 Task: Calculate the estimated market value of a house in Chicago, Illinois, using Redfin home value estimator.
Action: Mouse moved to (739, 65)
Screenshot: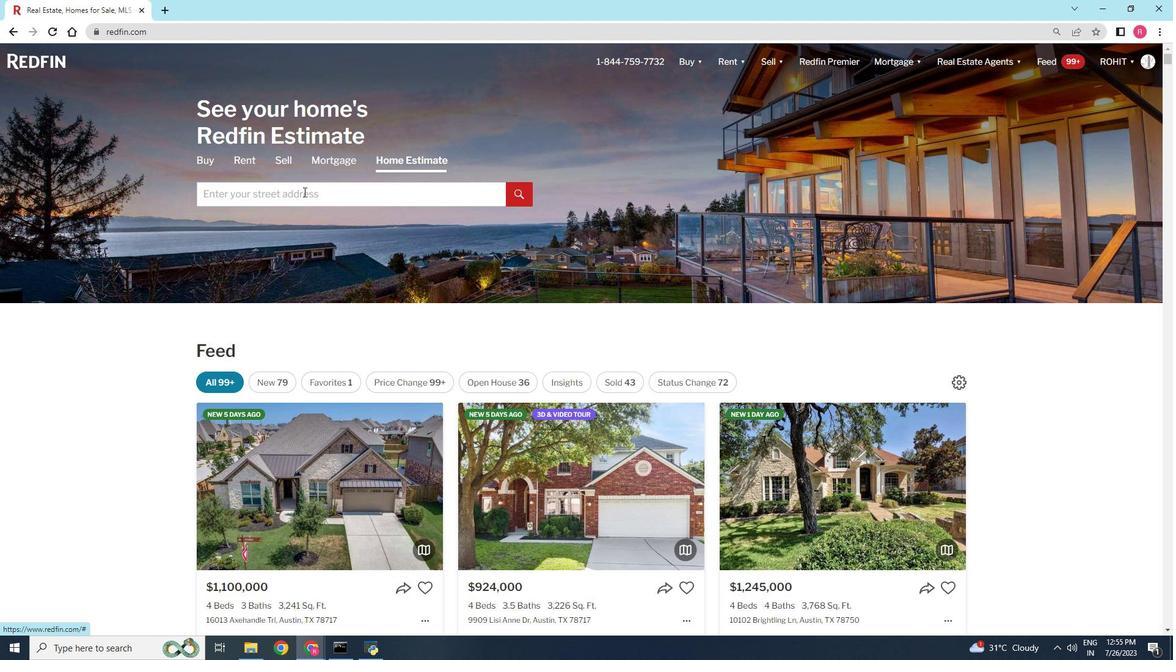 
Action: Mouse pressed left at (739, 65)
Screenshot: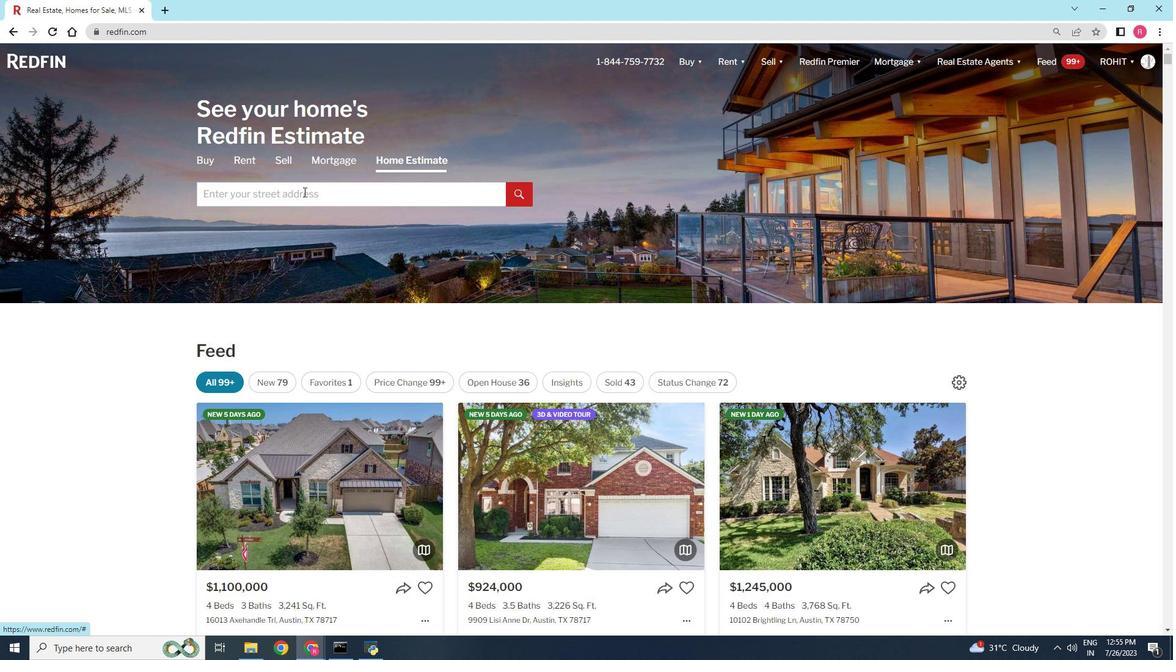 
Action: Mouse moved to (213, 343)
Screenshot: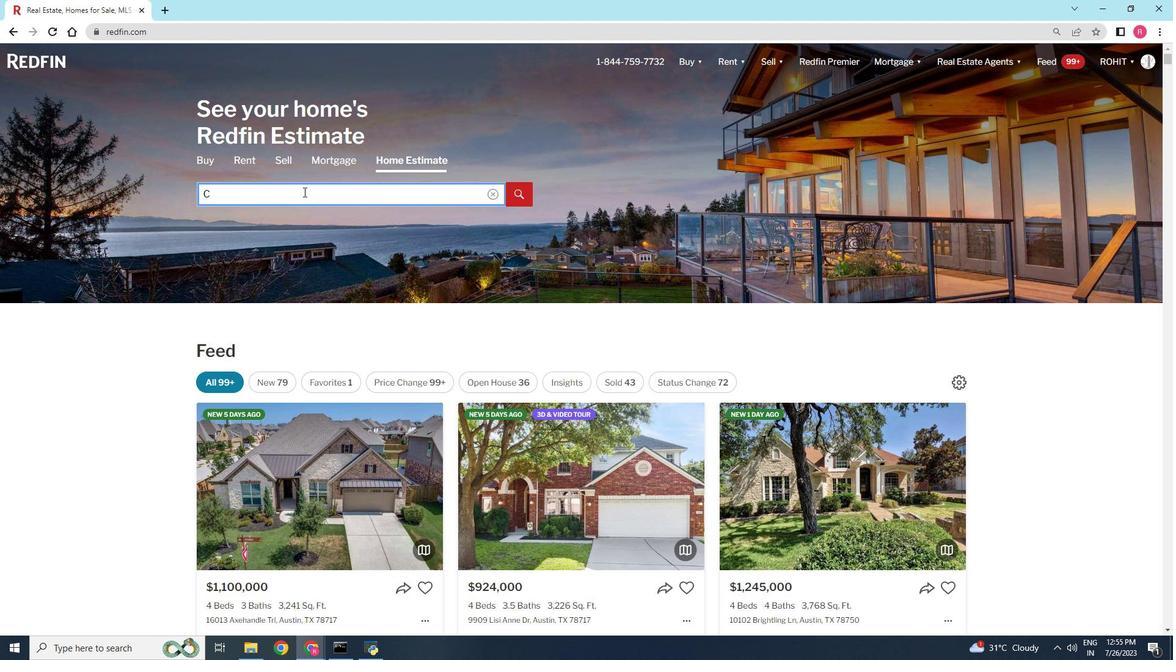 
Action: Mouse pressed left at (213, 343)
Screenshot: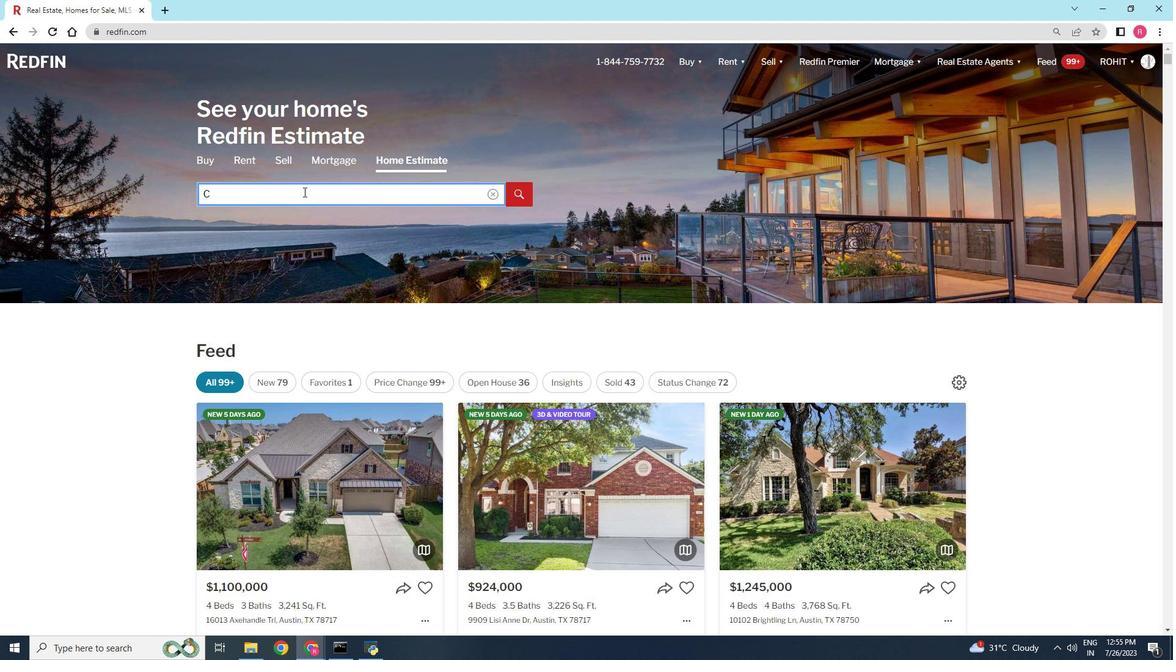 
Action: Mouse moved to (193, 338)
Screenshot: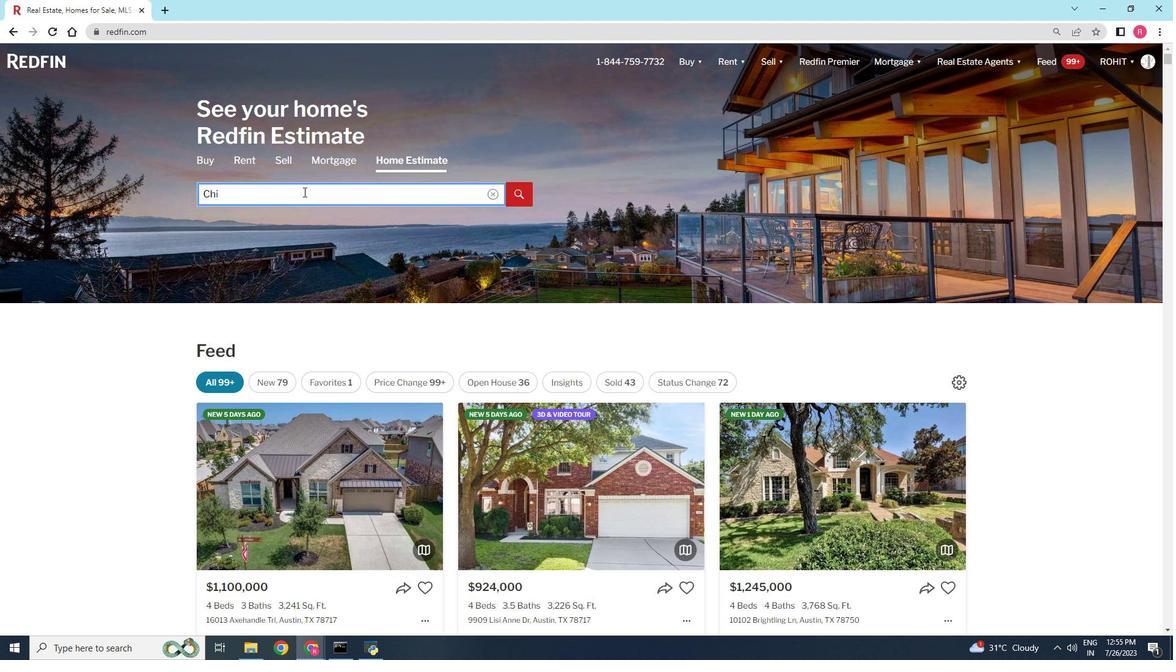 
Action: Mouse pressed left at (193, 338)
Screenshot: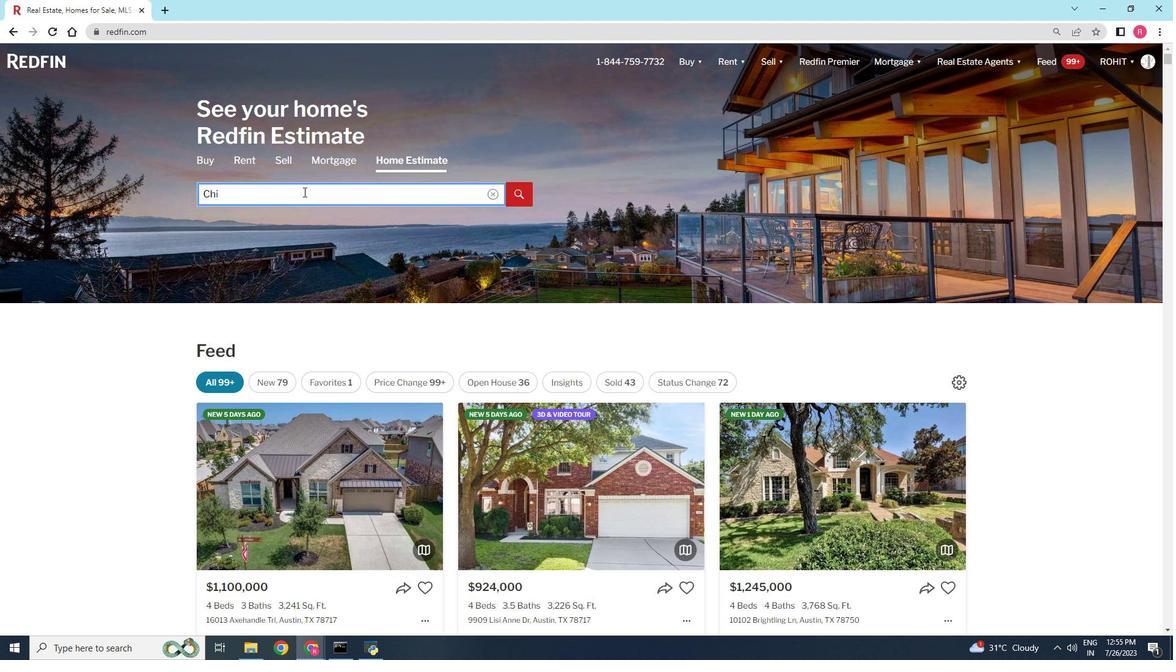 
Action: Mouse moved to (193, 338)
Screenshot: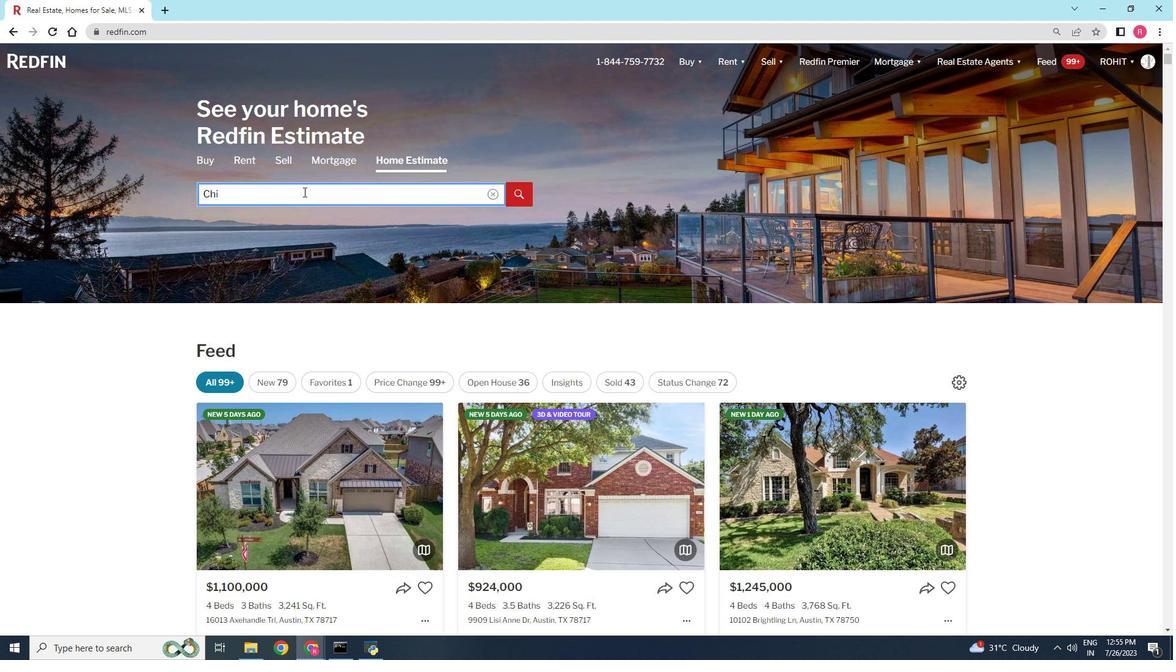 
Action: Key pressed <Key.shift>Chicago,<Key.space><Key.shift><Key.shift><Key.shift><Key.shift><Key.shift><Key.shift>Illinois
Screenshot: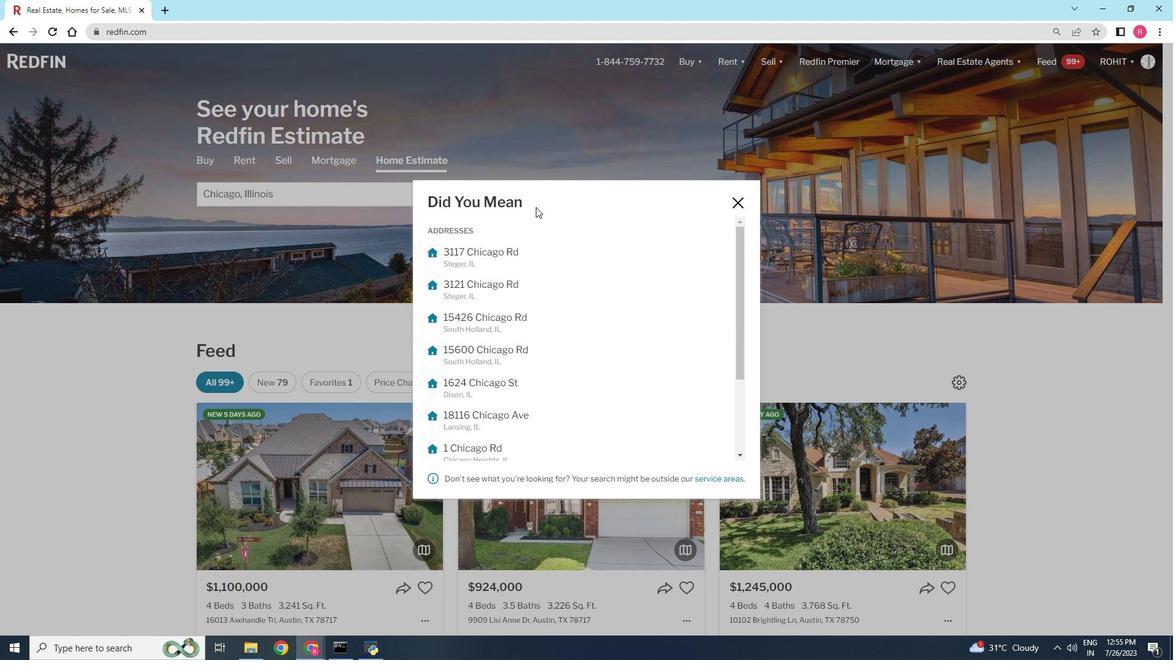 
Action: Mouse moved to (498, 342)
Screenshot: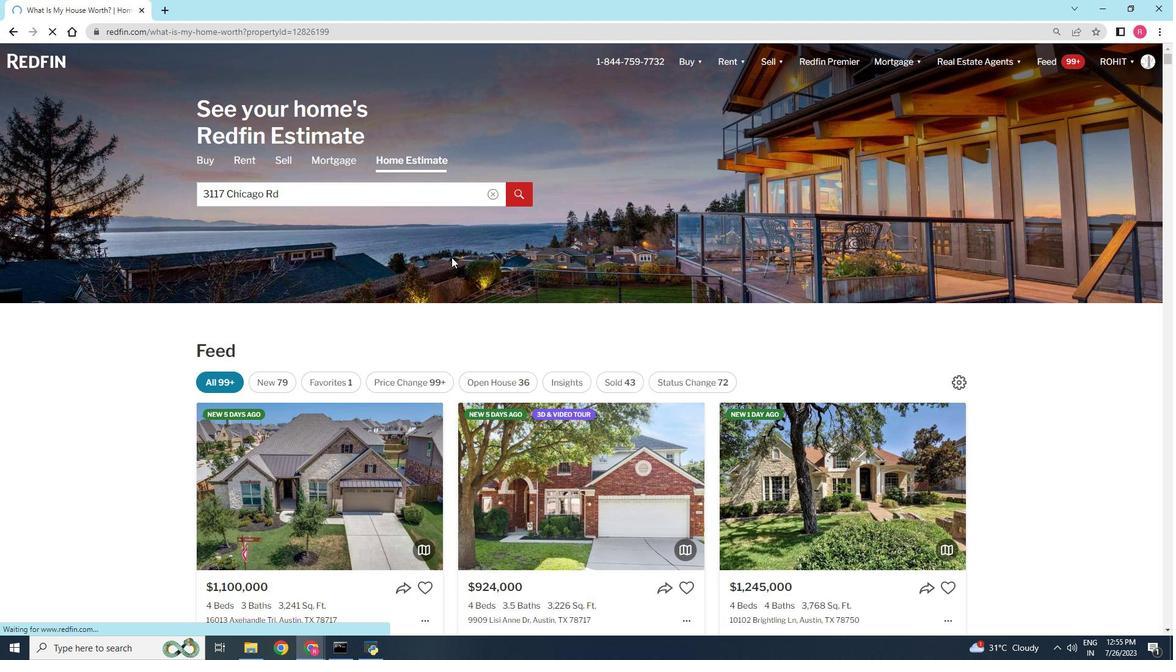 
Action: Mouse pressed left at (498, 342)
Screenshot: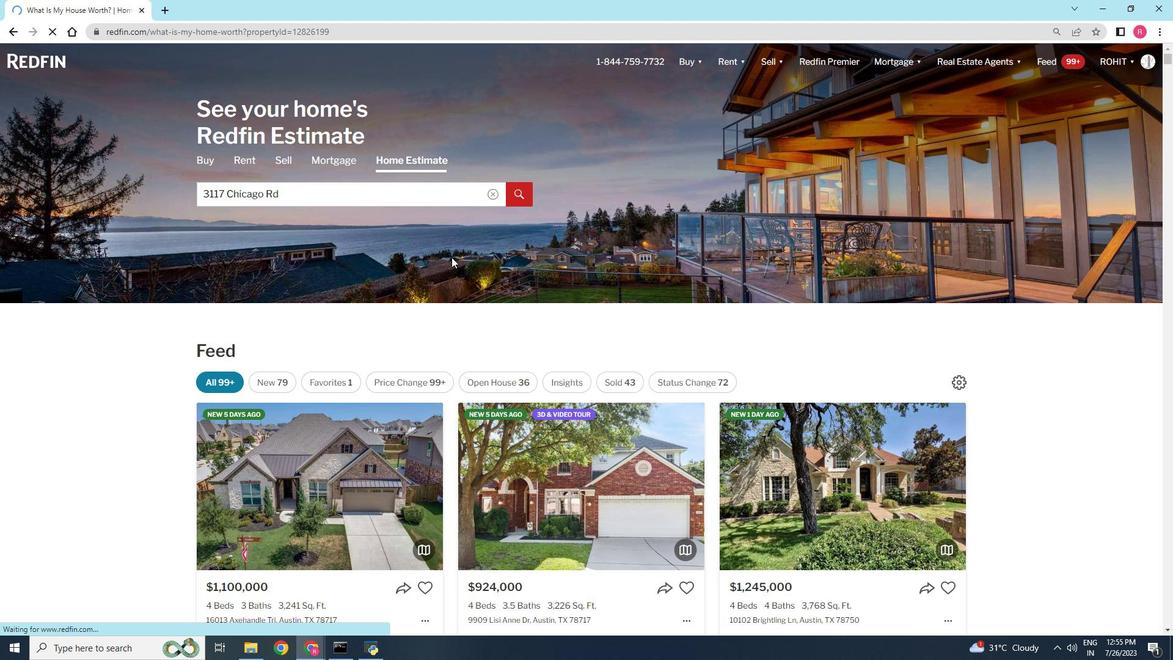
Action: Mouse moved to (920, 298)
Screenshot: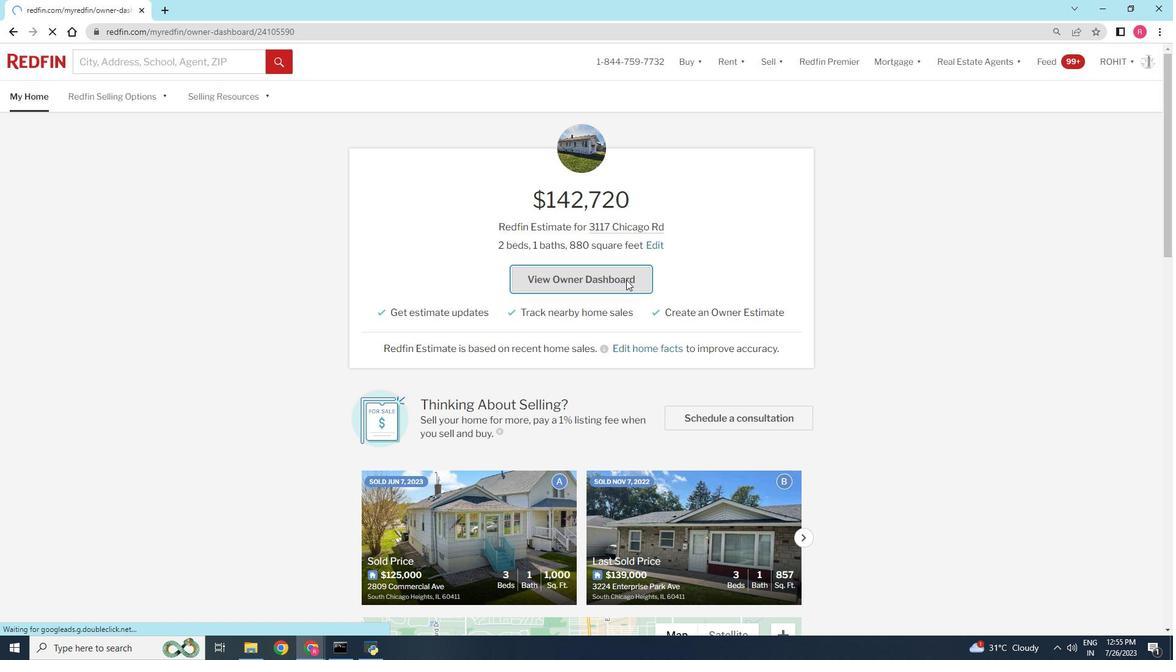
Action: Mouse scrolled (920, 297) with delta (0, 0)
Screenshot: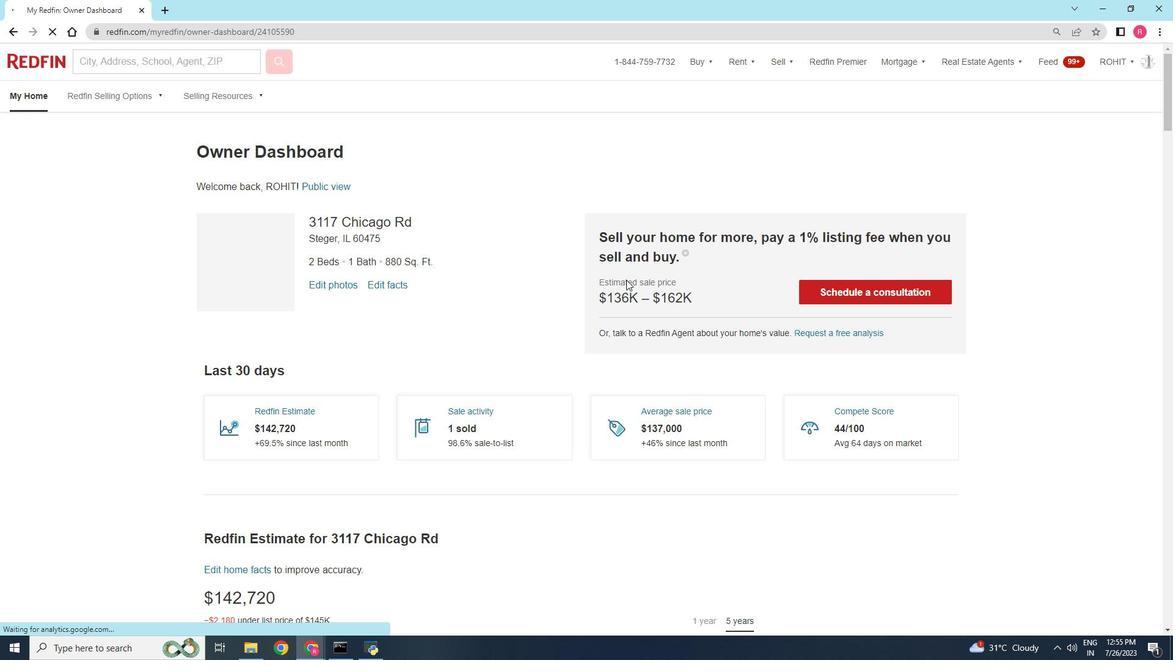 
Action: Mouse scrolled (920, 297) with delta (0, 0)
Screenshot: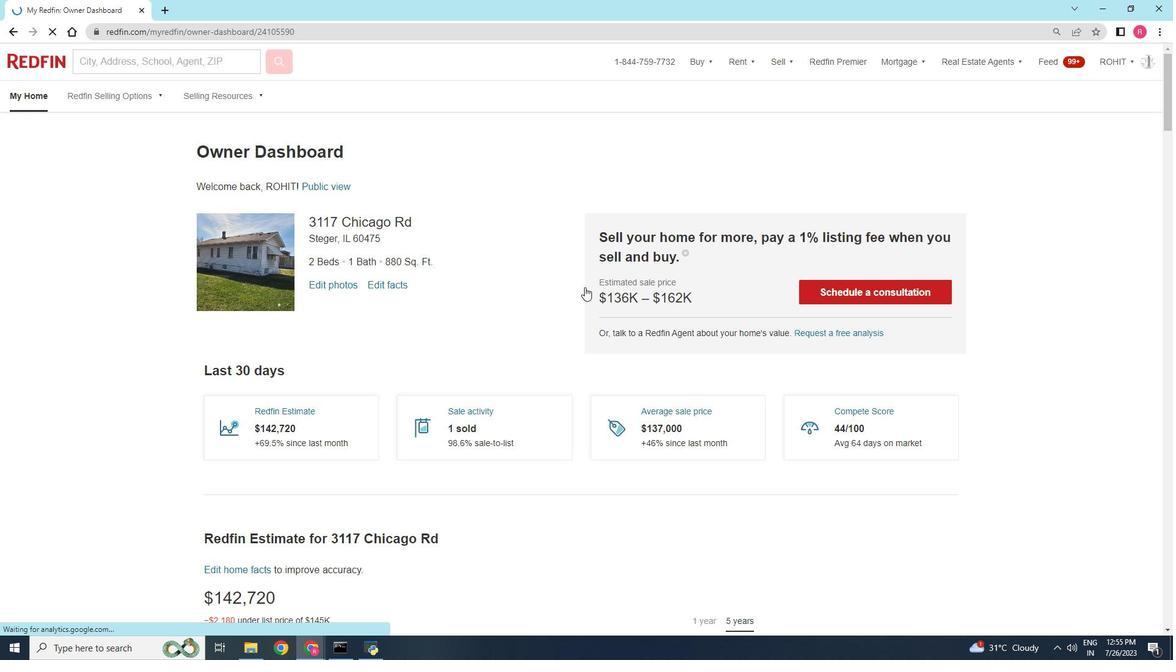 
Action: Mouse scrolled (920, 297) with delta (0, 0)
Screenshot: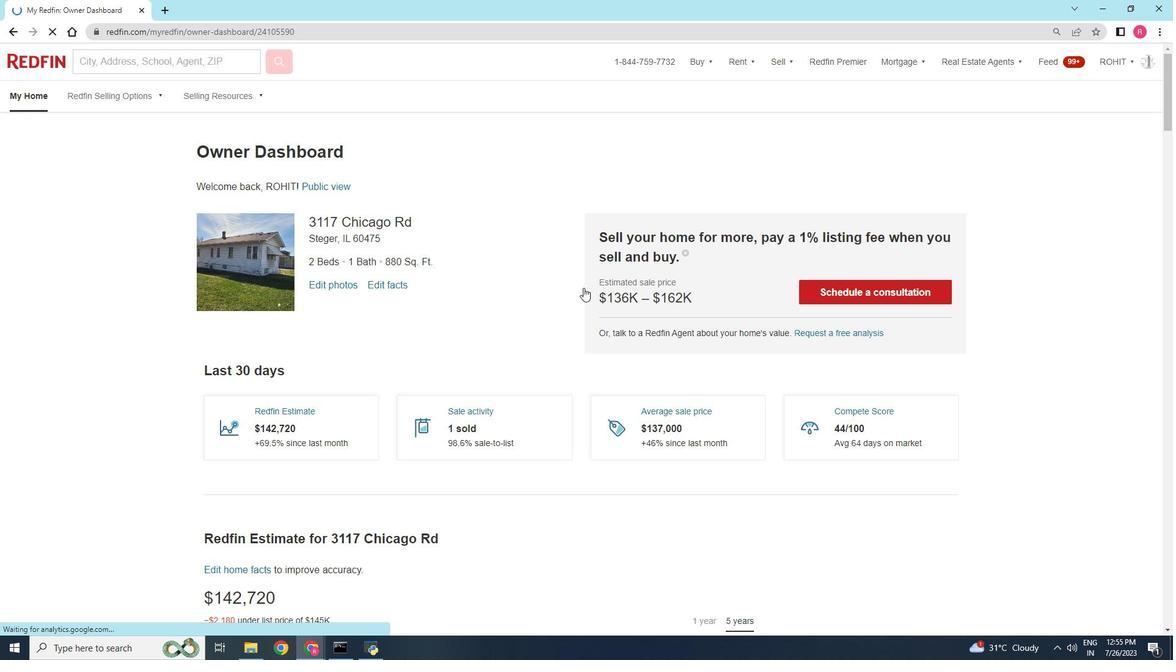 
Action: Mouse scrolled (920, 298) with delta (0, 0)
Screenshot: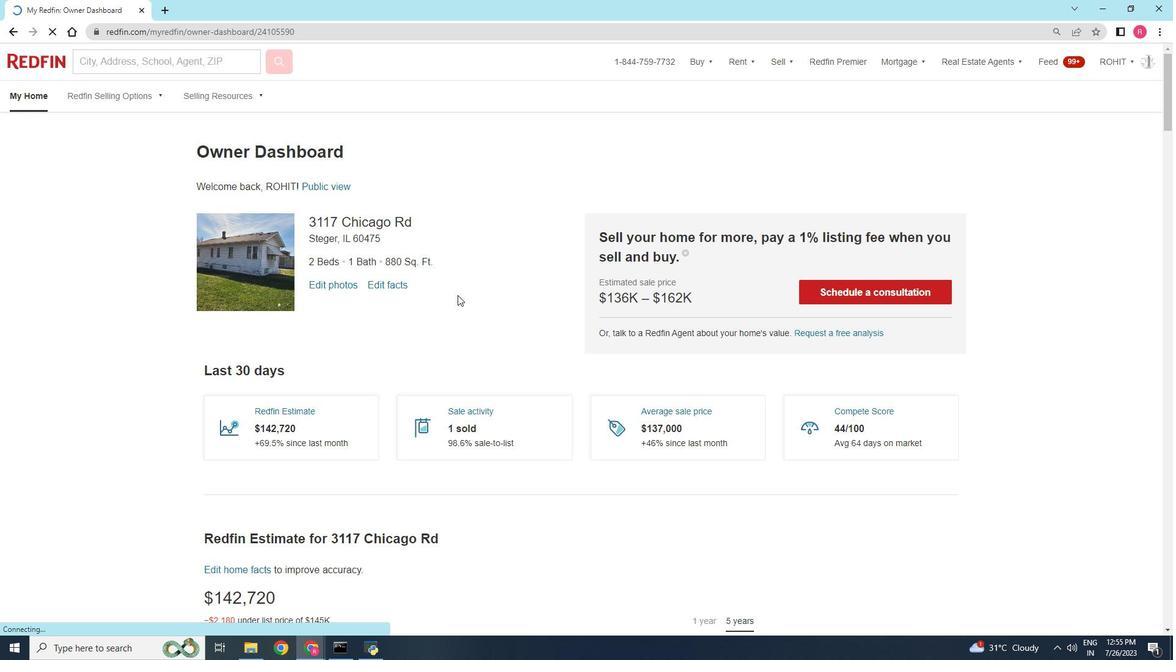 
Action: Mouse scrolled (920, 298) with delta (0, 0)
Screenshot: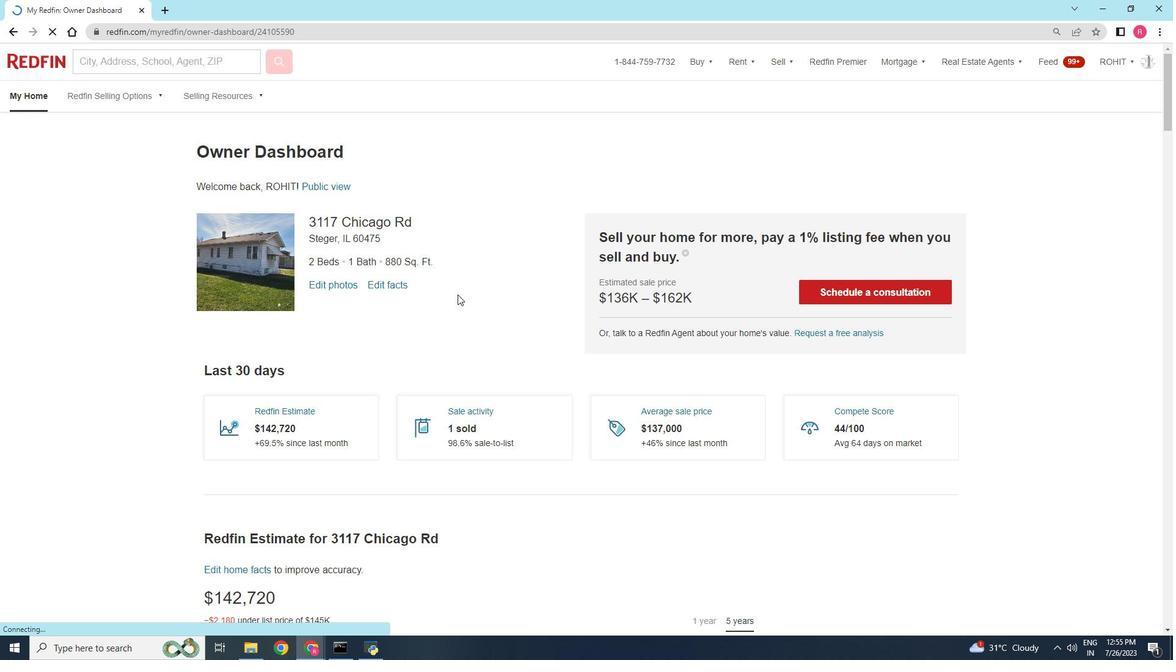 
Action: Mouse scrolled (920, 298) with delta (0, 0)
Screenshot: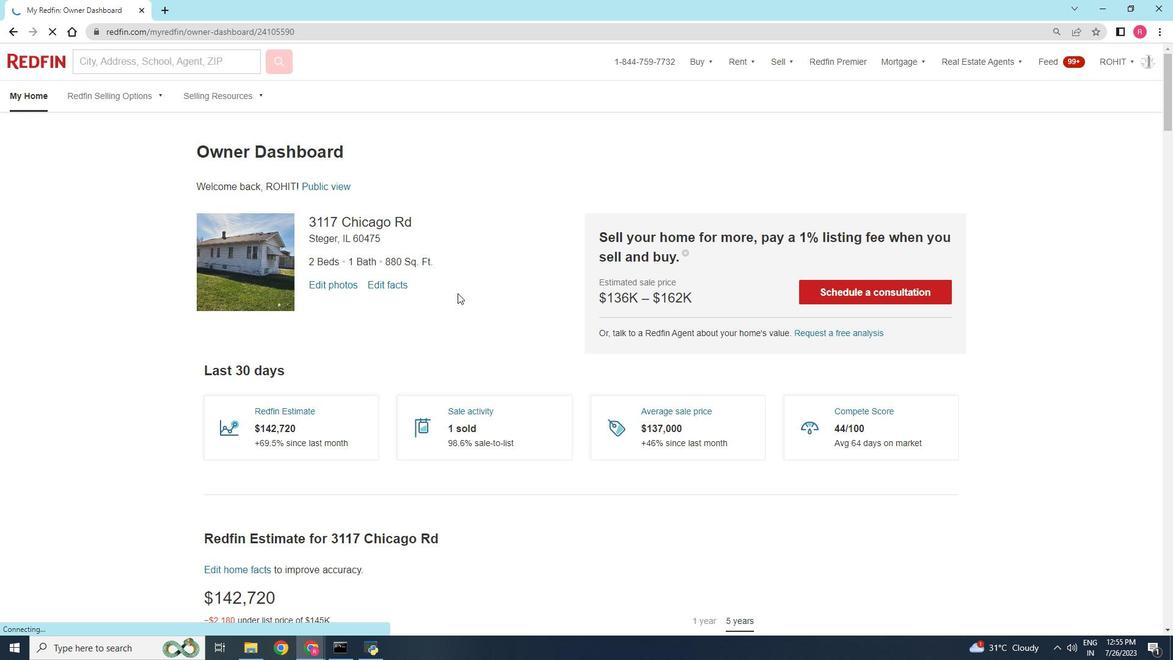 
Action: Mouse scrolled (920, 298) with delta (0, 0)
Screenshot: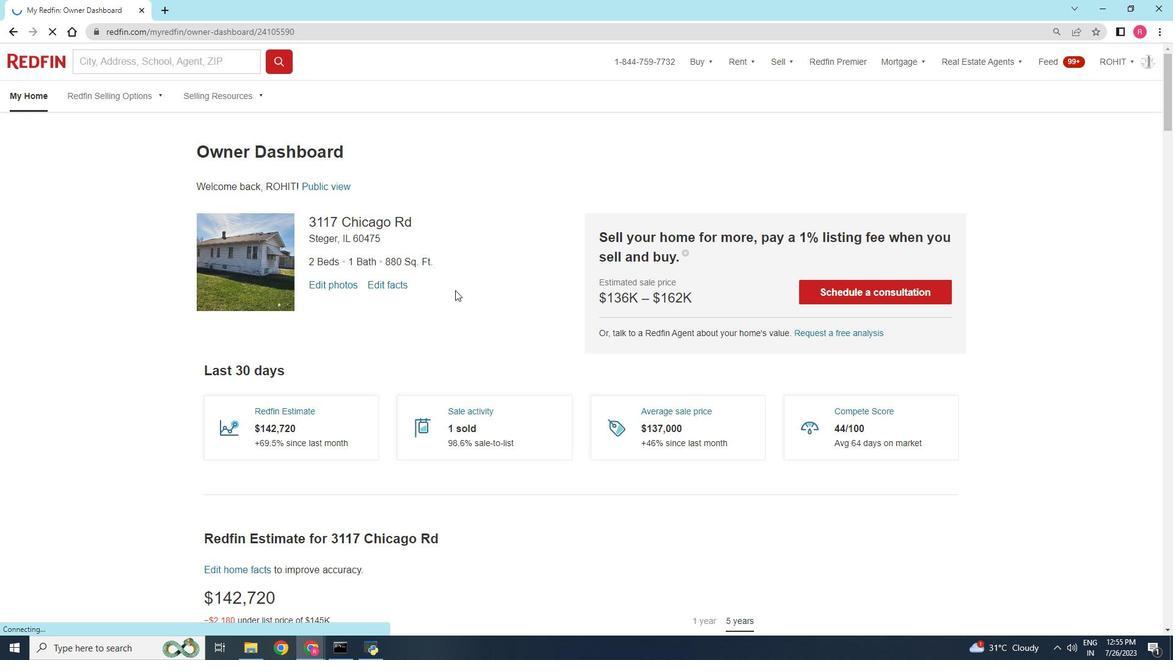 
Action: Mouse scrolled (920, 298) with delta (0, 0)
Screenshot: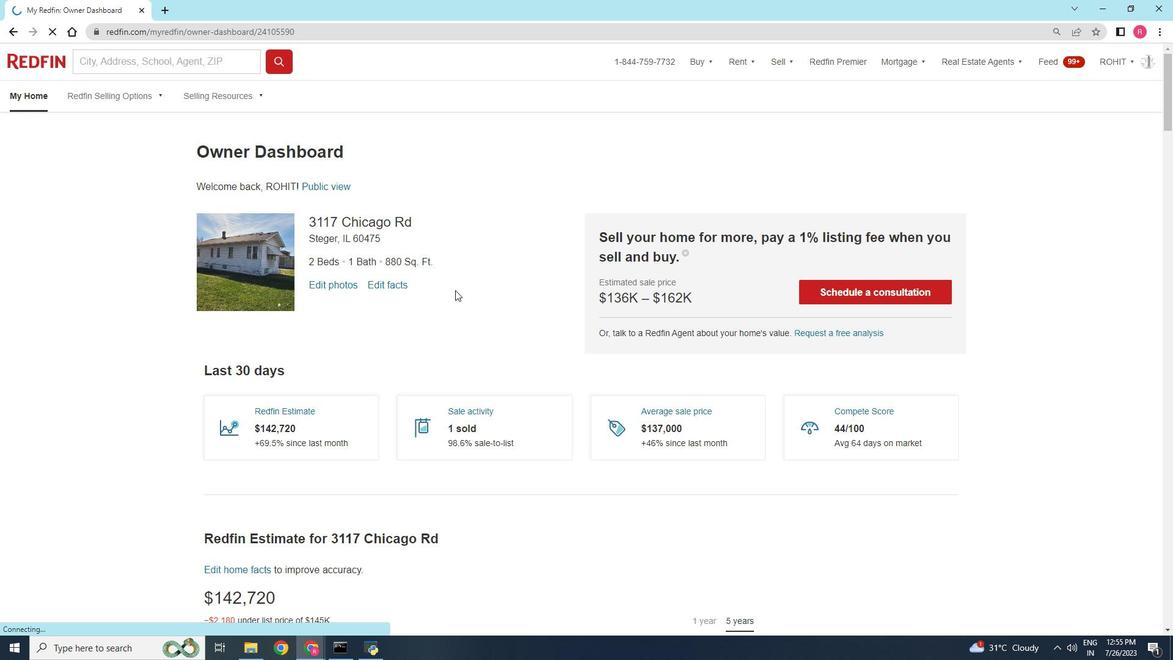 
Action: Mouse scrolled (920, 298) with delta (0, 0)
Screenshot: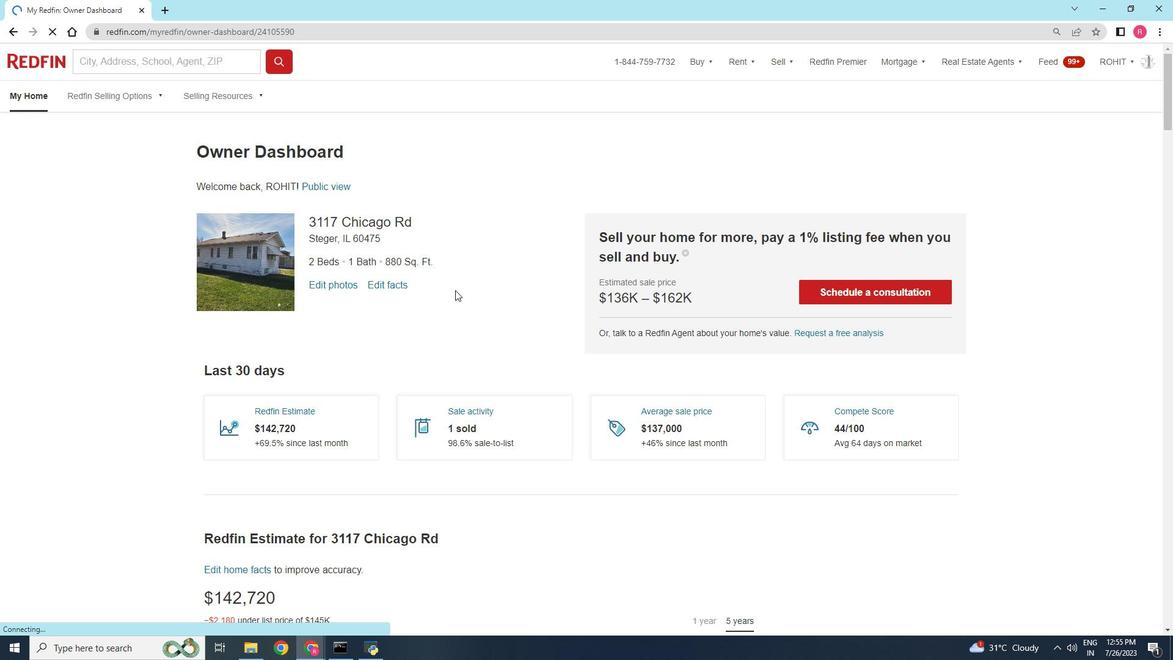
Action: Mouse moved to (293, 199)
Screenshot: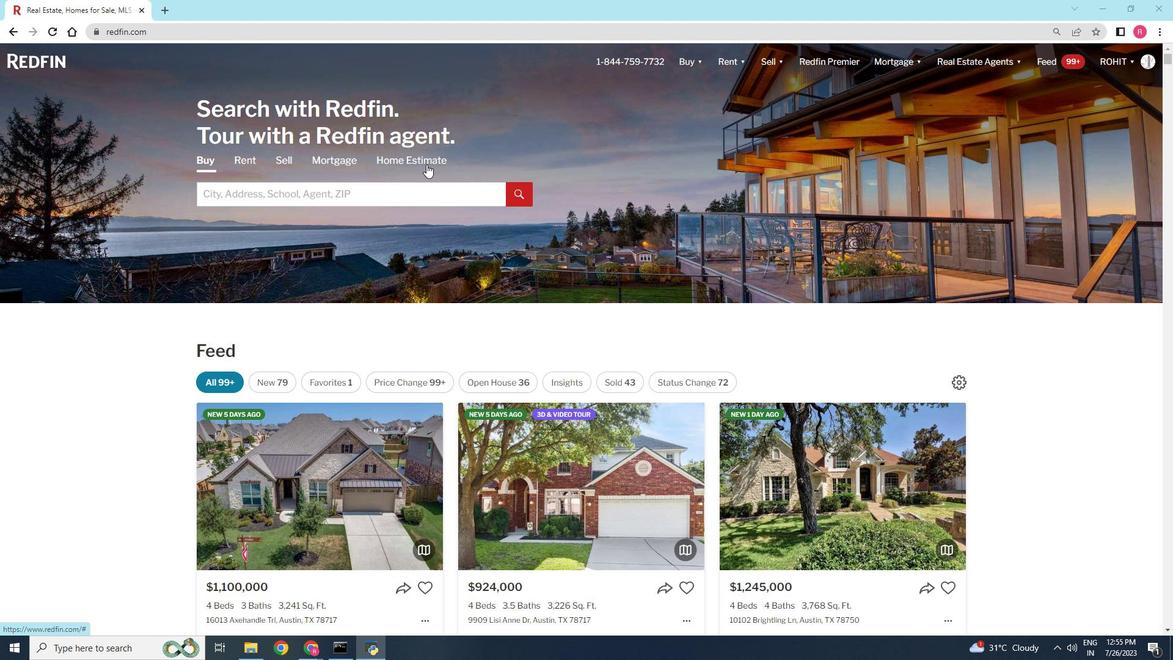 
Action: Mouse pressed left at (293, 199)
Screenshot: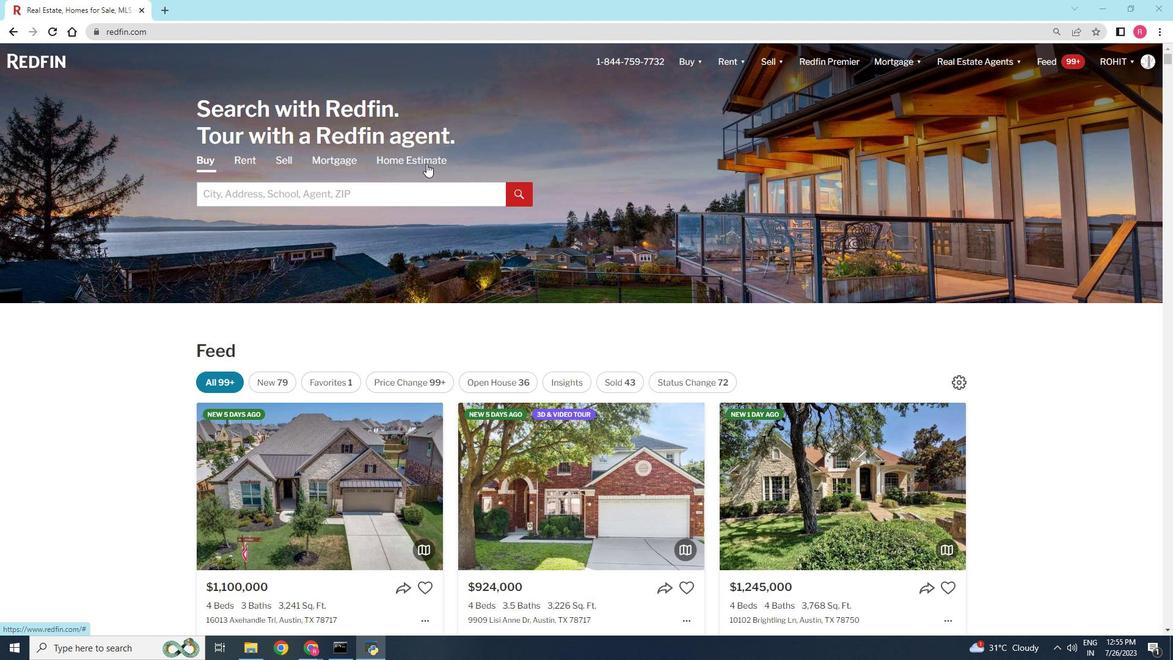 
Action: Key pressed <Key.shift>Chicago,<Key.space><Key.shift>Illinois
Screenshot: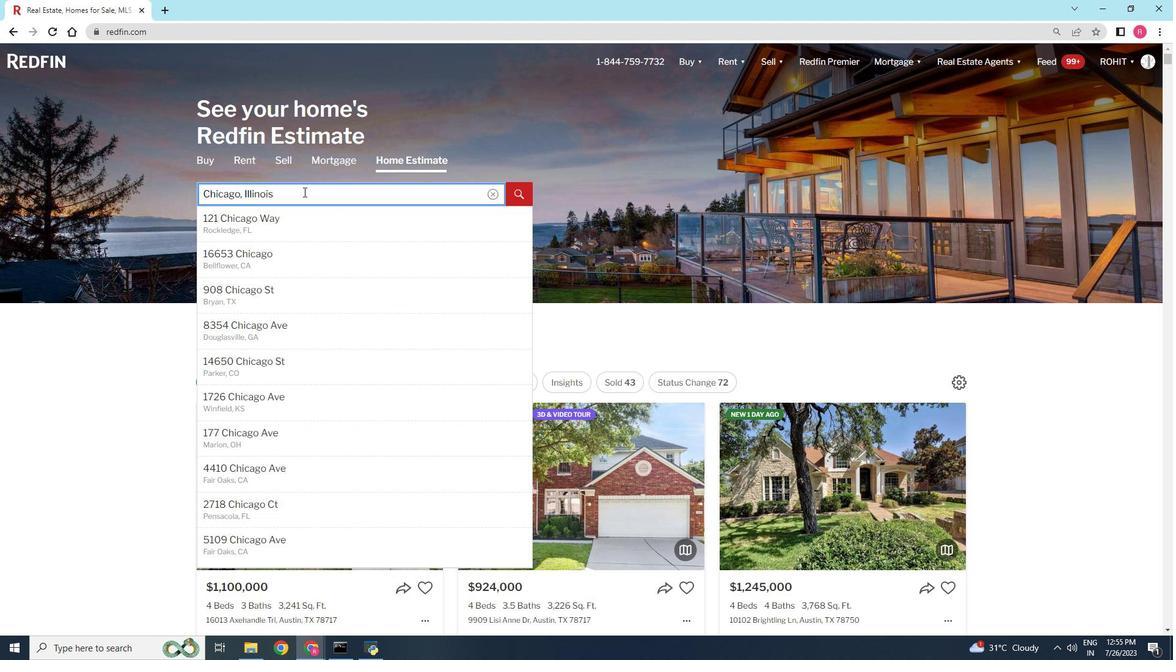 
Action: Mouse moved to (526, 189)
Screenshot: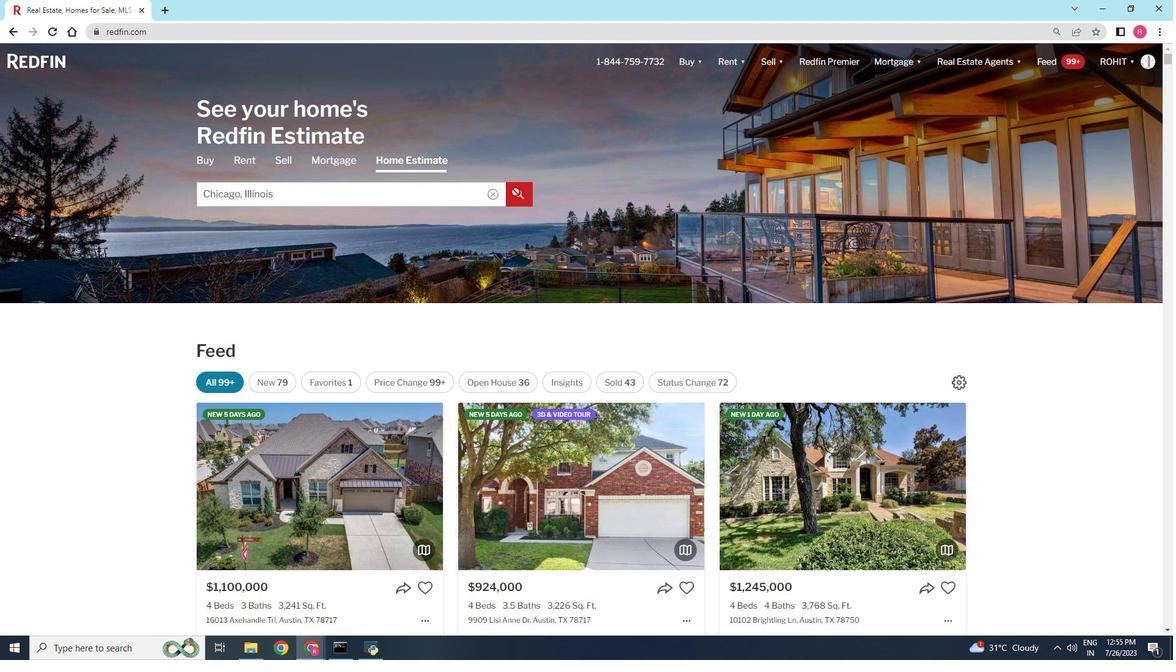 
Action: Mouse pressed left at (526, 189)
Screenshot: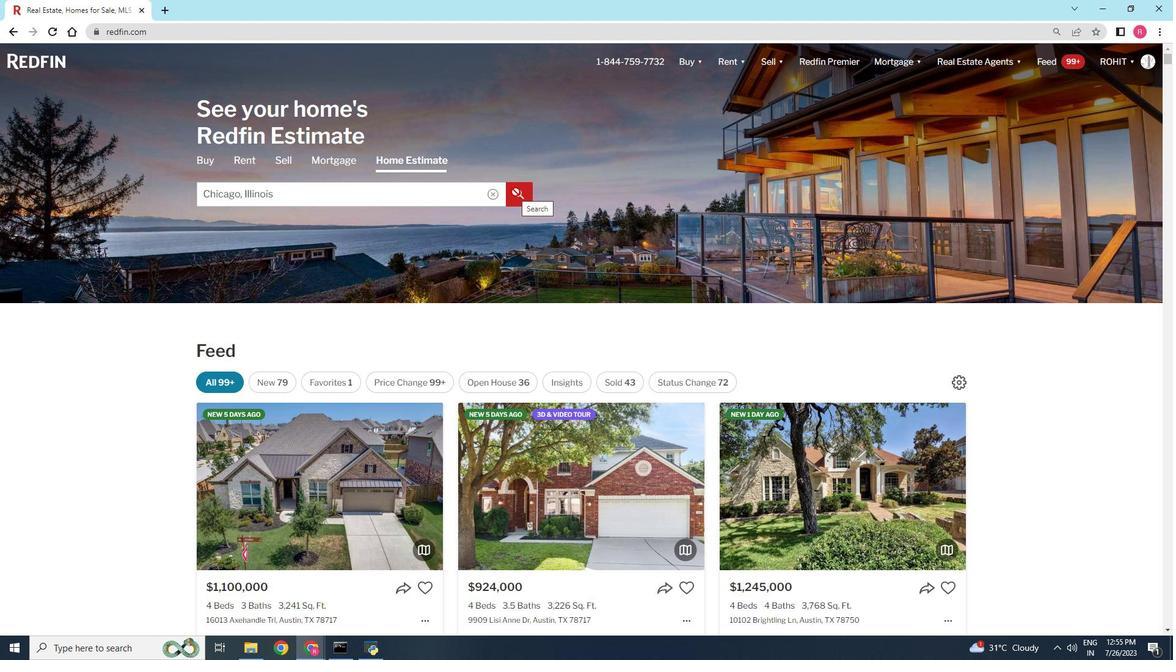 
Action: Mouse moved to (792, 182)
Screenshot: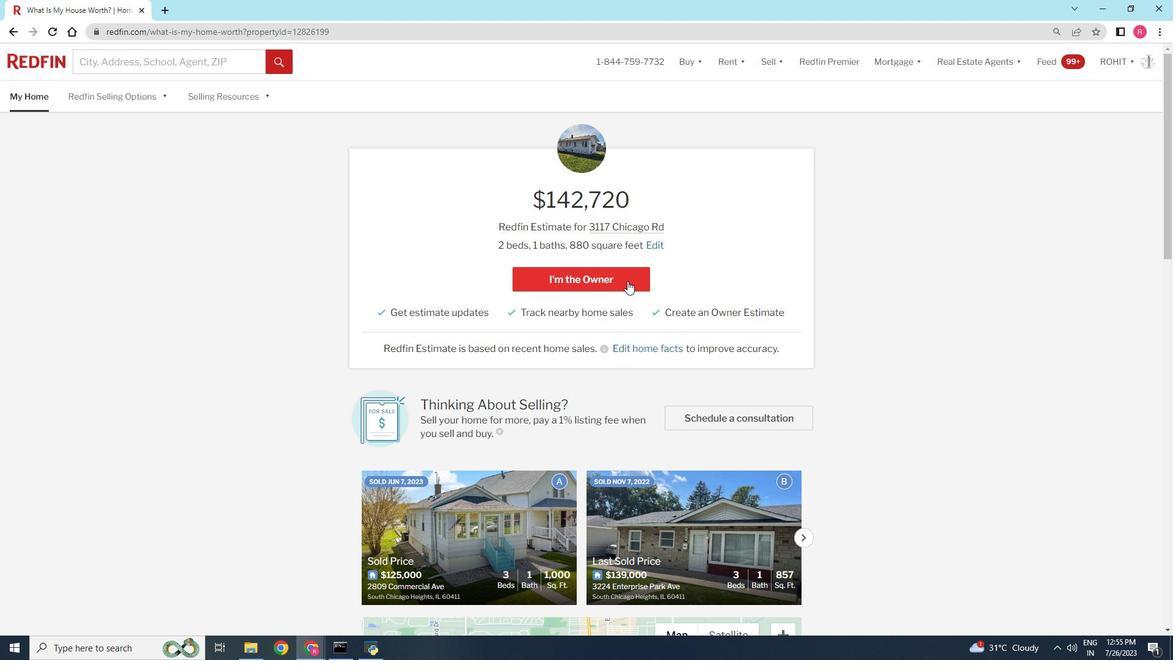 
Action: Mouse scrolled (792, 181) with delta (0, 0)
Screenshot: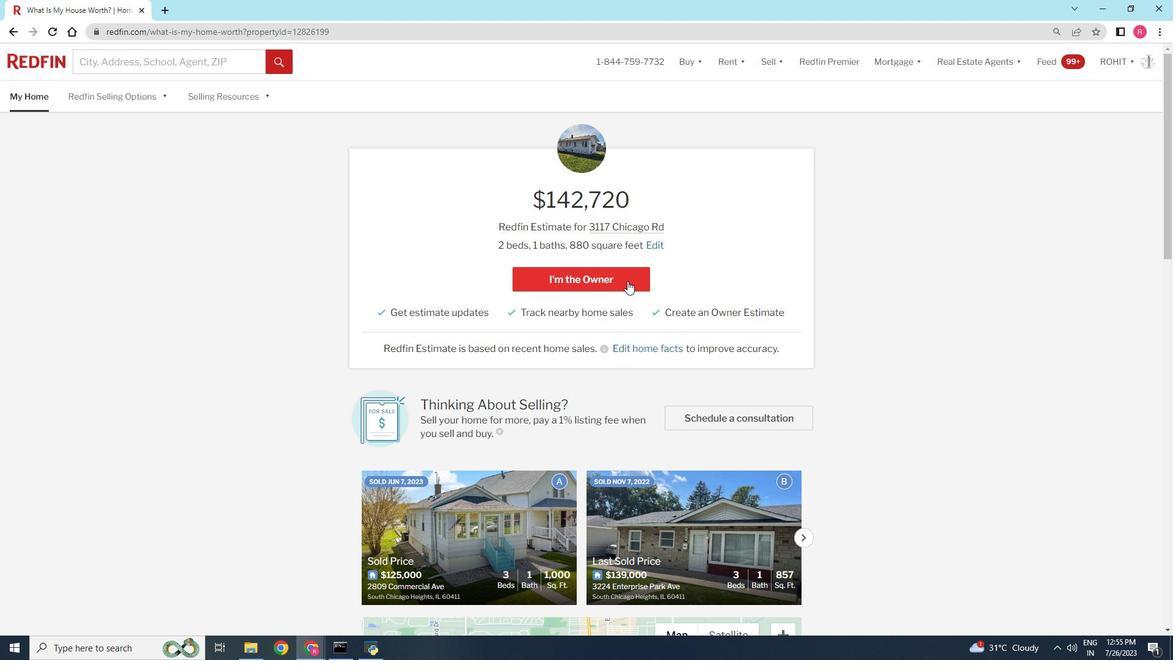 
Action: Mouse scrolled (792, 181) with delta (0, 0)
Screenshot: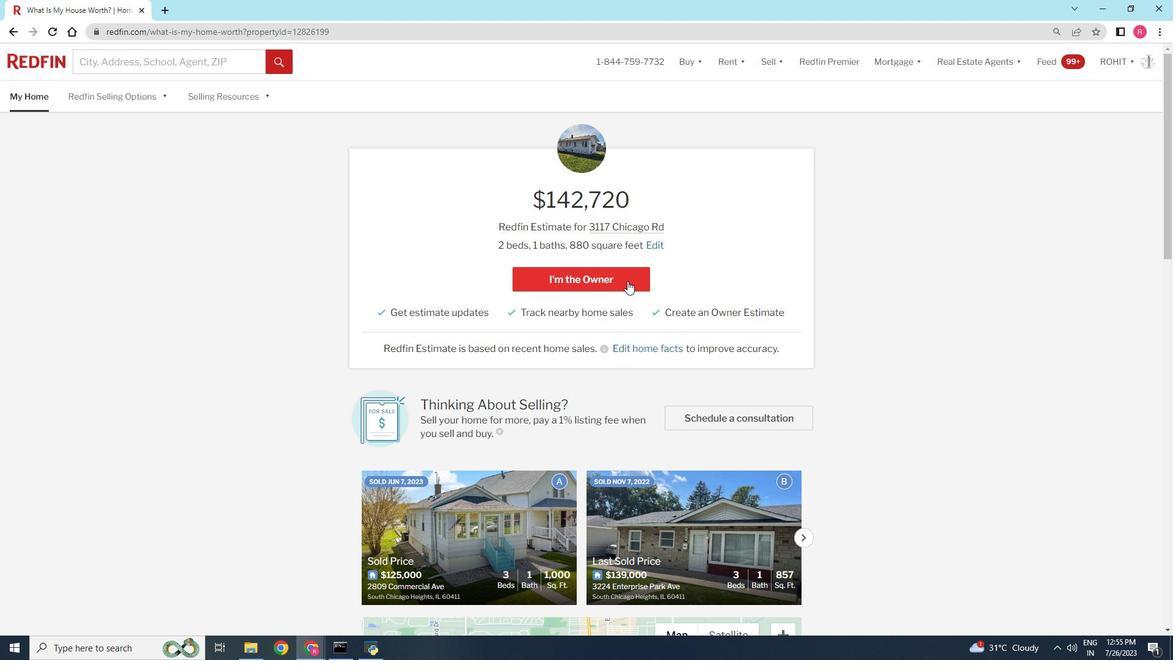 
Action: Mouse scrolled (792, 181) with delta (0, 0)
Screenshot: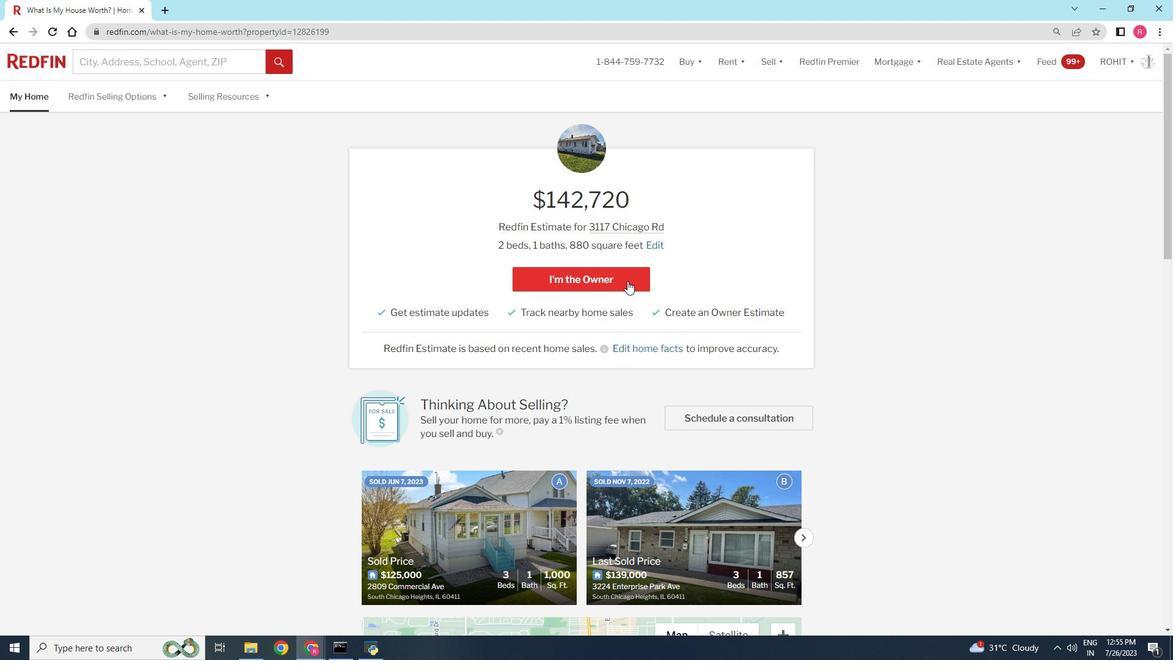 
Action: Mouse scrolled (792, 181) with delta (0, 0)
Screenshot: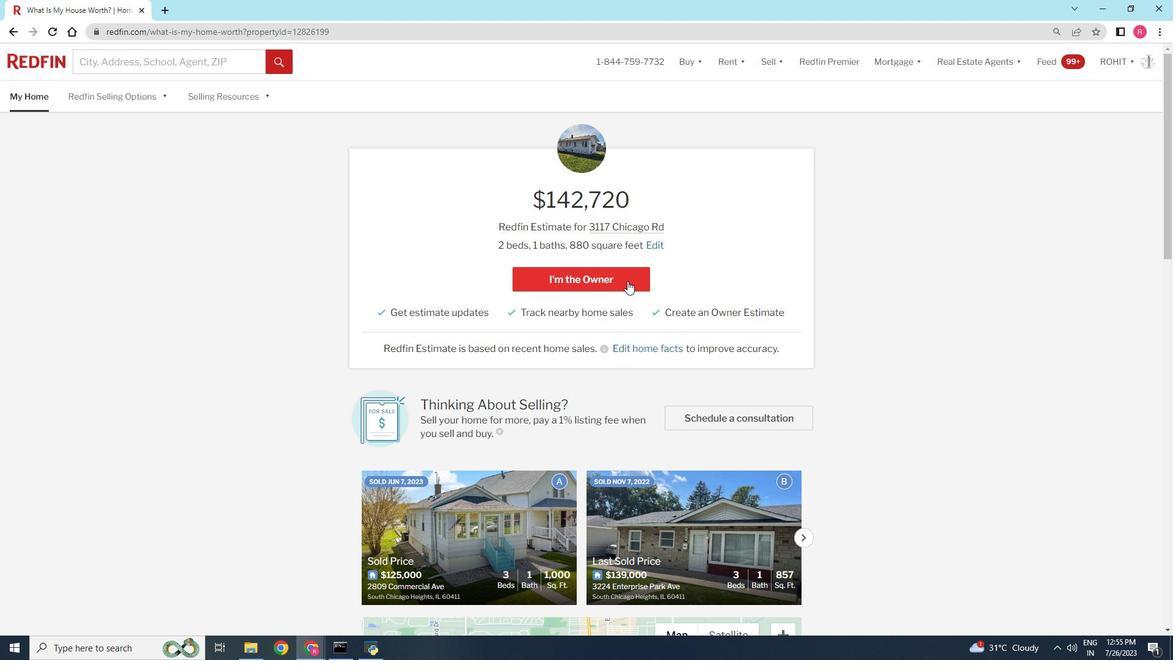 
Action: Mouse moved to (791, 181)
Screenshot: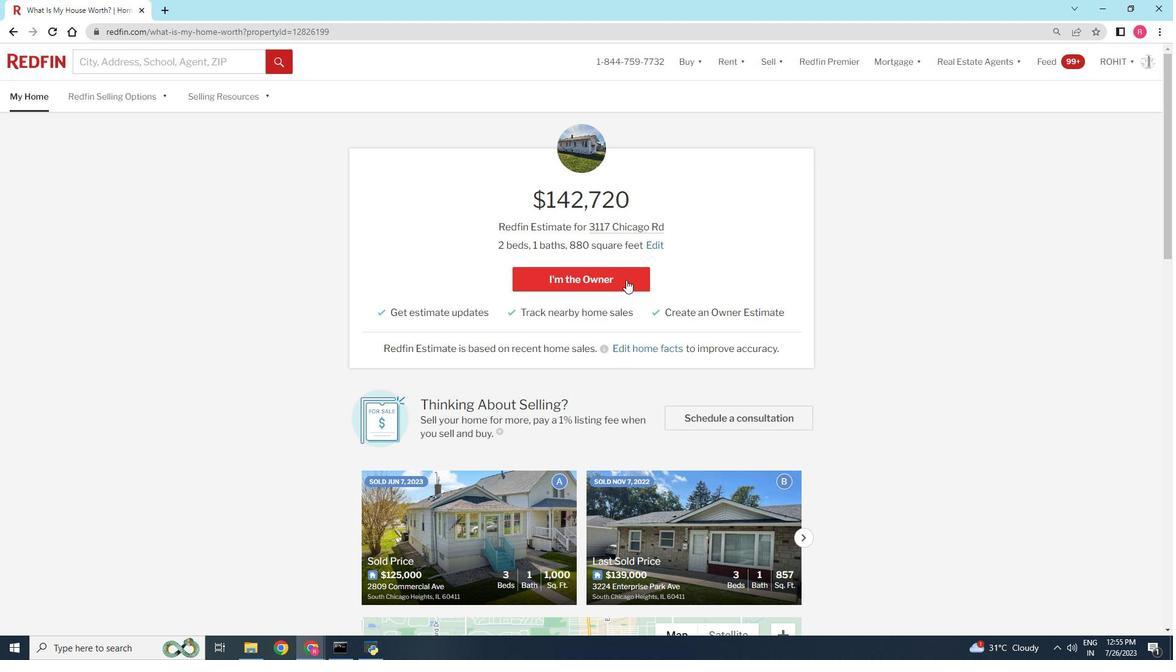 
Action: Mouse scrolled (791, 182) with delta (0, 0)
Screenshot: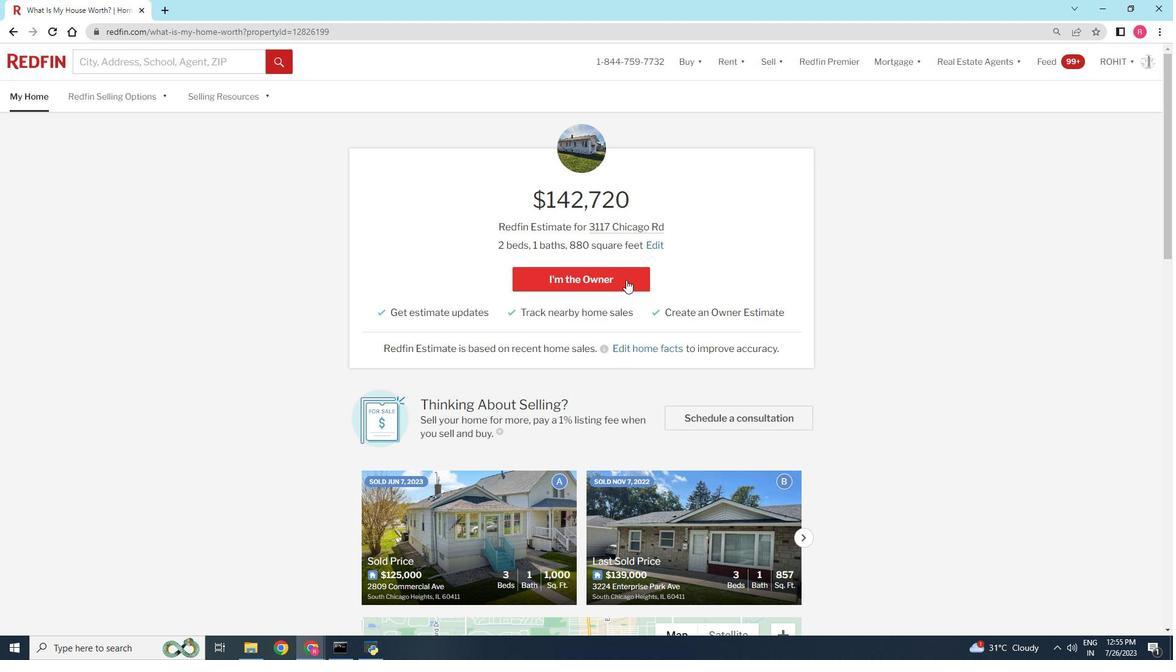
Action: Mouse scrolled (791, 182) with delta (0, 0)
Screenshot: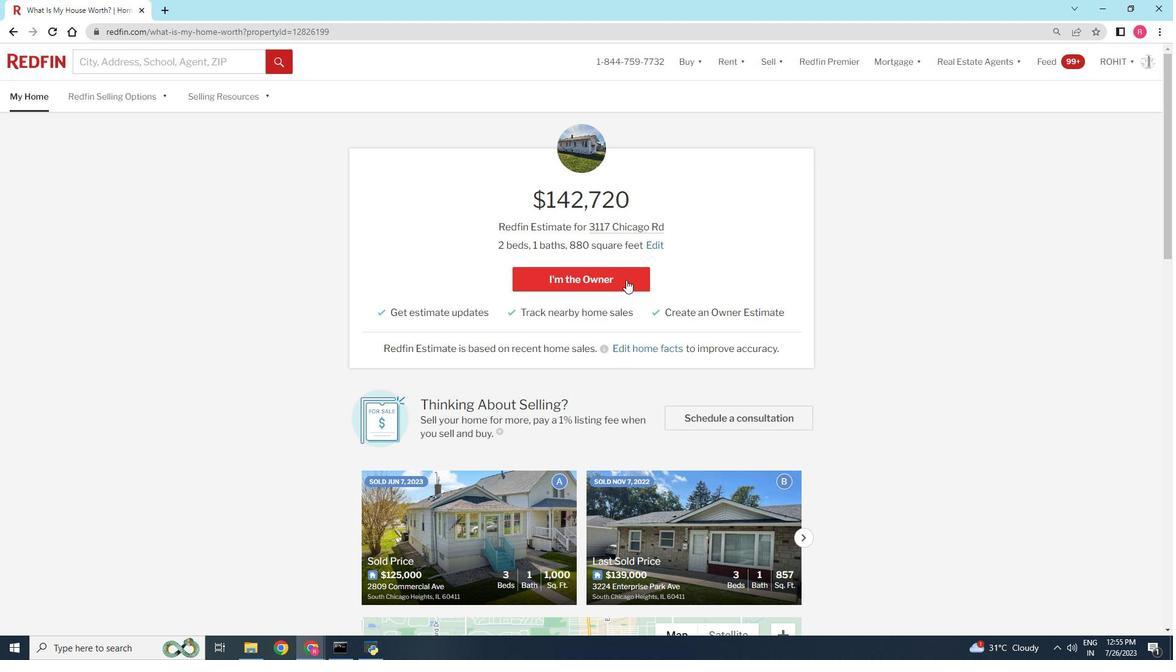 
Action: Mouse scrolled (791, 182) with delta (0, 0)
Screenshot: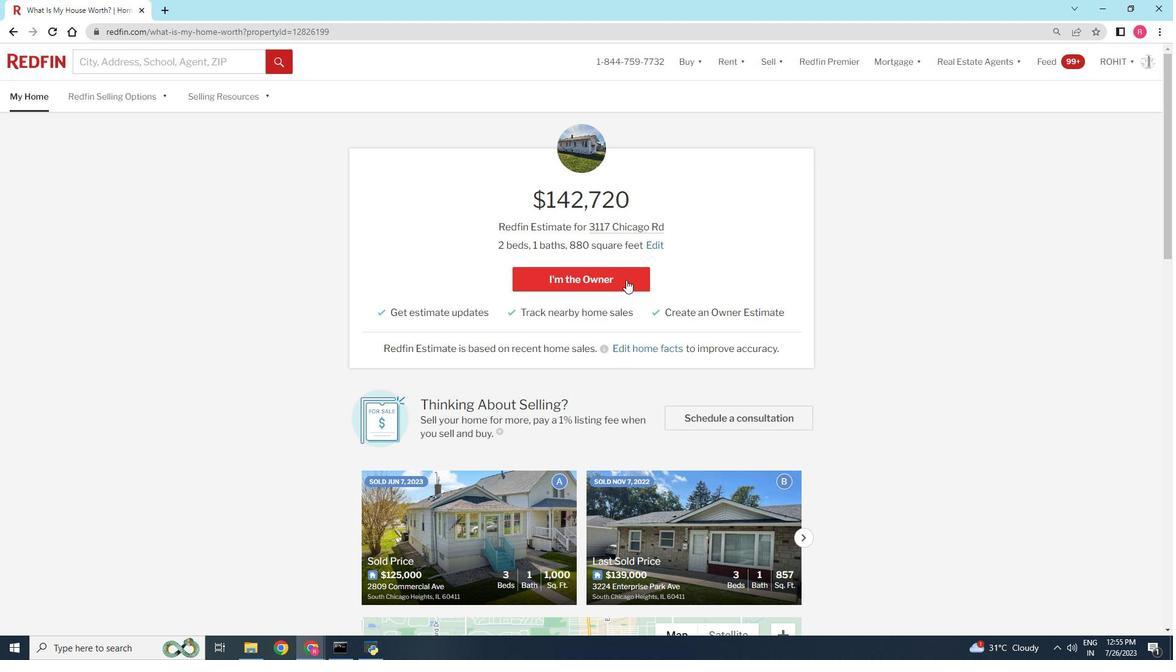 
Action: Mouse scrolled (791, 182) with delta (0, 0)
Screenshot: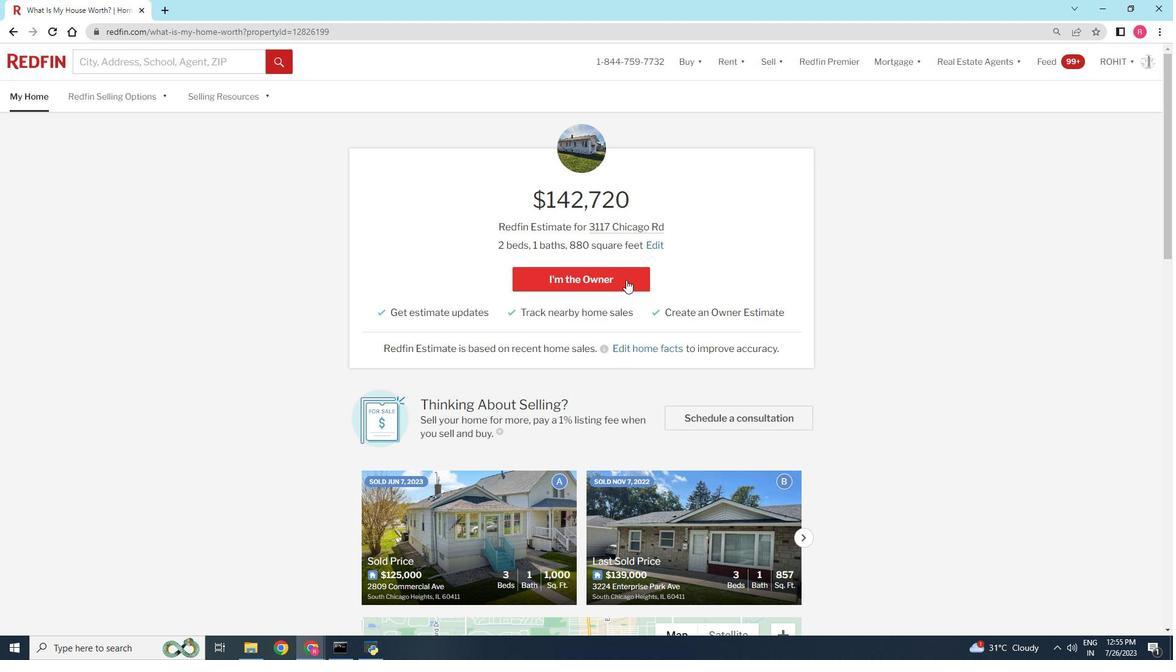 
Action: Mouse scrolled (791, 182) with delta (0, 0)
Screenshot: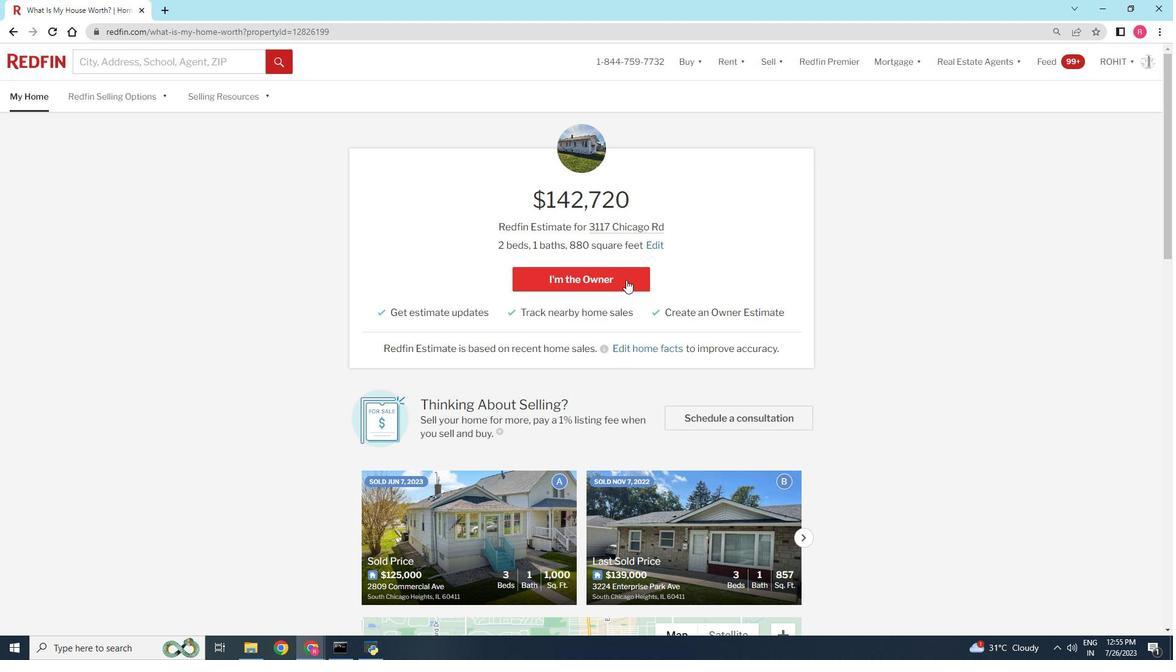 
Action: Mouse scrolled (791, 182) with delta (0, 0)
Screenshot: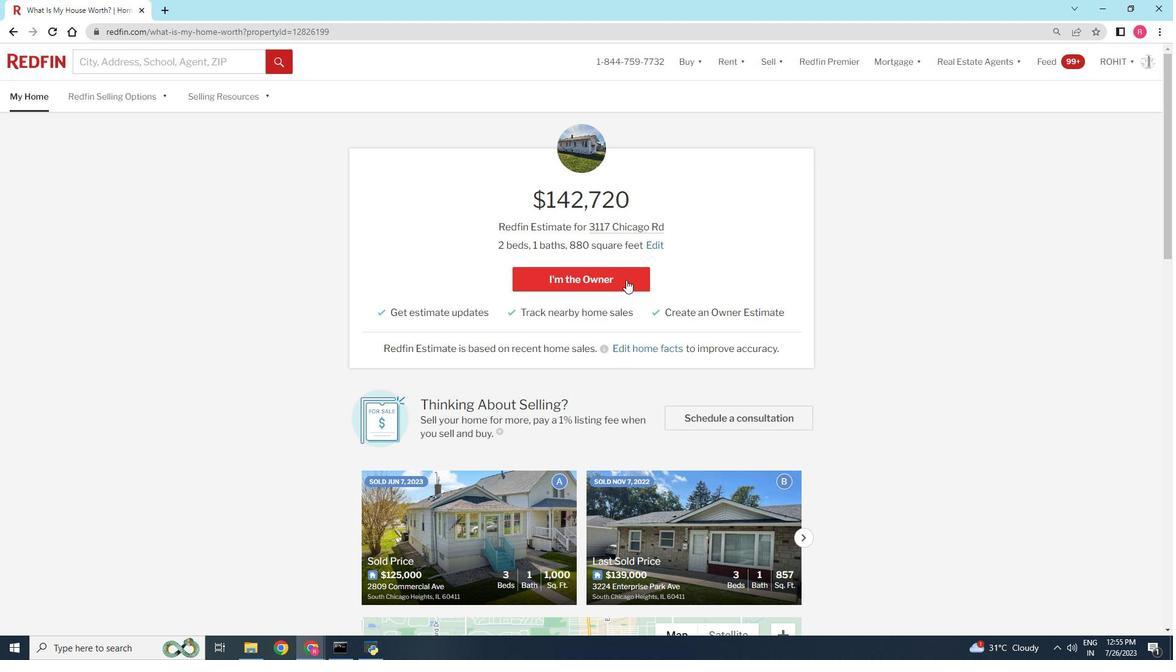 
Action: Mouse scrolled (791, 182) with delta (0, 0)
Screenshot: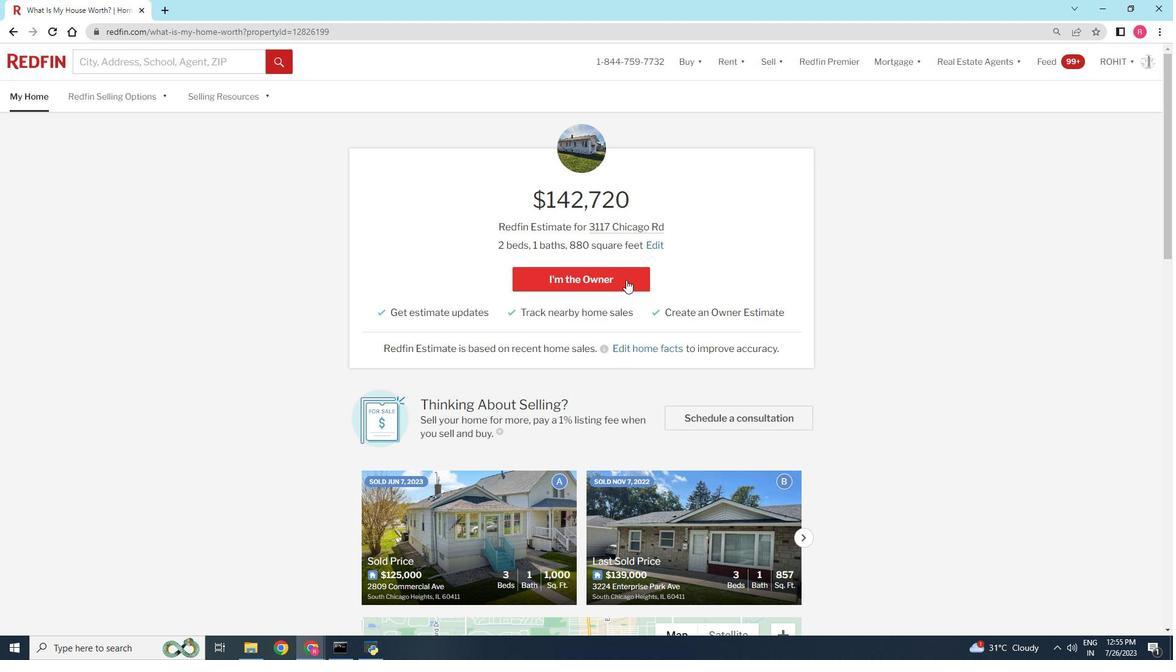 
Action: Mouse moved to (64, 59)
Screenshot: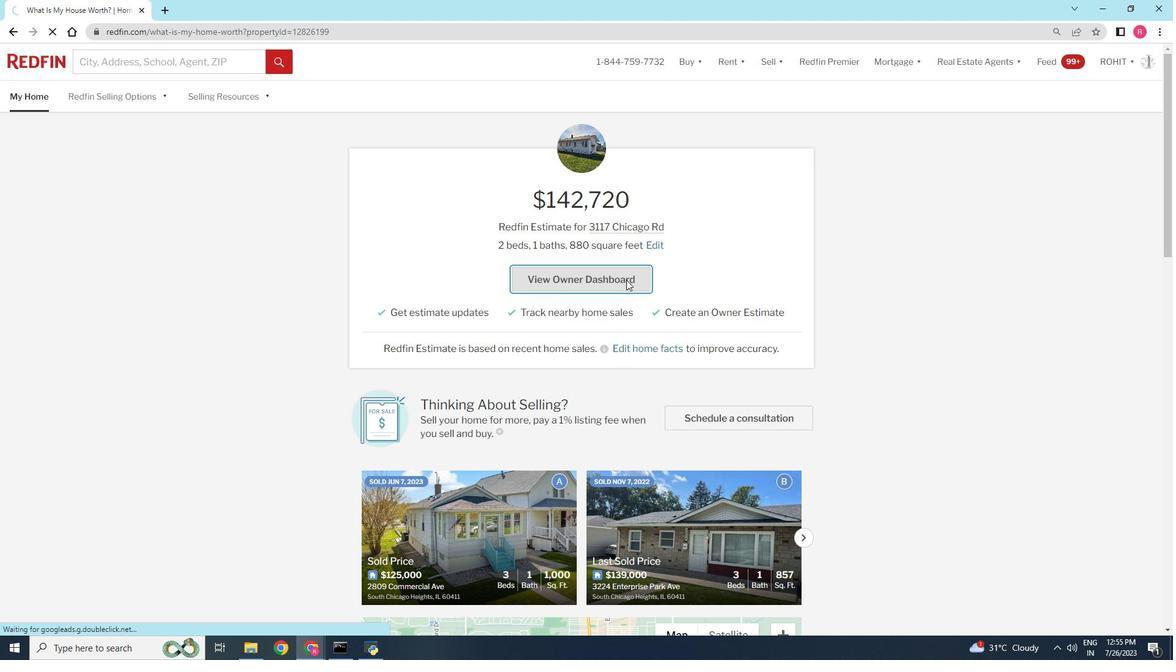 
Action: Mouse pressed left at (64, 59)
Screenshot: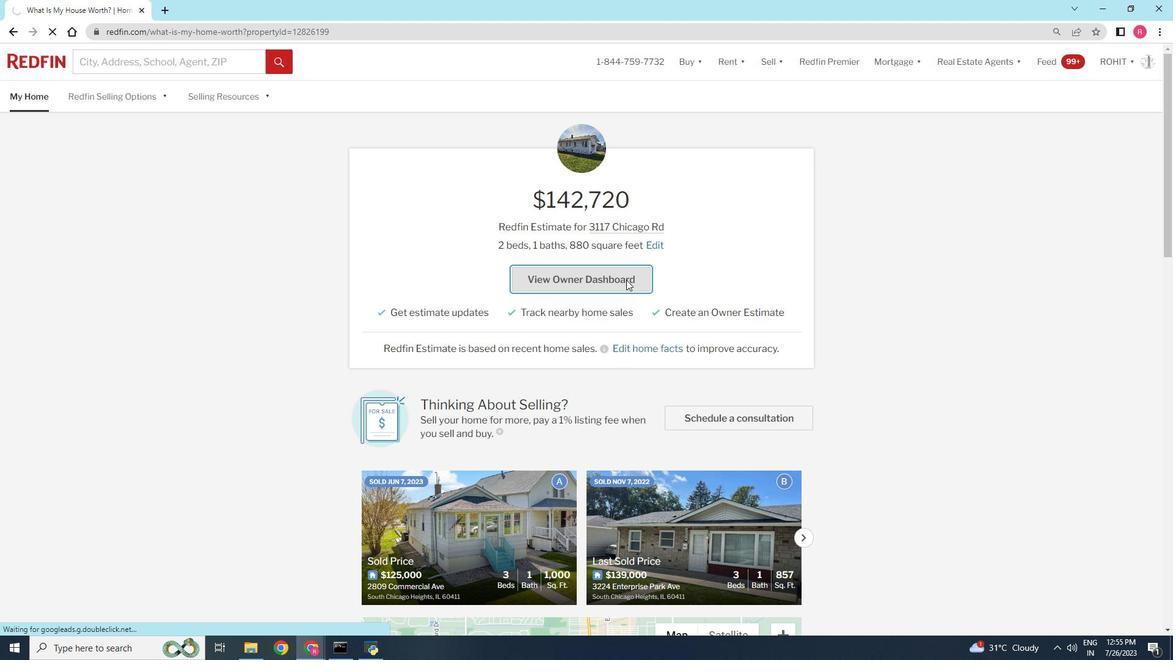 
Action: Mouse moved to (429, 152)
Screenshot: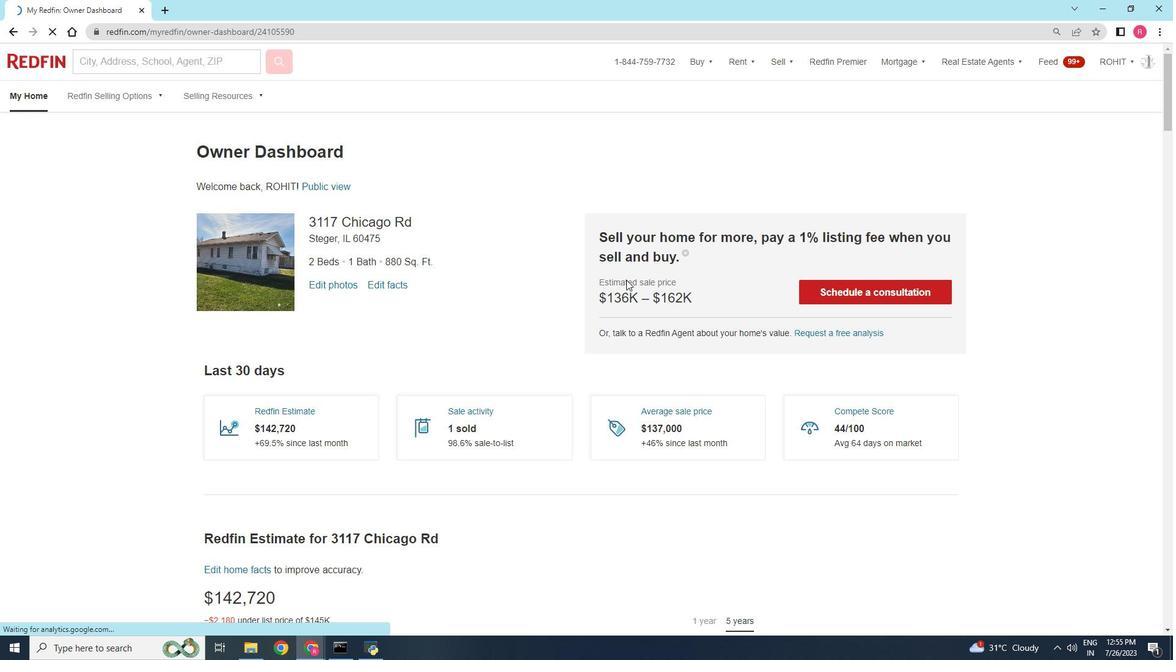 
Action: Mouse pressed left at (429, 152)
Screenshot: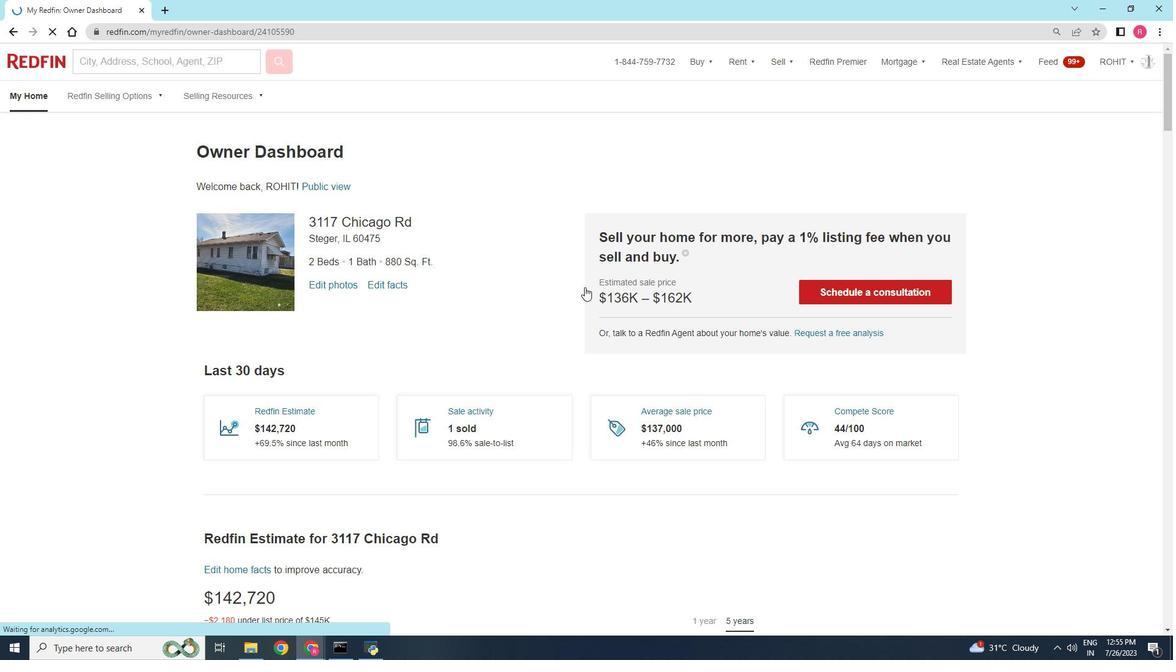 
Action: Mouse moved to (428, 155)
Screenshot: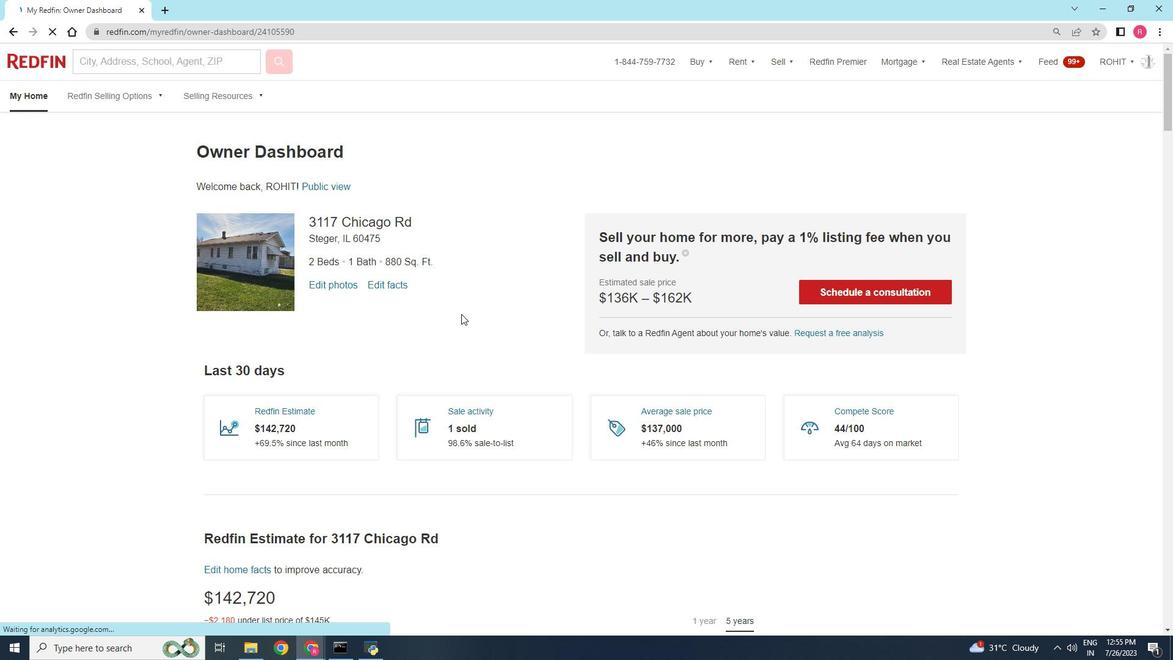 
Action: Mouse pressed left at (428, 155)
Screenshot: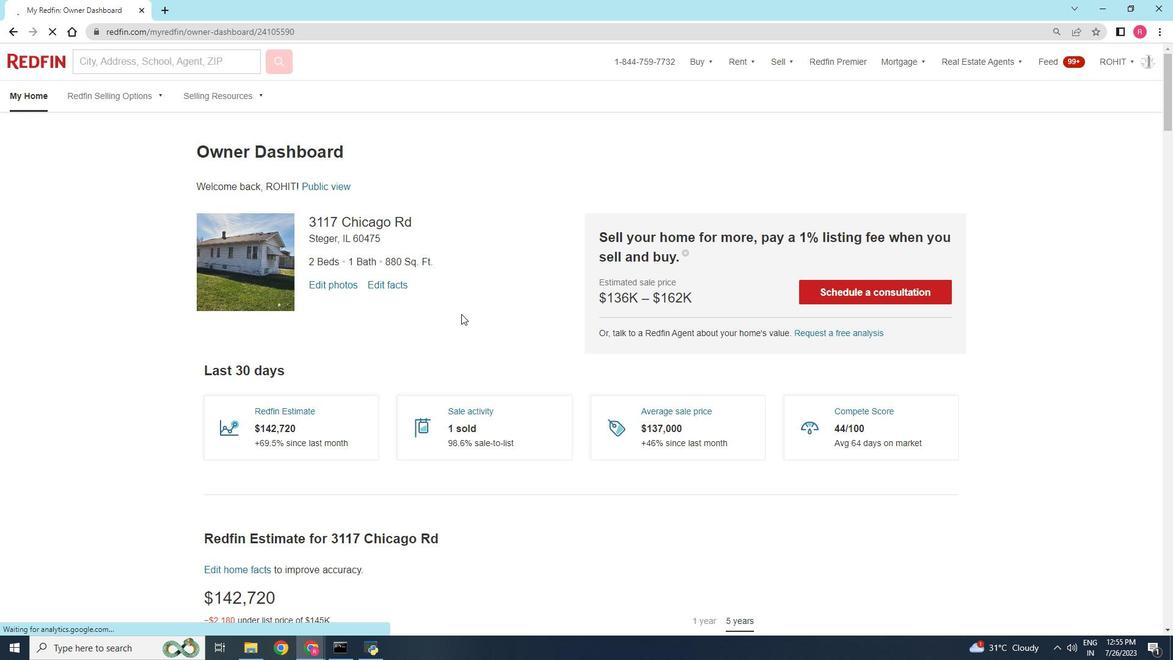 
Action: Mouse moved to (426, 163)
Screenshot: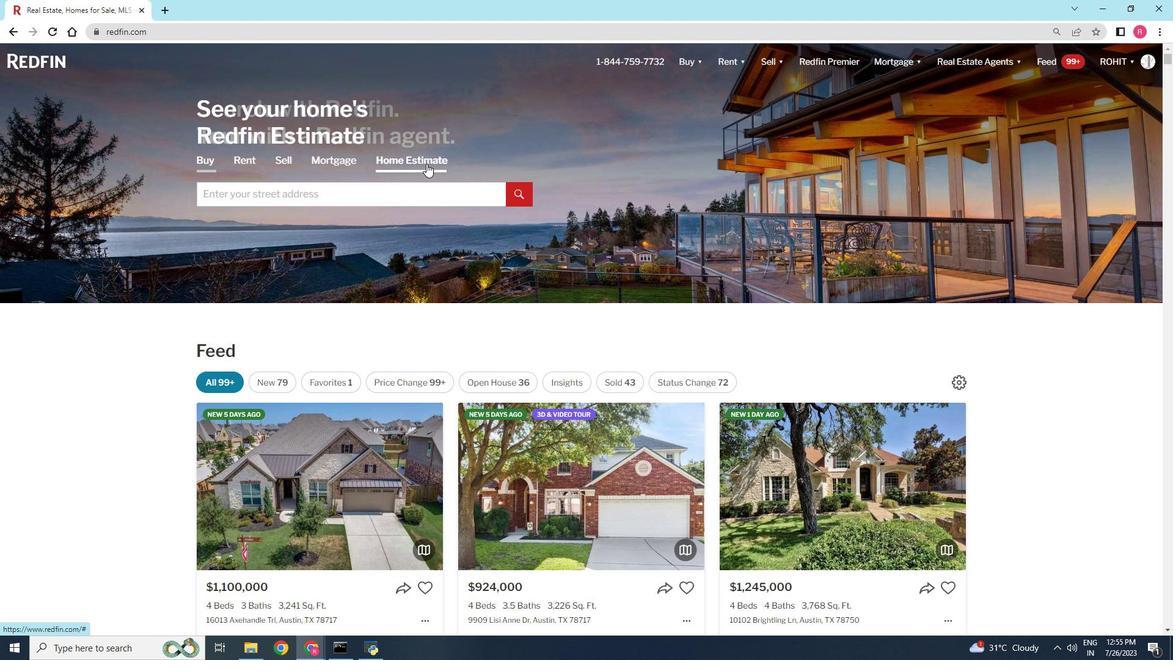
Action: Mouse pressed left at (426, 163)
Screenshot: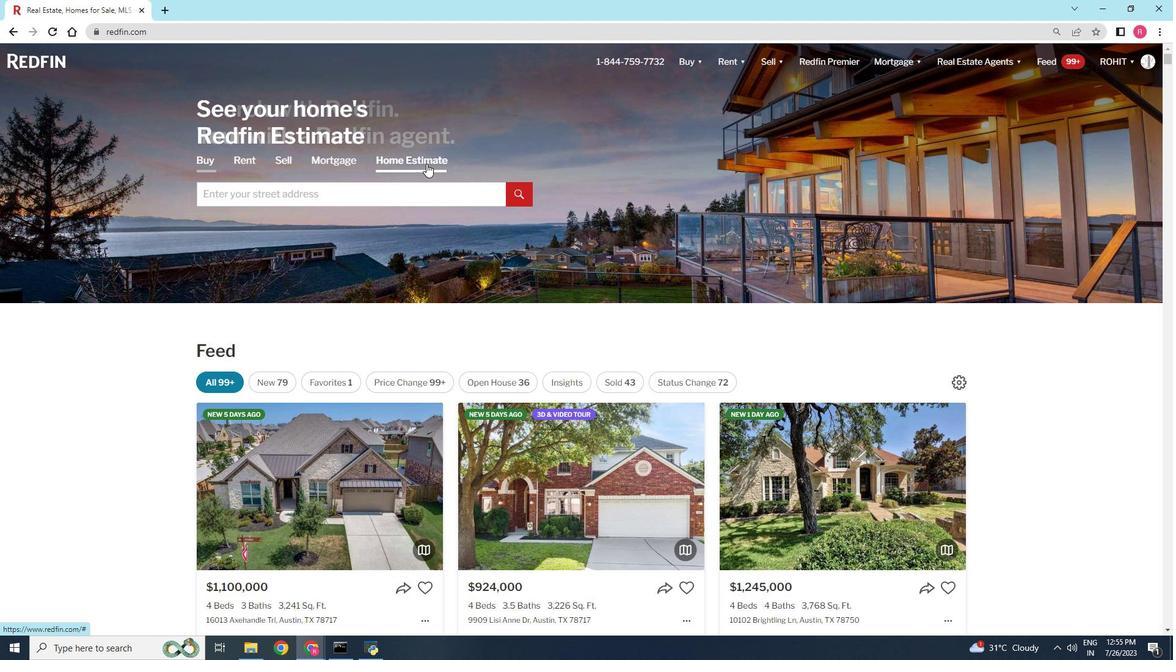 
Action: Mouse moved to (303, 191)
Screenshot: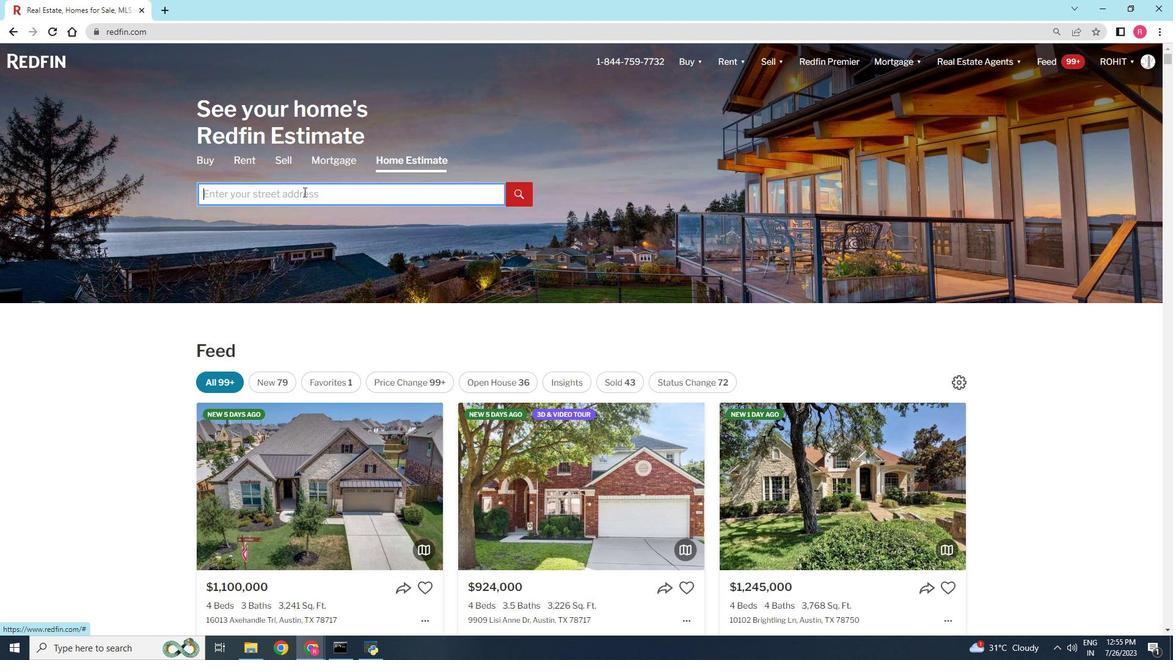 
Action: Mouse pressed left at (303, 191)
Screenshot: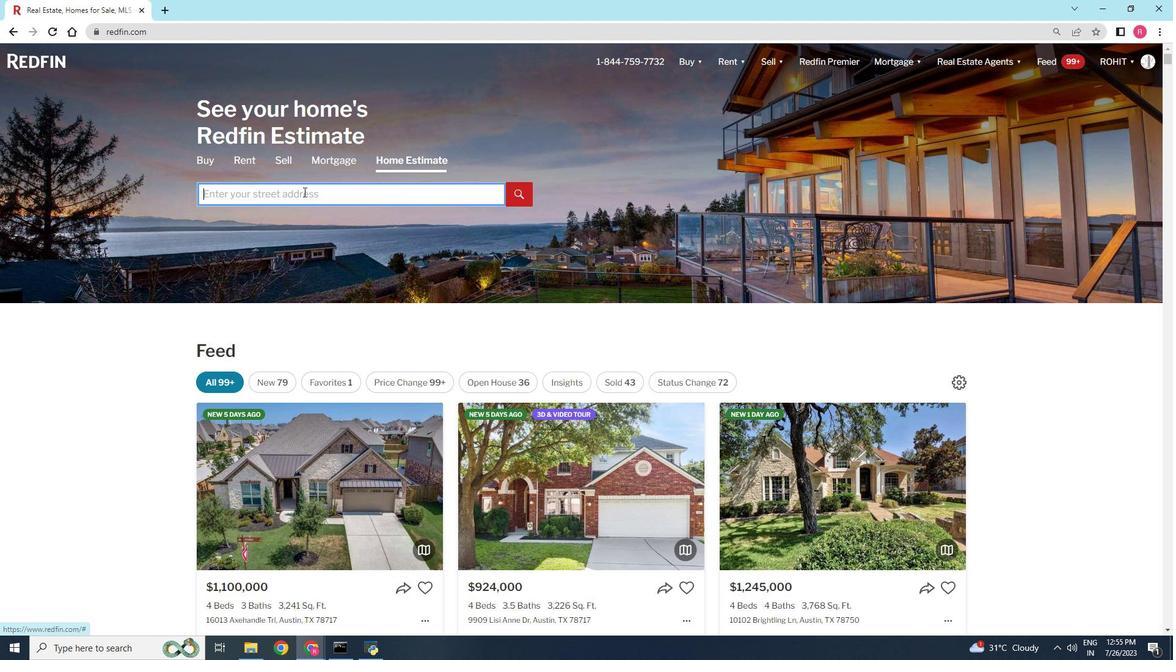 
Action: Key pressed <Key.shift>Chicago,<Key.space><Key.shift>Illinois
Screenshot: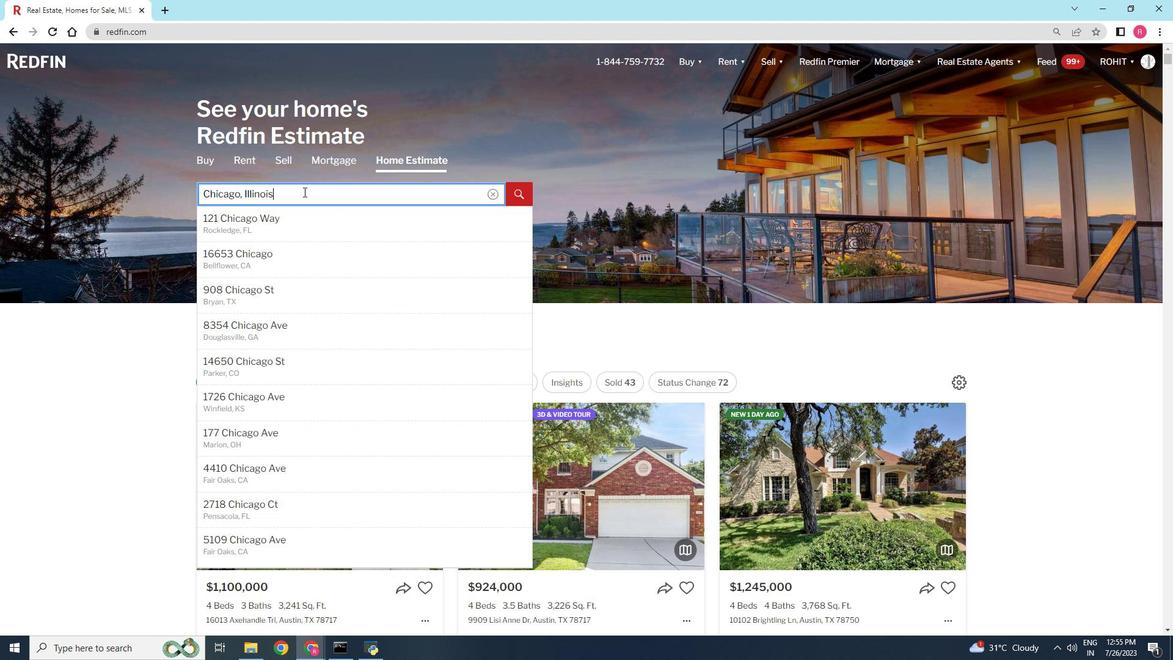 
Action: Mouse moved to (515, 191)
Screenshot: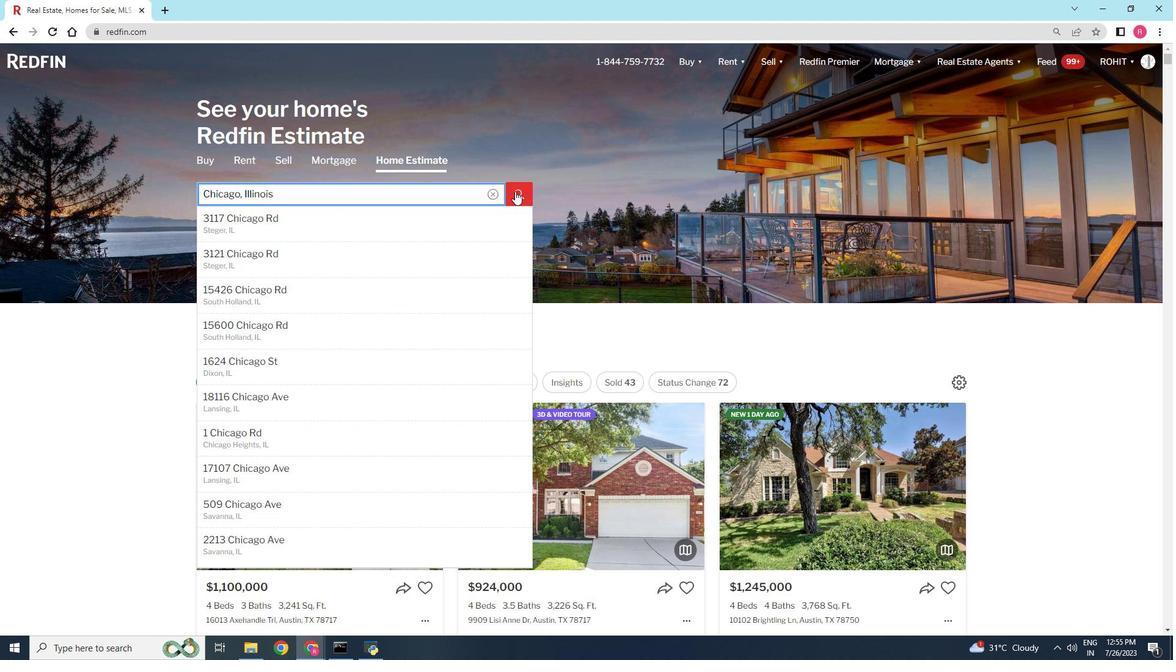
Action: Mouse pressed left at (515, 191)
Screenshot: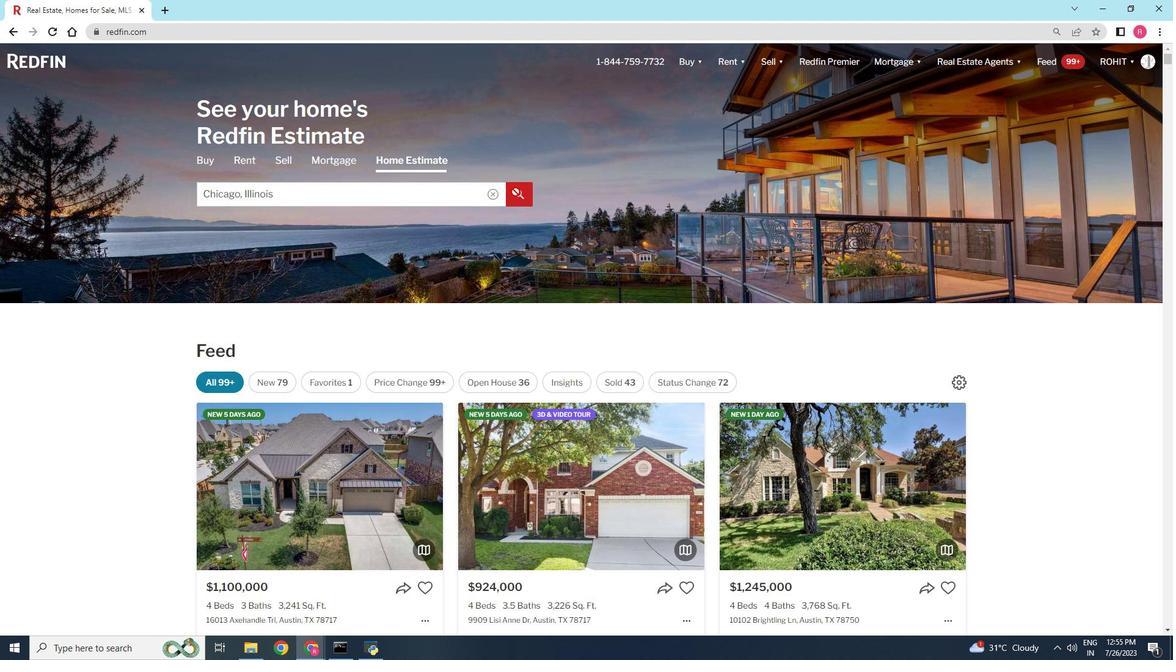 
Action: Mouse moved to (453, 258)
Screenshot: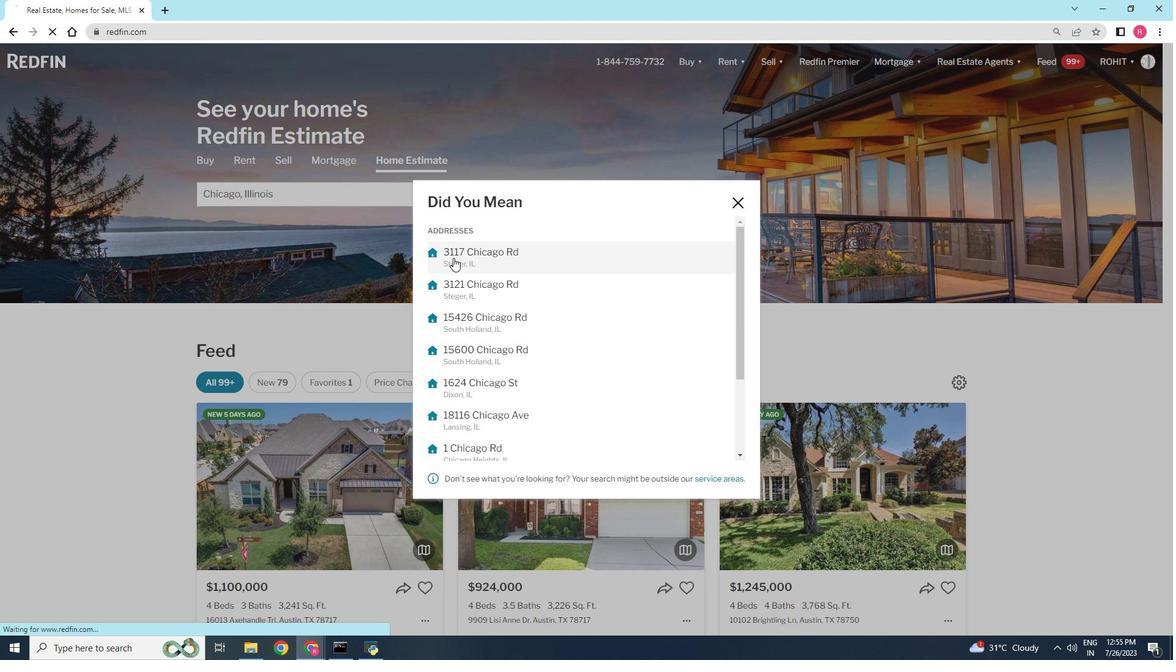 
Action: Mouse pressed left at (453, 258)
Screenshot: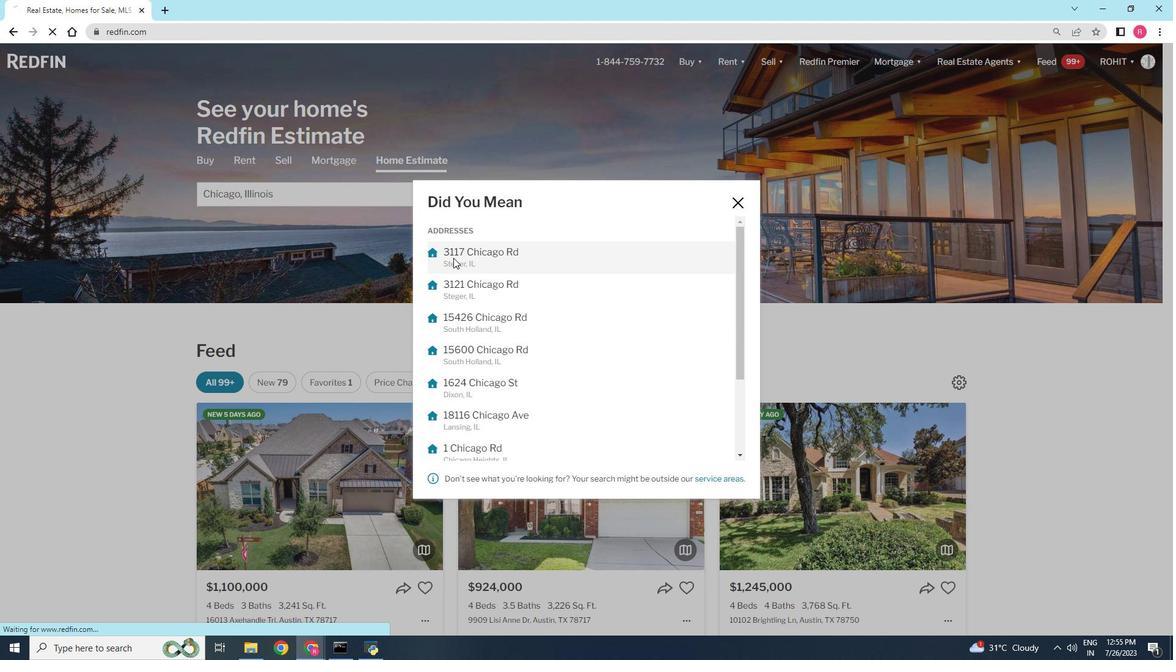 
Action: Mouse moved to (626, 280)
Screenshot: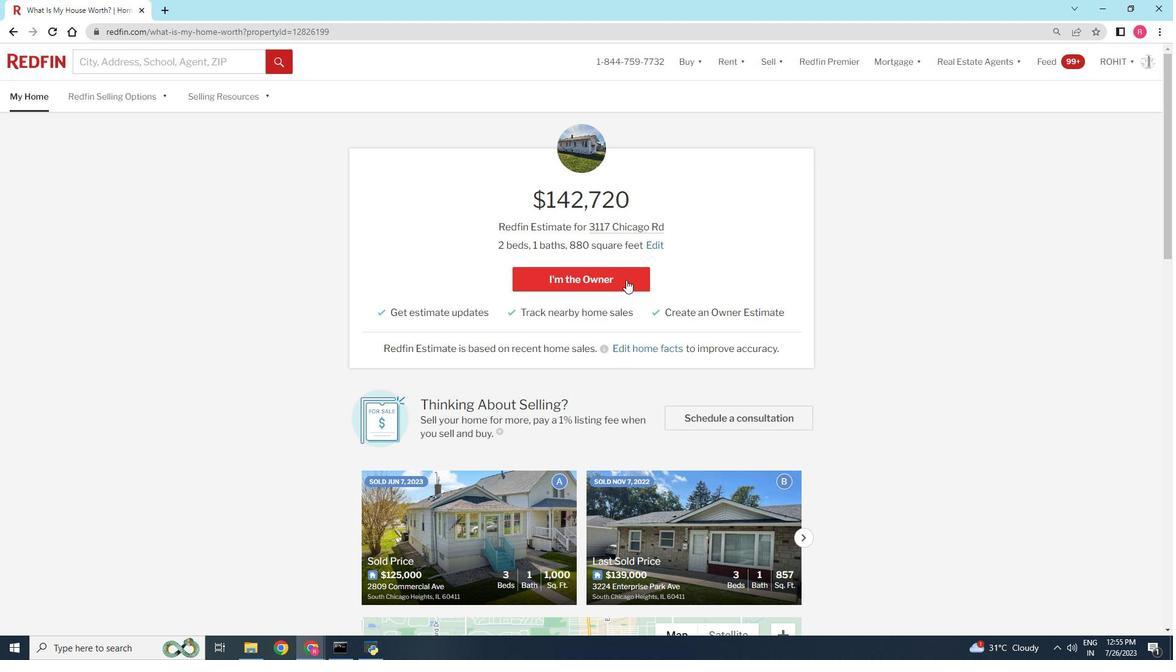 
Action: Mouse pressed left at (626, 280)
Screenshot: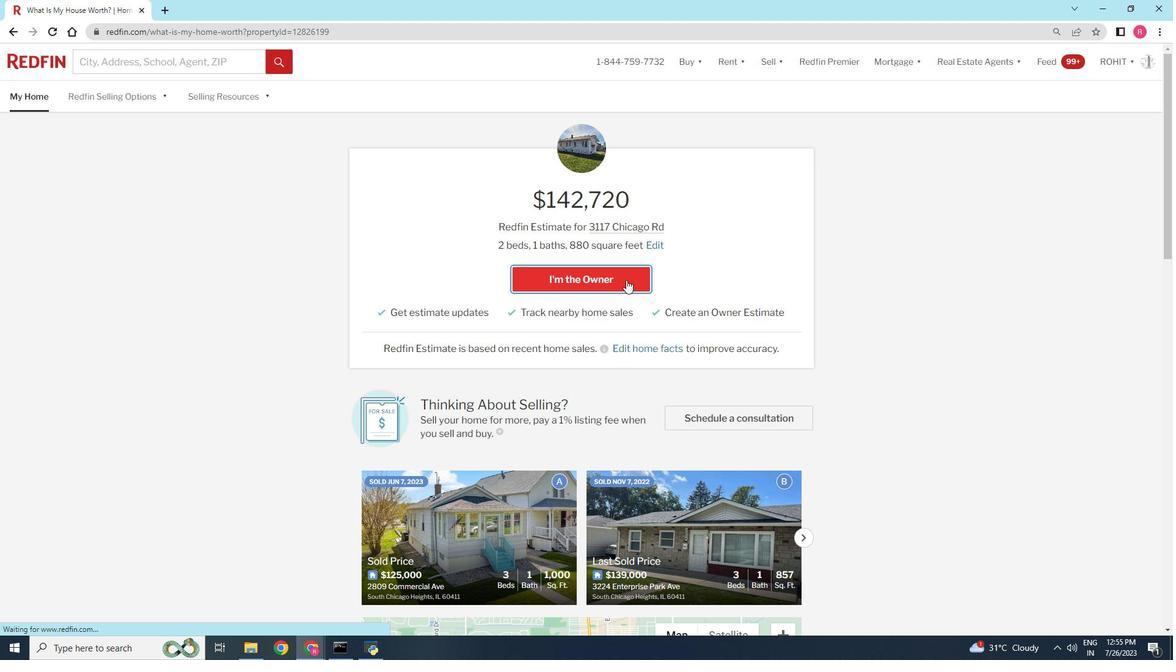 
Action: Mouse moved to (455, 290)
Screenshot: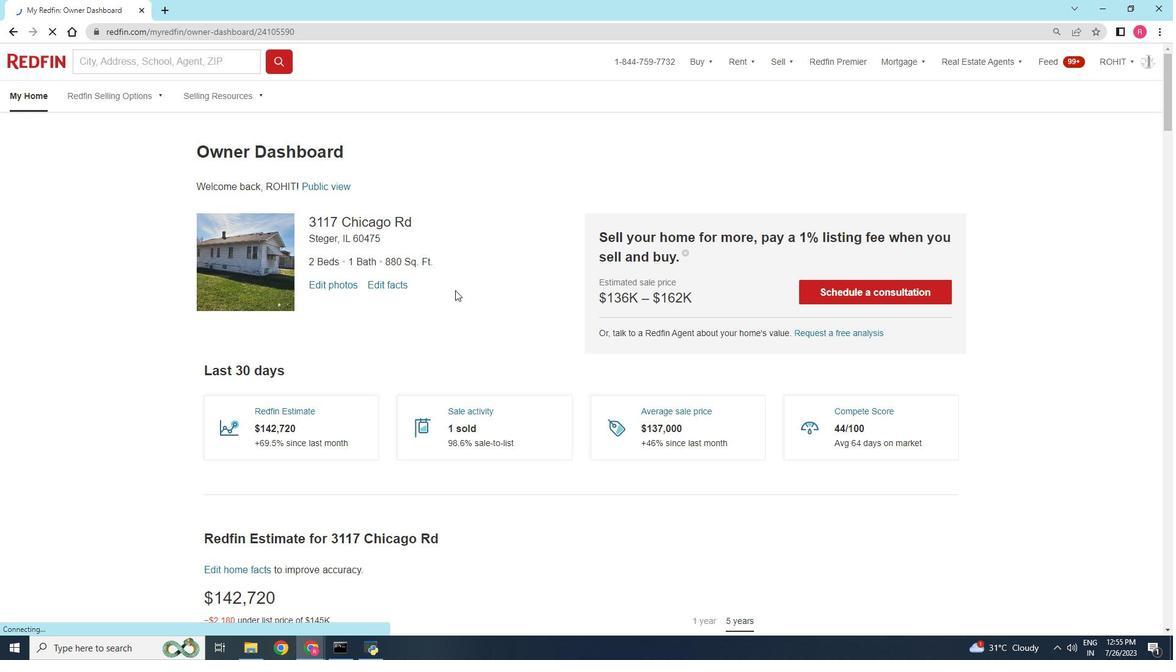 
Action: Mouse scrolled (455, 289) with delta (0, 0)
Screenshot: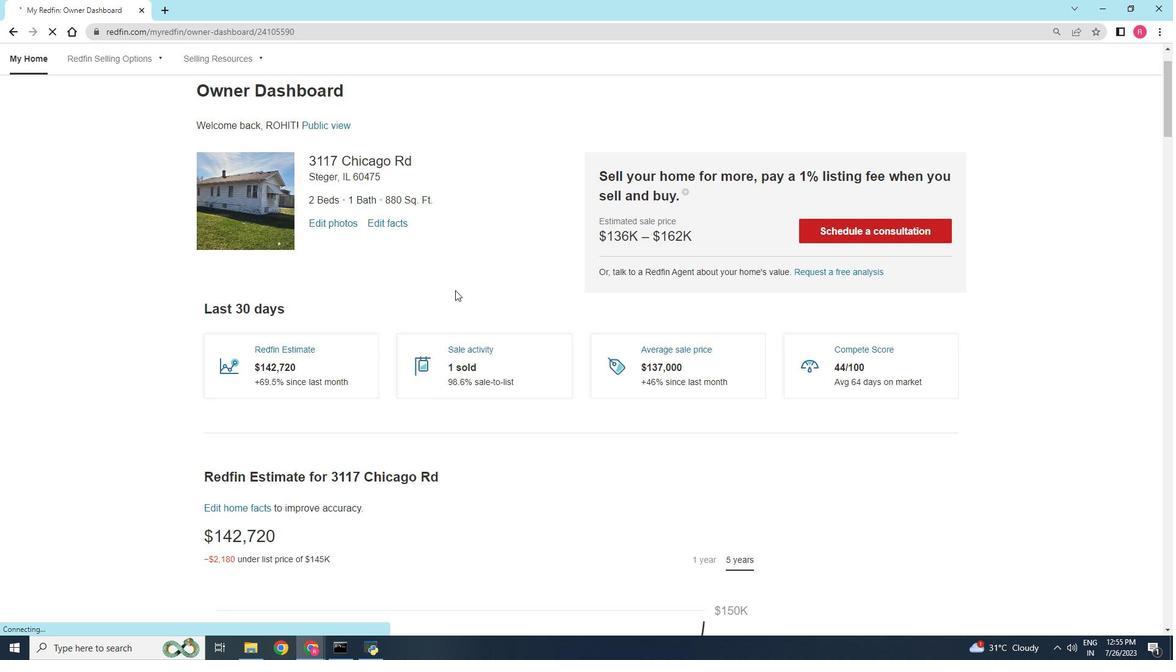 
Action: Mouse moved to (454, 289)
Screenshot: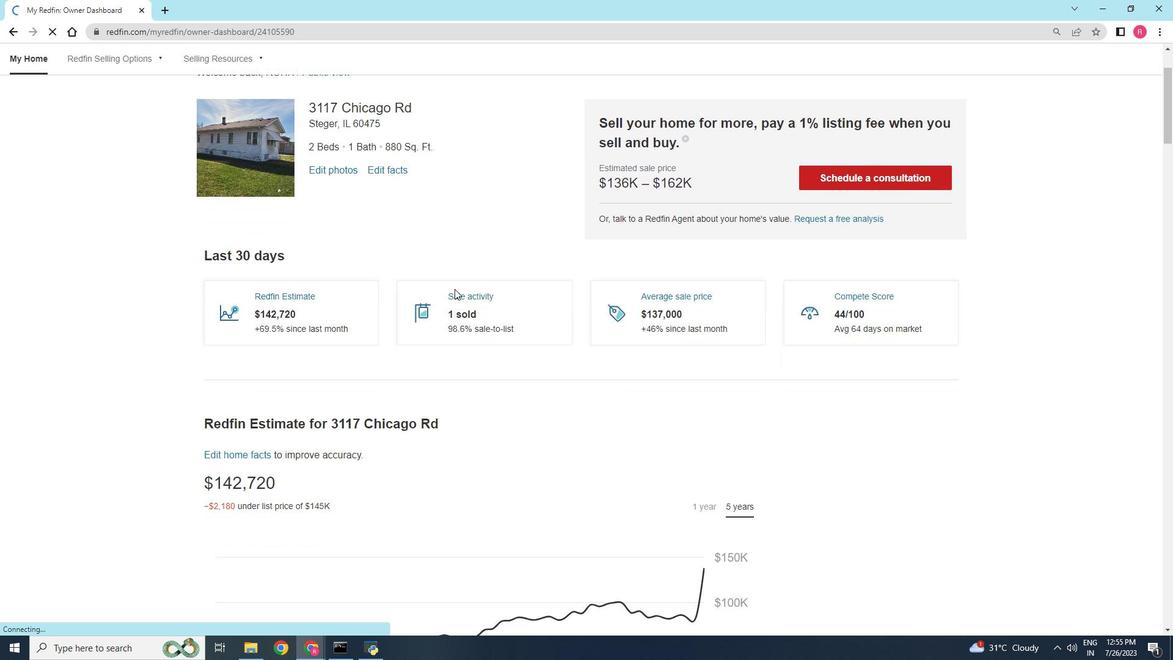 
Action: Mouse scrolled (454, 288) with delta (0, 0)
Screenshot: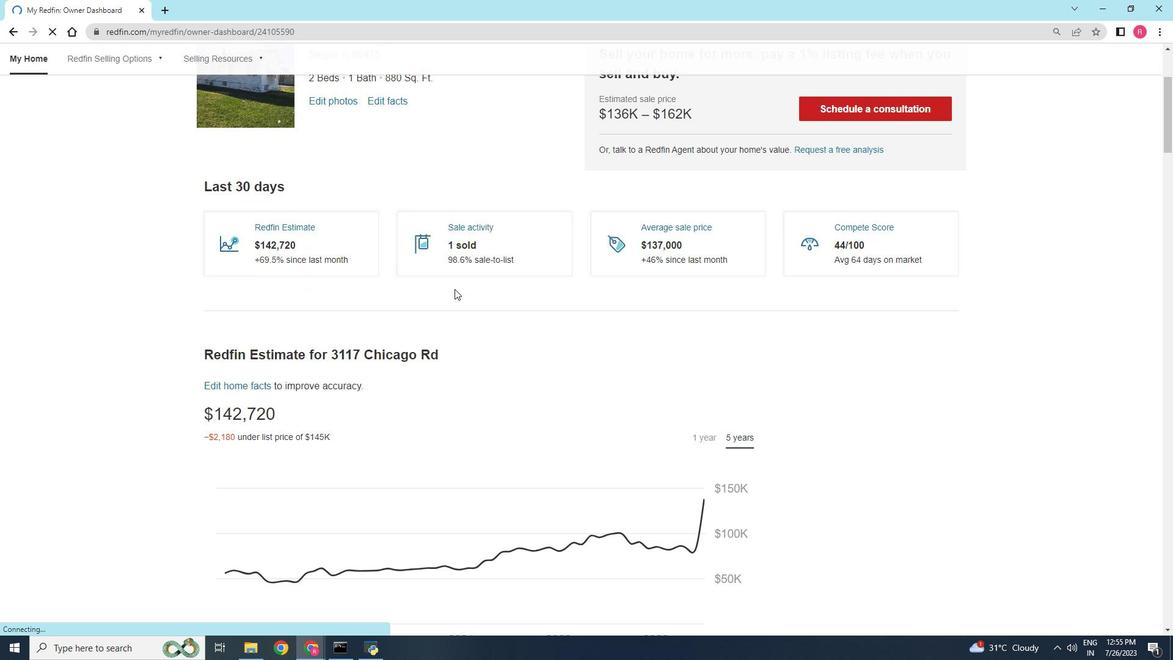
Action: Mouse scrolled (454, 288) with delta (0, 0)
Screenshot: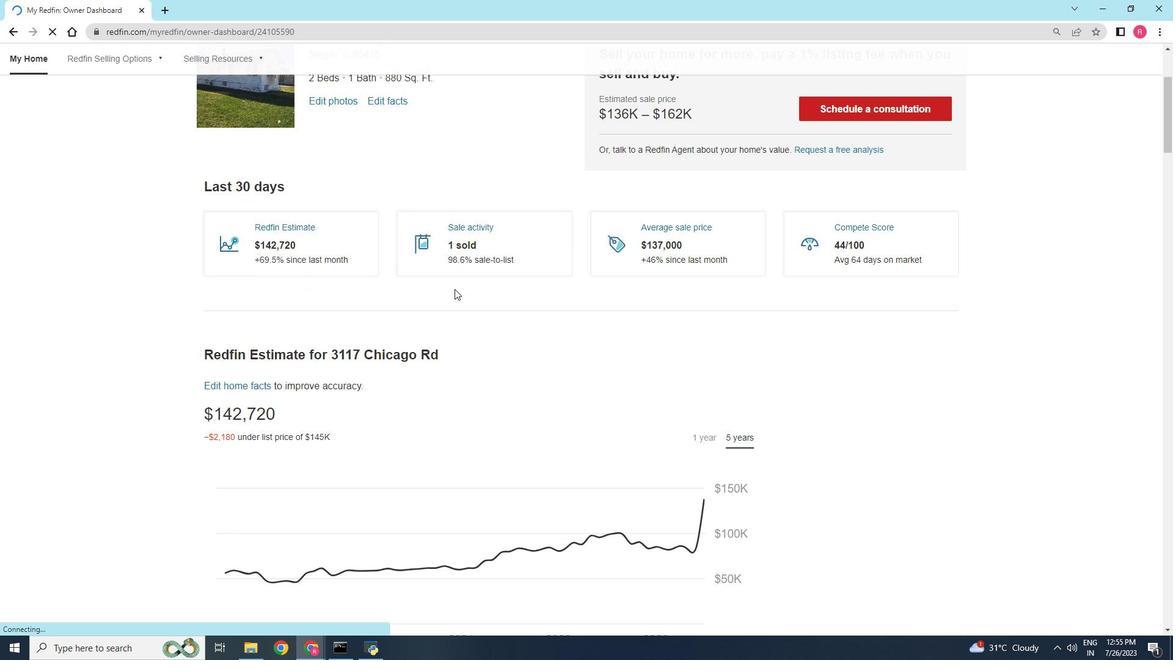 
Action: Mouse scrolled (454, 288) with delta (0, 0)
Screenshot: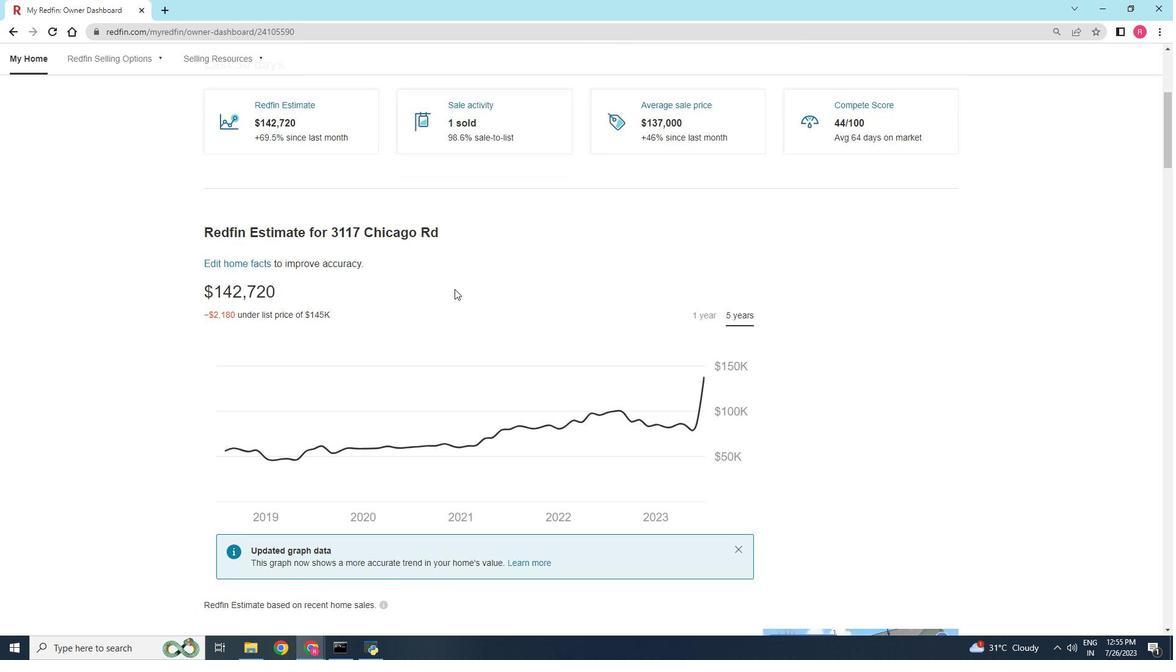 
Action: Mouse scrolled (454, 288) with delta (0, 0)
Screenshot: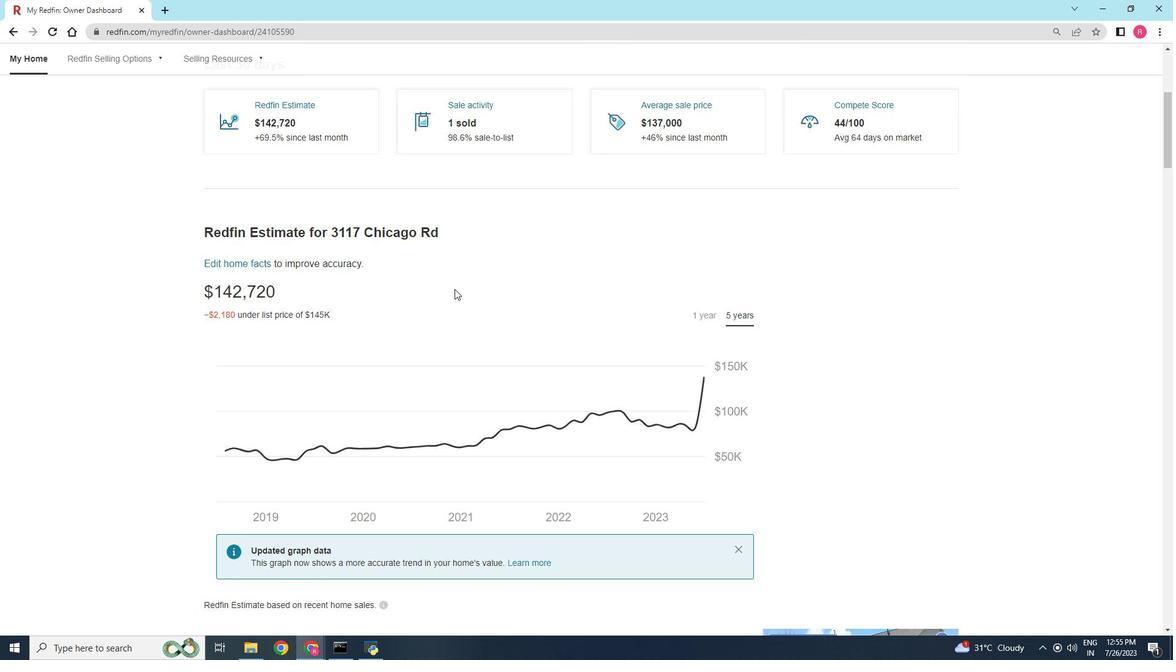 
Action: Mouse scrolled (454, 288) with delta (0, 0)
Screenshot: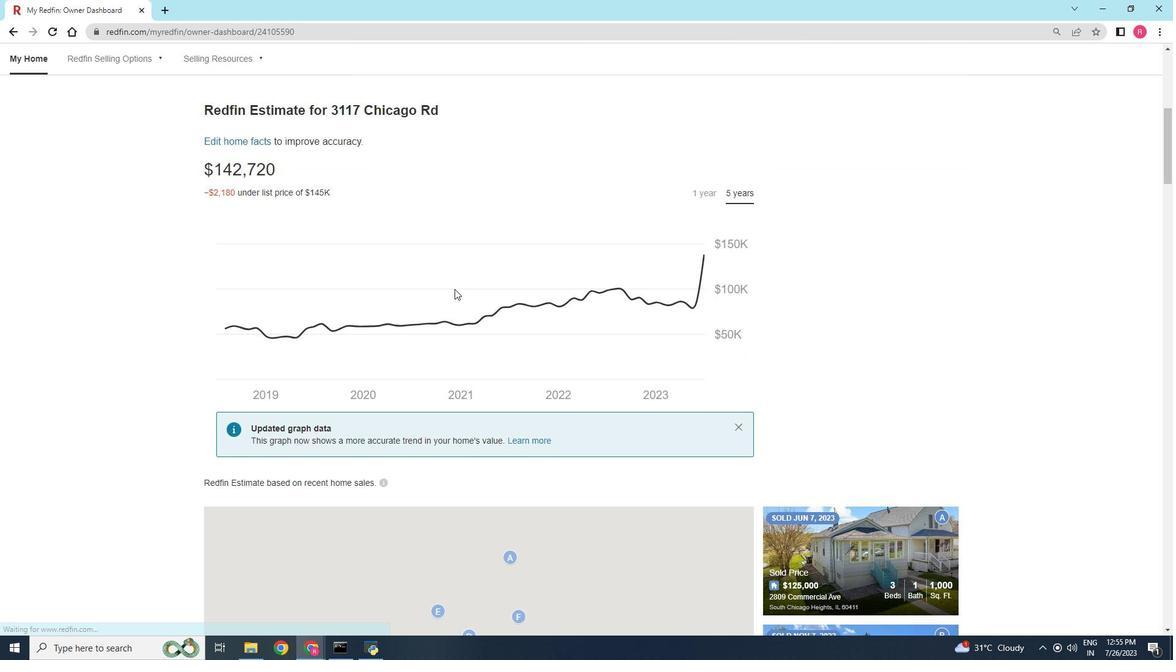 
Action: Mouse scrolled (454, 288) with delta (0, 0)
Screenshot: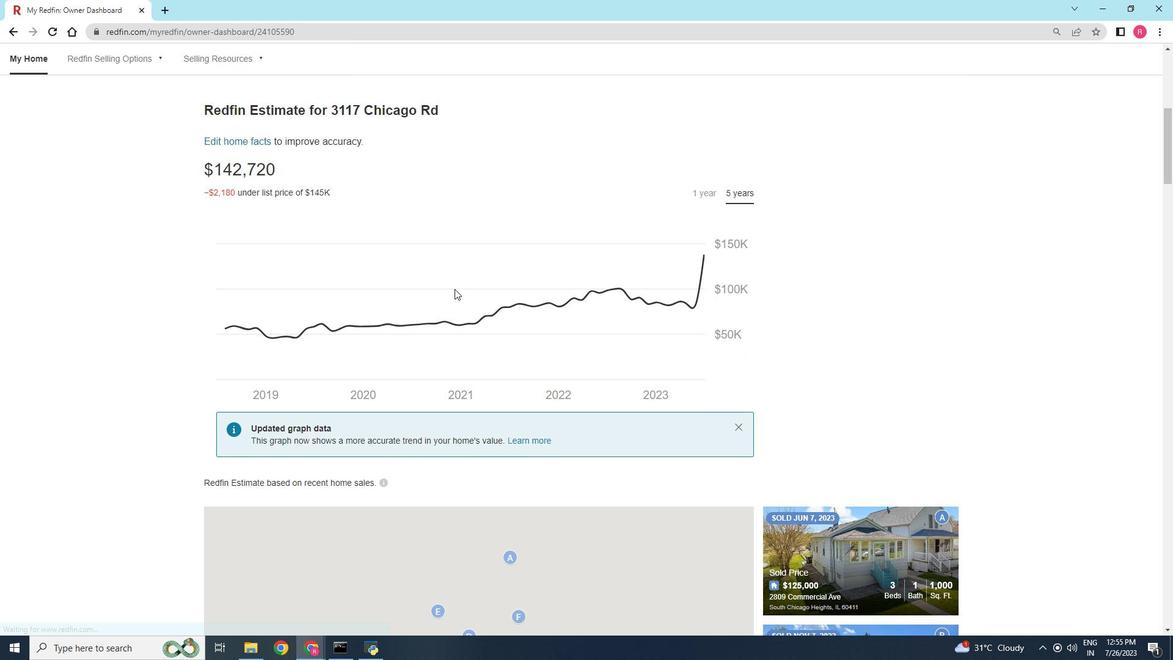 
Action: Mouse moved to (697, 193)
Screenshot: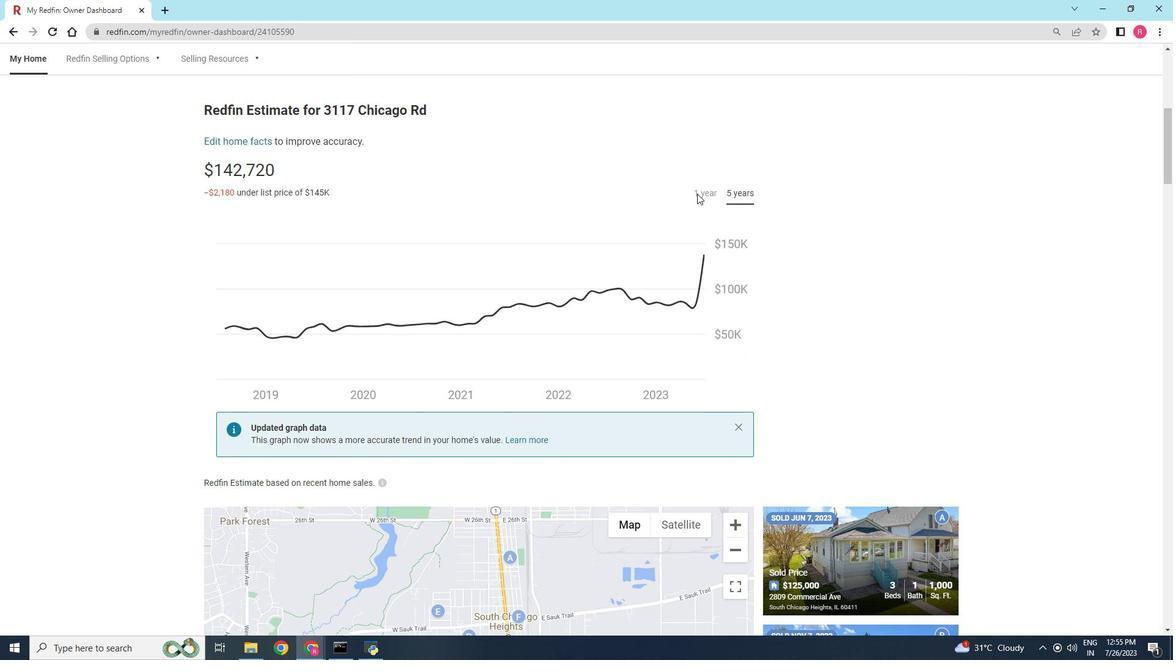 
Action: Mouse pressed left at (697, 193)
Screenshot: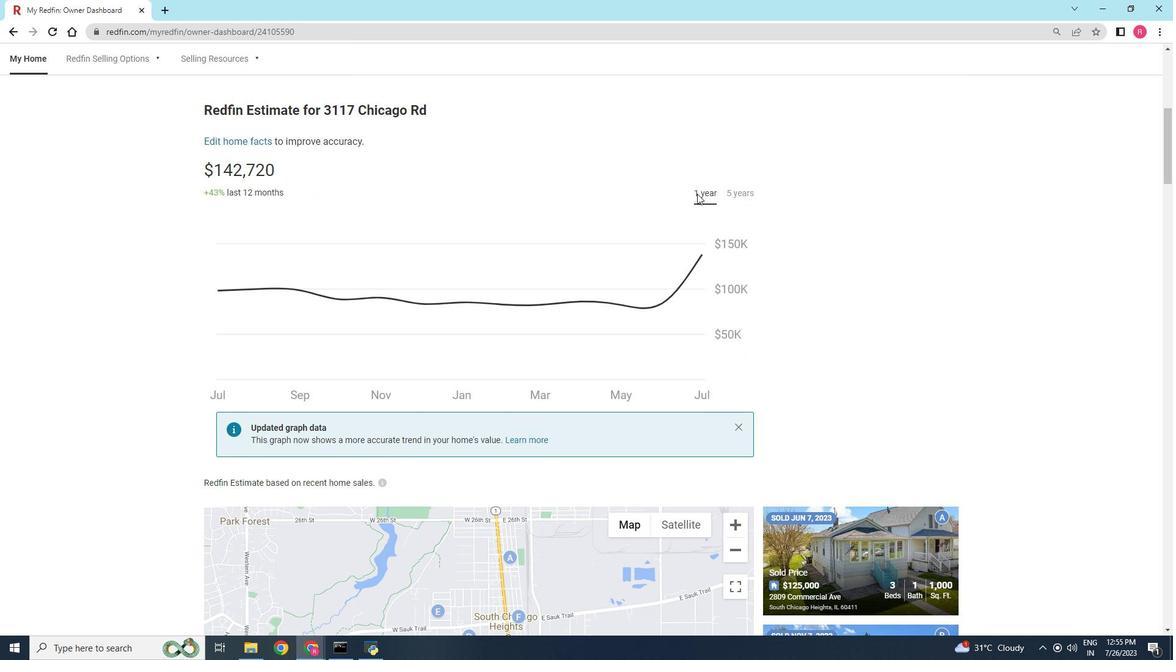 
Action: Mouse moved to (541, 468)
Screenshot: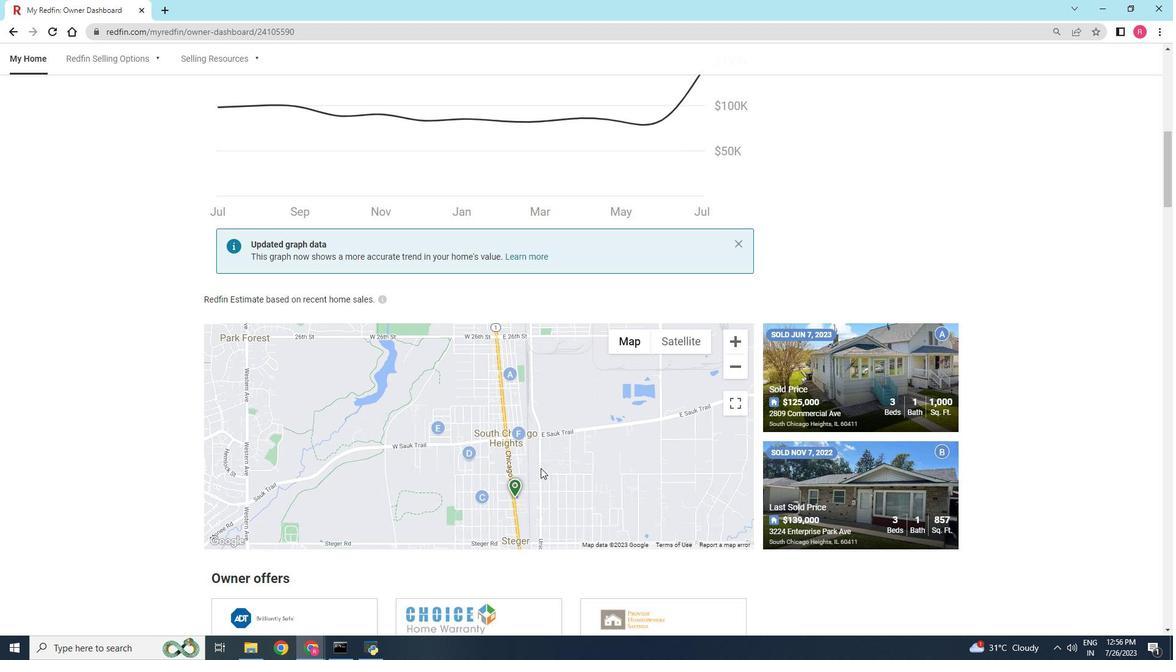 
Action: Mouse scrolled (541, 468) with delta (0, 0)
Screenshot: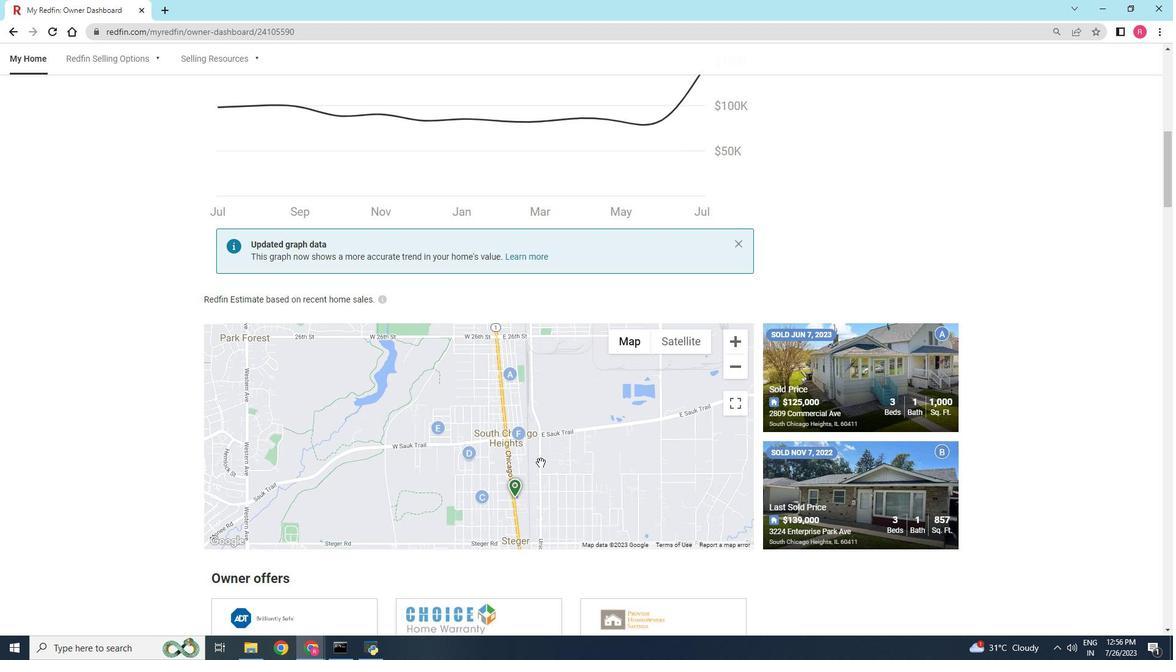 
Action: Mouse moved to (541, 468)
Screenshot: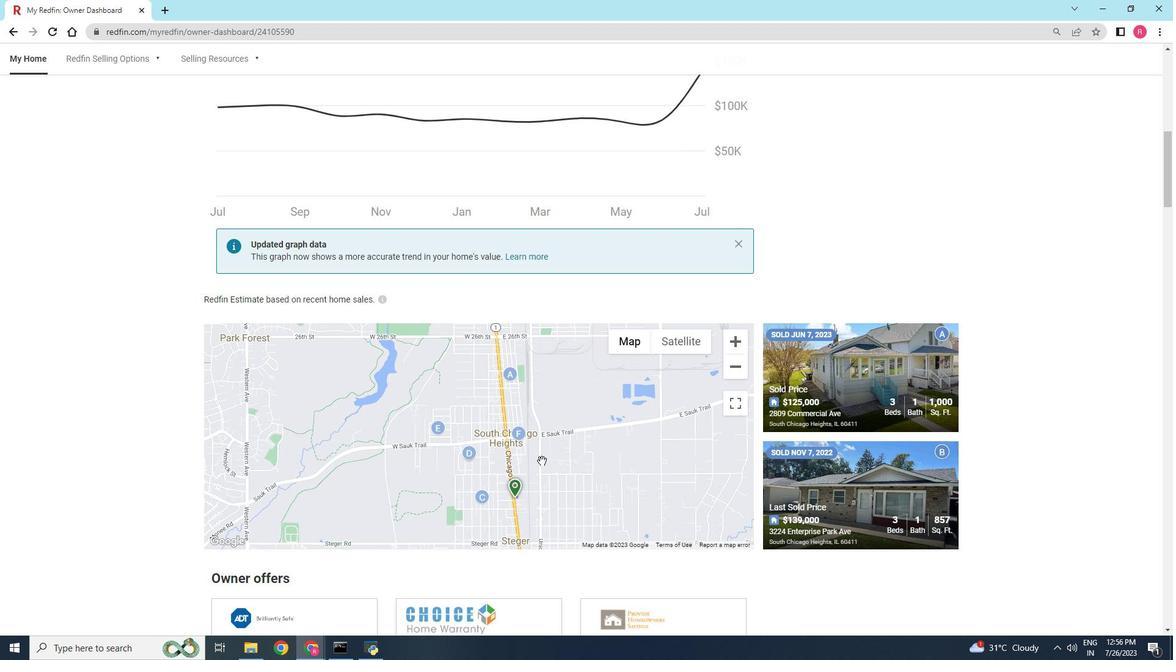 
Action: Mouse scrolled (541, 468) with delta (0, 0)
Screenshot: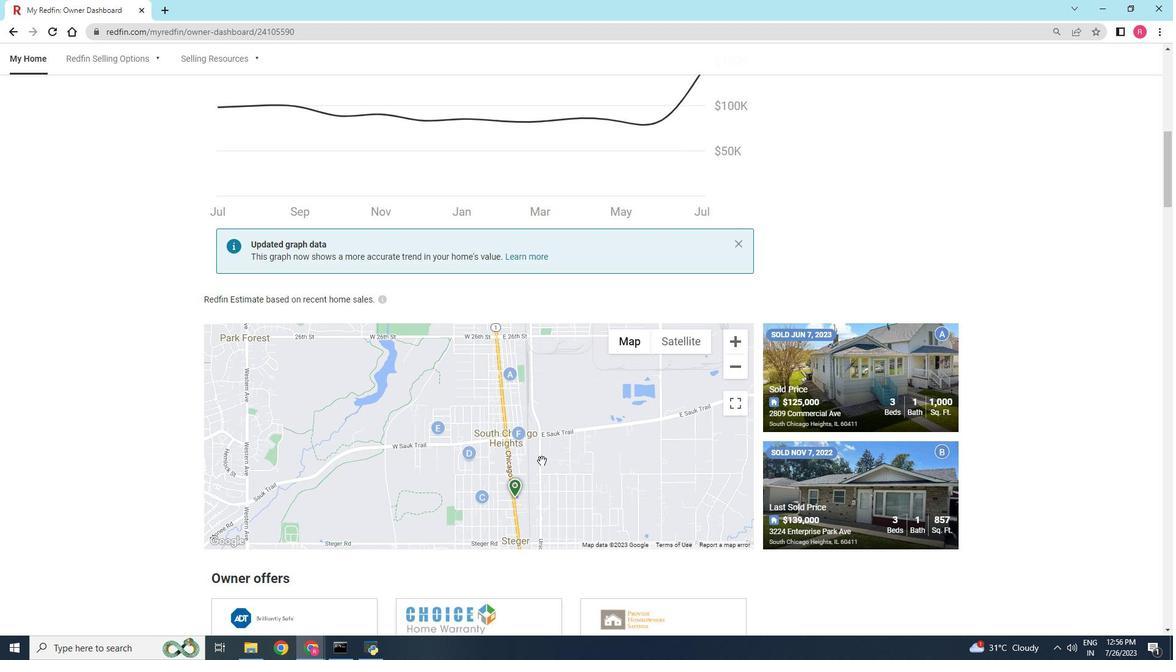 
Action: Mouse scrolled (541, 468) with delta (0, 0)
Screenshot: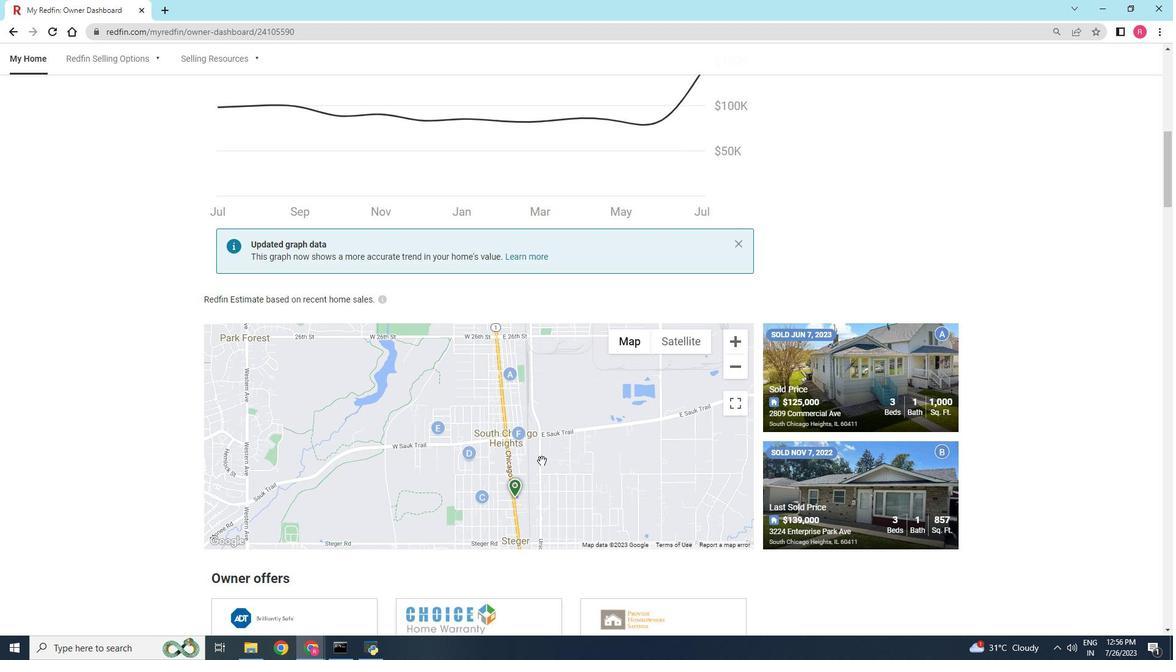 
Action: Mouse moved to (542, 461)
Screenshot: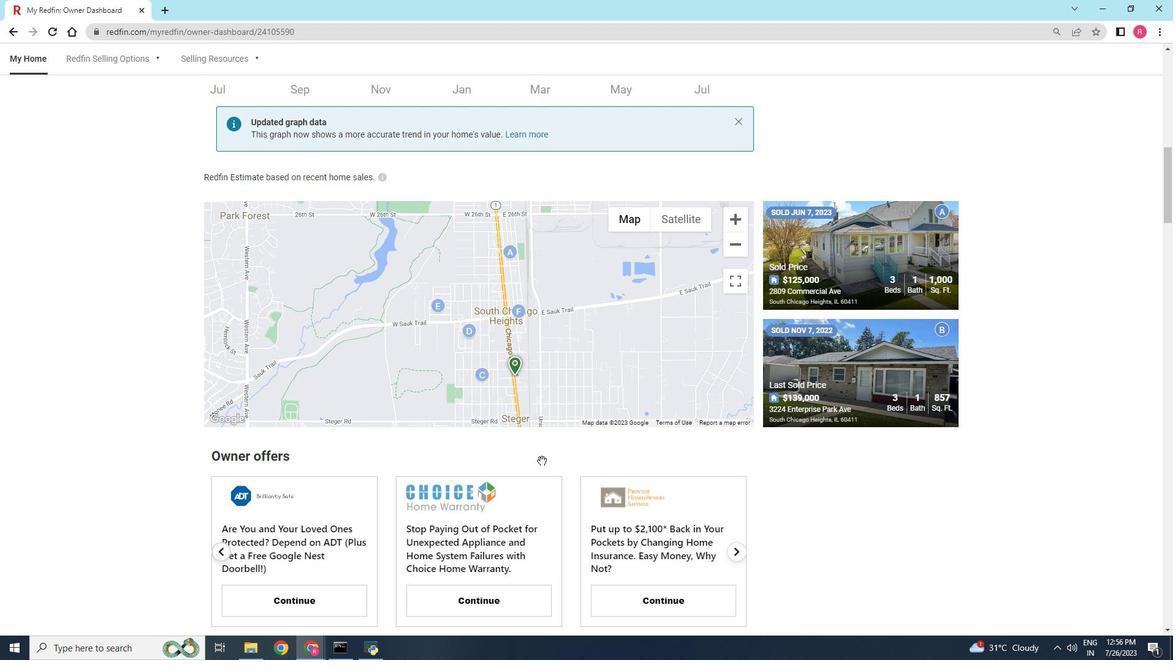 
Action: Mouse scrolled (542, 460) with delta (0, 0)
Screenshot: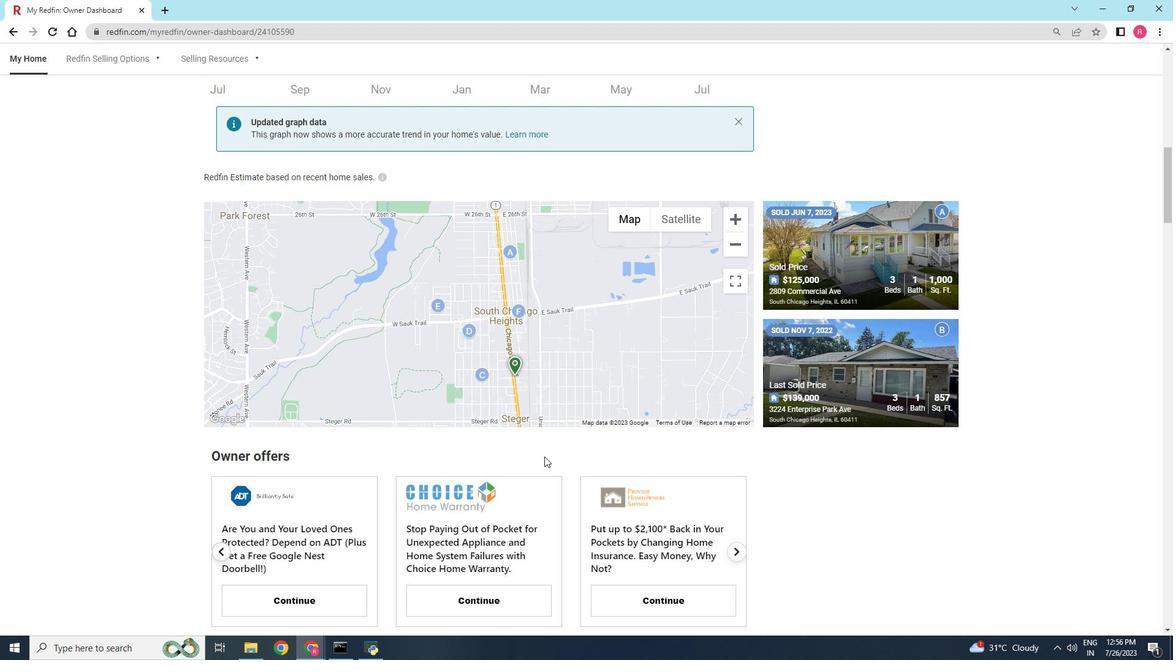 
Action: Mouse scrolled (542, 460) with delta (0, 0)
Screenshot: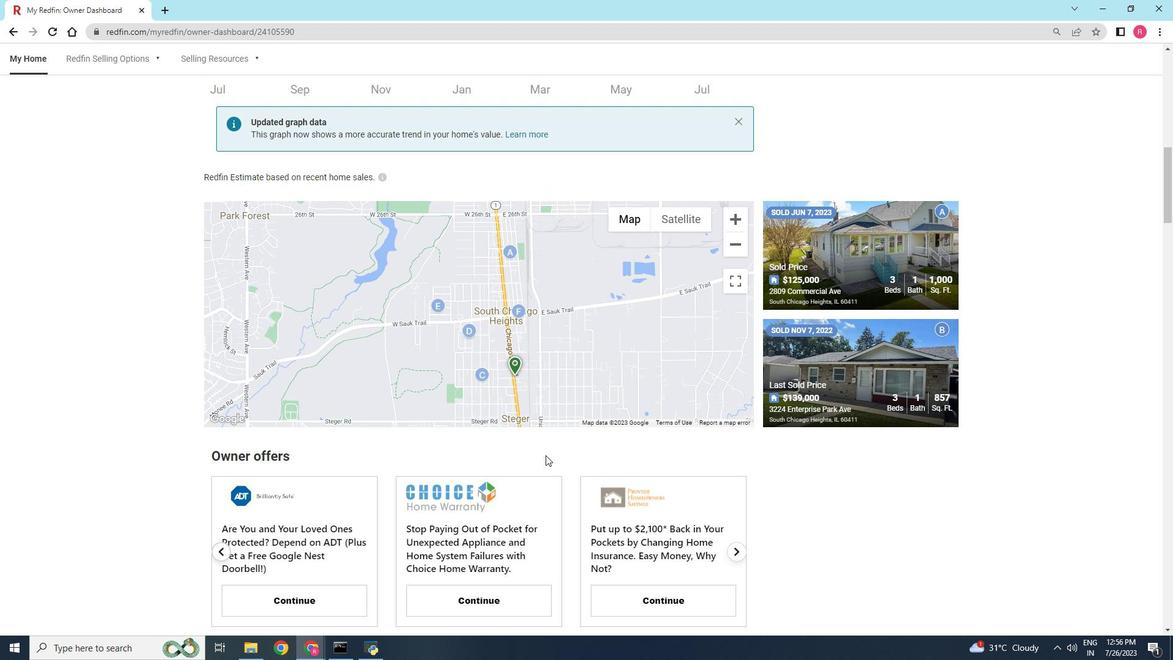 
Action: Mouse moved to (555, 448)
Screenshot: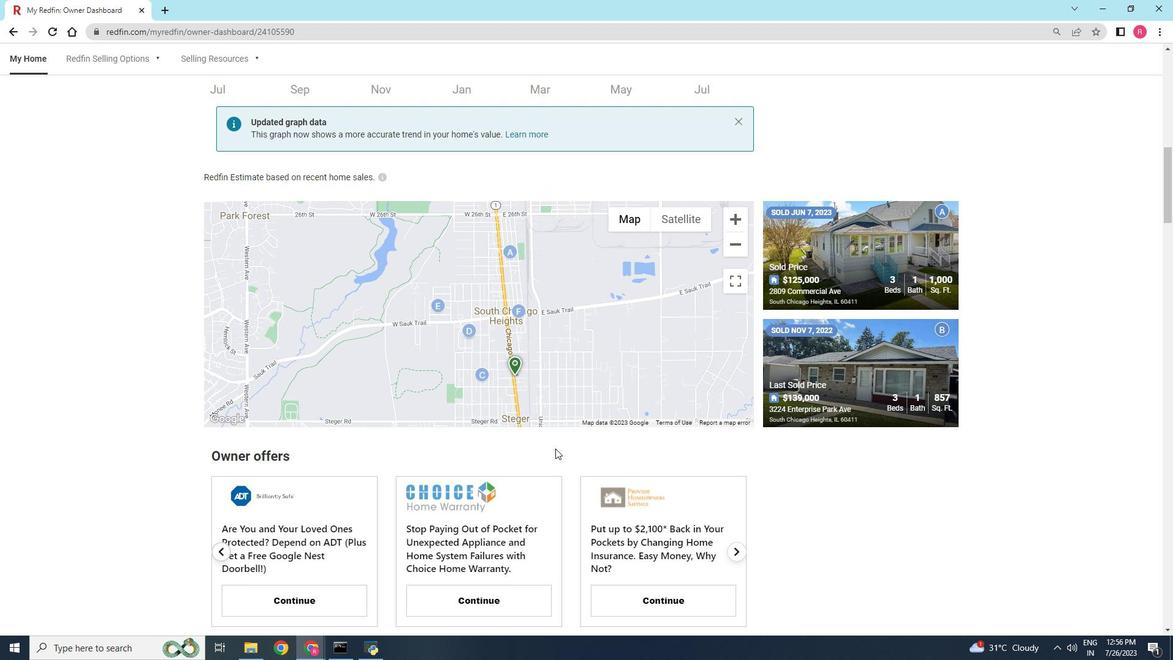 
Action: Mouse scrolled (555, 448) with delta (0, 0)
Screenshot: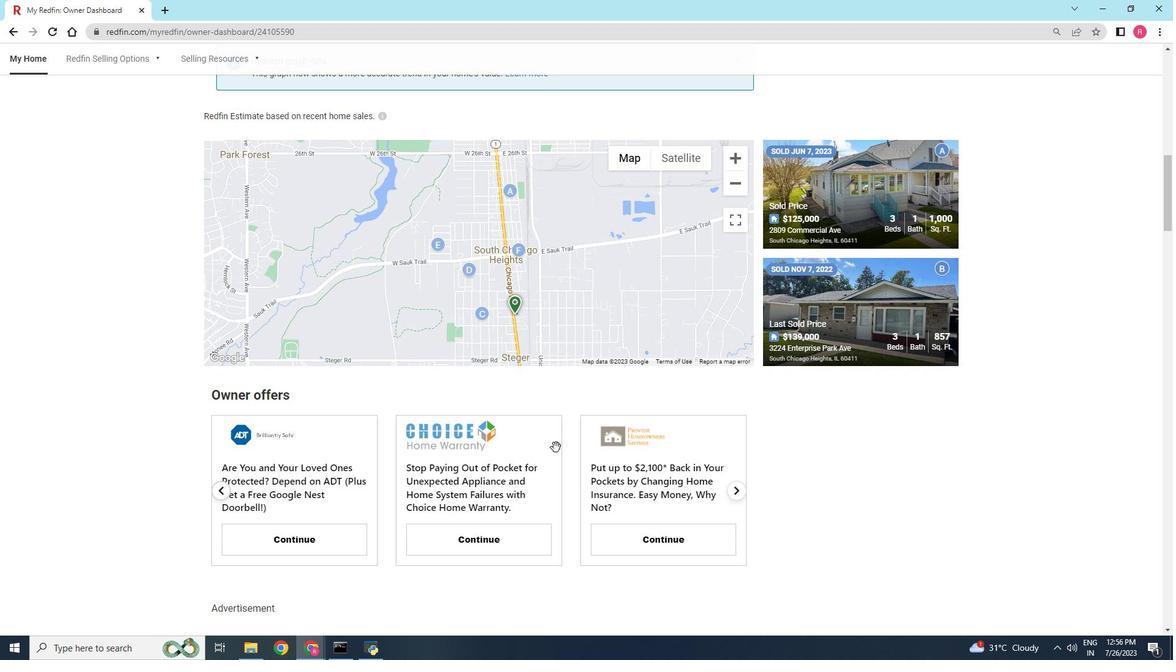 
Action: Mouse moved to (557, 446)
Screenshot: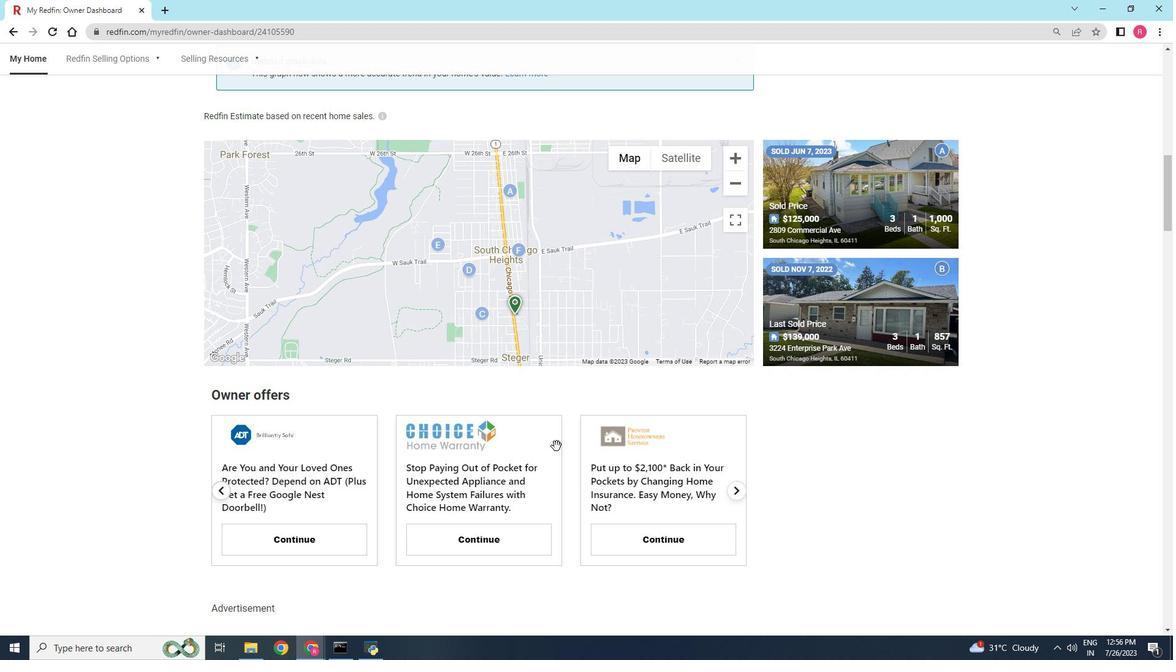 
Action: Mouse scrolled (557, 445) with delta (0, 0)
Screenshot: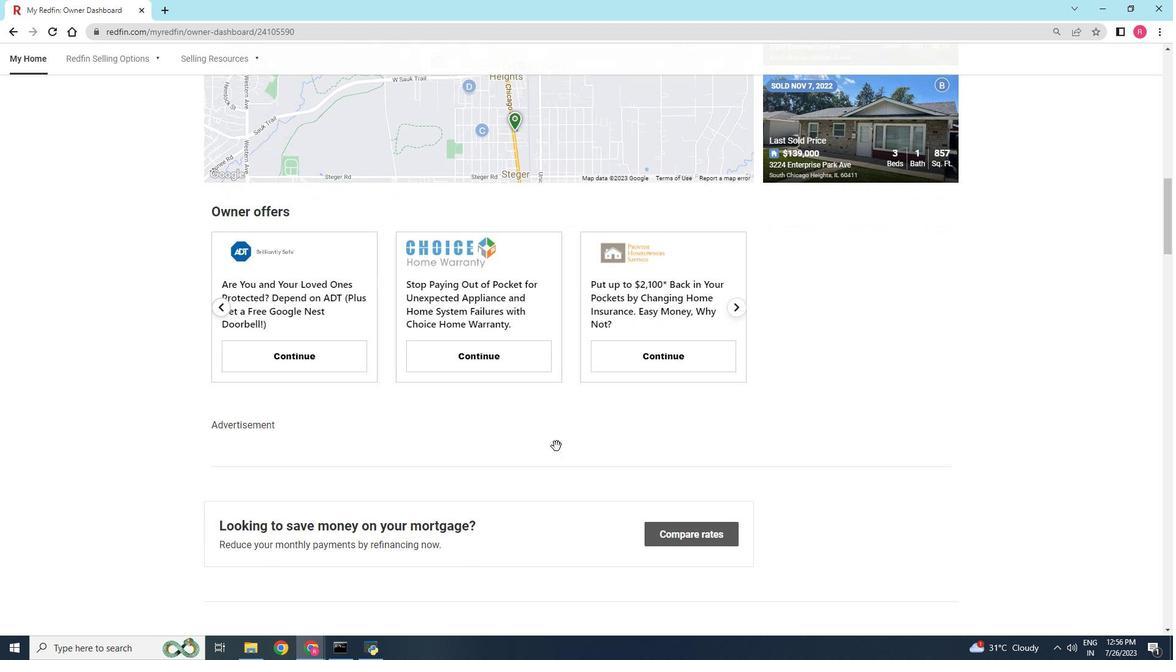 
Action: Mouse scrolled (557, 445) with delta (0, 0)
Screenshot: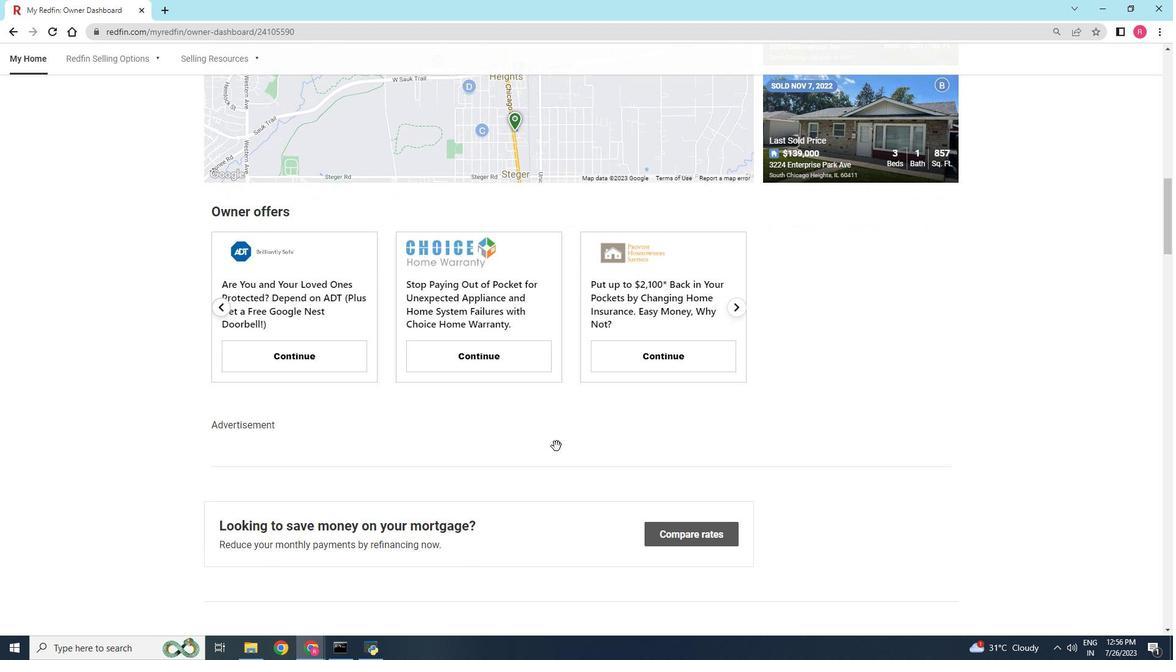 
Action: Mouse scrolled (557, 445) with delta (0, 0)
Screenshot: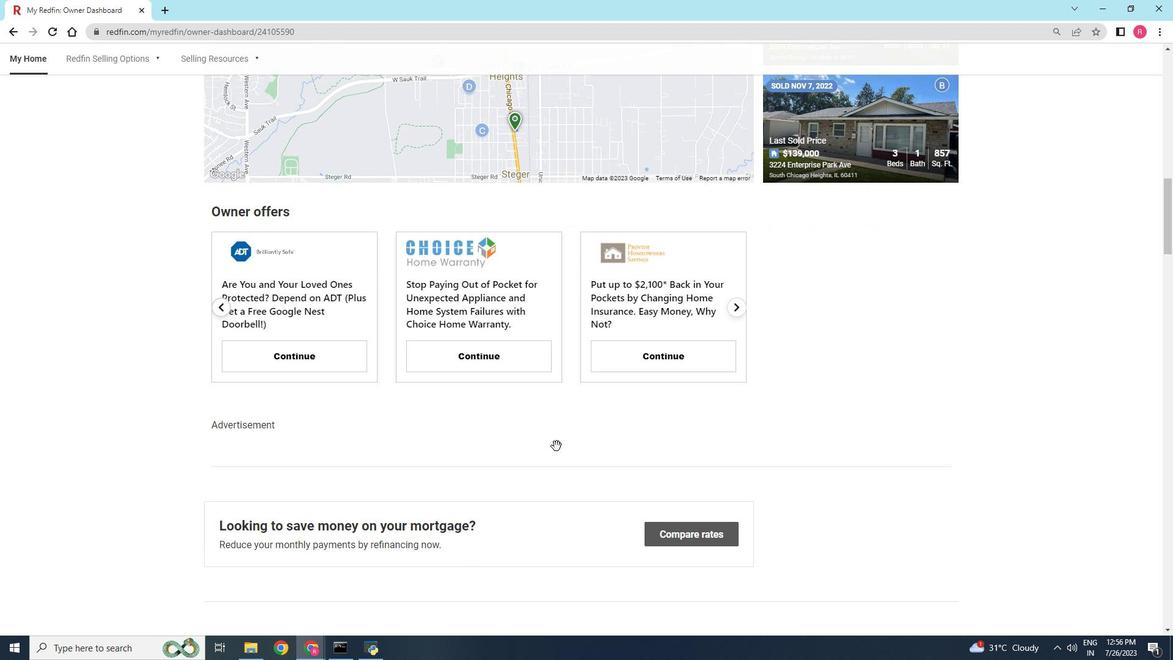
Action: Mouse scrolled (557, 445) with delta (0, 0)
Screenshot: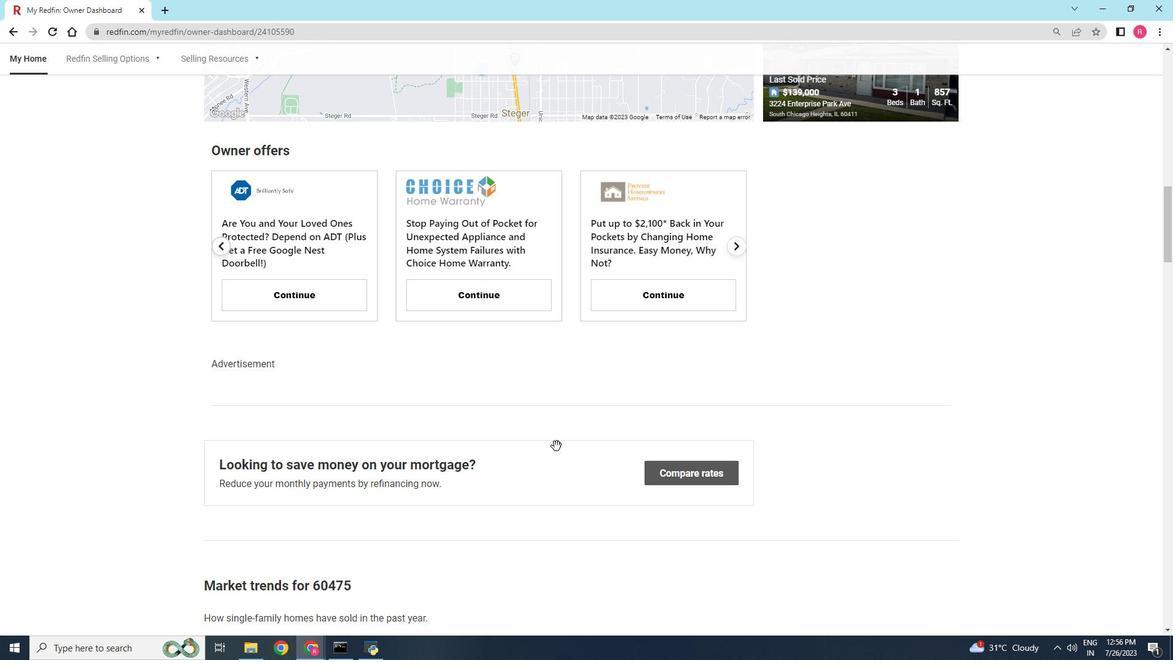 
Action: Mouse scrolled (557, 445) with delta (0, 0)
Screenshot: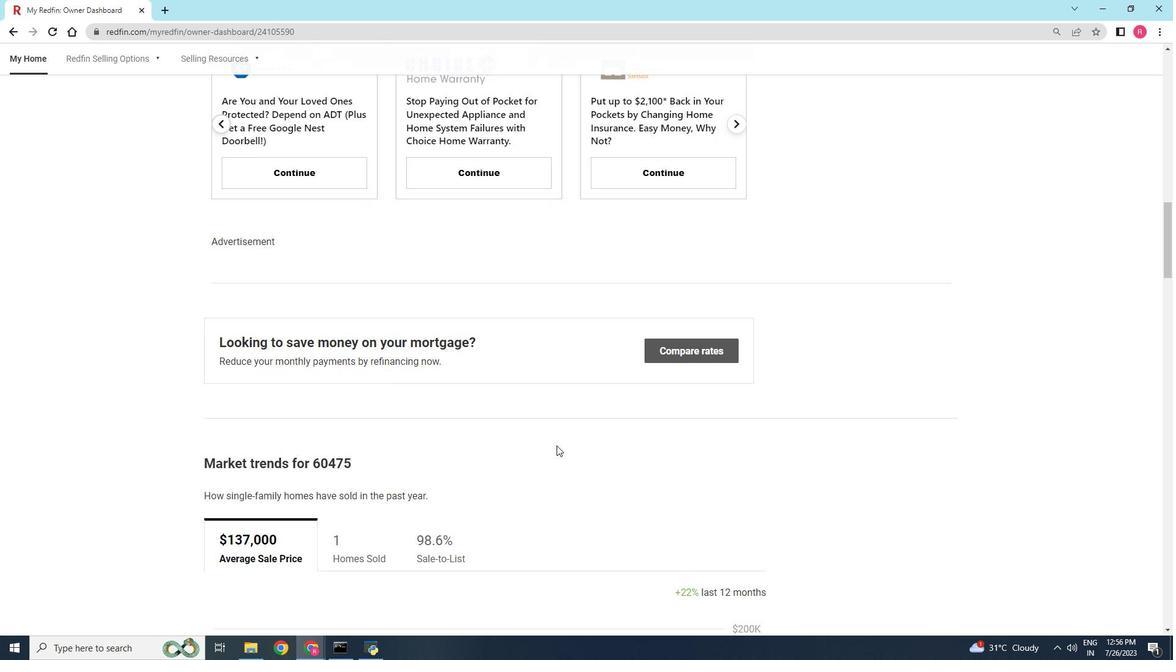 
Action: Mouse scrolled (557, 445) with delta (0, 0)
Screenshot: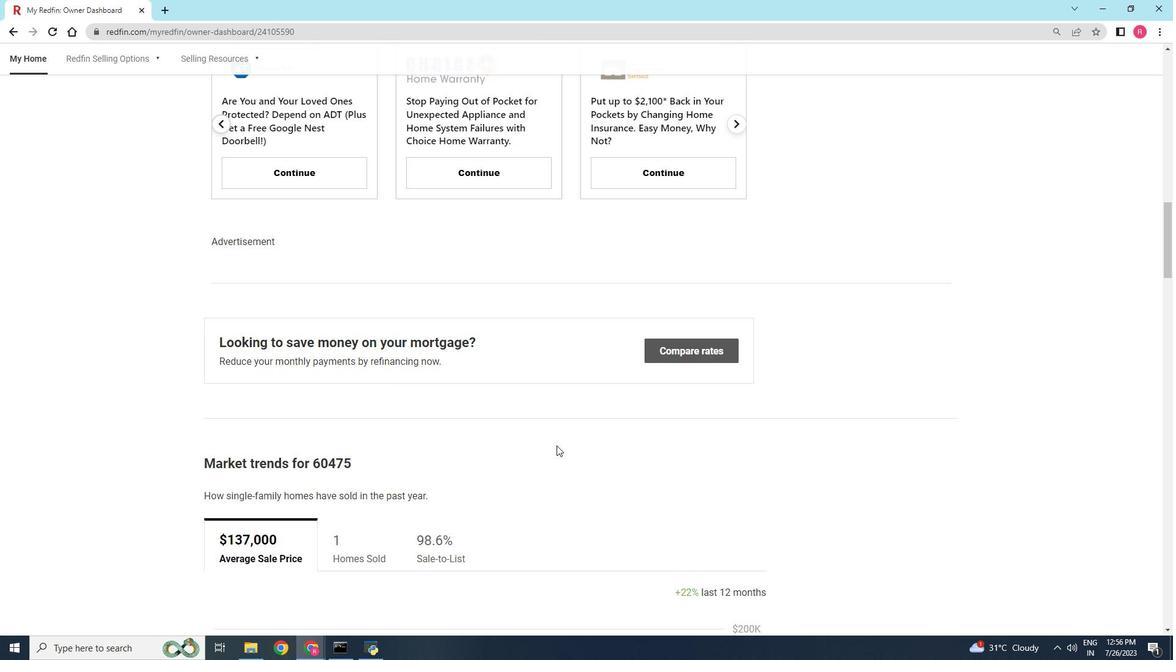 
Action: Mouse moved to (557, 445)
Screenshot: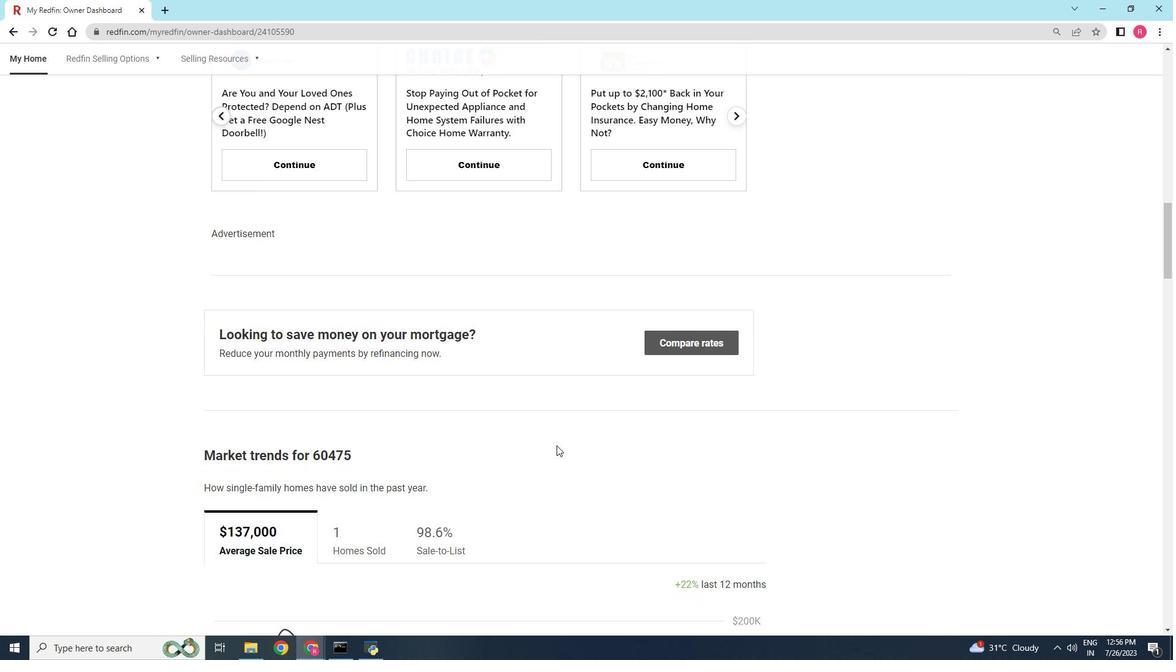 
Action: Mouse scrolled (557, 445) with delta (0, 0)
Screenshot: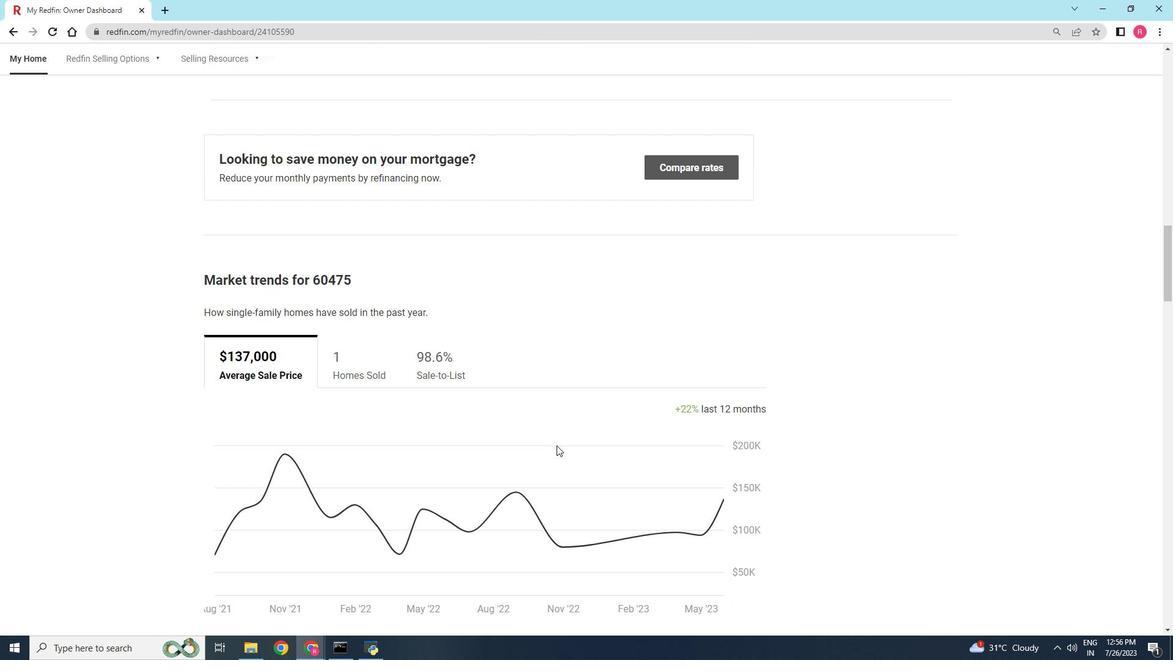
Action: Mouse scrolled (557, 445) with delta (0, 0)
Screenshot: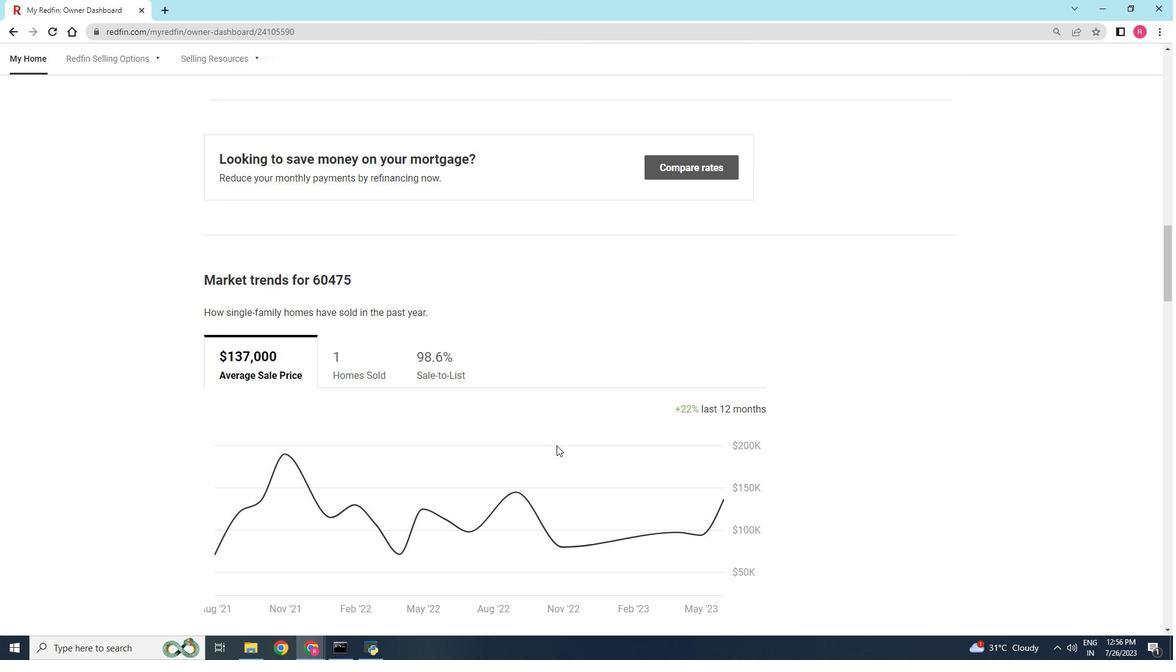 
Action: Mouse scrolled (557, 445) with delta (0, 0)
Screenshot: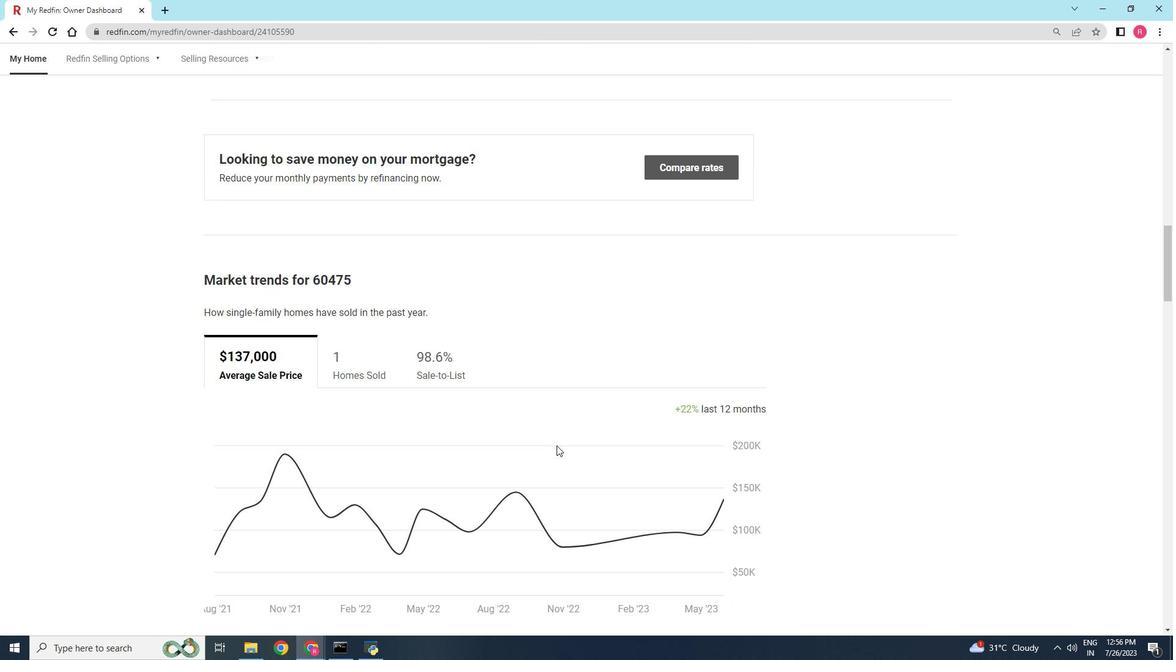 
Action: Mouse moved to (559, 446)
Screenshot: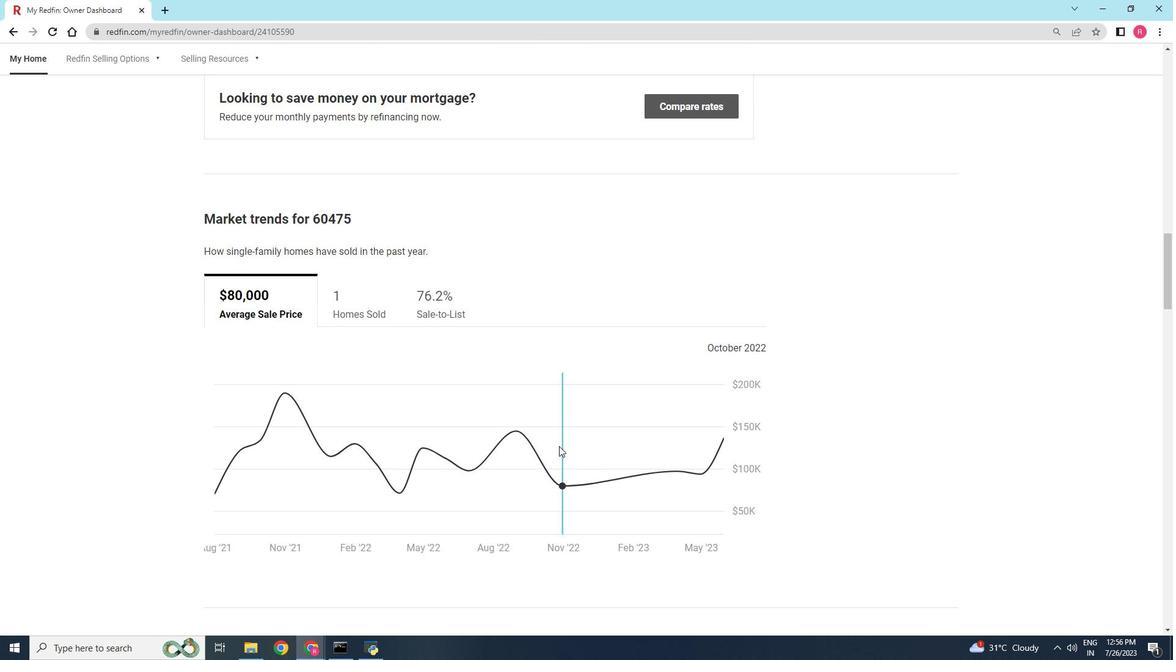 
Action: Mouse scrolled (559, 445) with delta (0, 0)
Screenshot: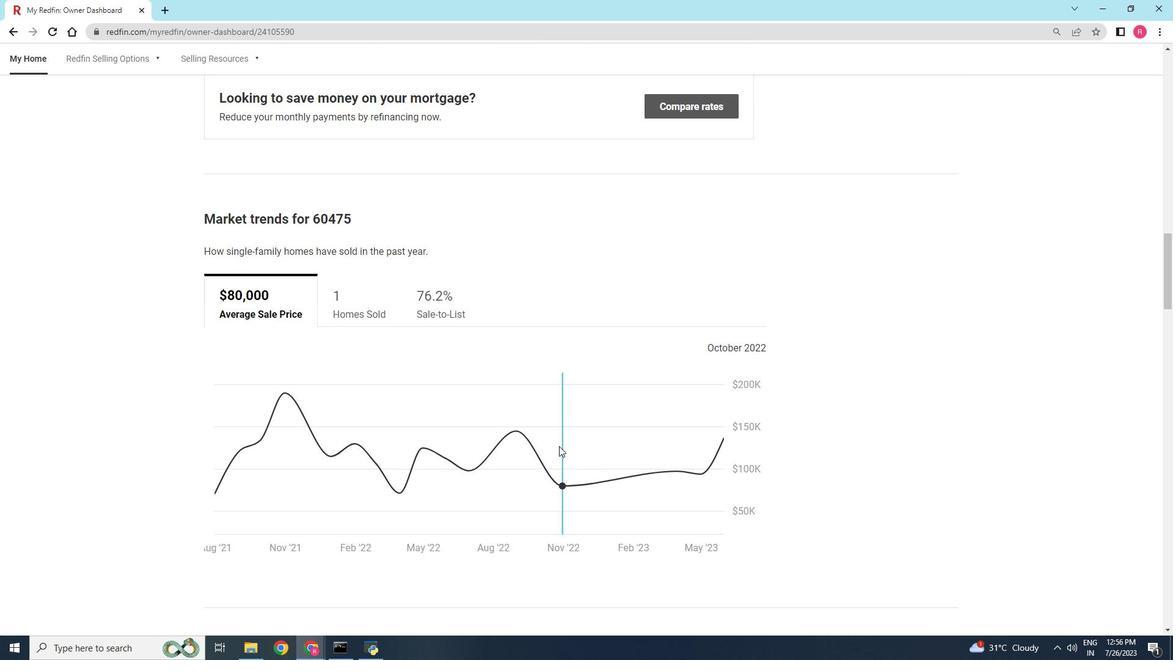 
Action: Mouse moved to (560, 447)
Screenshot: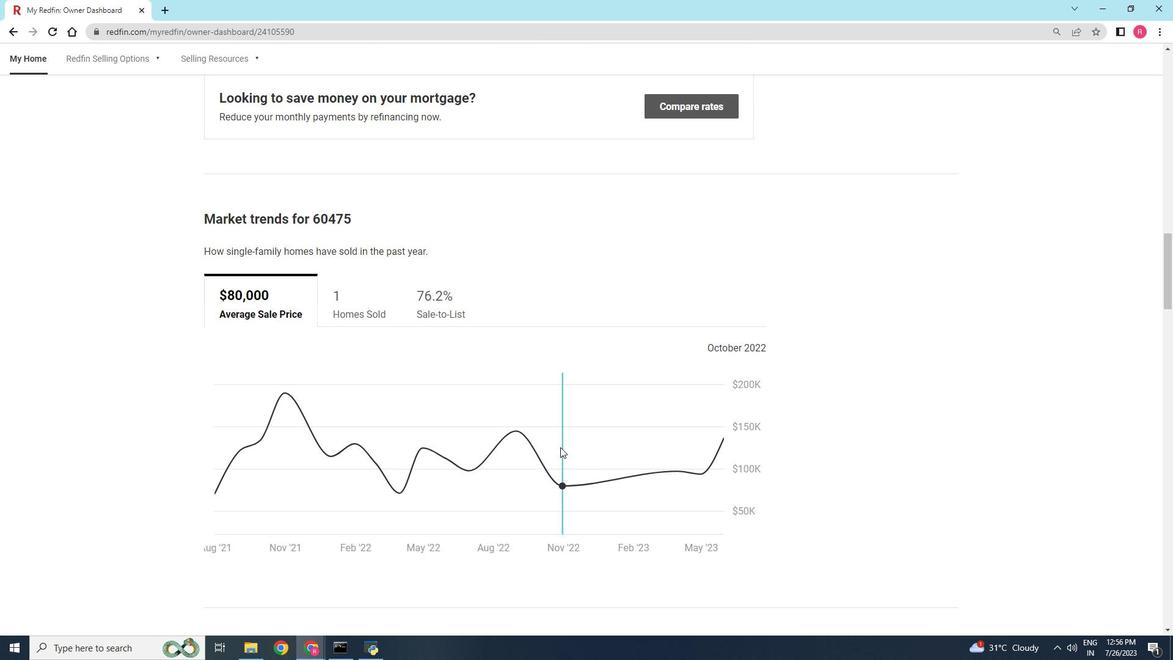 
Action: Mouse scrolled (560, 446) with delta (0, 0)
Screenshot: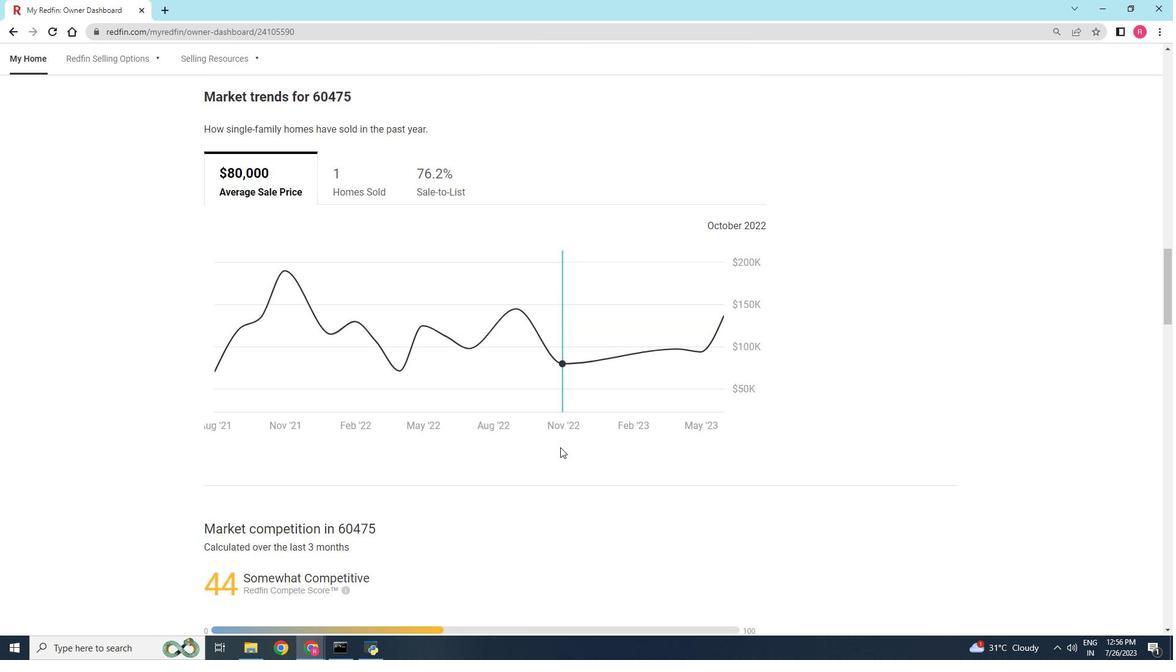 
Action: Mouse scrolled (560, 446) with delta (0, 0)
Screenshot: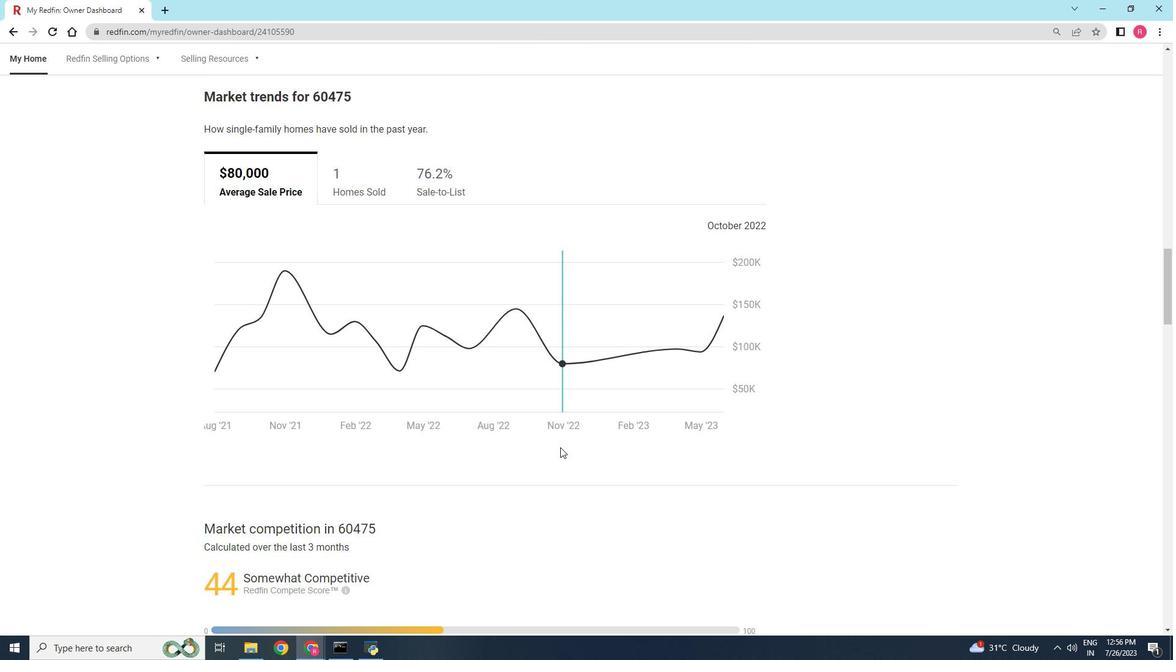 
Action: Mouse scrolled (560, 446) with delta (0, 0)
Screenshot: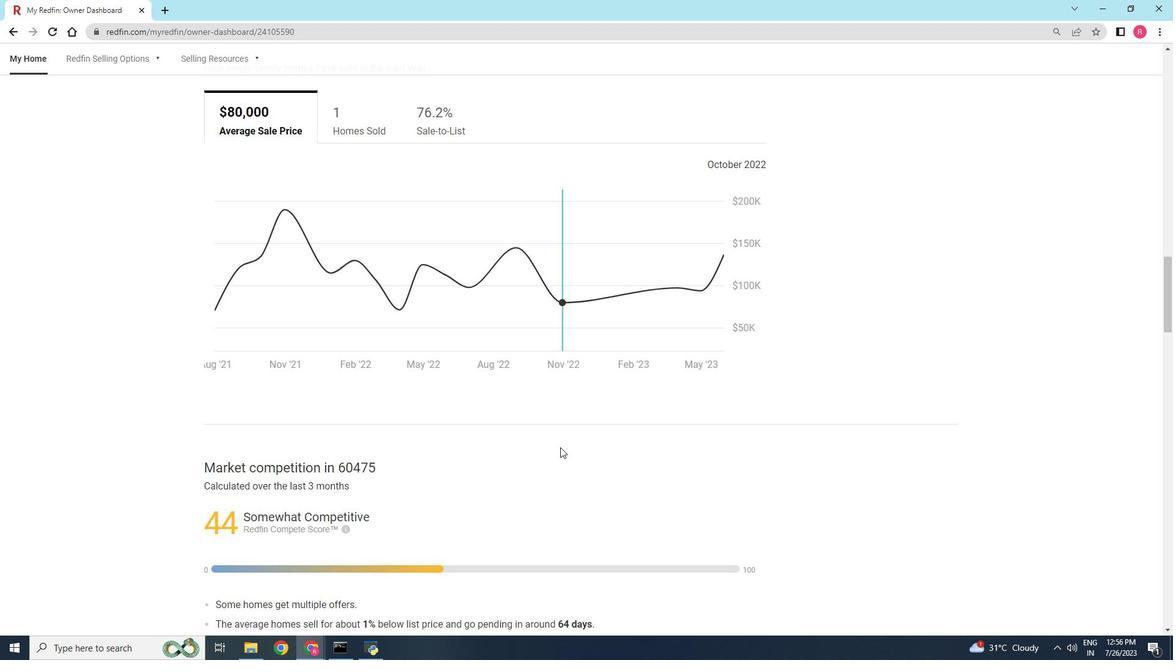 
Action: Mouse scrolled (560, 446) with delta (0, 0)
Screenshot: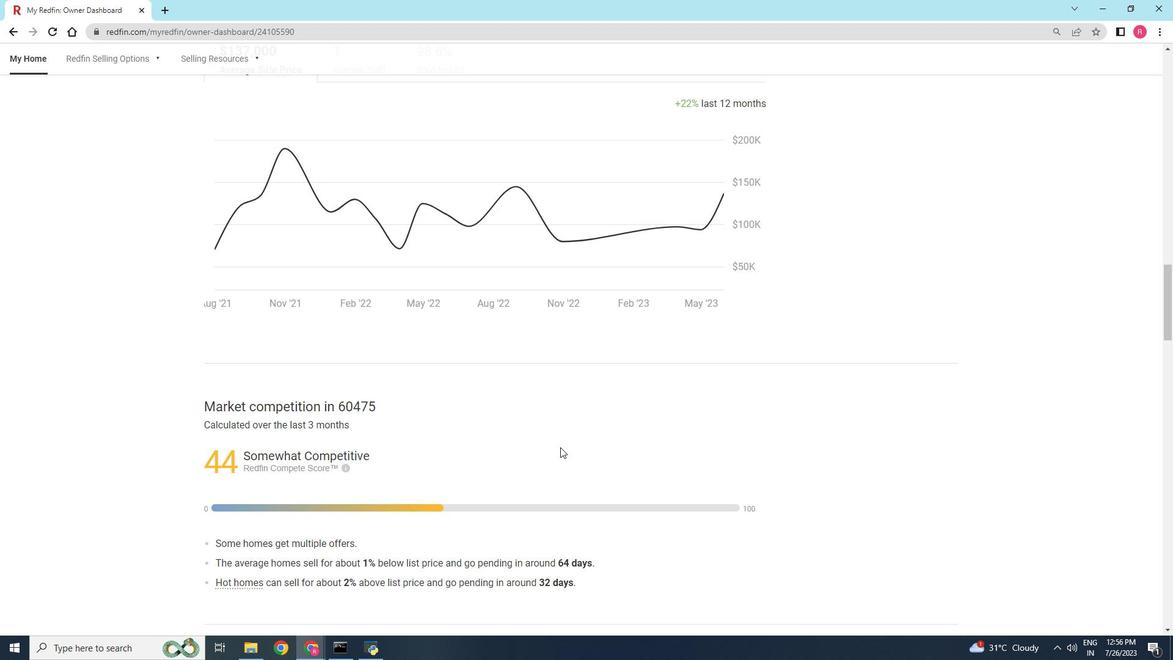 
Action: Mouse moved to (560, 447)
Screenshot: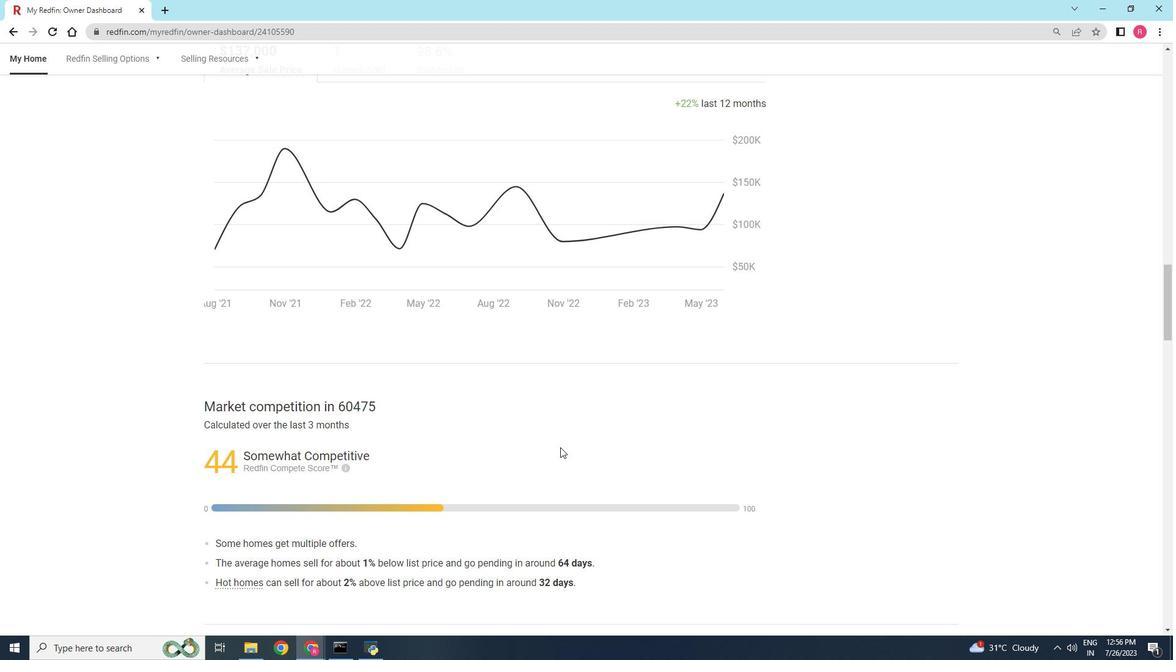 
Action: Mouse scrolled (560, 446) with delta (0, 0)
Screenshot: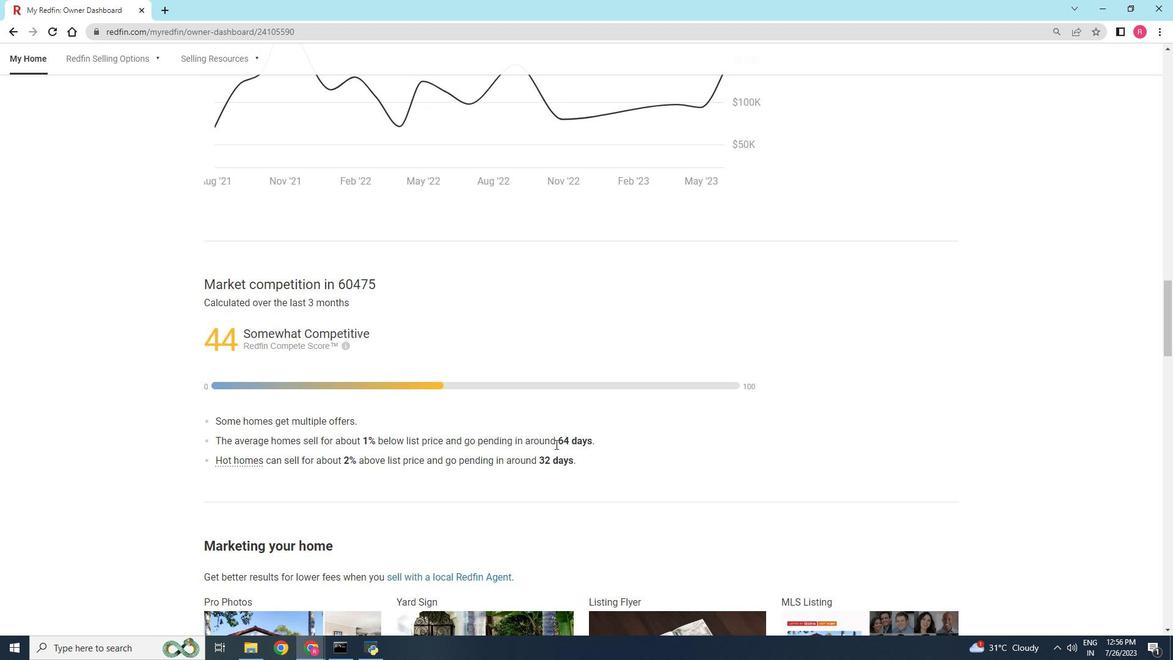 
Action: Mouse scrolled (560, 446) with delta (0, 0)
Screenshot: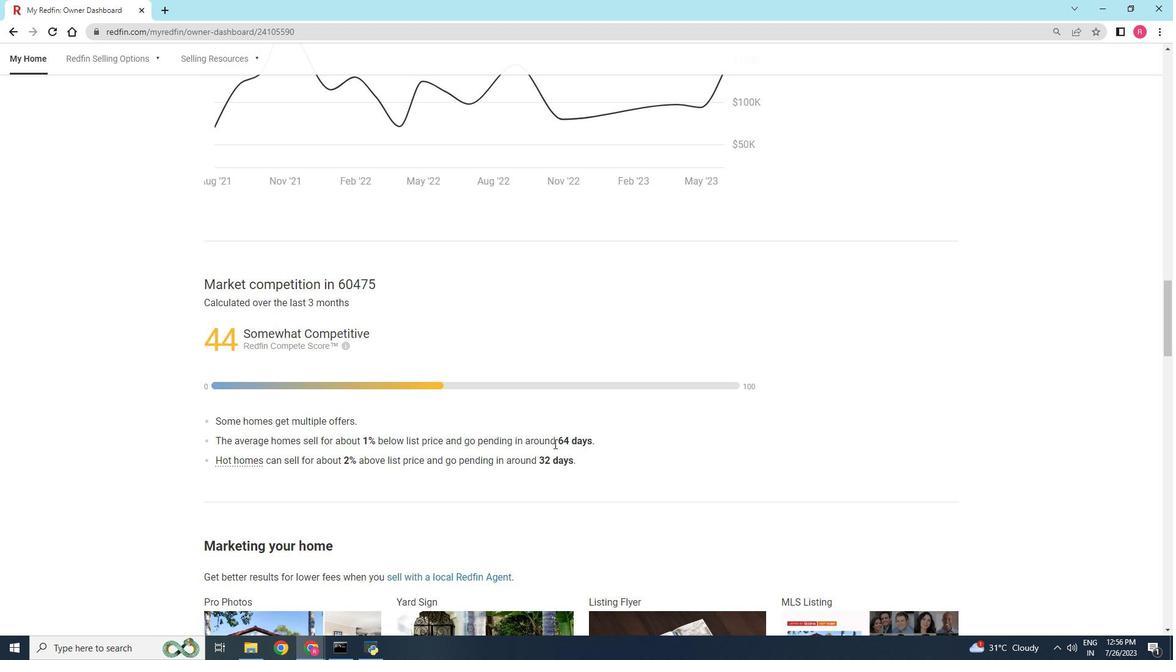 
Action: Mouse moved to (553, 443)
Screenshot: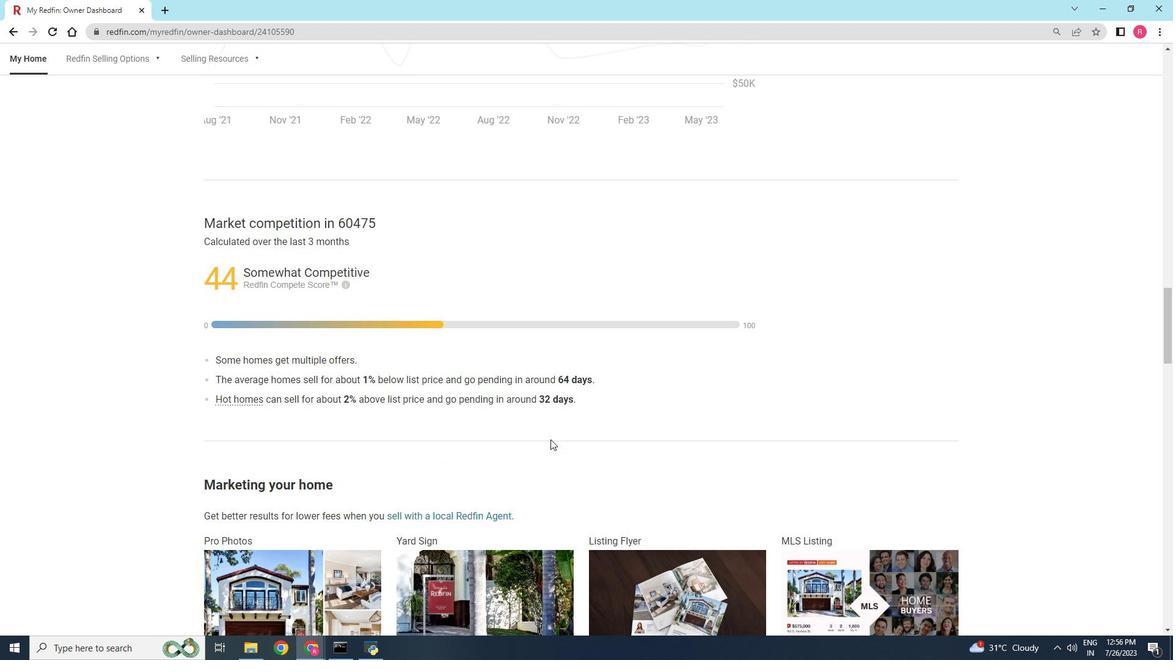 
Action: Mouse scrolled (553, 442) with delta (0, 0)
Screenshot: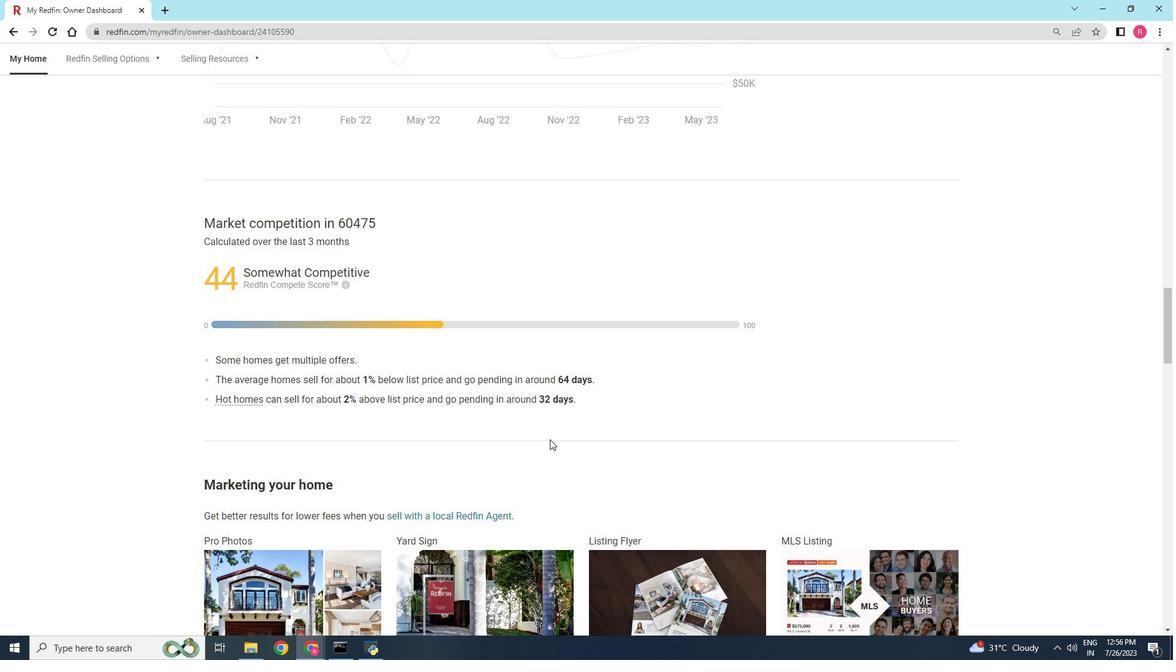 
Action: Mouse moved to (550, 439)
Screenshot: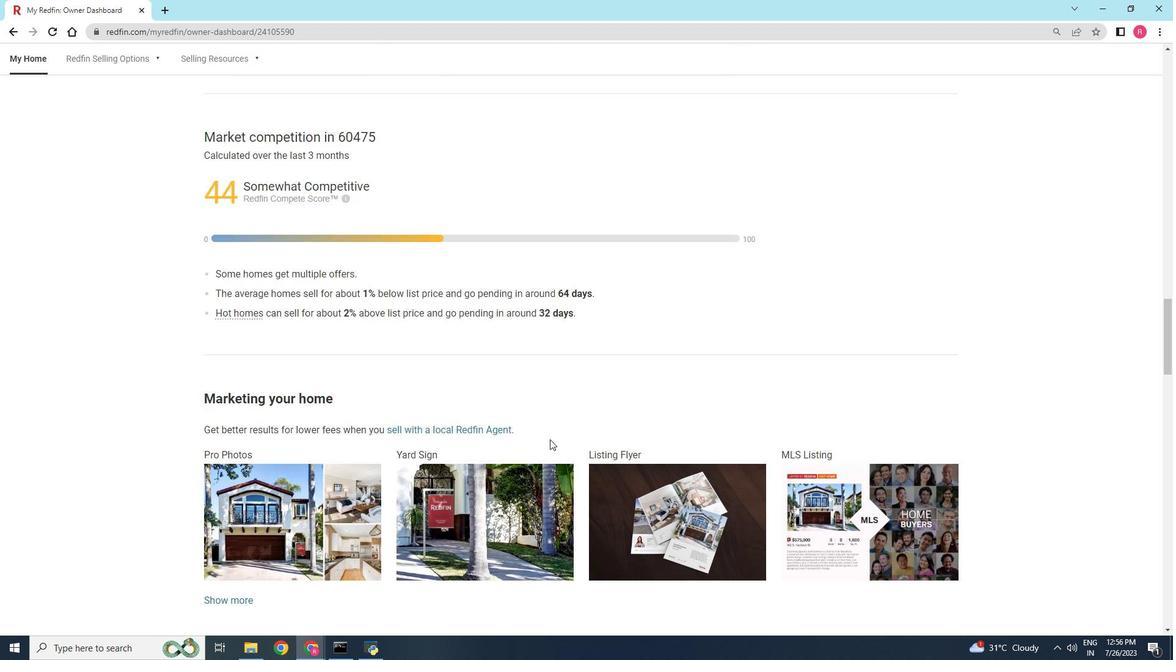 
Action: Mouse scrolled (550, 439) with delta (0, 0)
Screenshot: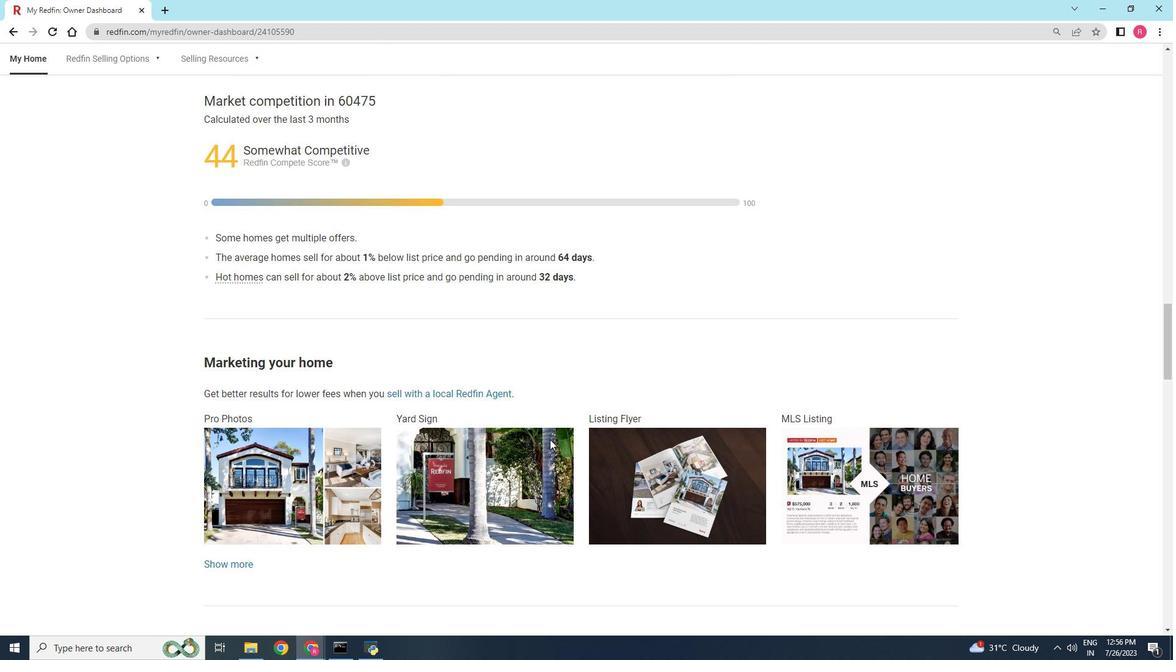 
Action: Mouse scrolled (550, 439) with delta (0, 0)
Screenshot: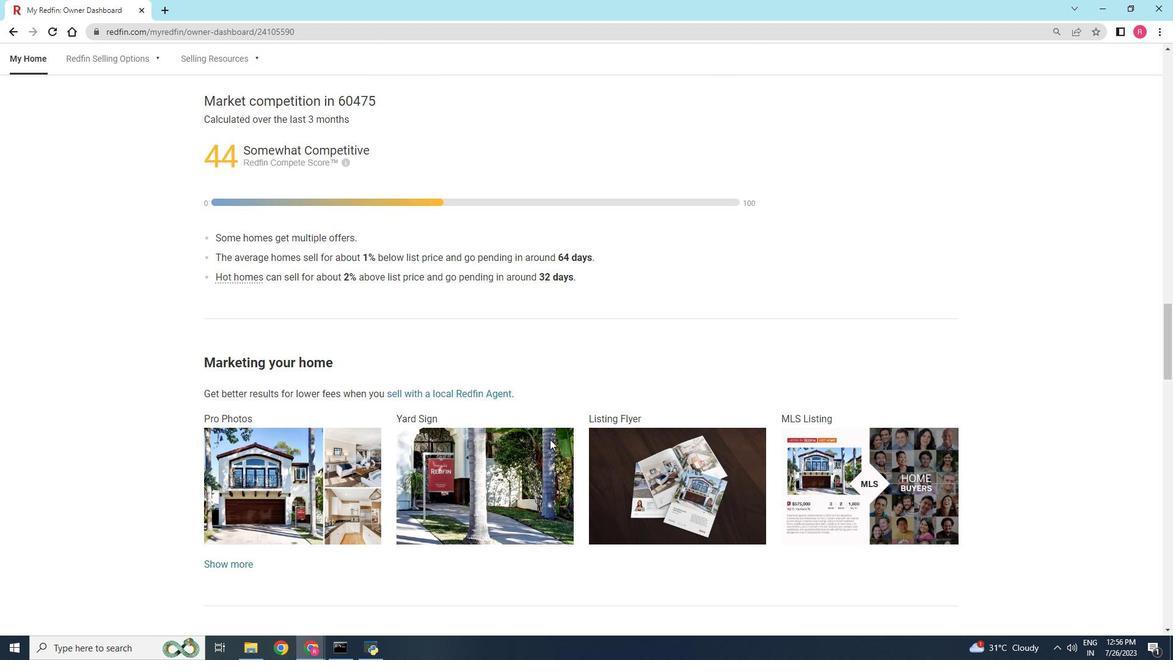 
Action: Mouse scrolled (550, 439) with delta (0, 0)
Screenshot: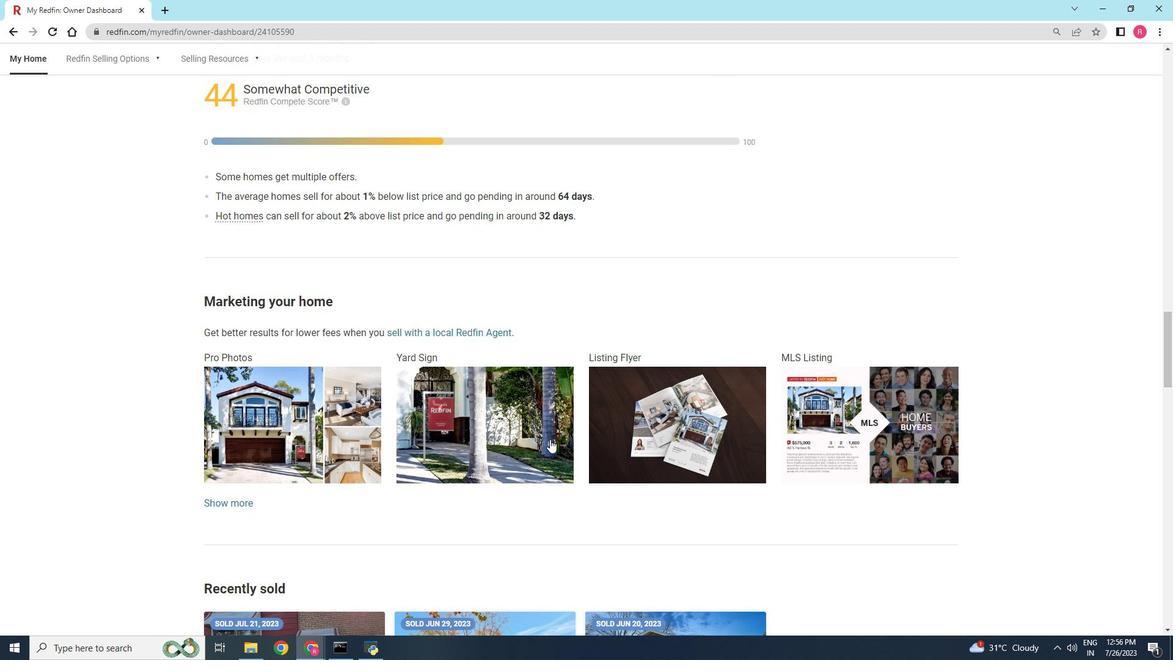 
Action: Mouse moved to (549, 438)
Screenshot: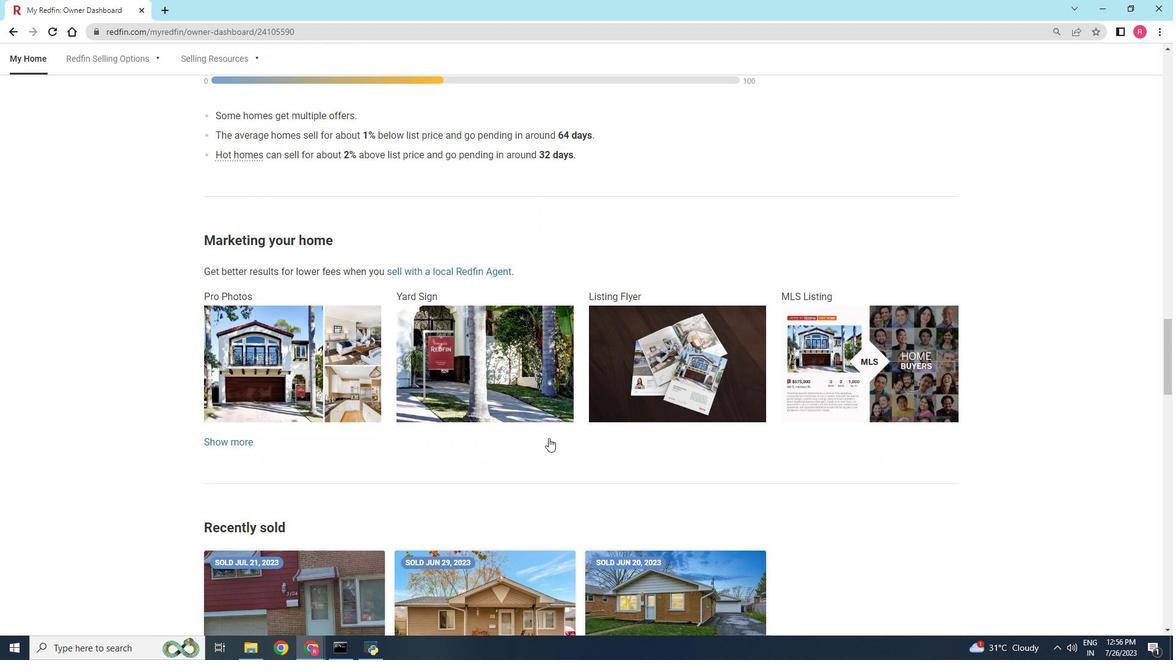 
Action: Mouse scrolled (549, 437) with delta (0, 0)
Screenshot: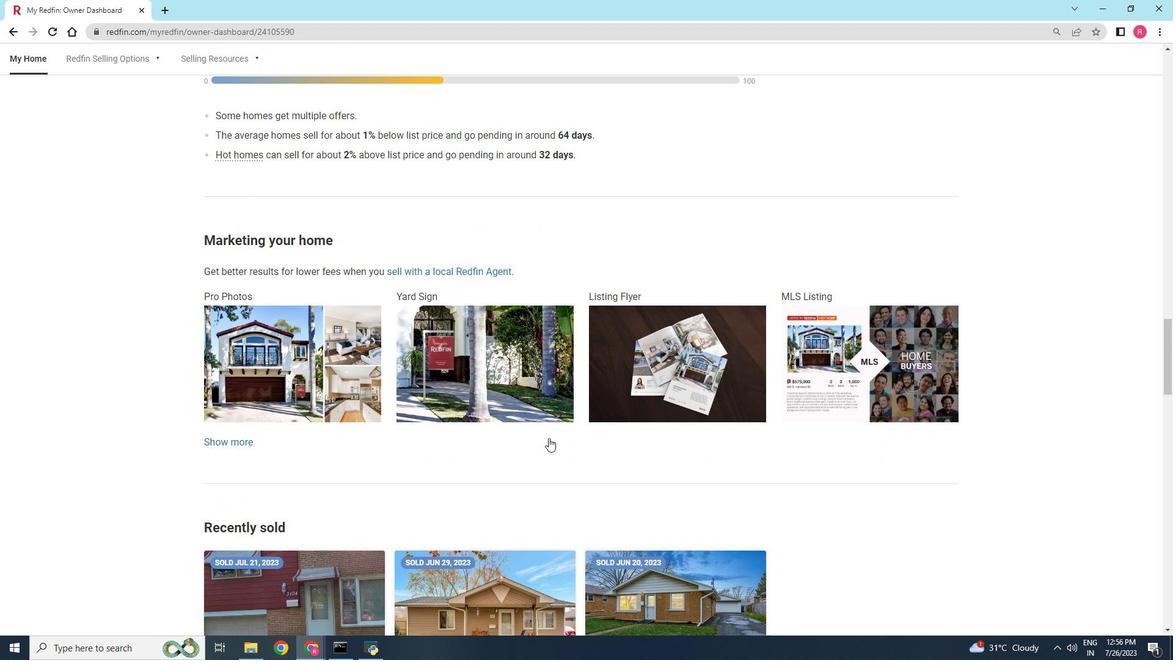 
Action: Mouse moved to (514, 434)
Screenshot: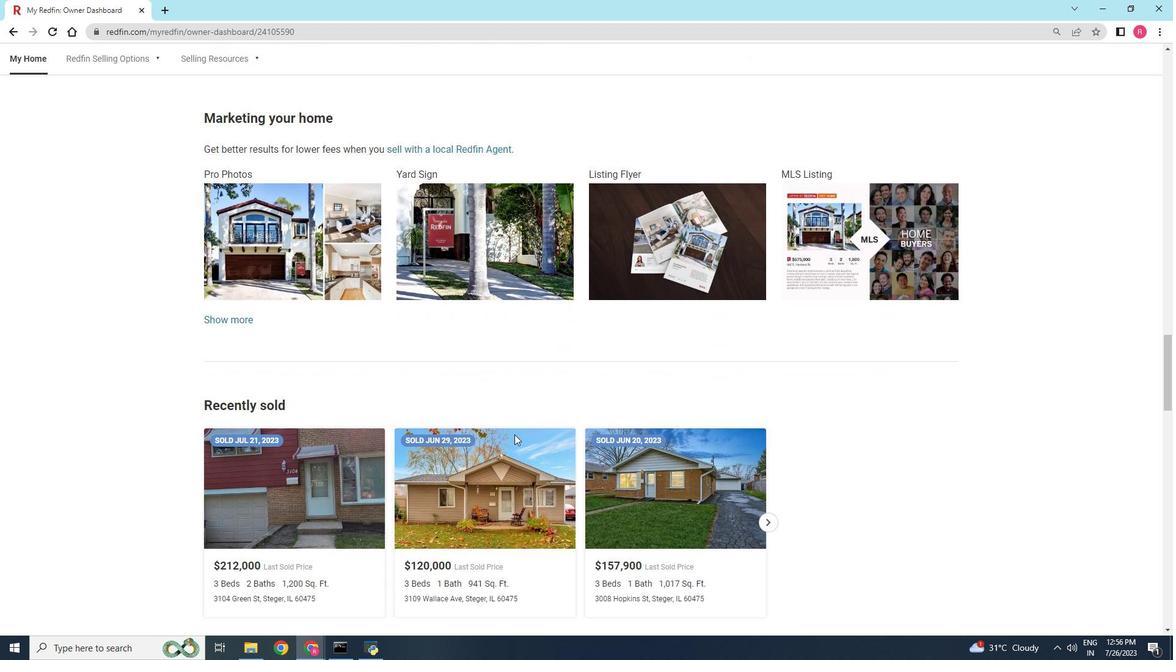 
Action: Mouse scrolled (514, 433) with delta (0, 0)
Screenshot: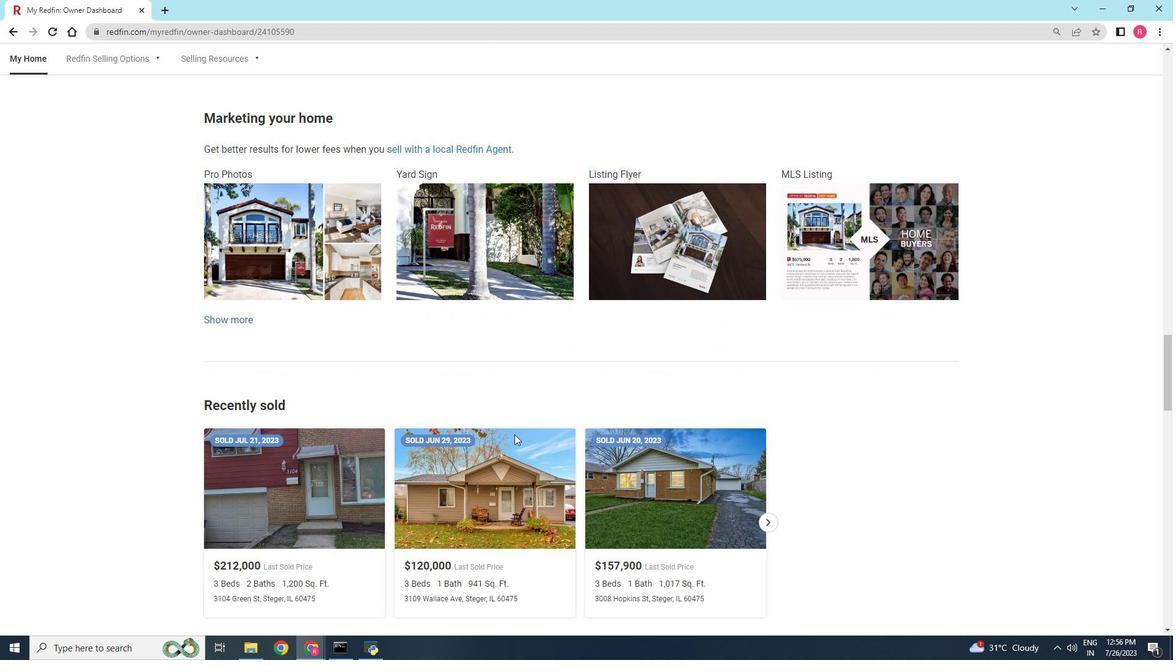 
Action: Mouse scrolled (514, 433) with delta (0, 0)
Screenshot: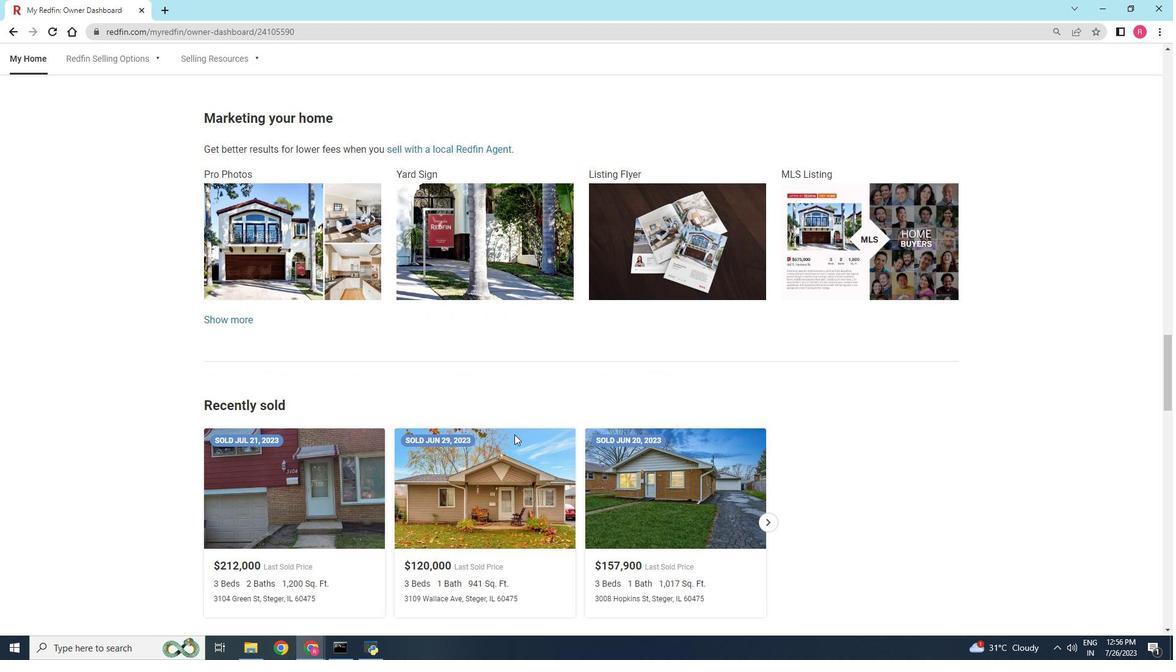 
Action: Mouse moved to (514, 434)
Screenshot: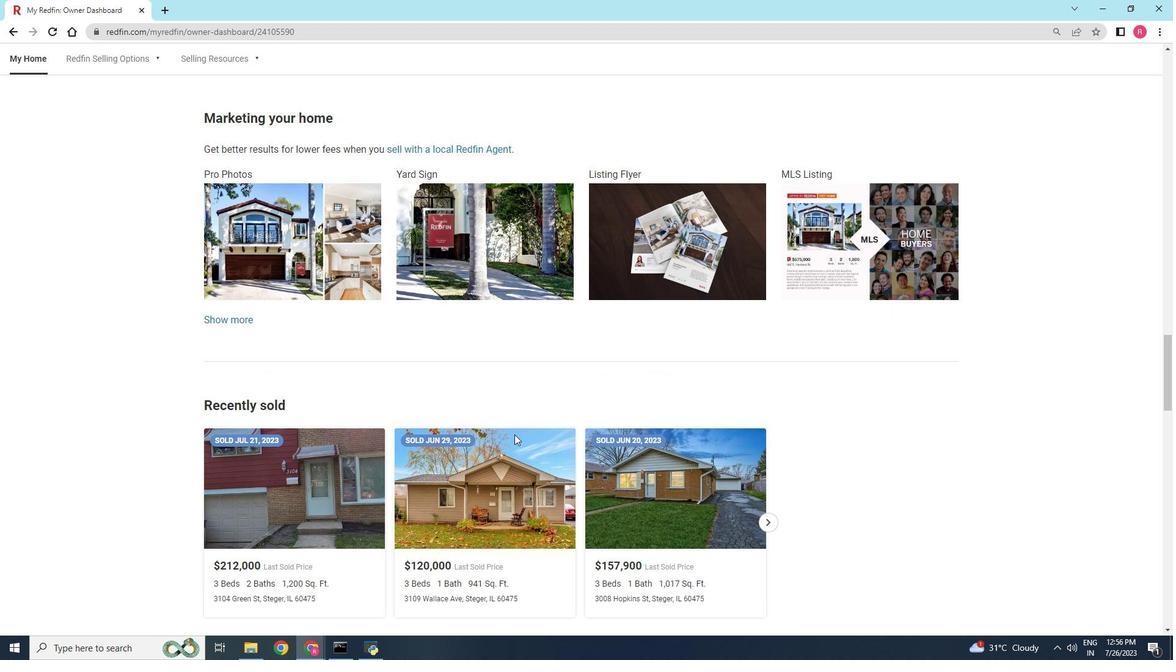 
Action: Mouse scrolled (514, 435) with delta (0, 0)
Screenshot: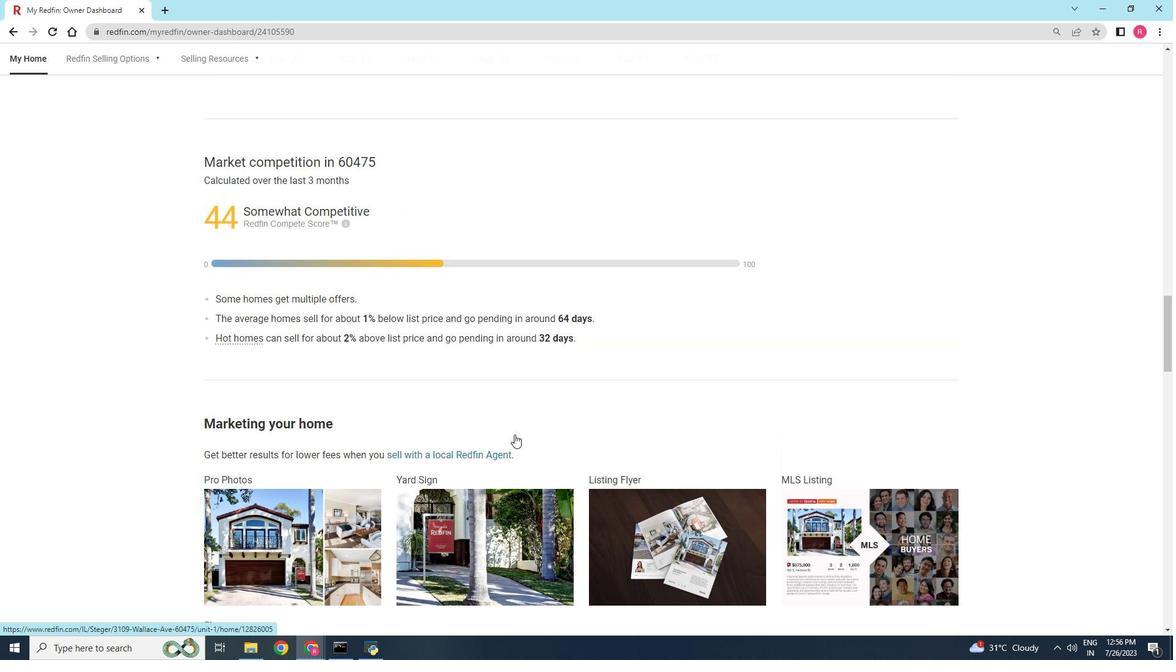 
Action: Mouse scrolled (514, 435) with delta (0, 0)
Screenshot: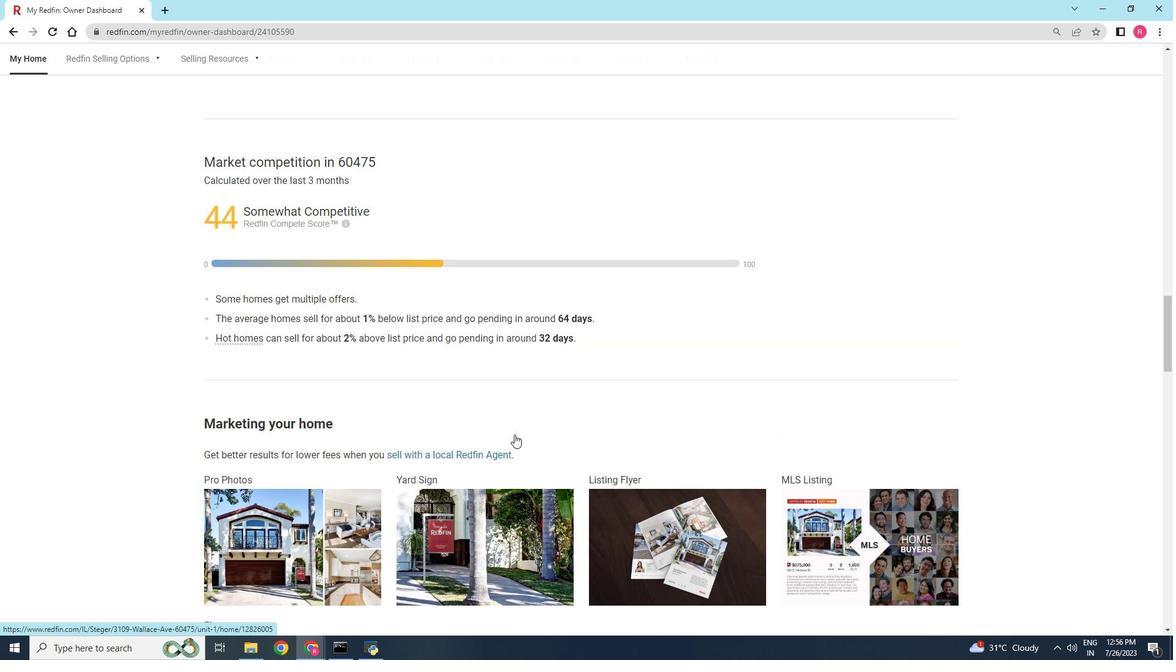 
Action: Mouse scrolled (514, 435) with delta (0, 0)
Screenshot: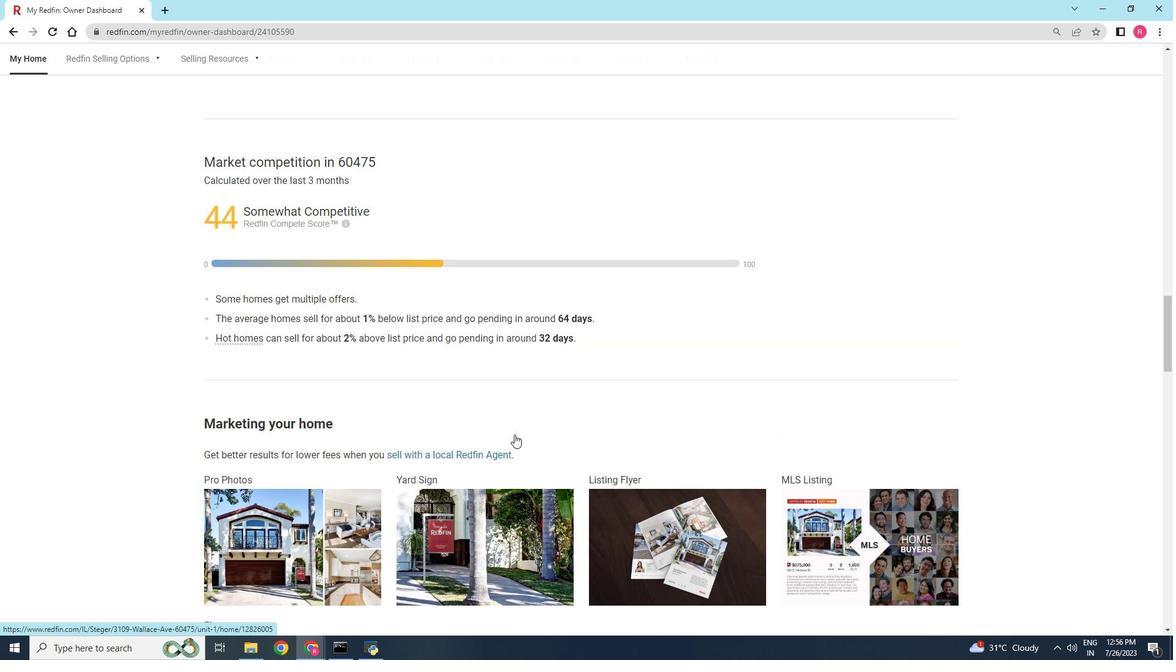 
Action: Mouse scrolled (514, 435) with delta (0, 0)
Screenshot: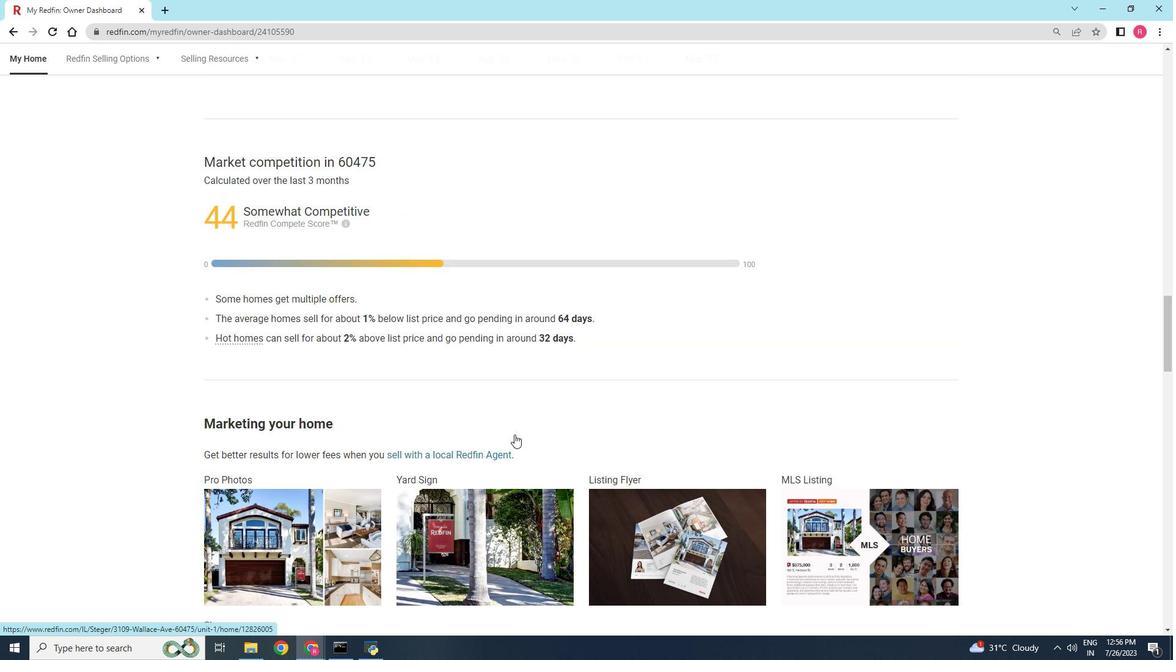 
Action: Mouse scrolled (514, 435) with delta (0, 0)
Screenshot: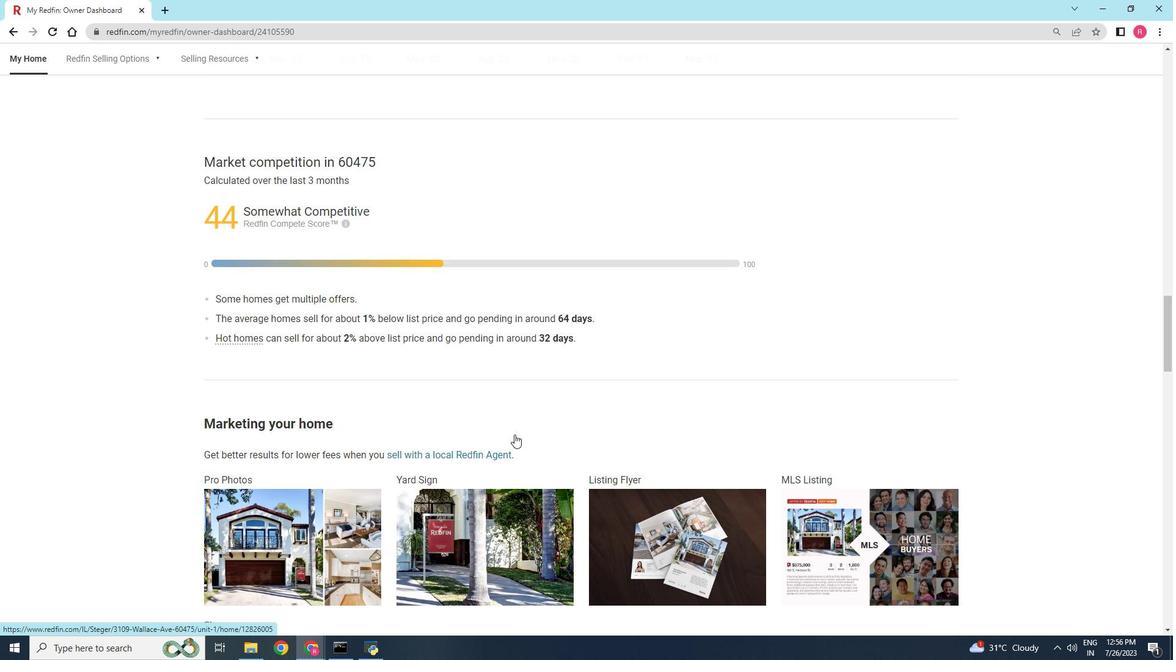 
Action: Mouse scrolled (514, 435) with delta (0, 0)
Screenshot: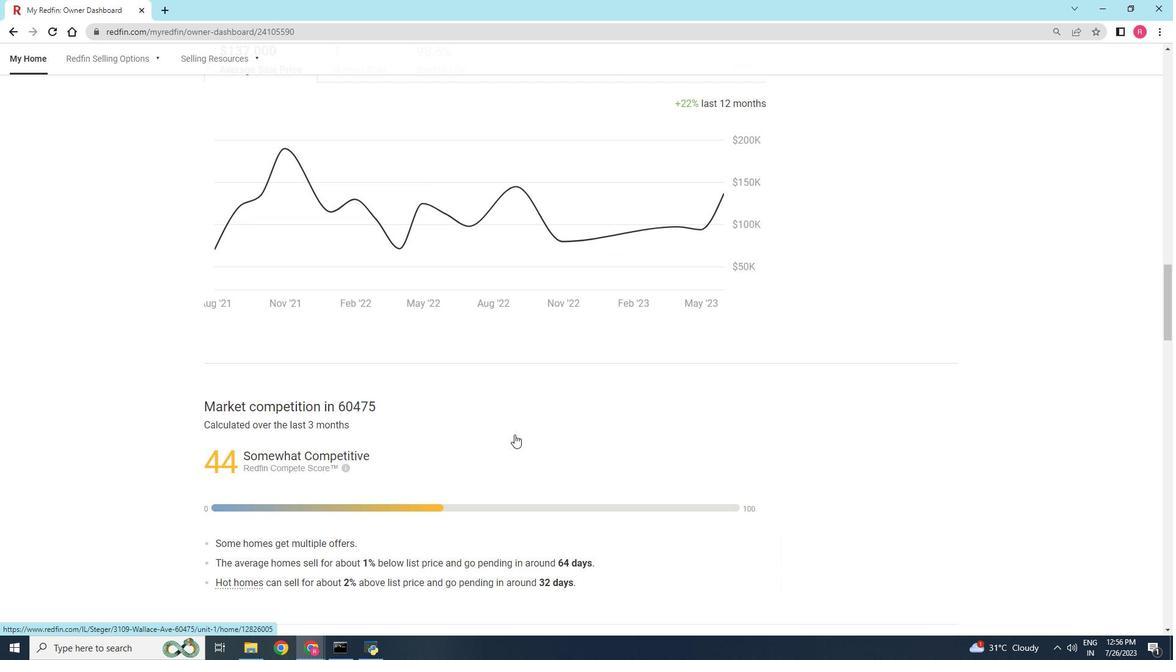 
Action: Mouse scrolled (514, 435) with delta (0, 0)
Screenshot: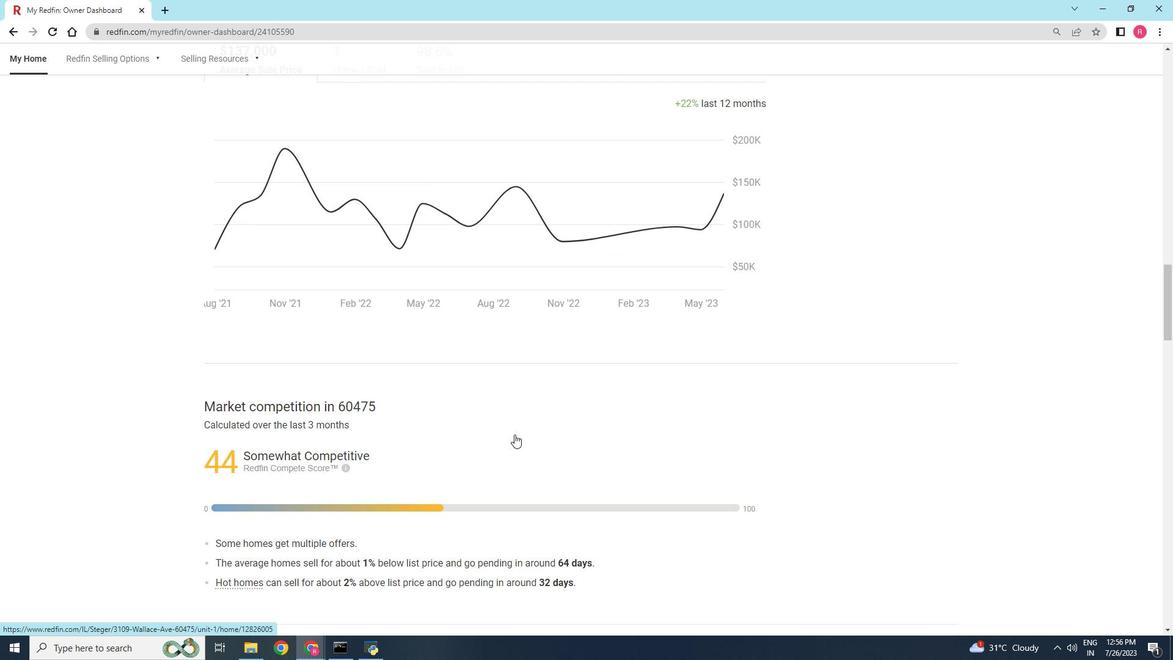 
Action: Mouse scrolled (514, 435) with delta (0, 0)
Screenshot: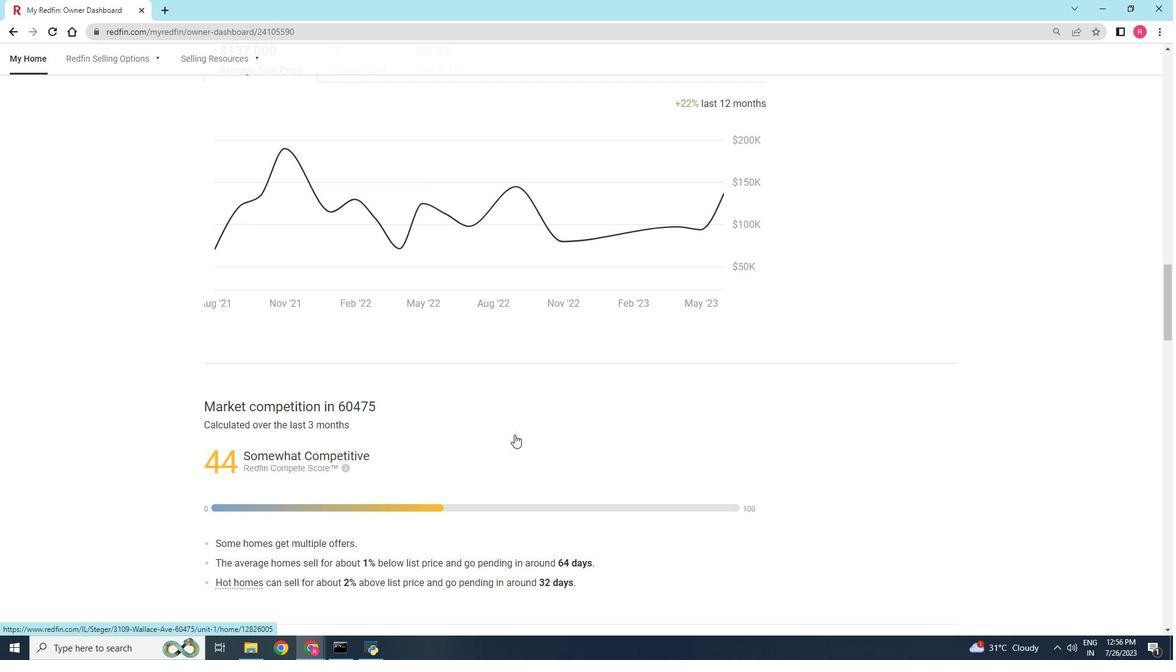 
Action: Mouse scrolled (514, 435) with delta (0, 0)
Screenshot: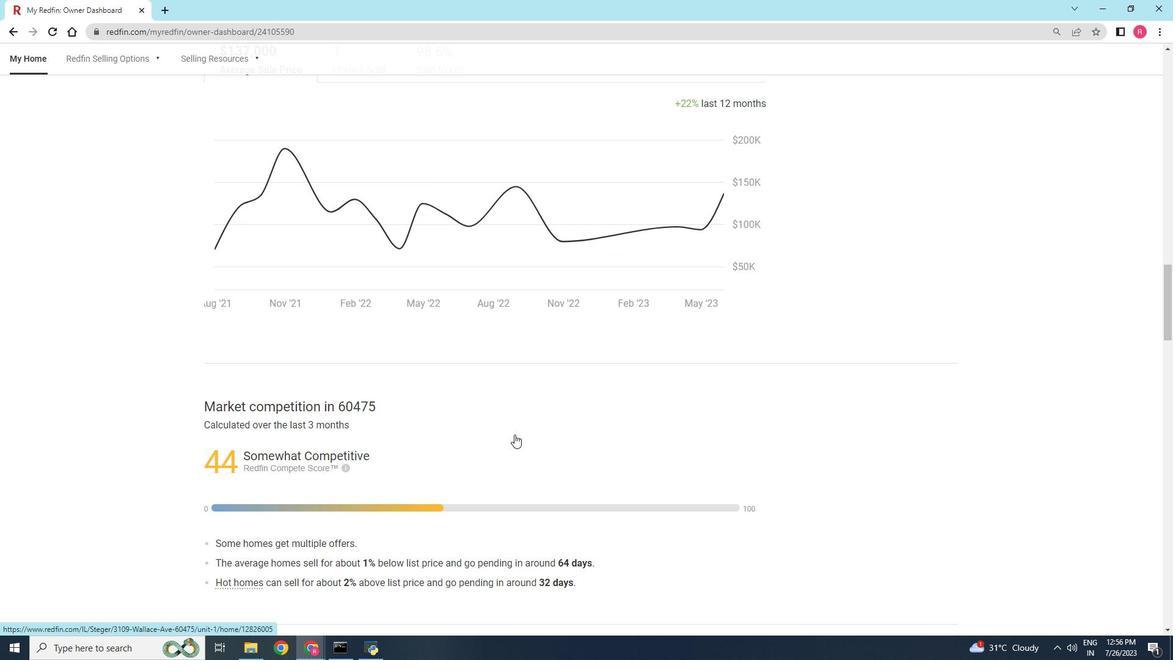 
Action: Mouse scrolled (514, 435) with delta (0, 0)
Screenshot: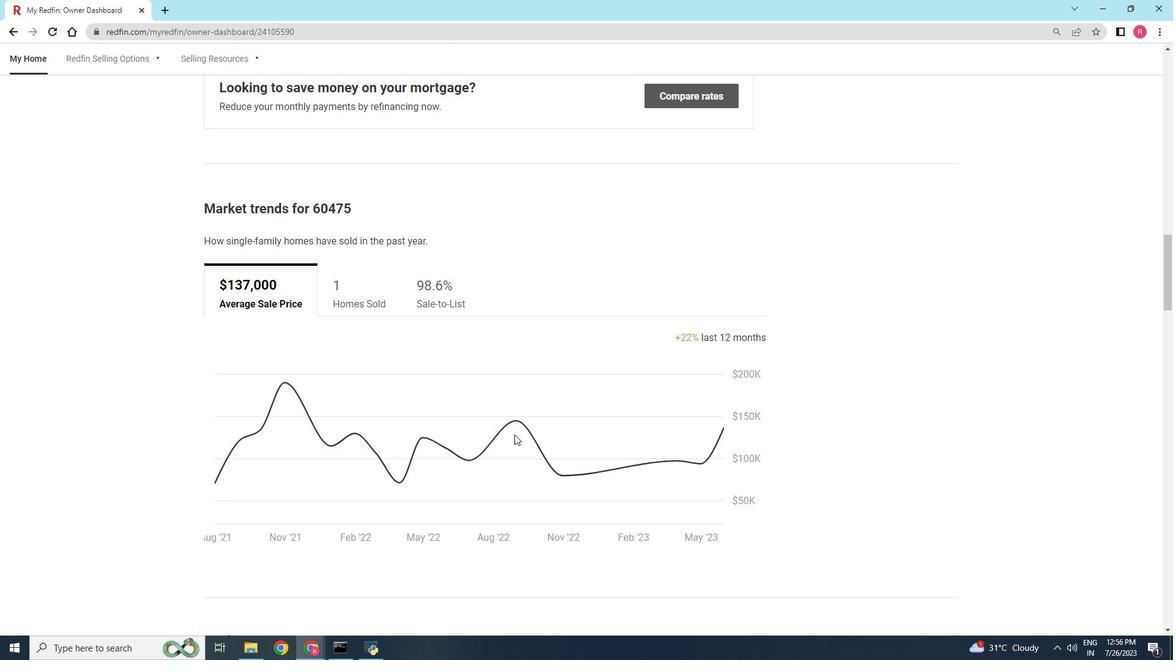 
Action: Mouse scrolled (514, 435) with delta (0, 0)
Screenshot: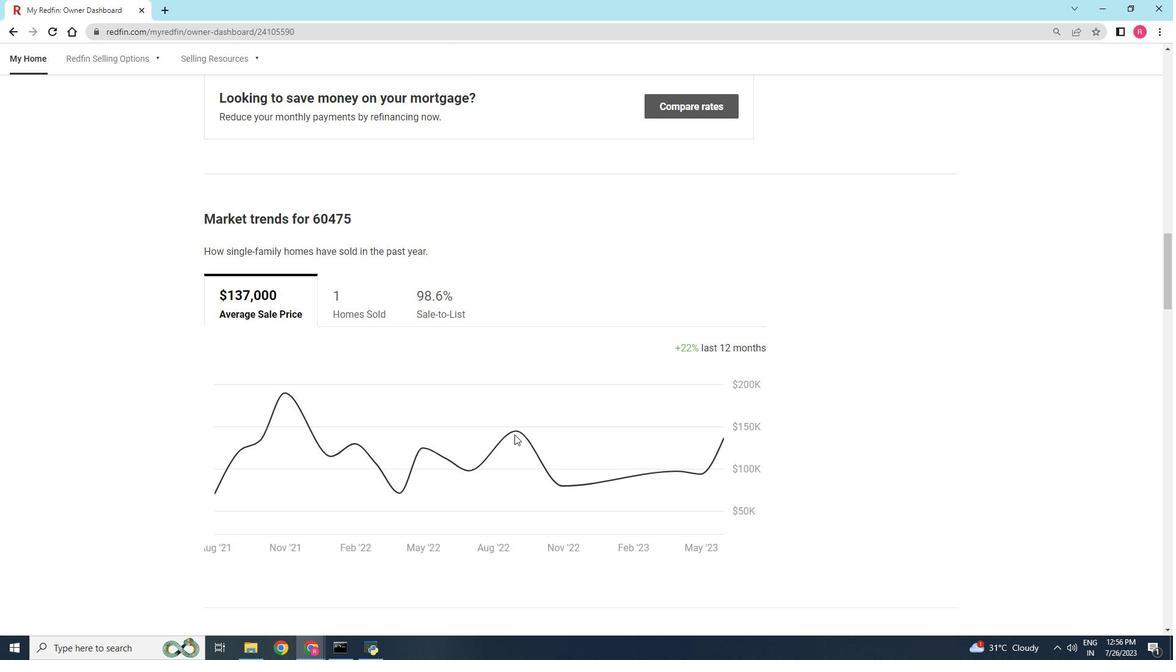 
Action: Mouse scrolled (514, 435) with delta (0, 0)
Screenshot: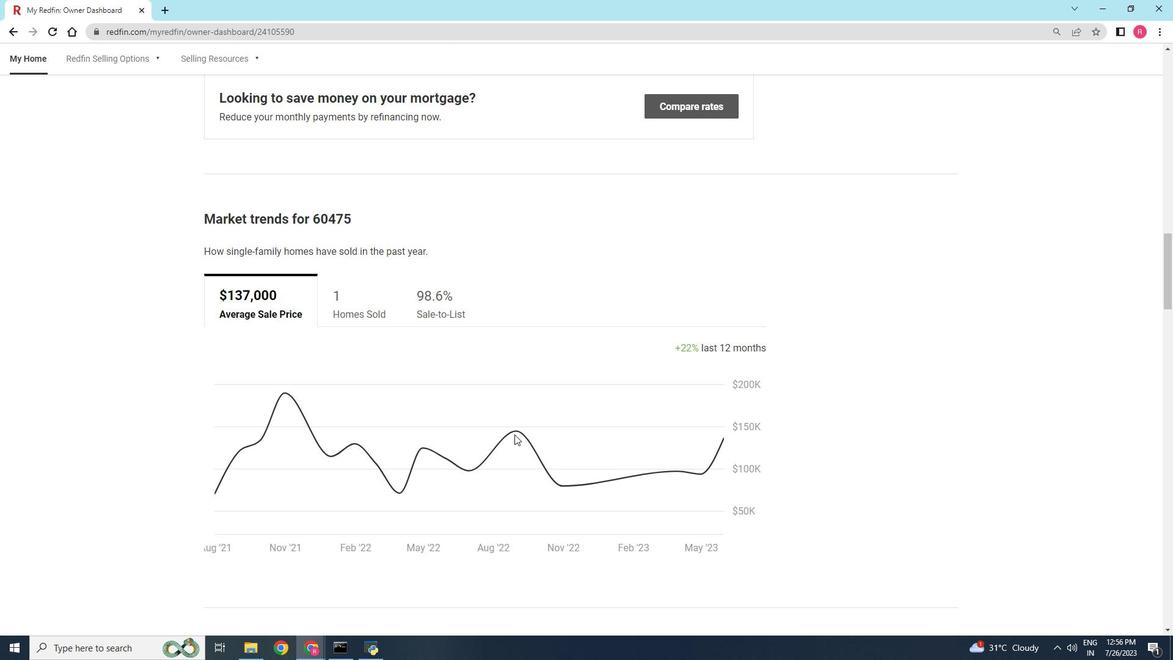 
Action: Mouse scrolled (514, 435) with delta (0, 0)
Screenshot: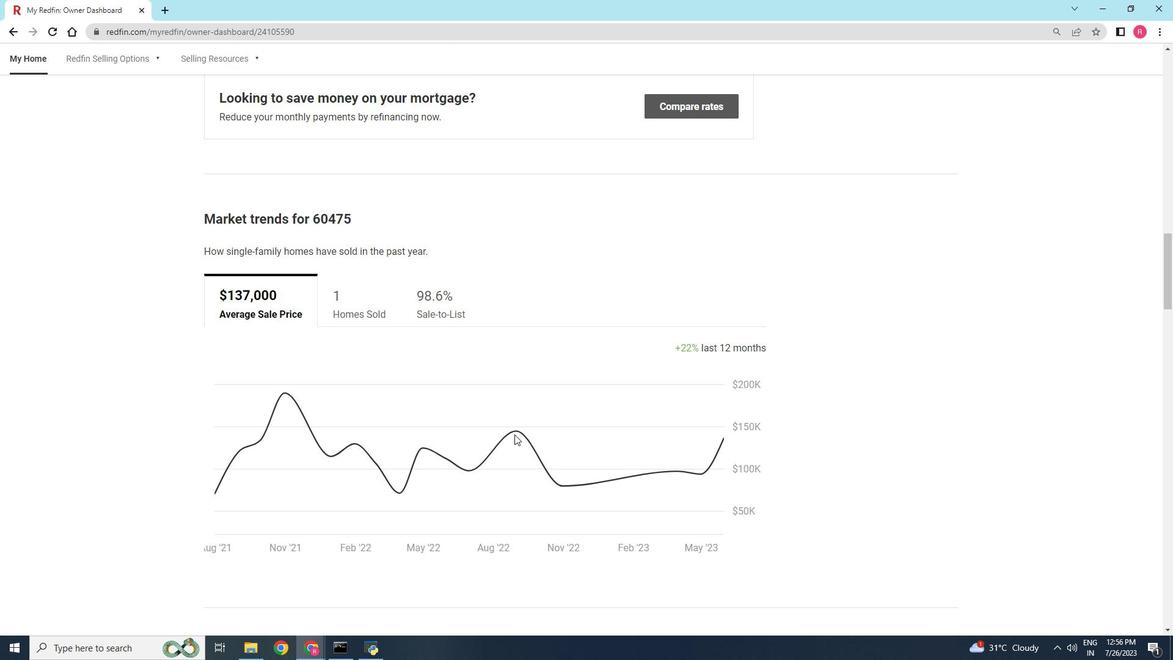 
Action: Mouse moved to (361, 294)
Screenshot: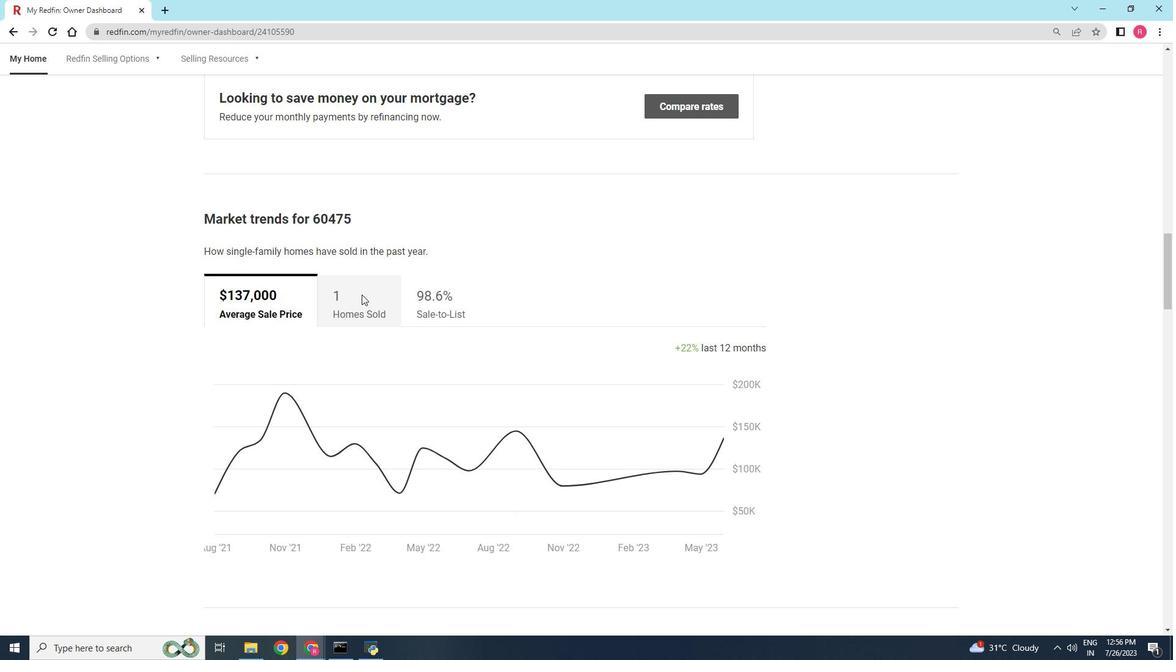 
Action: Mouse pressed left at (361, 294)
Screenshot: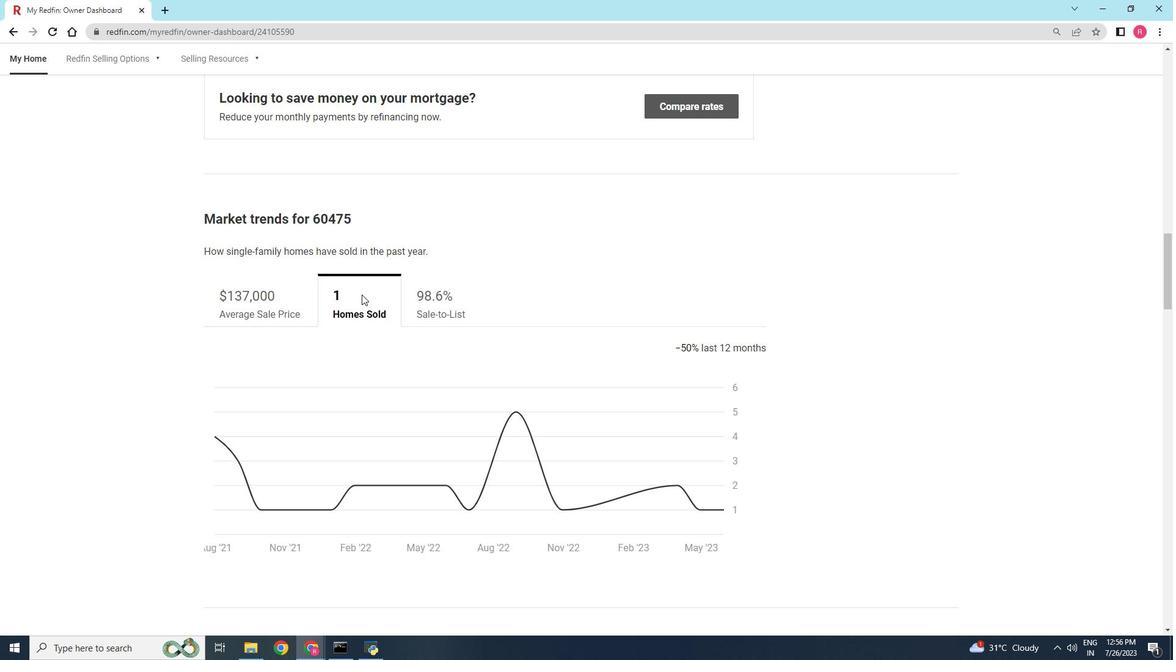 
Action: Mouse moved to (445, 312)
Screenshot: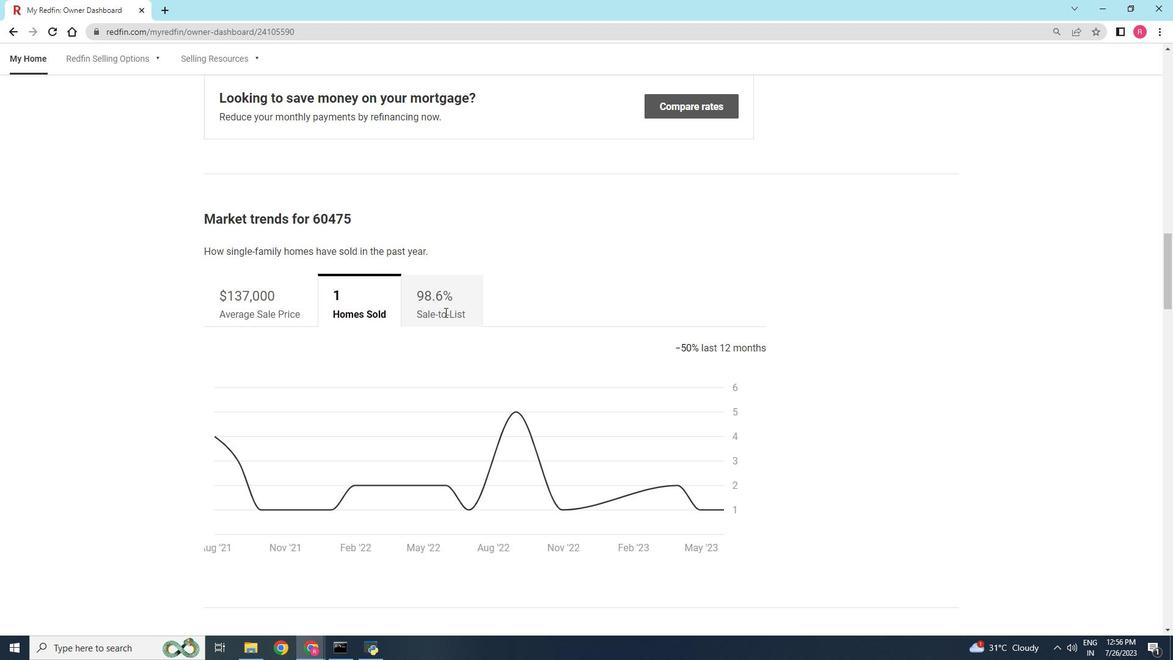 
Action: Mouse pressed left at (445, 312)
Screenshot: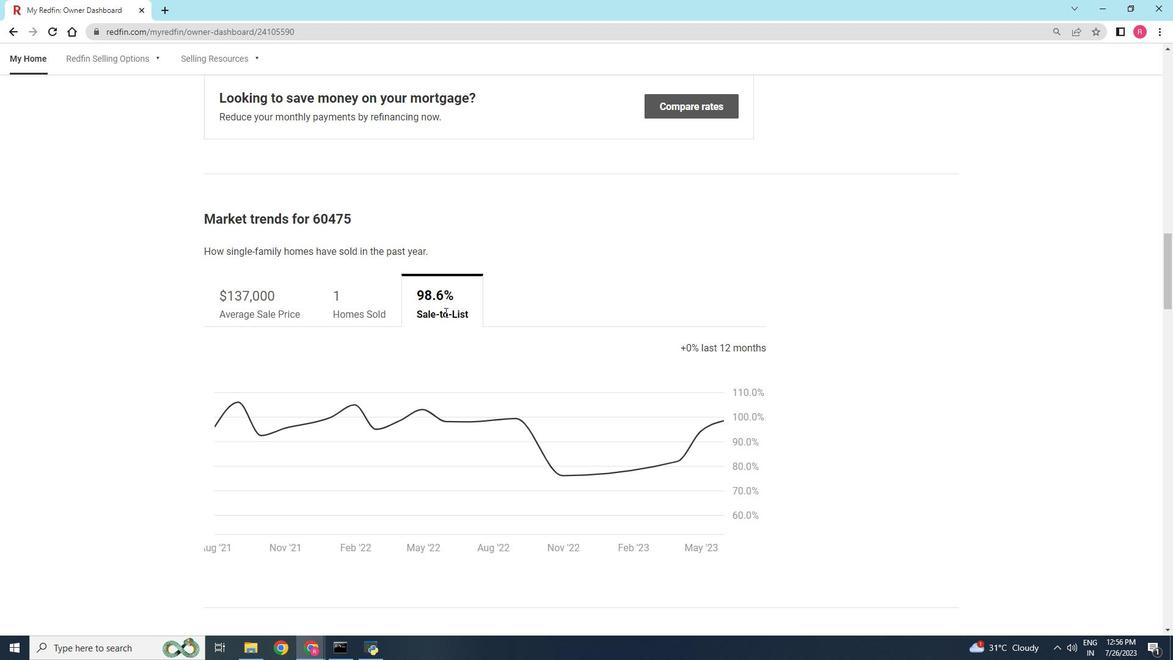 
Action: Mouse scrolled (445, 313) with delta (0, 0)
Screenshot: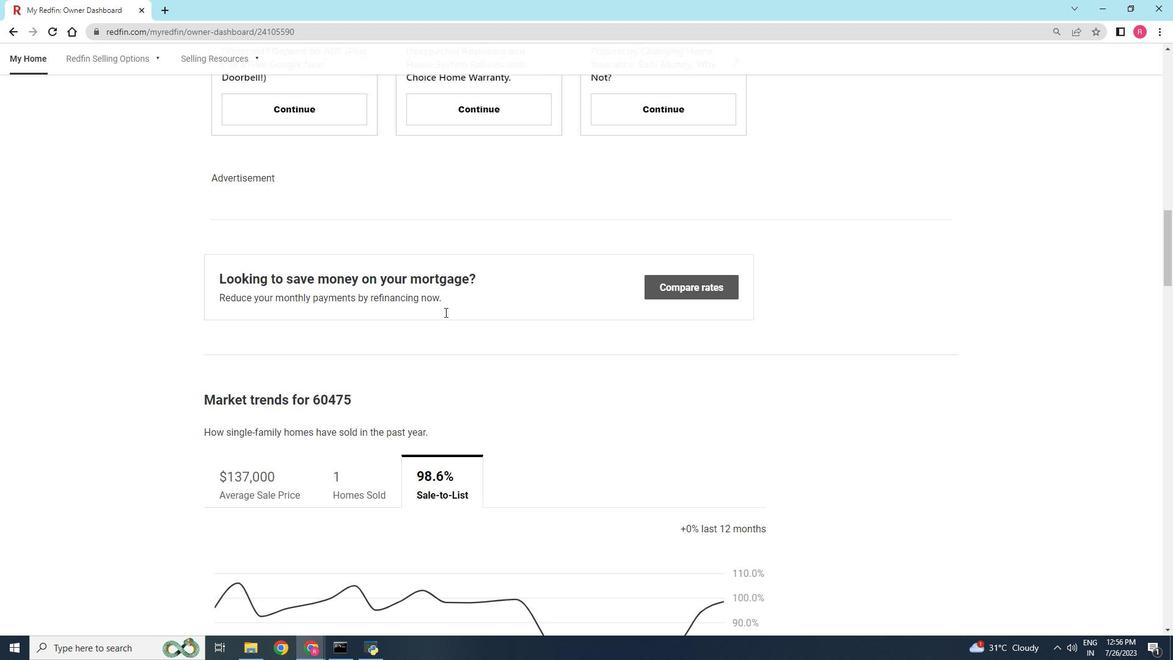 
Action: Mouse scrolled (445, 313) with delta (0, 0)
Screenshot: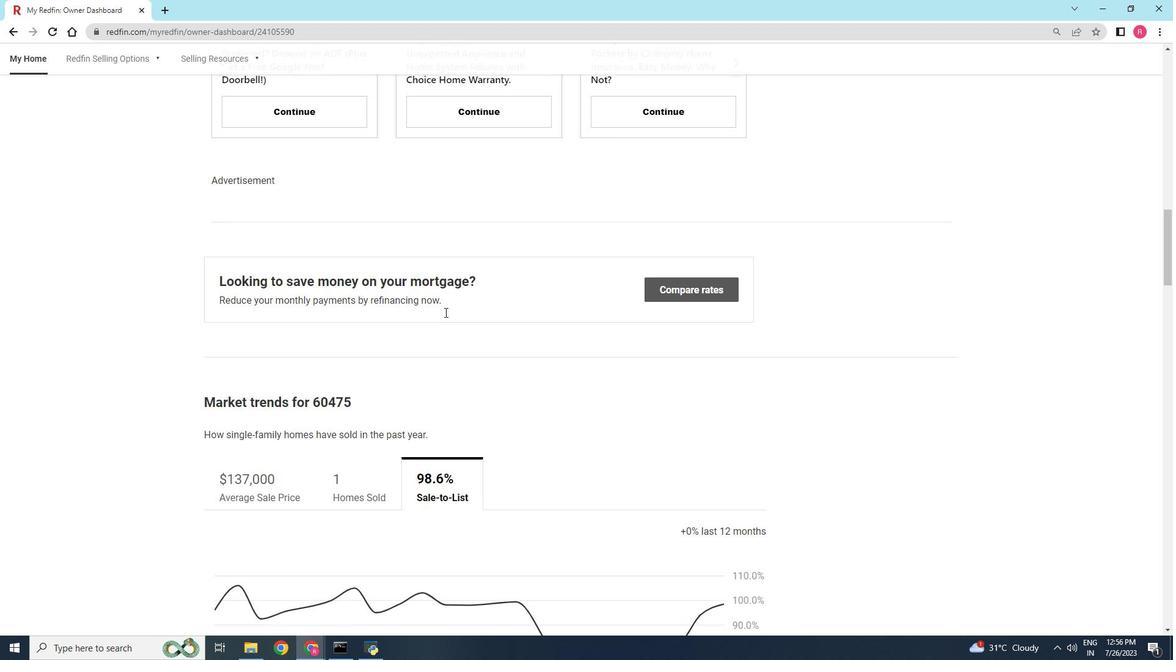 
Action: Mouse scrolled (445, 313) with delta (0, 0)
Screenshot: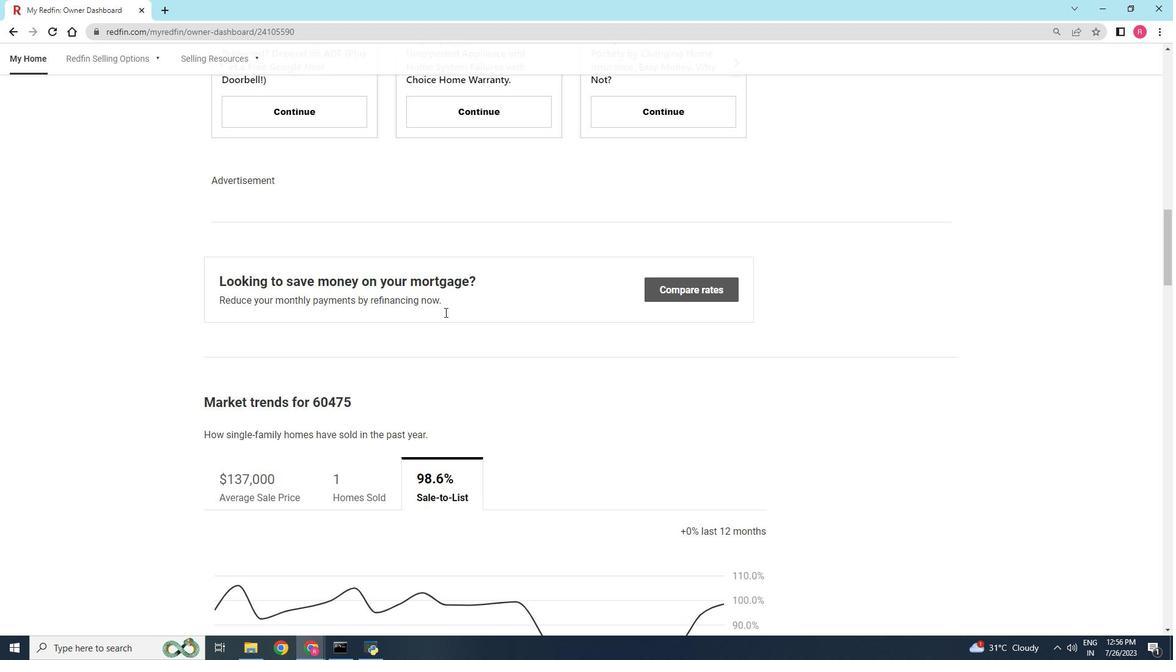 
Action: Mouse scrolled (445, 311) with delta (0, 0)
Screenshot: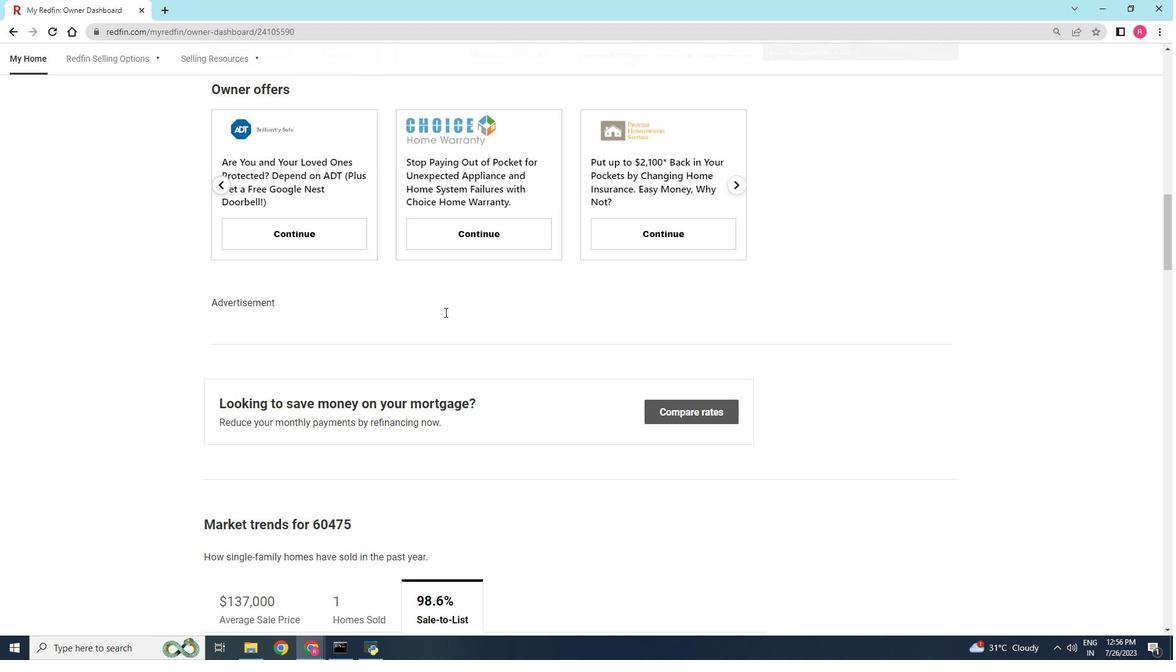 
Action: Mouse scrolled (445, 313) with delta (0, 0)
Screenshot: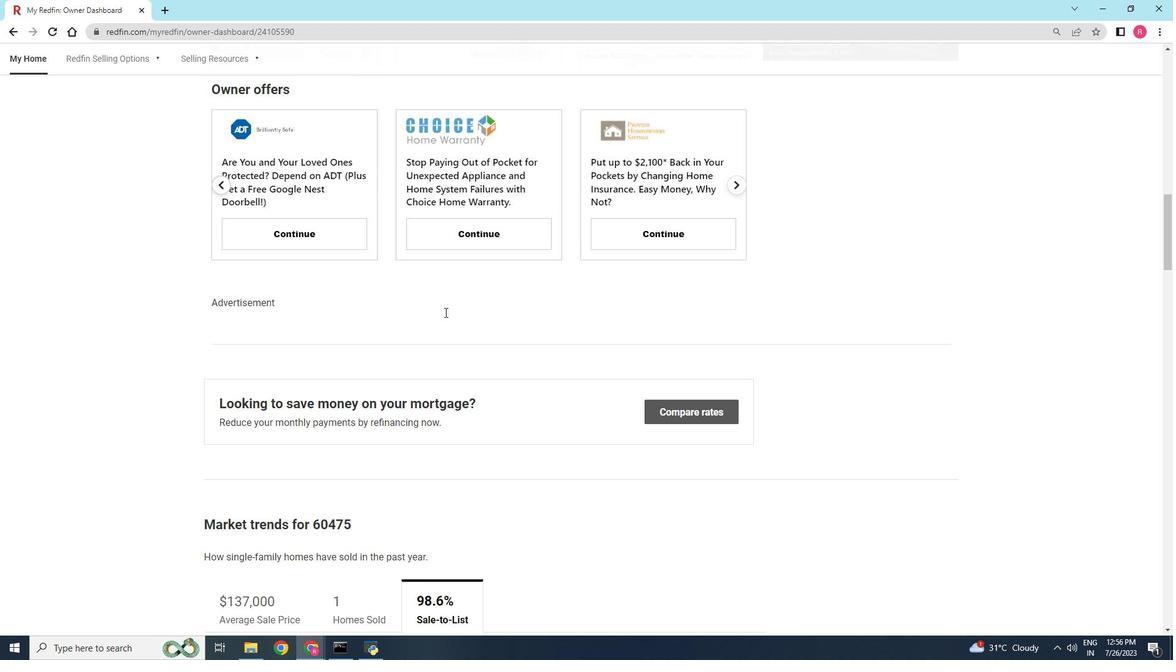 
Action: Mouse scrolled (445, 313) with delta (0, 0)
Screenshot: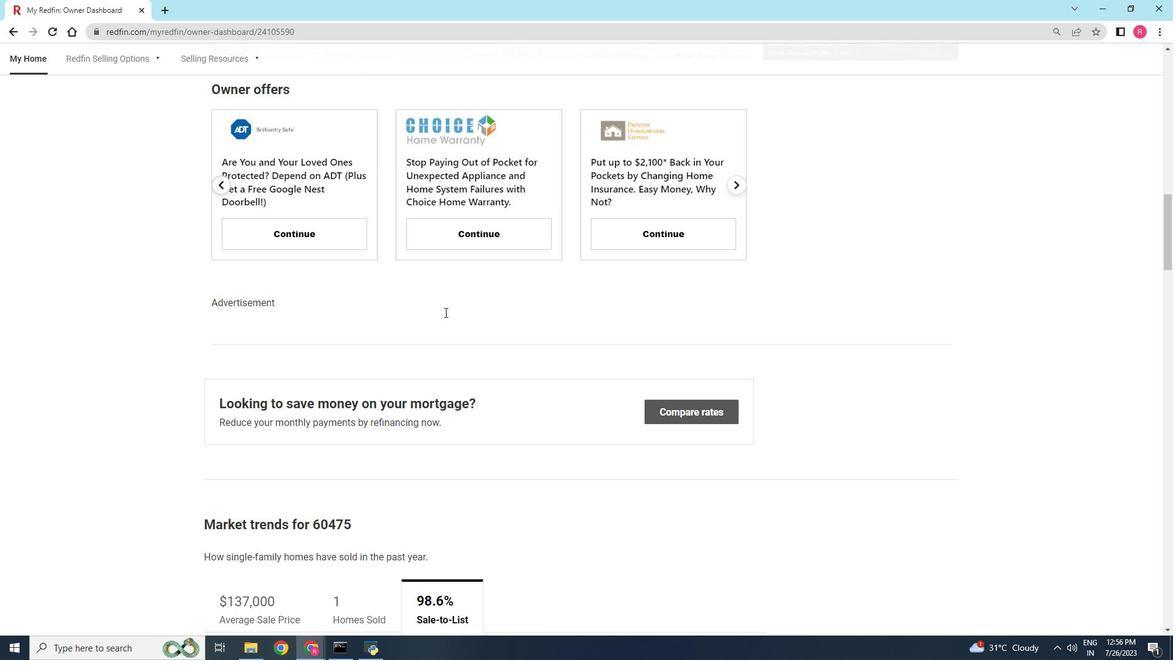 
Action: Mouse scrolled (445, 313) with delta (0, 0)
Screenshot: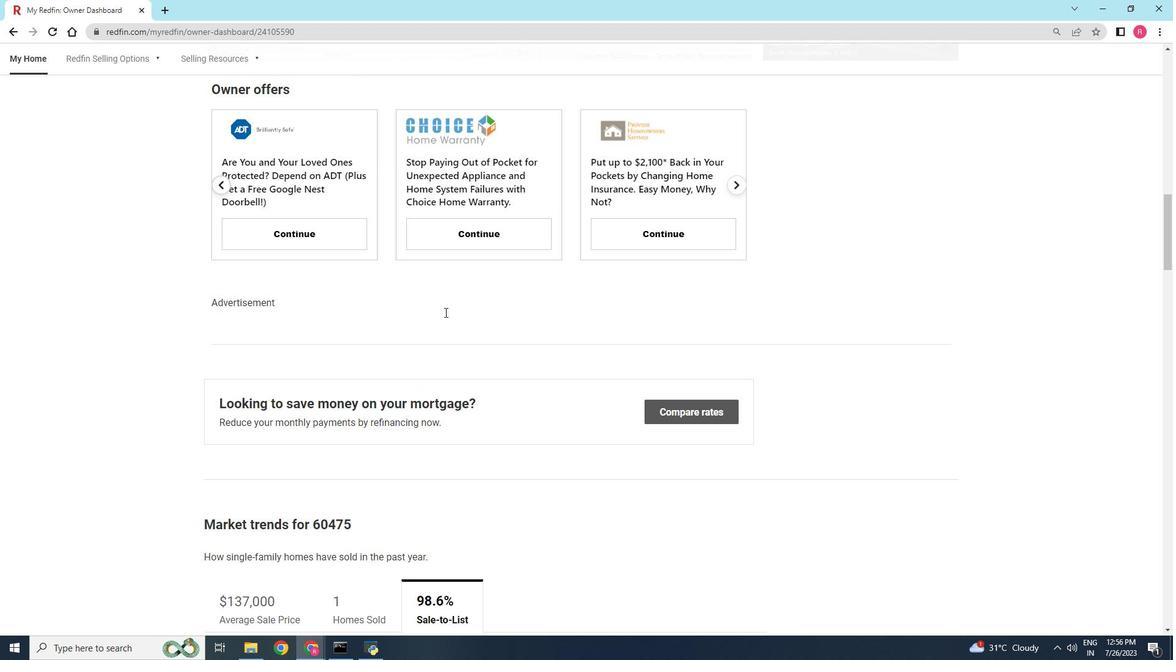 
Action: Mouse scrolled (445, 313) with delta (0, 0)
Screenshot: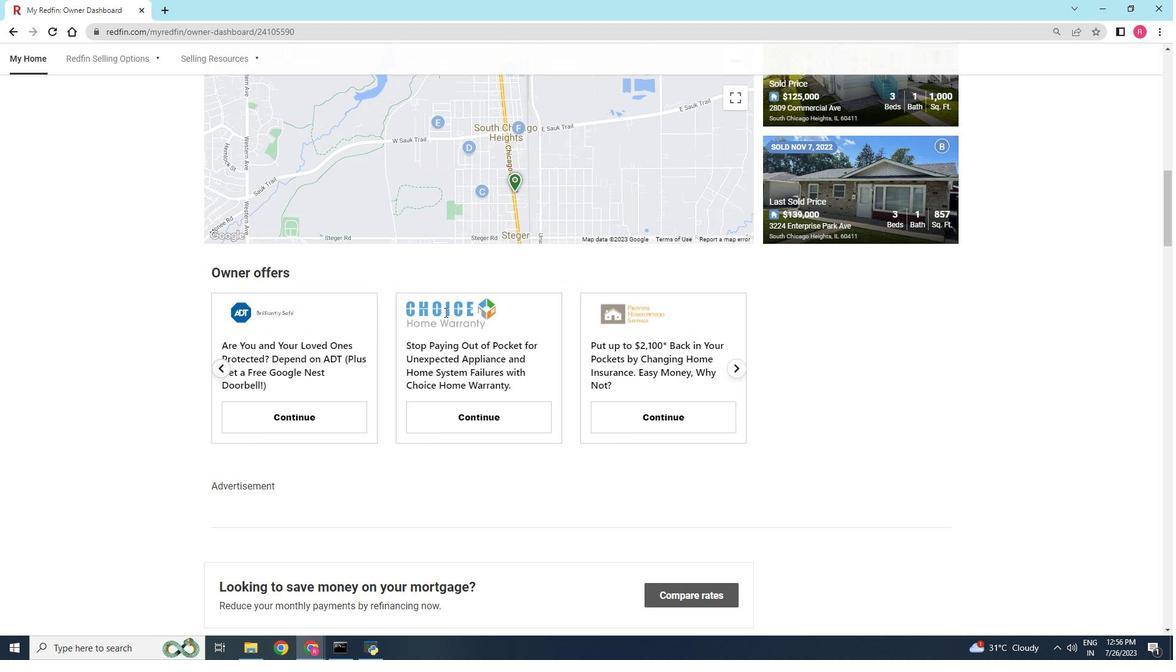 
Action: Mouse scrolled (445, 313) with delta (0, 0)
Screenshot: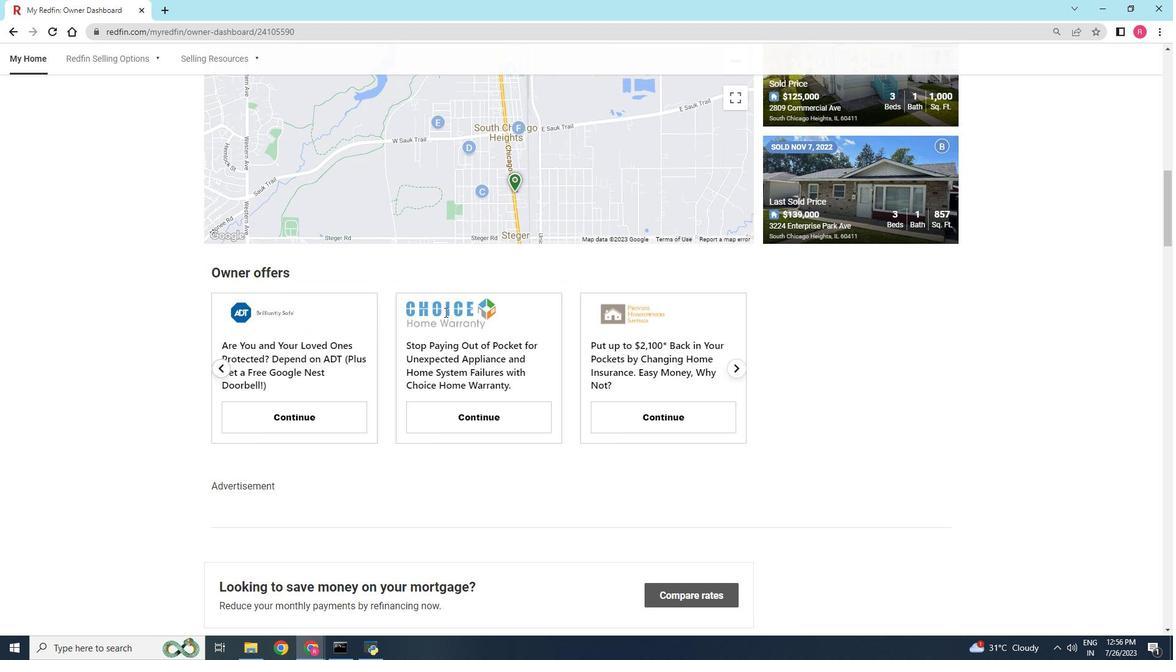 
Action: Mouse scrolled (445, 313) with delta (0, 0)
Screenshot: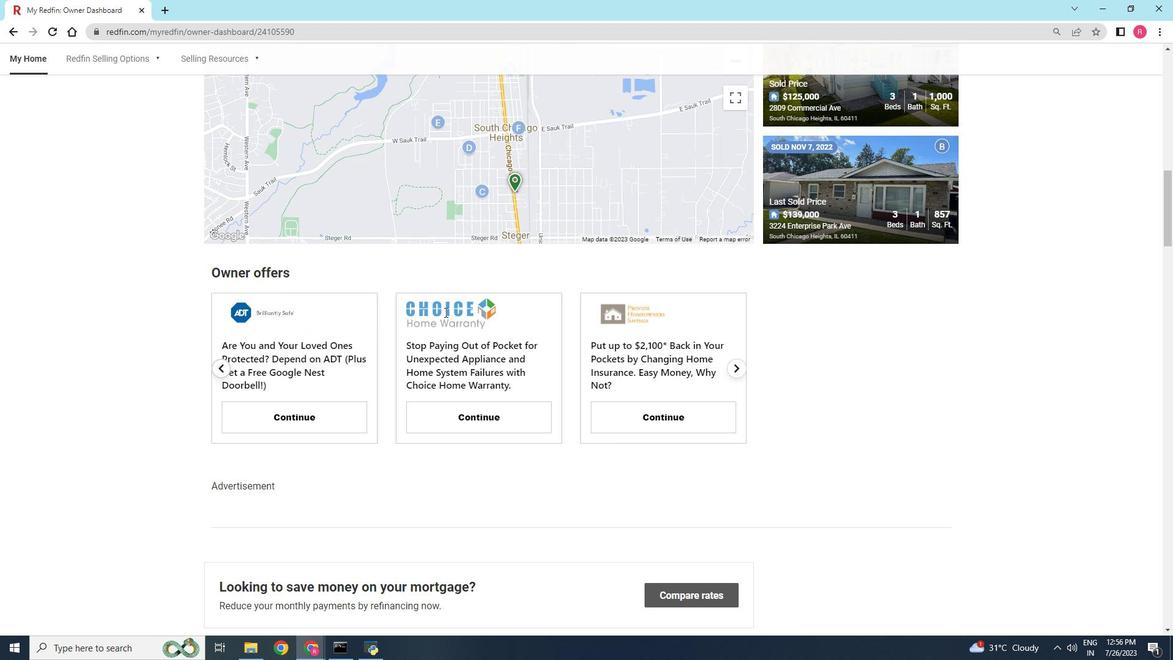 
Action: Mouse scrolled (445, 313) with delta (0, 0)
Screenshot: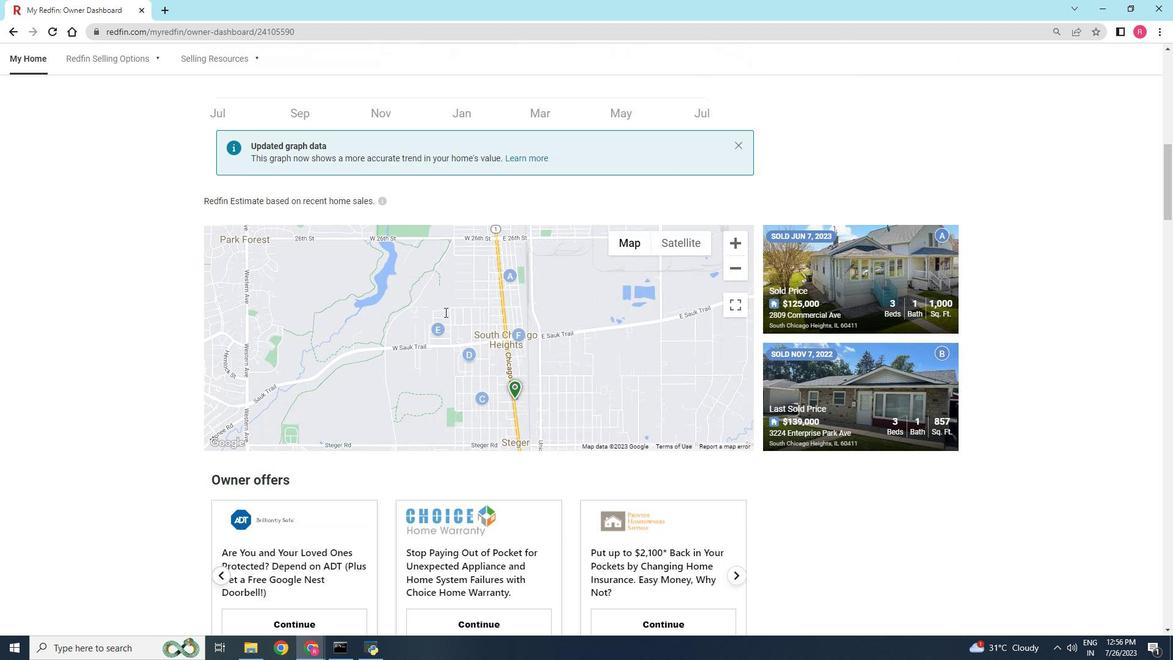 
Action: Mouse scrolled (445, 313) with delta (0, 0)
Screenshot: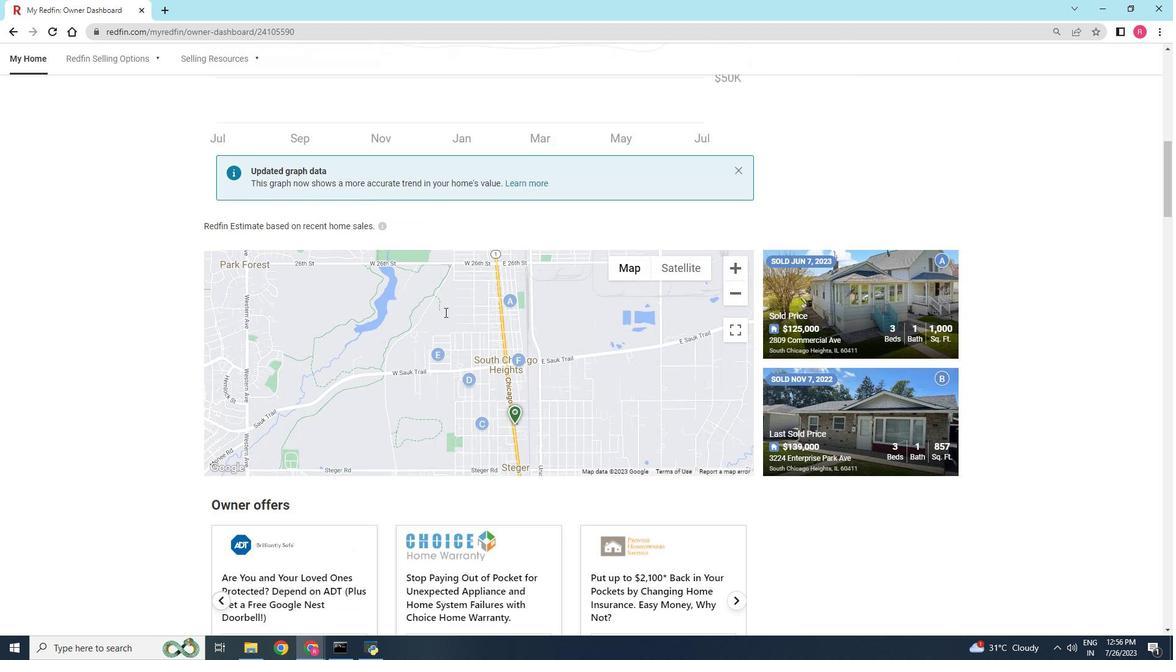 
Action: Mouse scrolled (445, 313) with delta (0, 0)
Screenshot: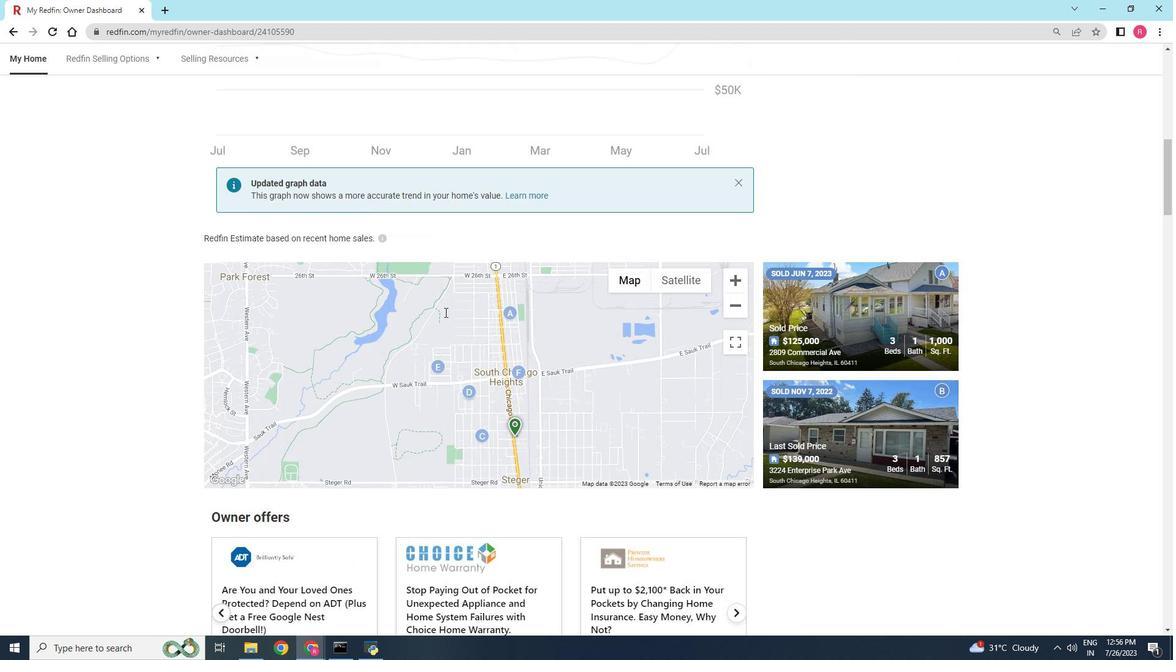 
Action: Mouse scrolled (445, 313) with delta (0, 0)
Screenshot: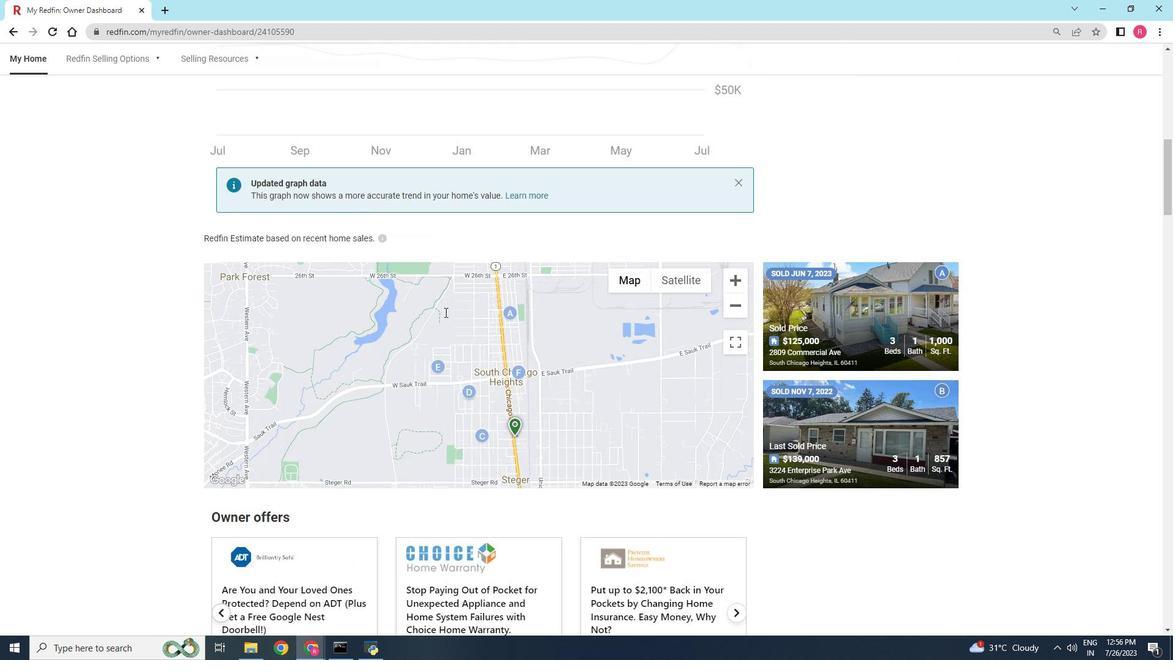 
Action: Mouse scrolled (445, 313) with delta (0, 0)
Screenshot: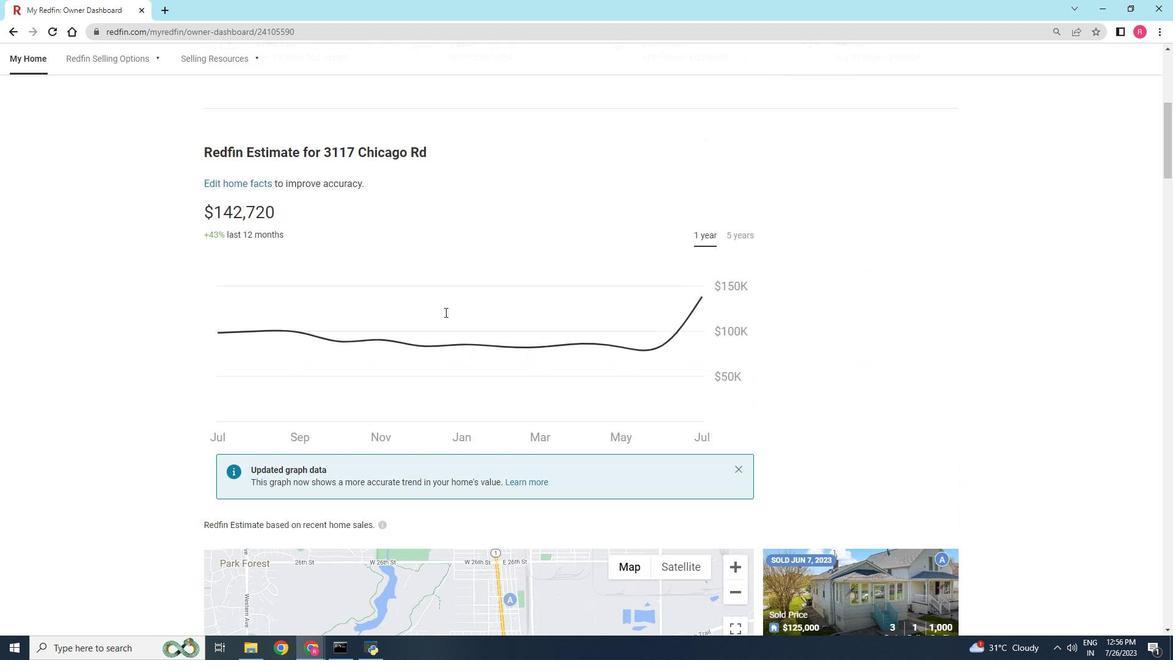
Action: Mouse scrolled (445, 313) with delta (0, 0)
Screenshot: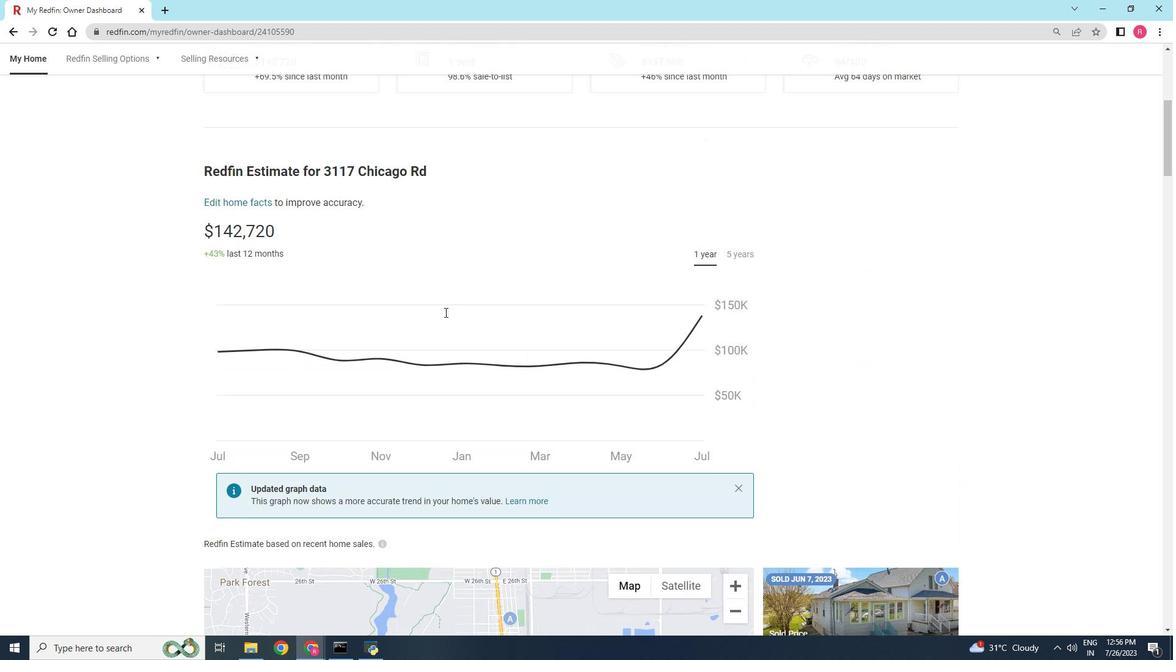
Action: Mouse scrolled (445, 313) with delta (0, 0)
Screenshot: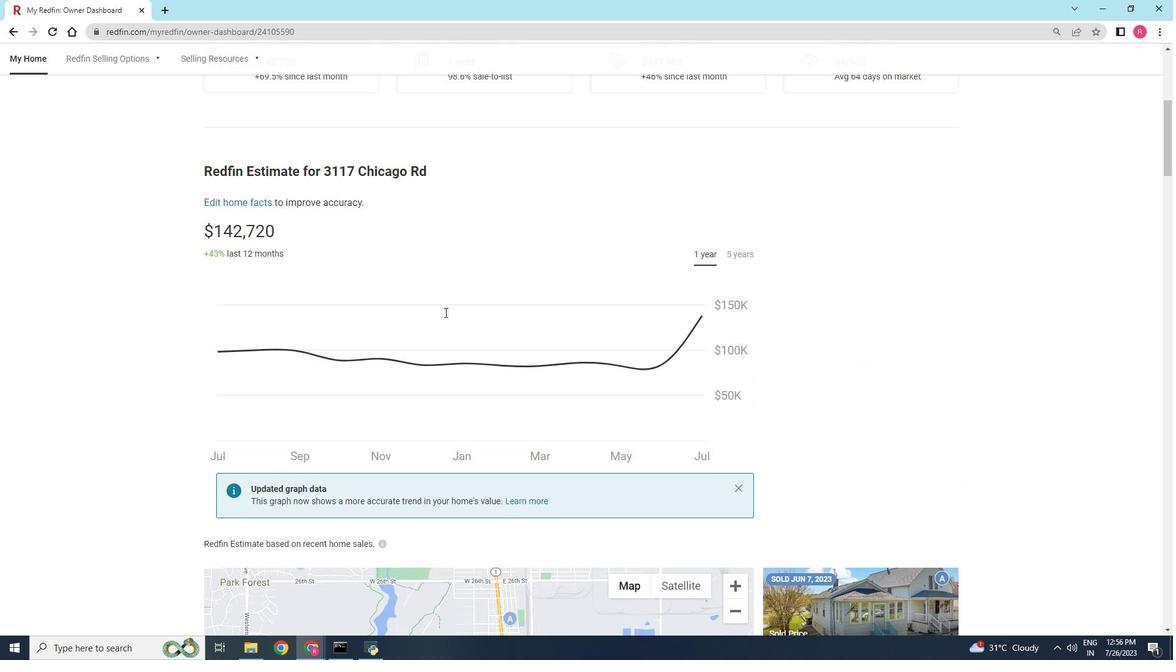 
Action: Mouse scrolled (445, 313) with delta (0, 0)
Screenshot: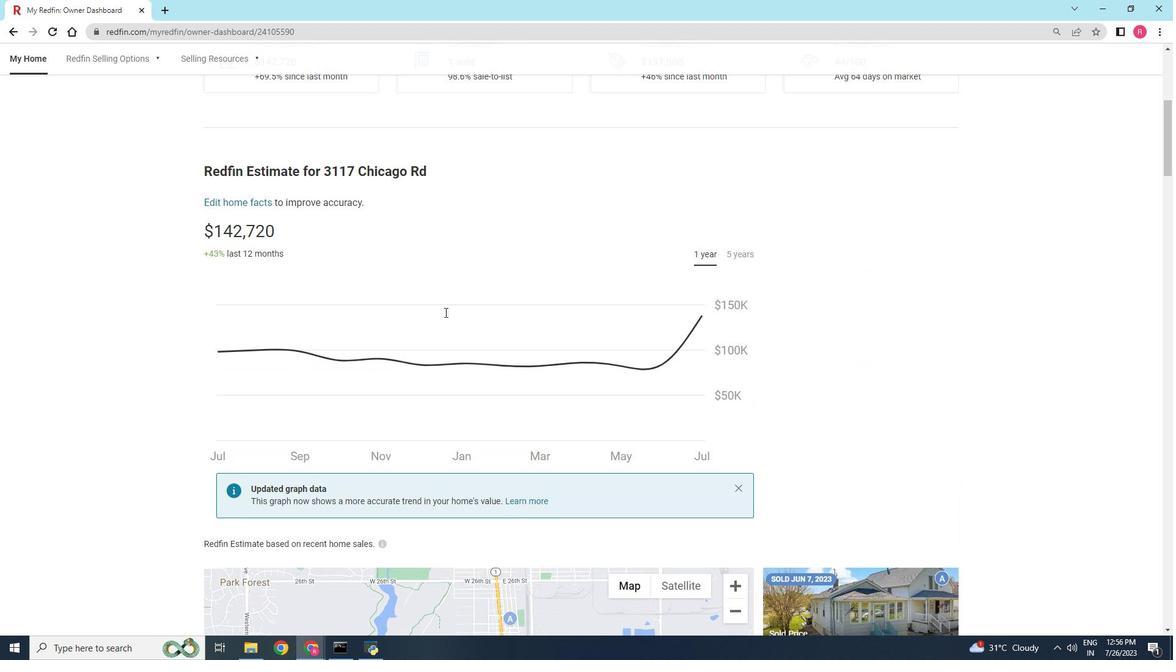 
Action: Mouse scrolled (445, 313) with delta (0, 0)
Screenshot: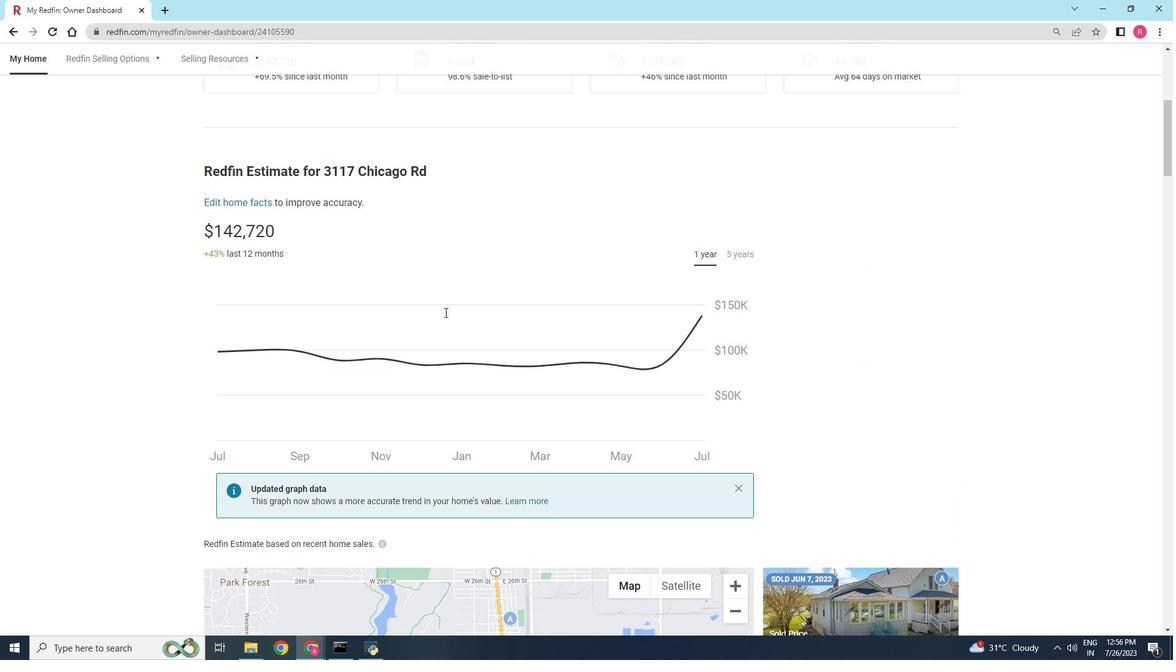 
Action: Mouse scrolled (445, 313) with delta (0, 0)
Screenshot: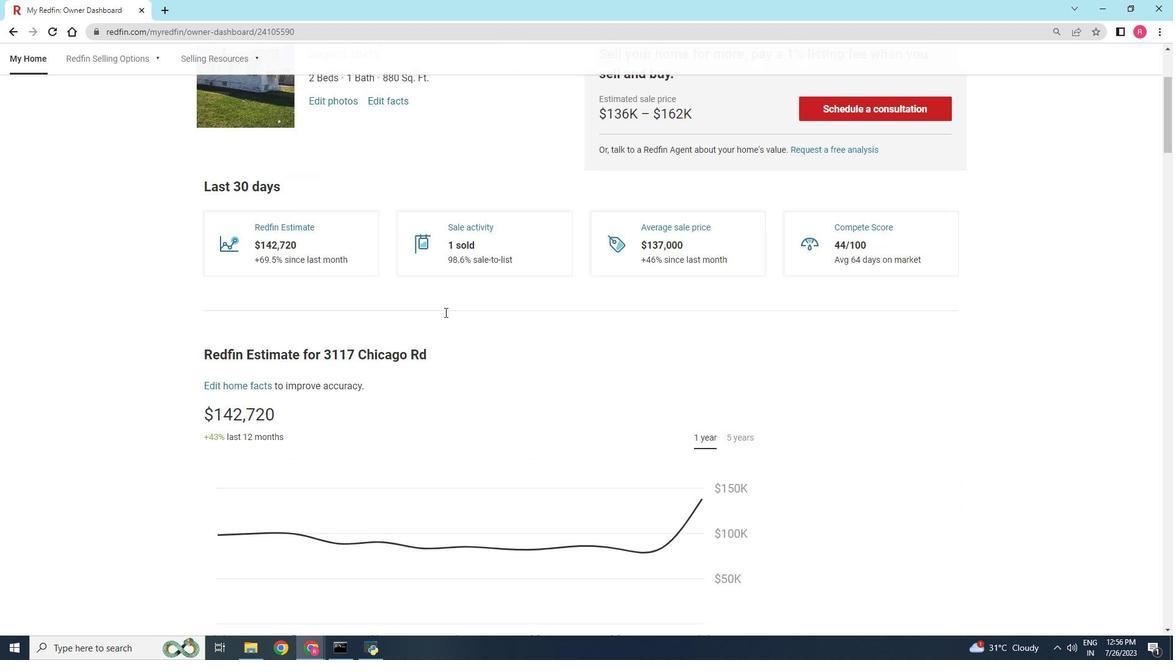 
Action: Mouse scrolled (445, 313) with delta (0, 0)
Screenshot: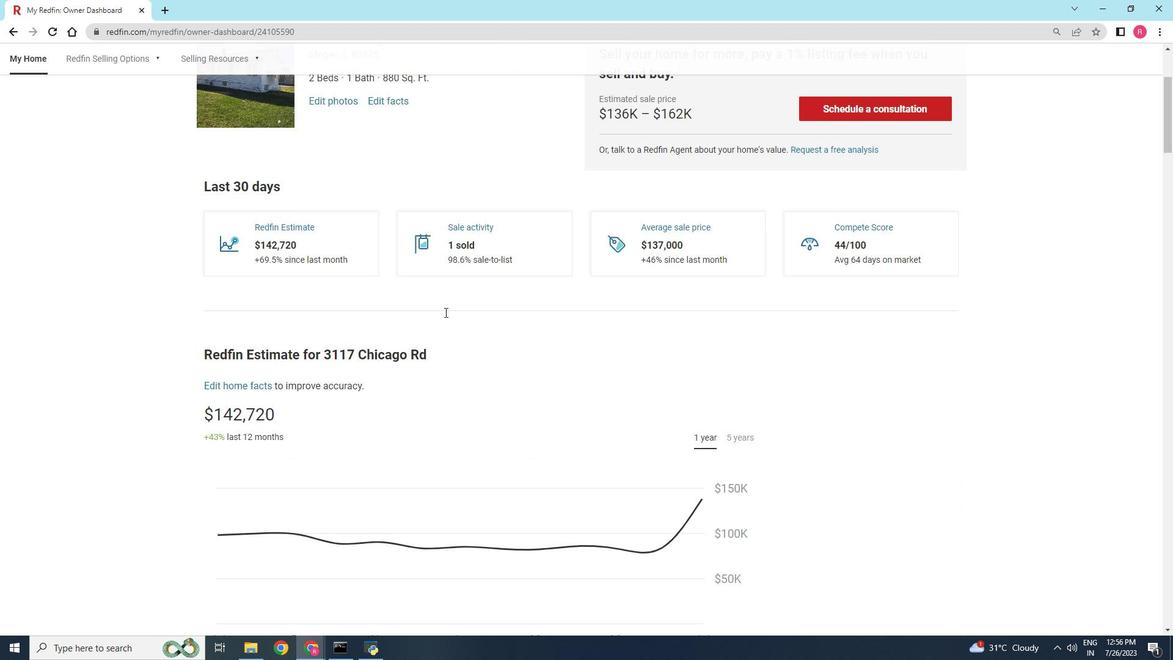 
Action: Mouse scrolled (445, 313) with delta (0, 0)
Screenshot: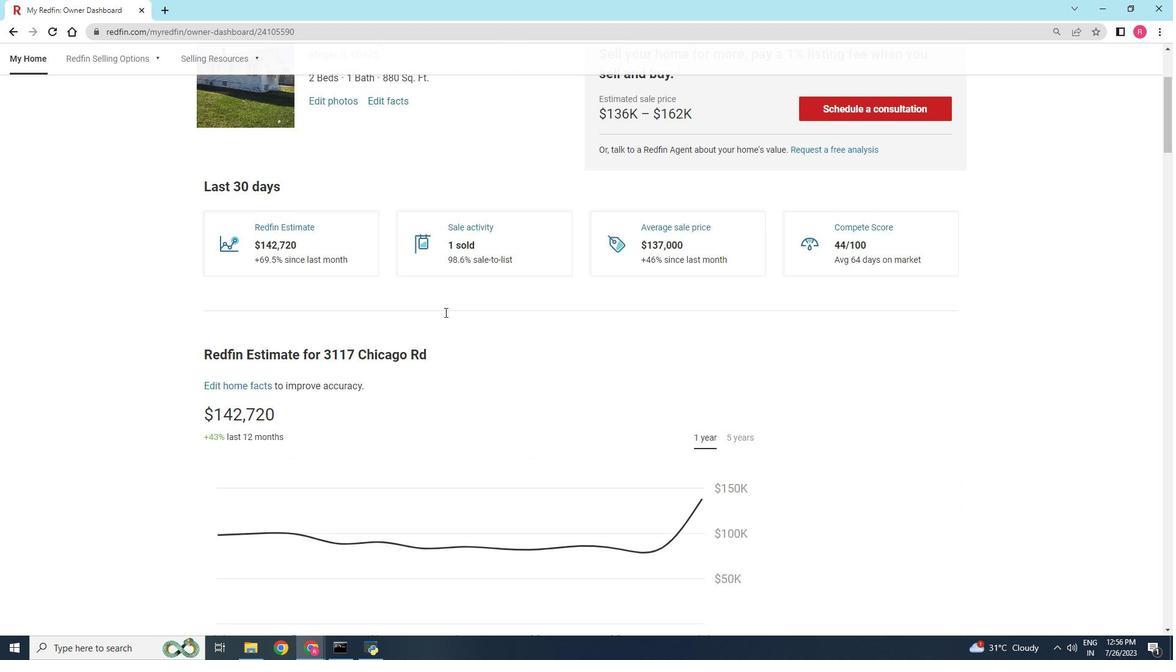 
Action: Mouse scrolled (445, 313) with delta (0, 0)
Screenshot: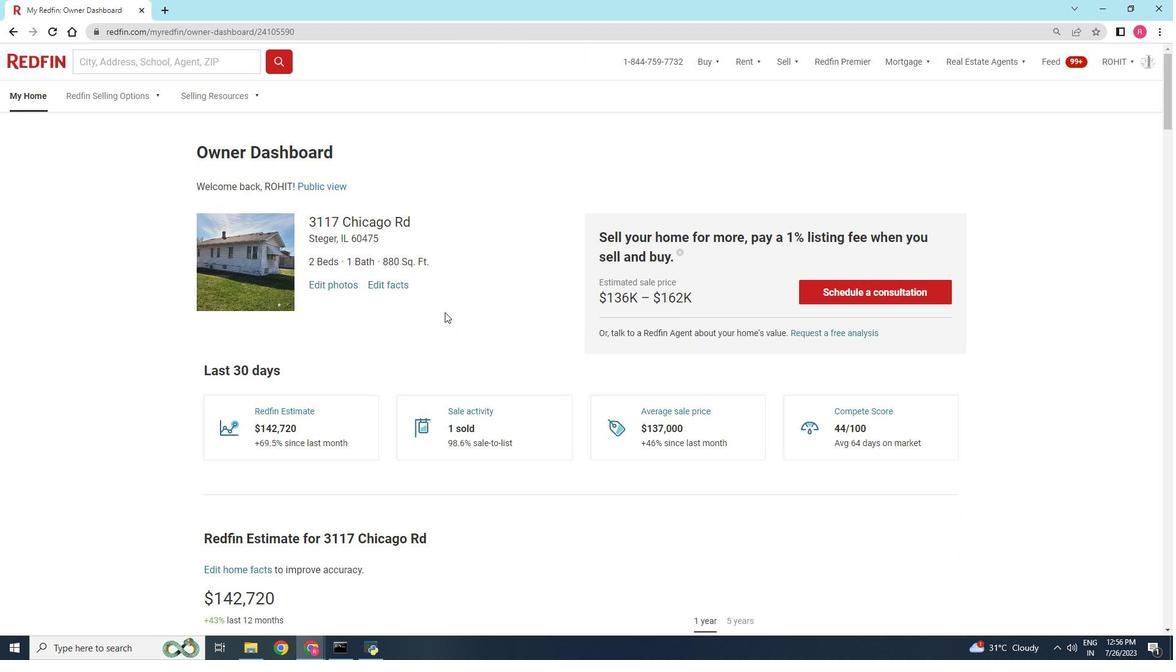 
Action: Mouse scrolled (445, 313) with delta (0, 0)
Screenshot: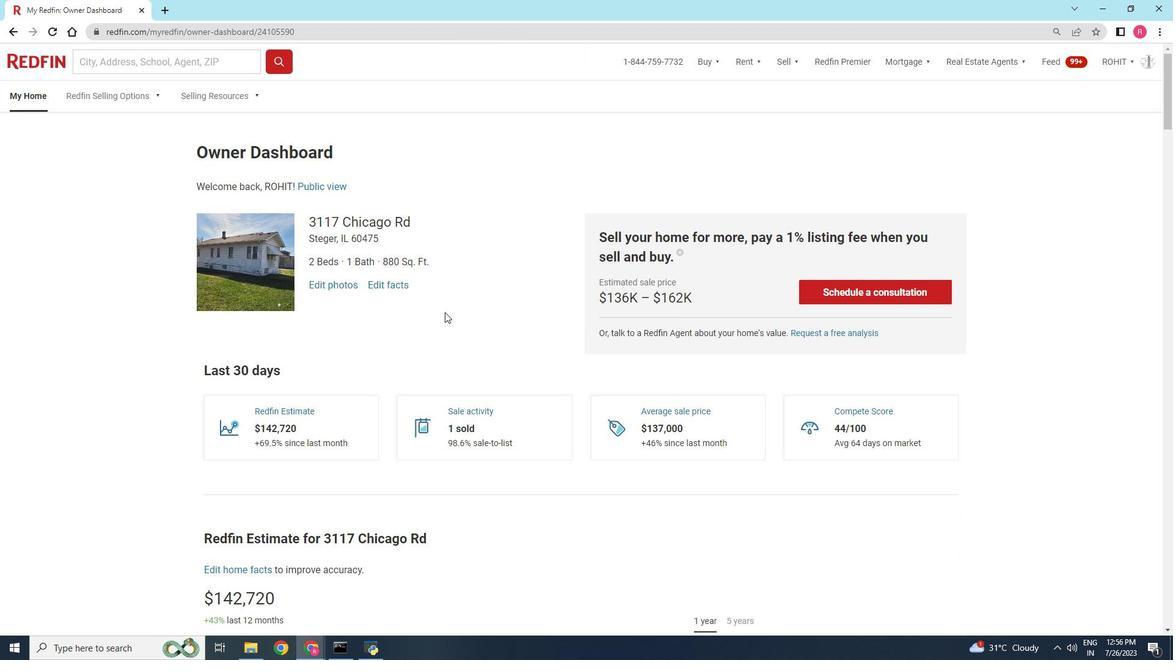 
Action: Mouse scrolled (445, 313) with delta (0, 0)
Screenshot: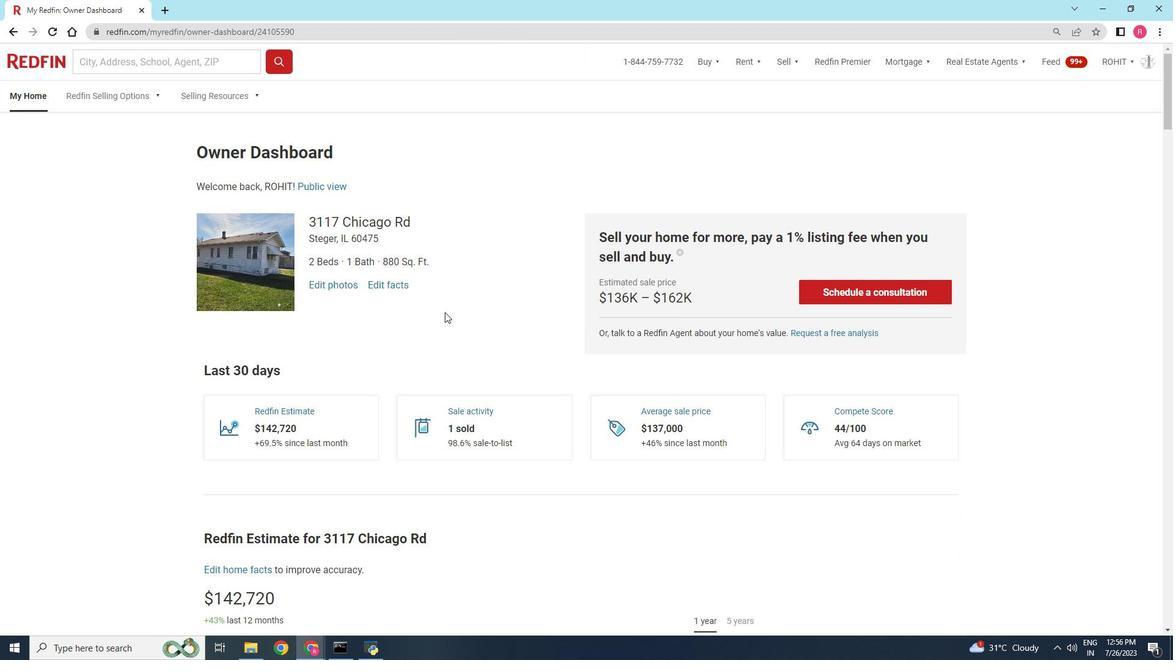 
Action: Mouse scrolled (445, 313) with delta (0, 0)
Screenshot: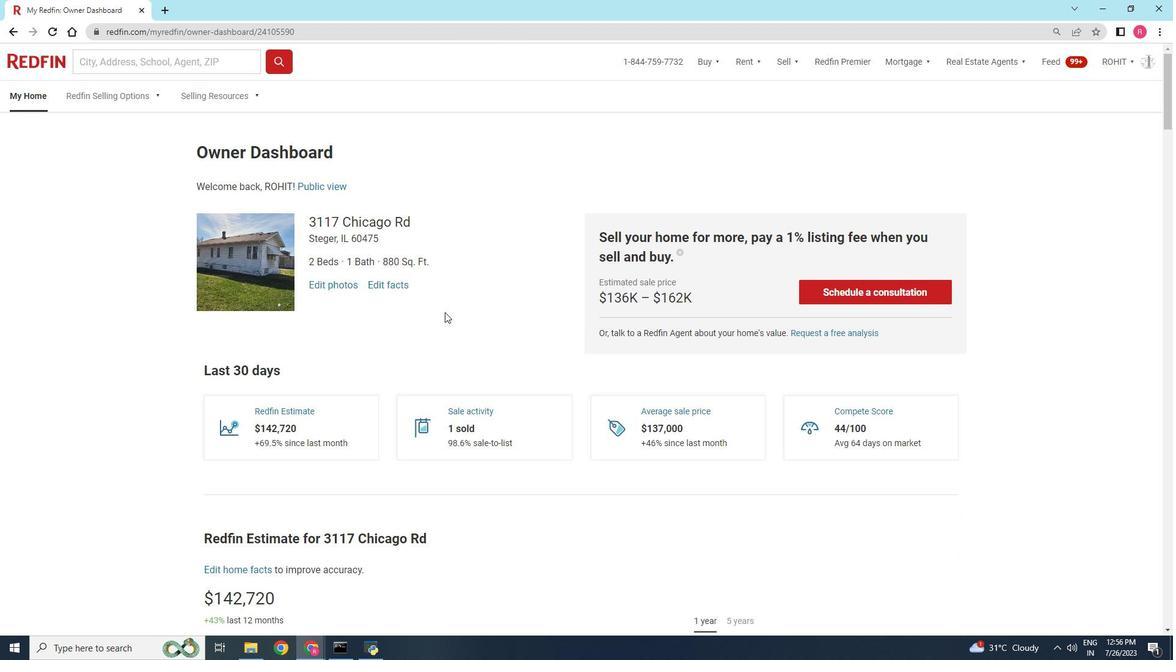 
Action: Mouse scrolled (445, 313) with delta (0, 0)
Screenshot: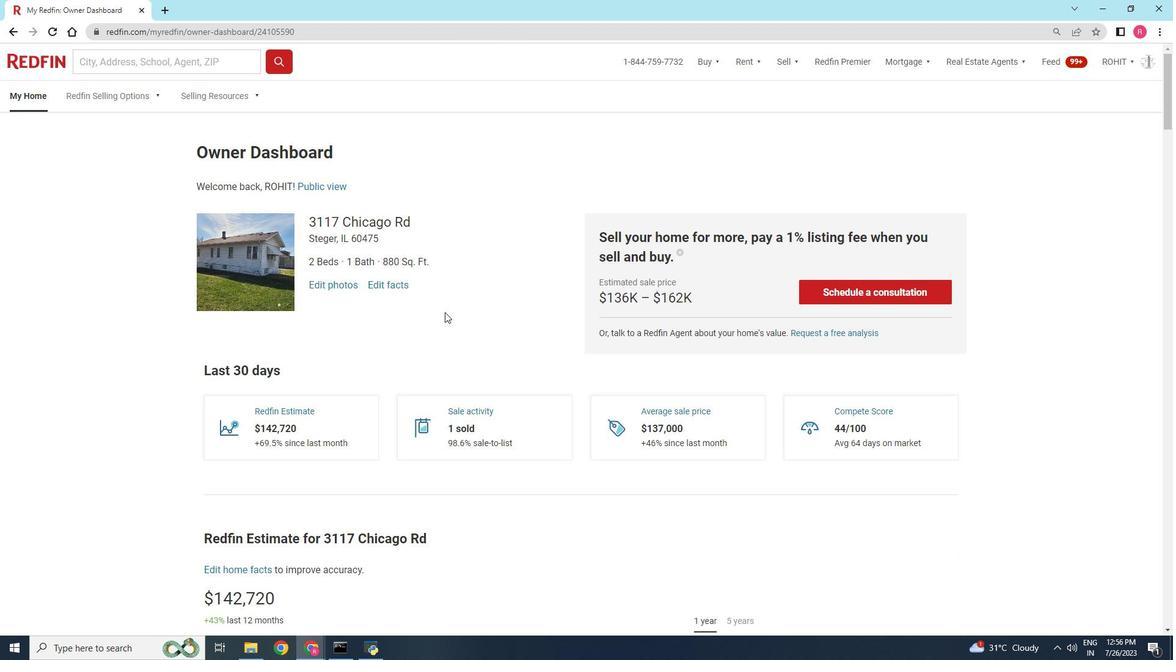 
Action: Mouse scrolled (445, 313) with delta (0, 0)
Screenshot: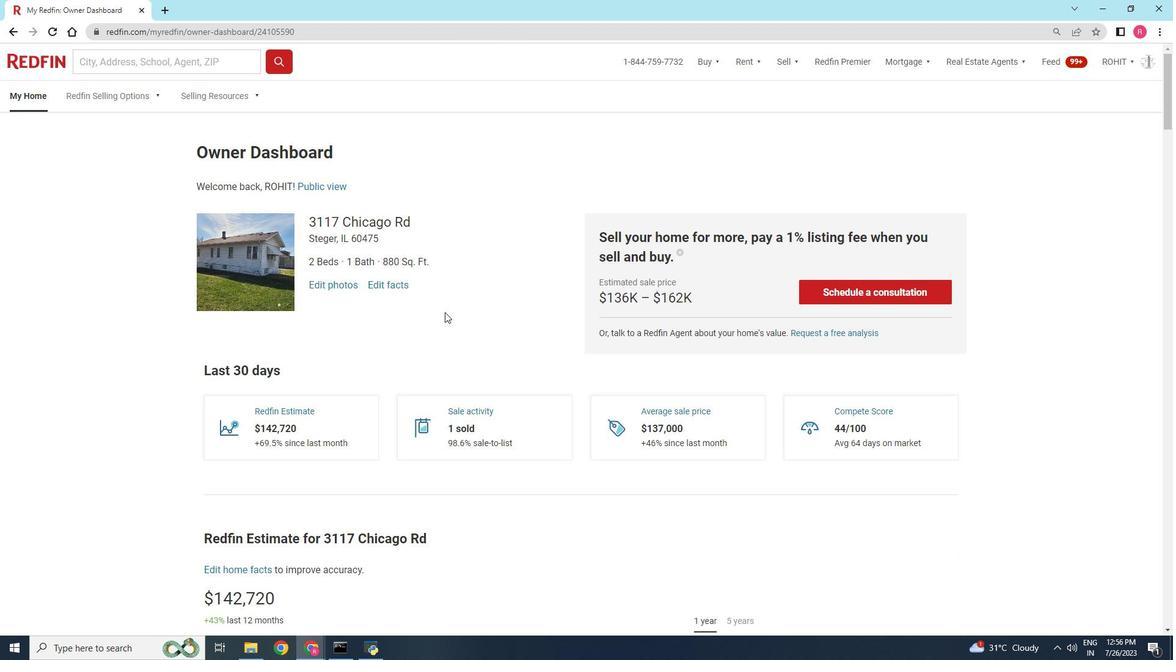 
Action: Mouse scrolled (445, 313) with delta (0, 0)
Screenshot: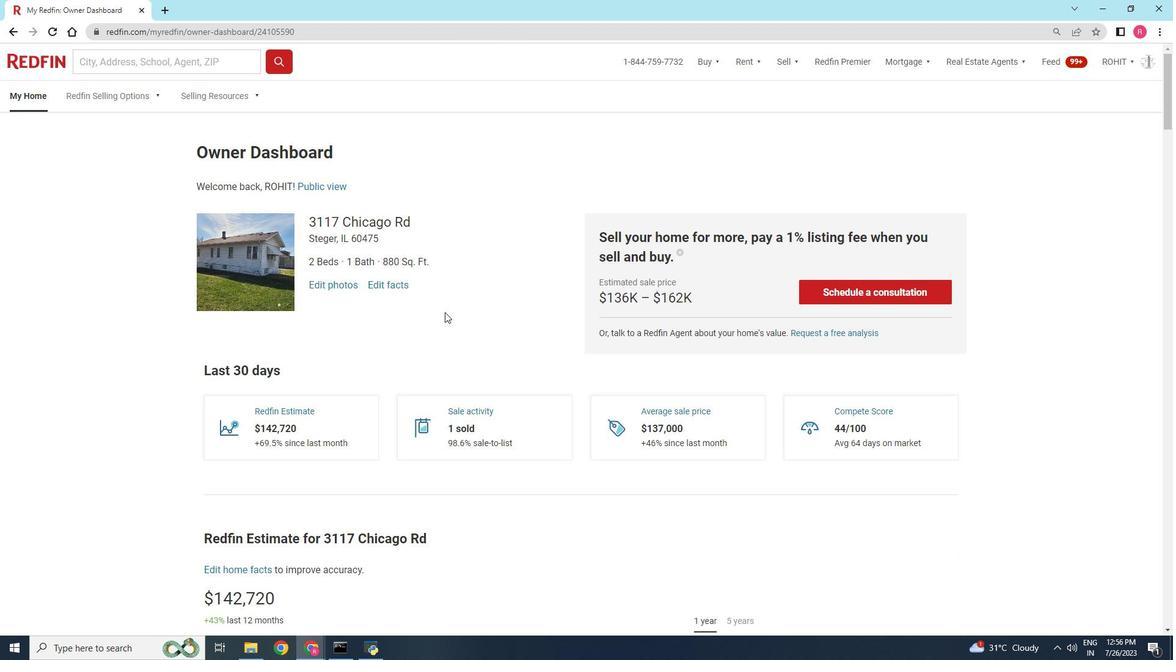 
Action: Mouse scrolled (445, 313) with delta (0, 0)
Screenshot: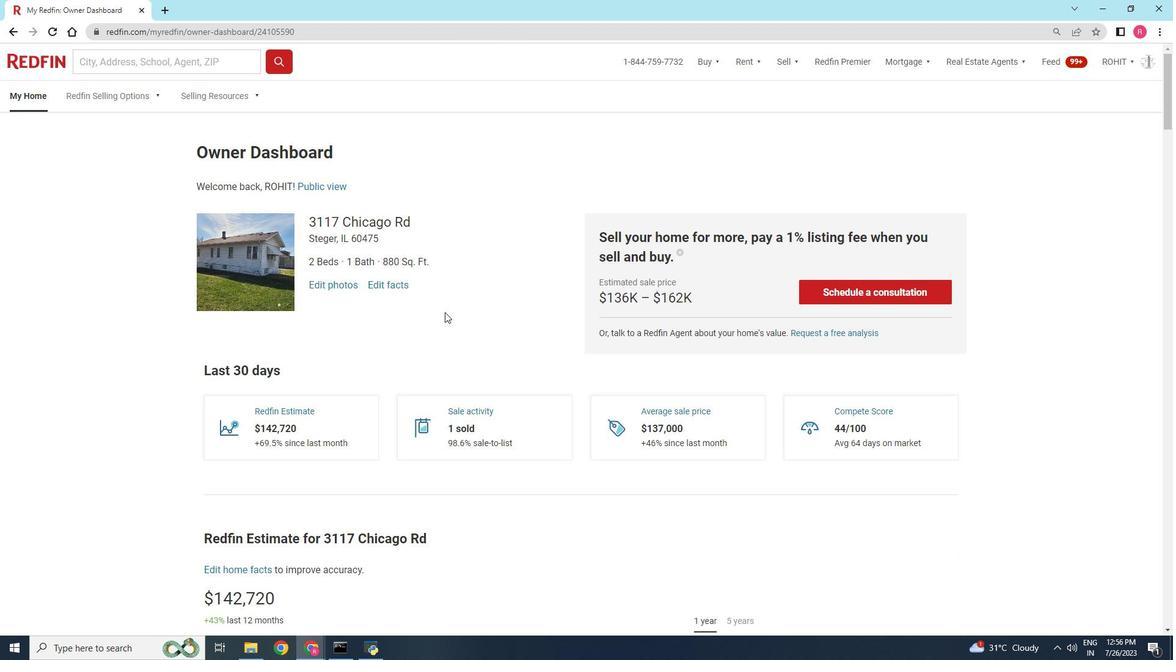 
Action: Mouse moved to (333, 181)
Screenshot: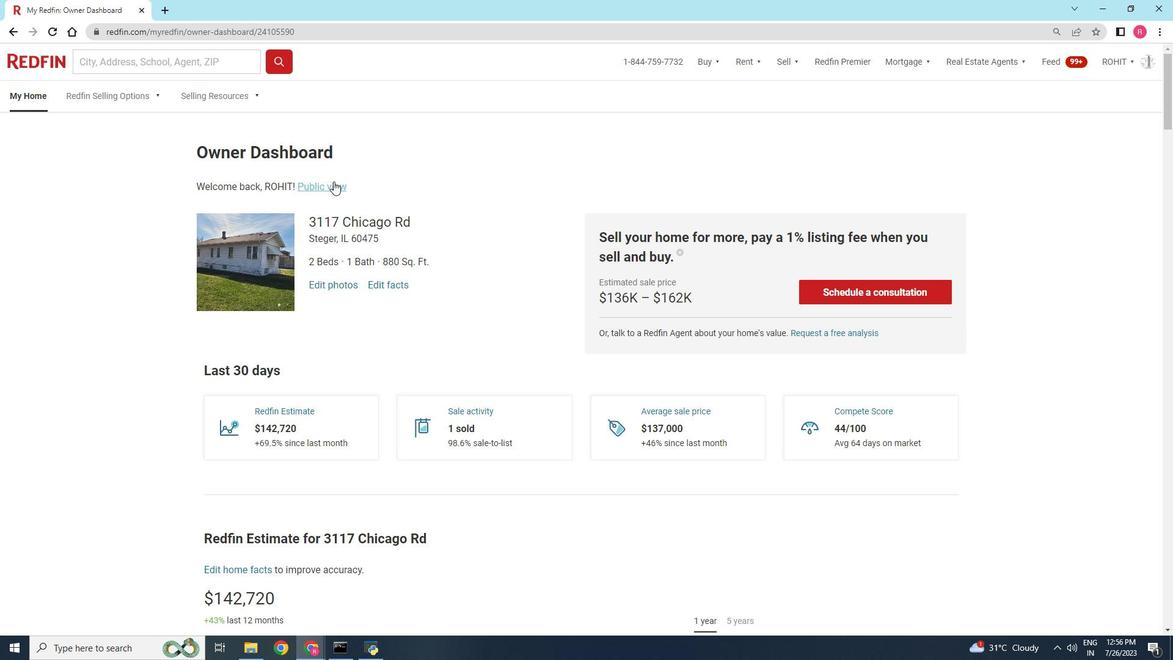 
Action: Mouse pressed left at (333, 181)
Screenshot: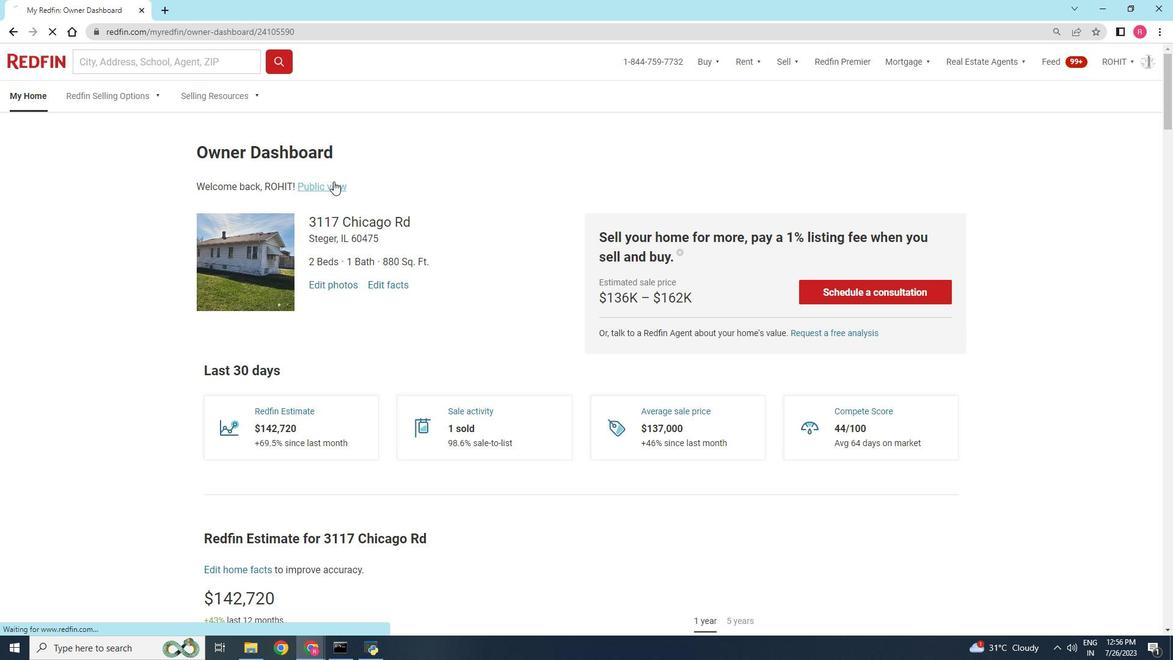 
Action: Mouse moved to (492, 337)
Screenshot: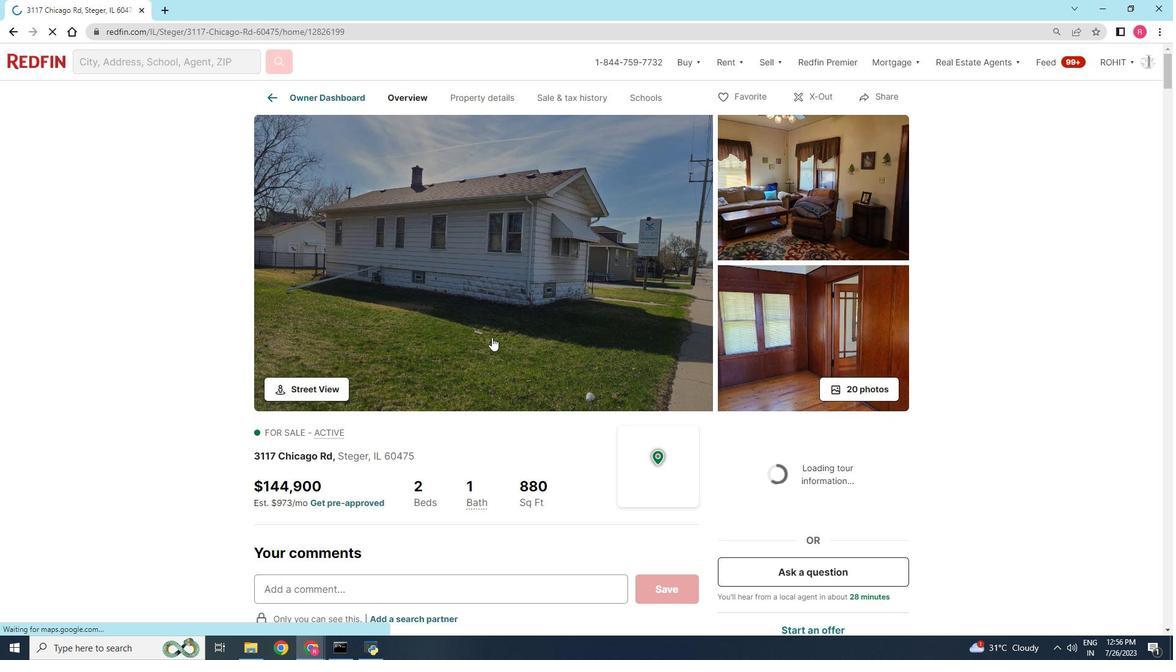 
Action: Mouse scrolled (492, 336) with delta (0, 0)
Screenshot: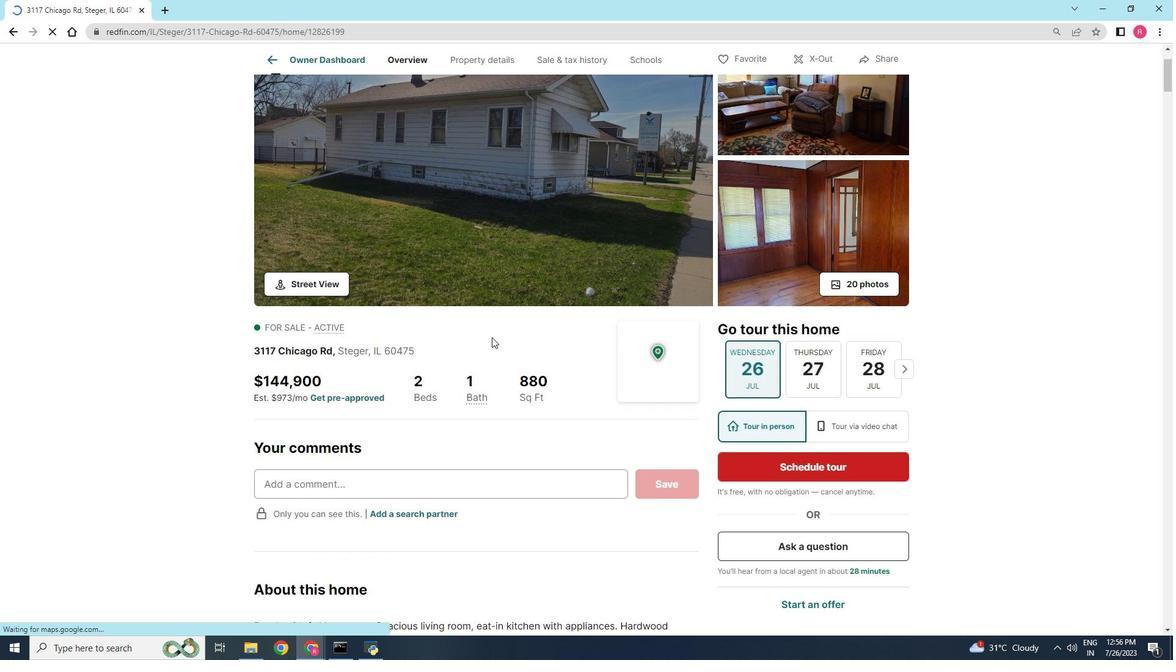 
Action: Mouse scrolled (492, 336) with delta (0, 0)
Screenshot: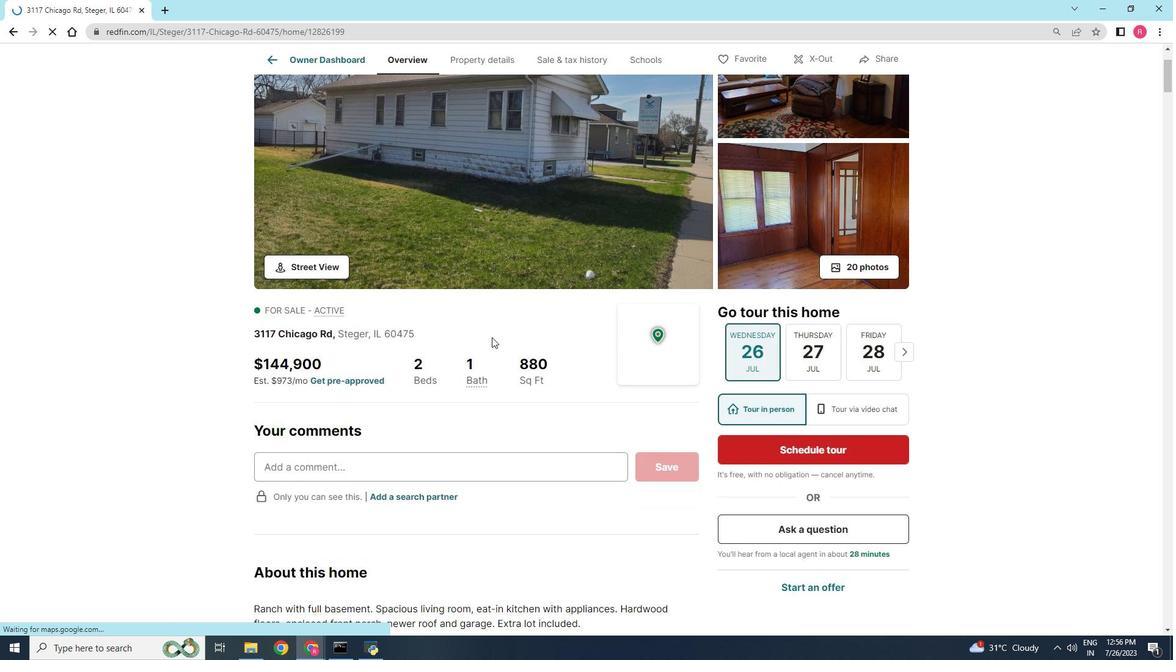 
Action: Mouse scrolled (492, 336) with delta (0, 0)
Screenshot: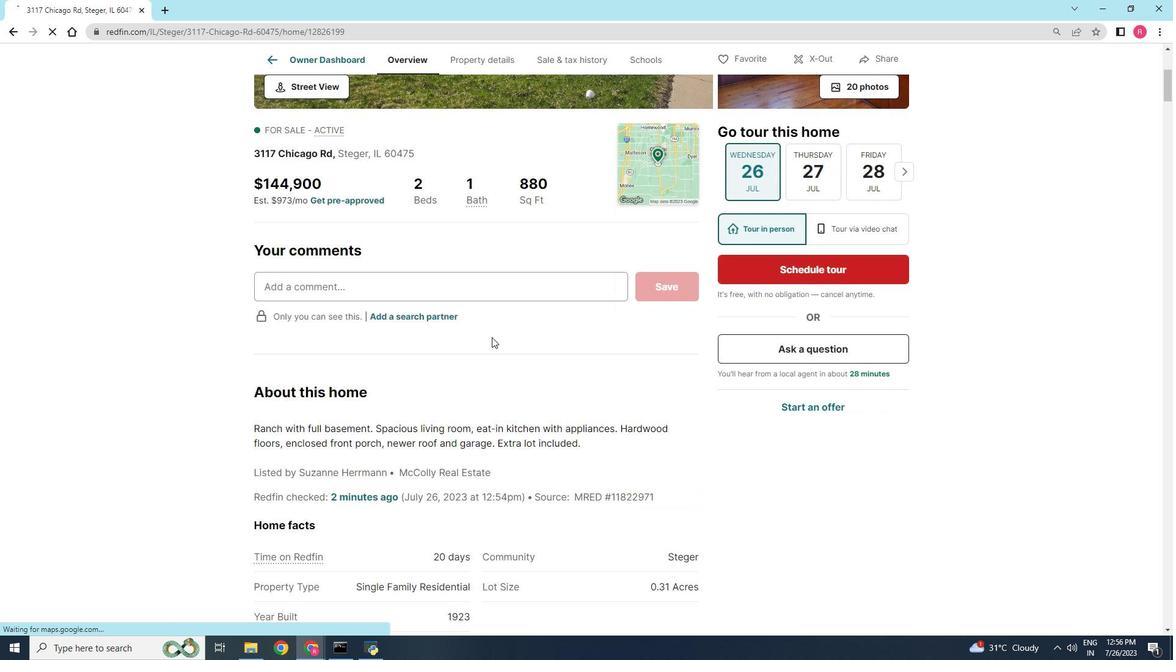 
Action: Mouse scrolled (492, 336) with delta (0, 0)
Screenshot: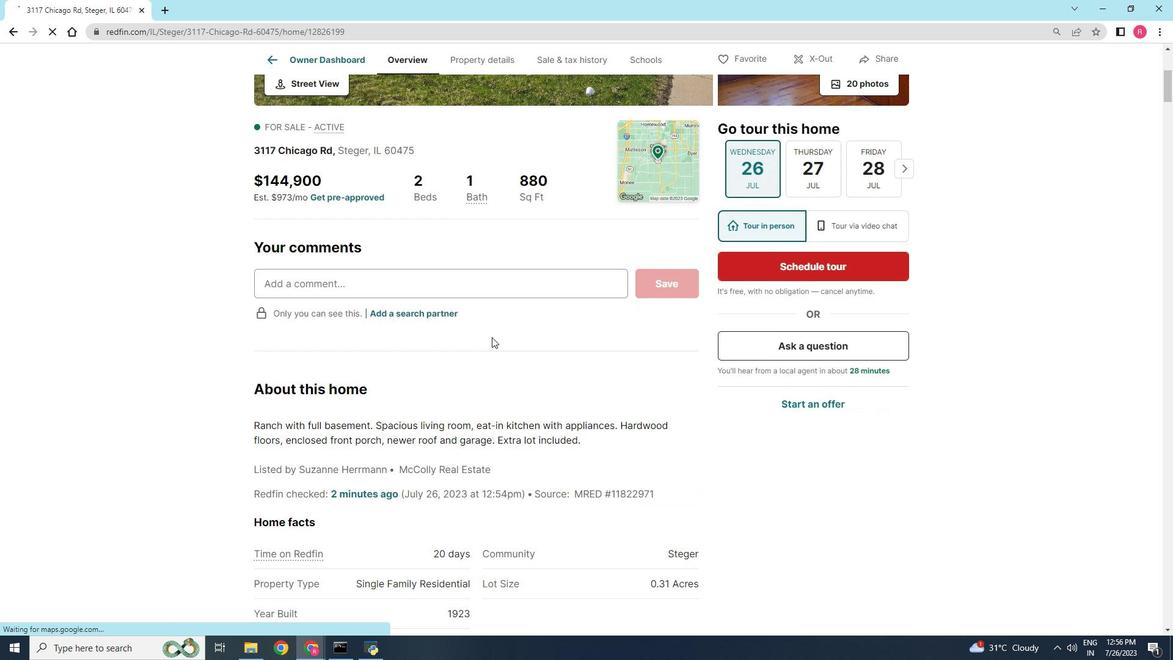 
Action: Mouse scrolled (492, 336) with delta (0, 0)
Screenshot: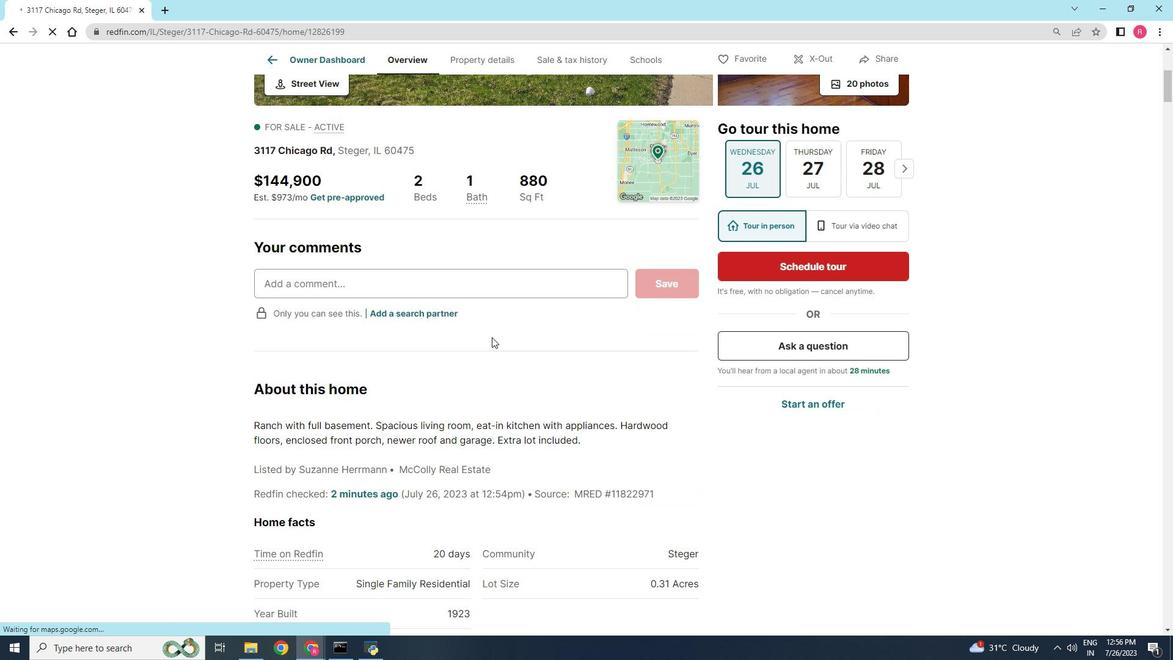 
Action: Mouse scrolled (492, 336) with delta (0, 0)
Screenshot: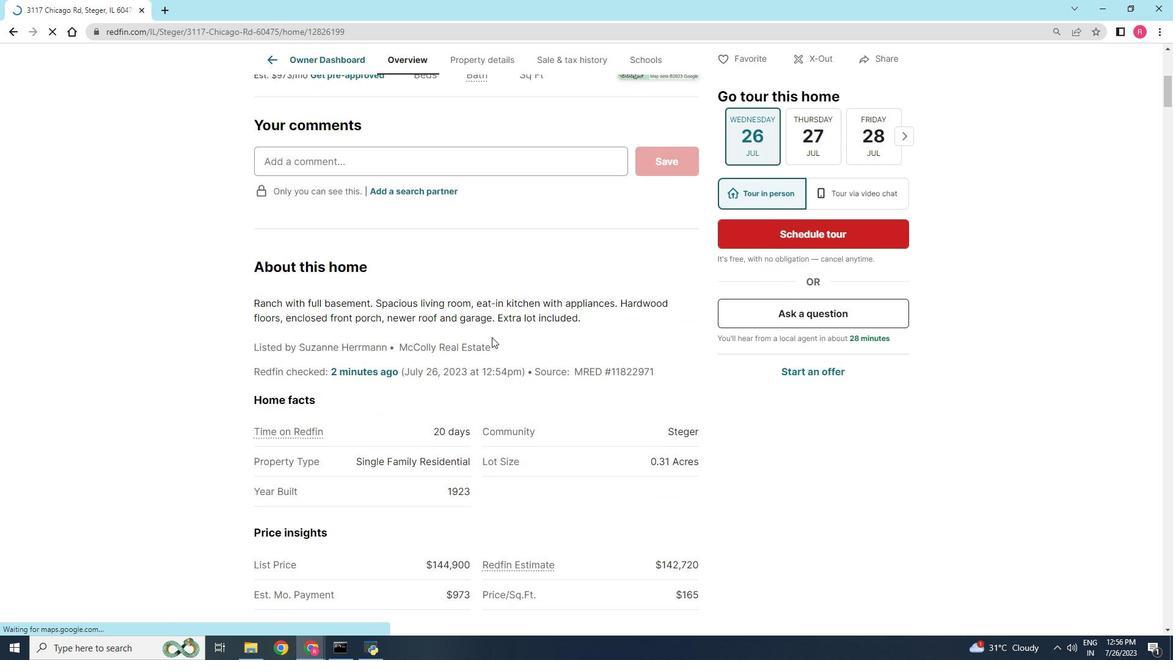 
Action: Mouse scrolled (492, 336) with delta (0, 0)
Screenshot: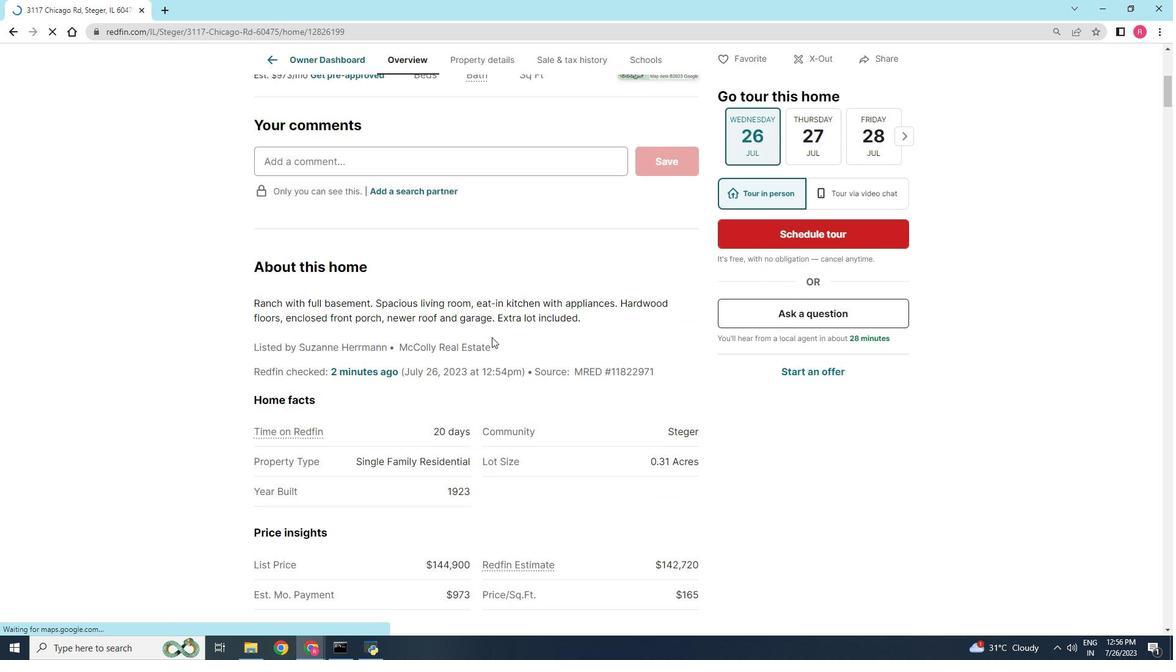 
Action: Mouse scrolled (492, 336) with delta (0, 0)
Screenshot: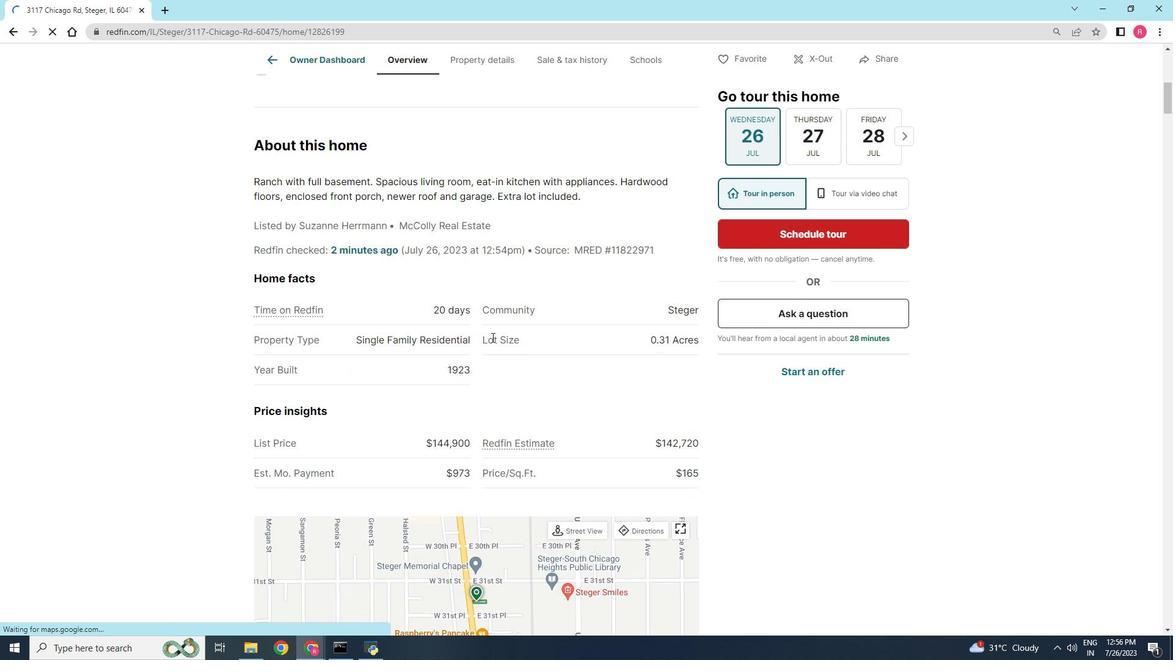 
Action: Mouse scrolled (492, 336) with delta (0, 0)
Screenshot: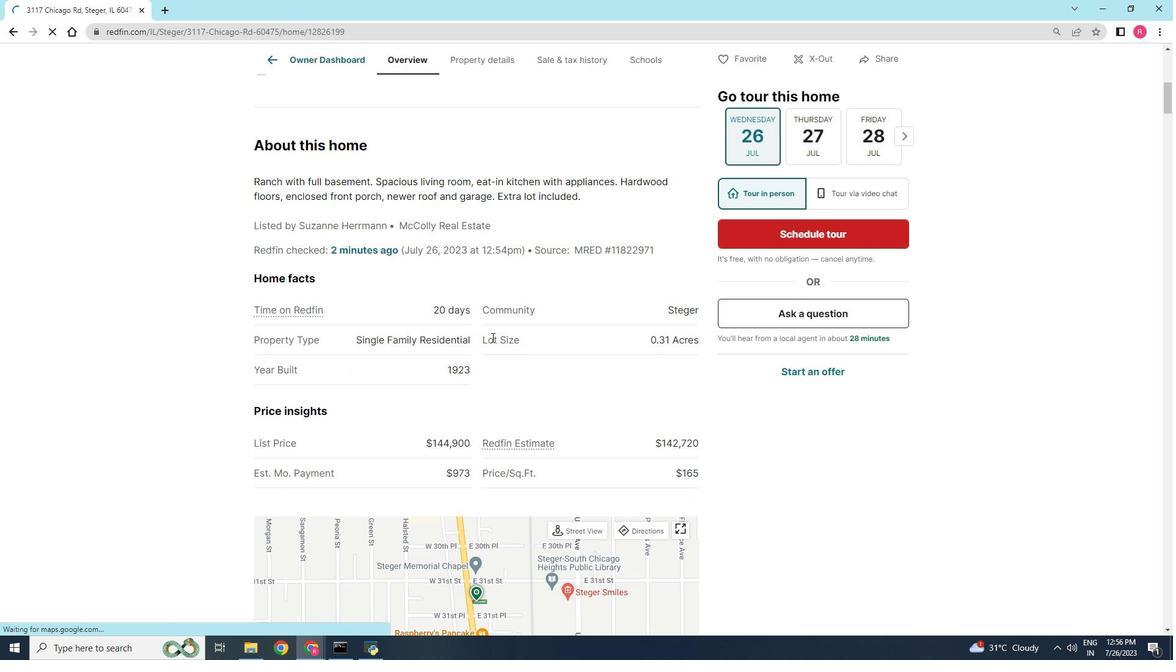 
Action: Mouse scrolled (492, 336) with delta (0, 0)
Screenshot: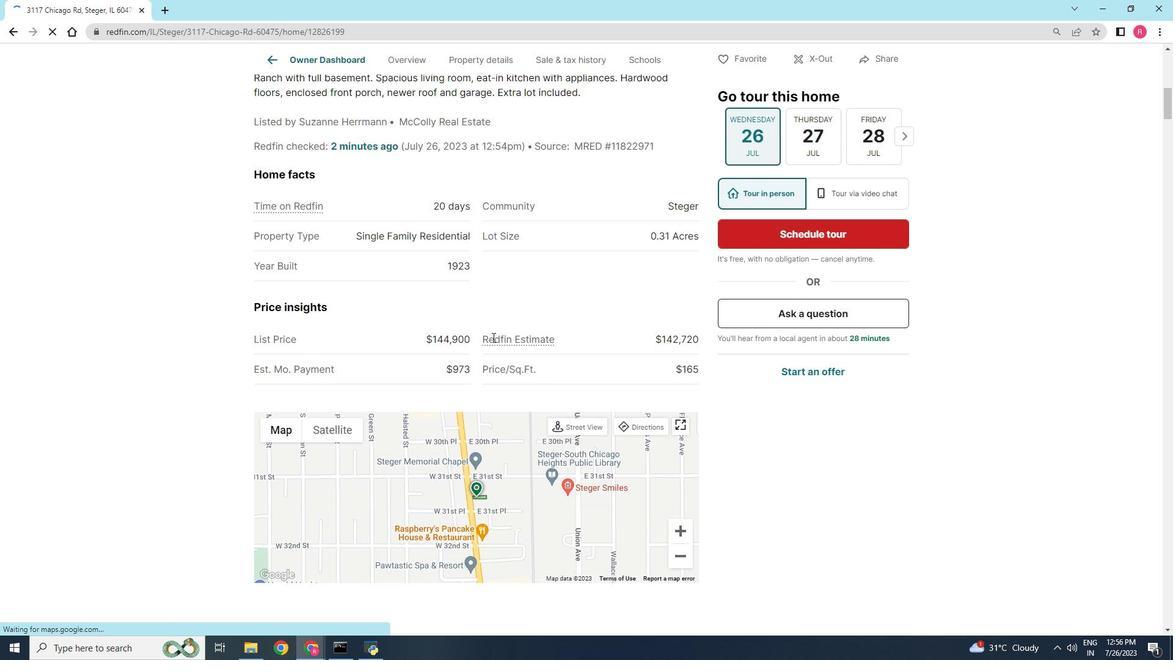 
Action: Mouse scrolled (492, 336) with delta (0, 0)
Screenshot: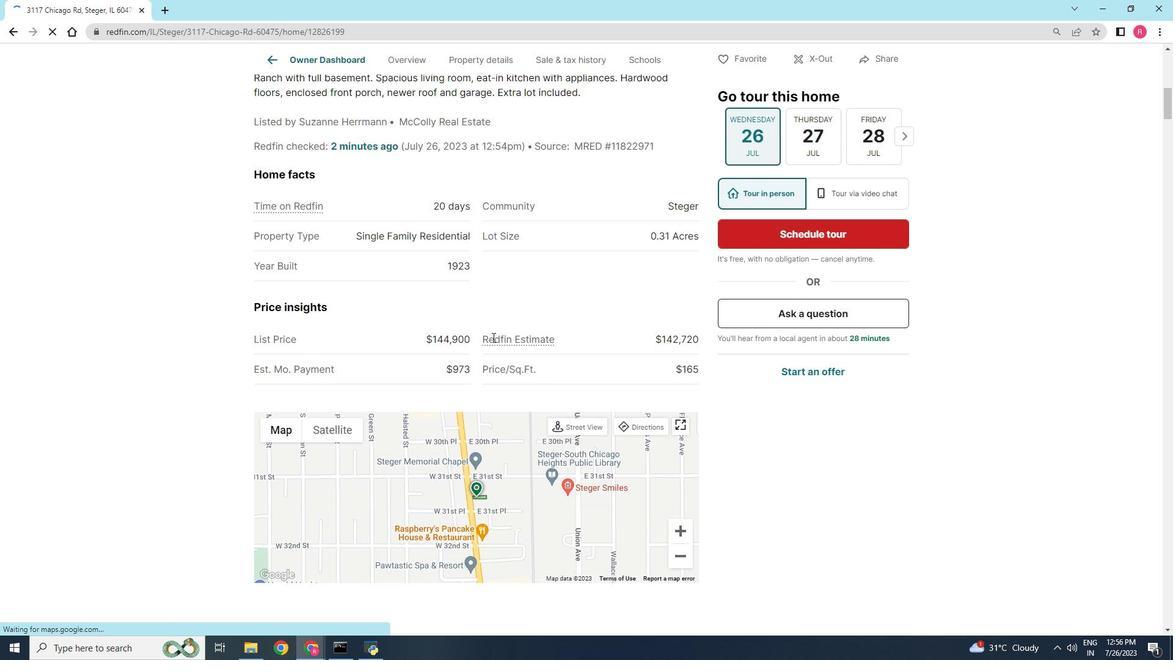 
Action: Mouse moved to (507, 332)
Screenshot: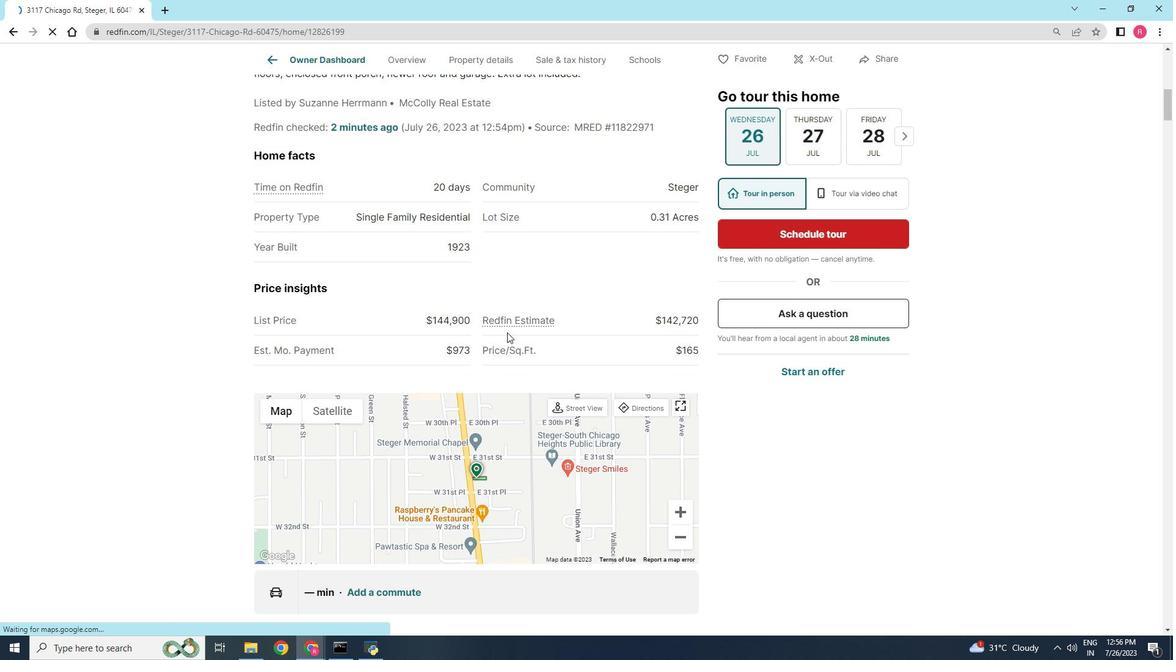 
Action: Mouse scrolled (507, 332) with delta (0, 0)
Screenshot: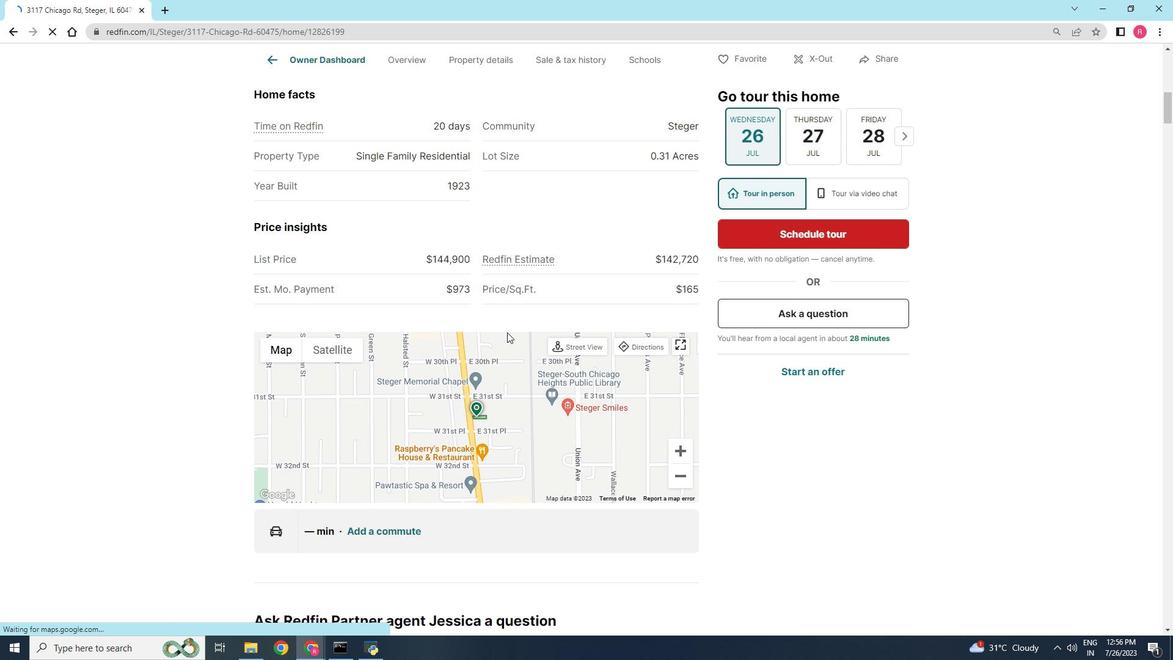 
Action: Mouse moved to (506, 331)
Screenshot: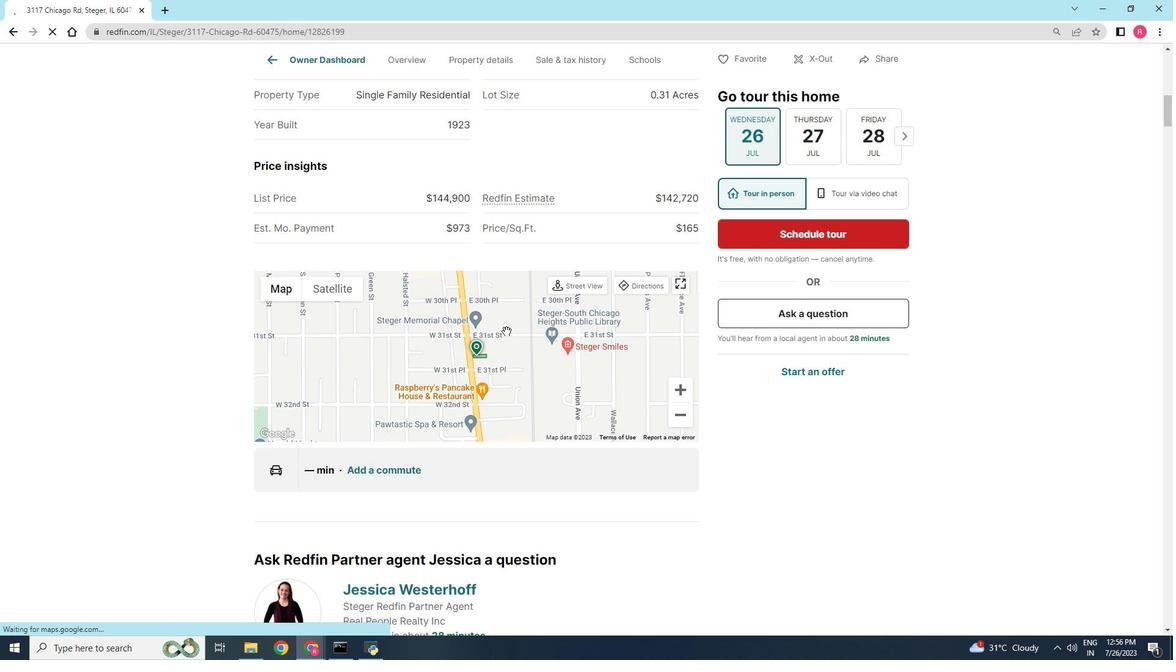 
Action: Mouse scrolled (506, 330) with delta (0, 0)
Screenshot: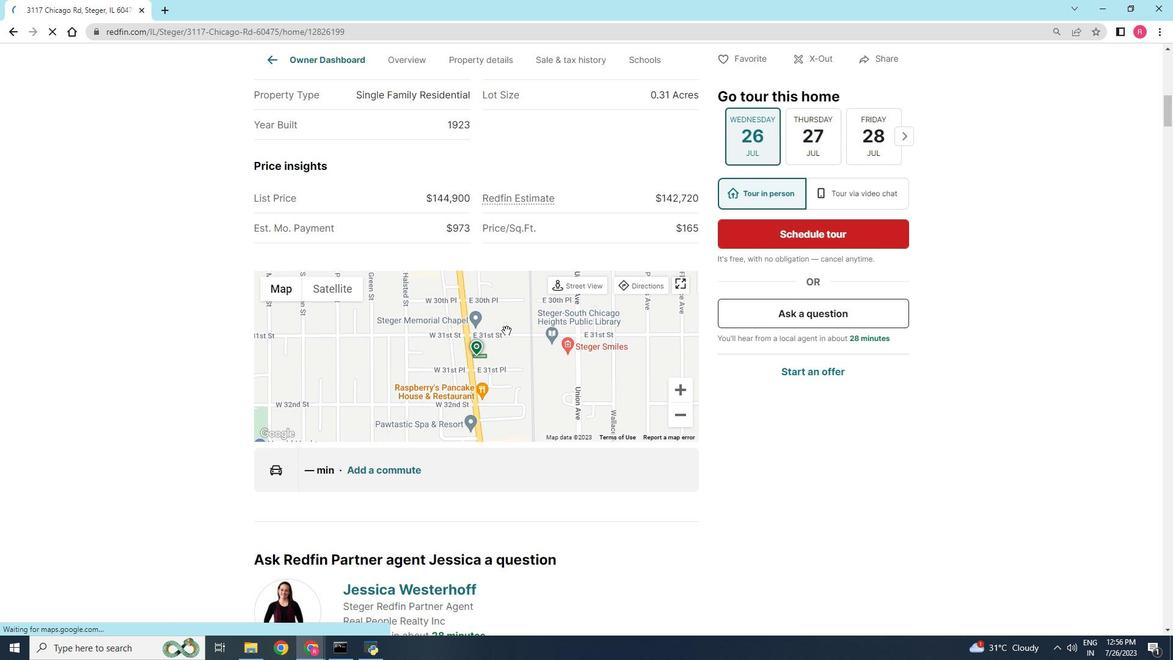 
Action: Mouse moved to (506, 330)
Screenshot: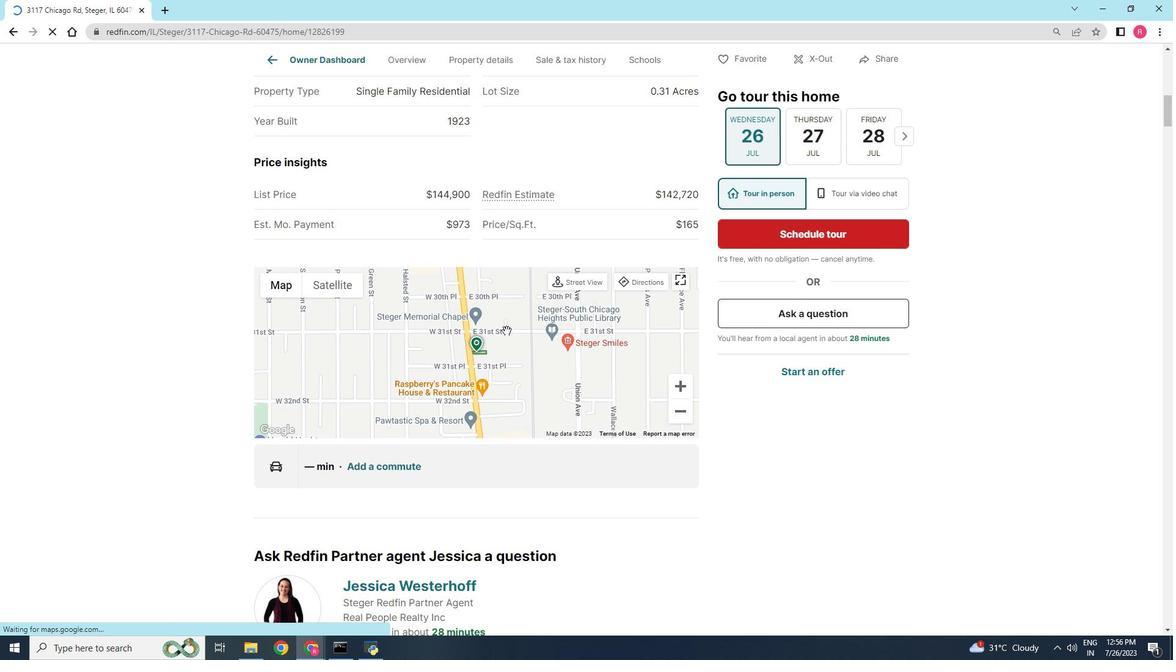 
Action: Mouse scrolled (506, 330) with delta (0, 0)
Screenshot: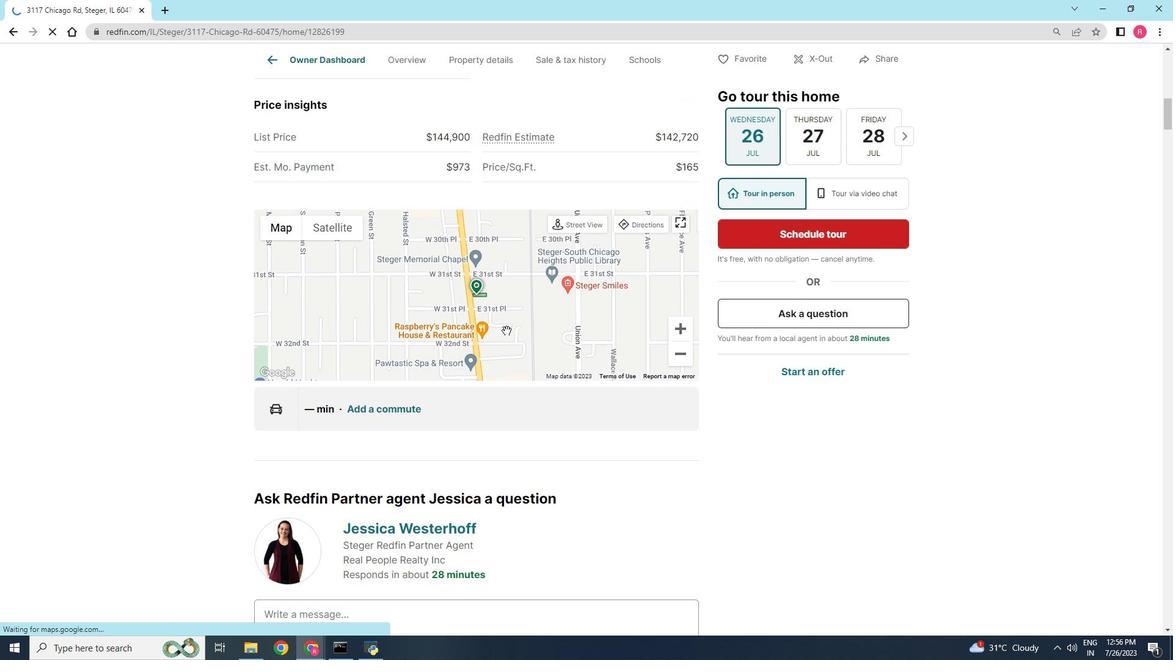 
Action: Mouse scrolled (506, 330) with delta (0, 0)
Screenshot: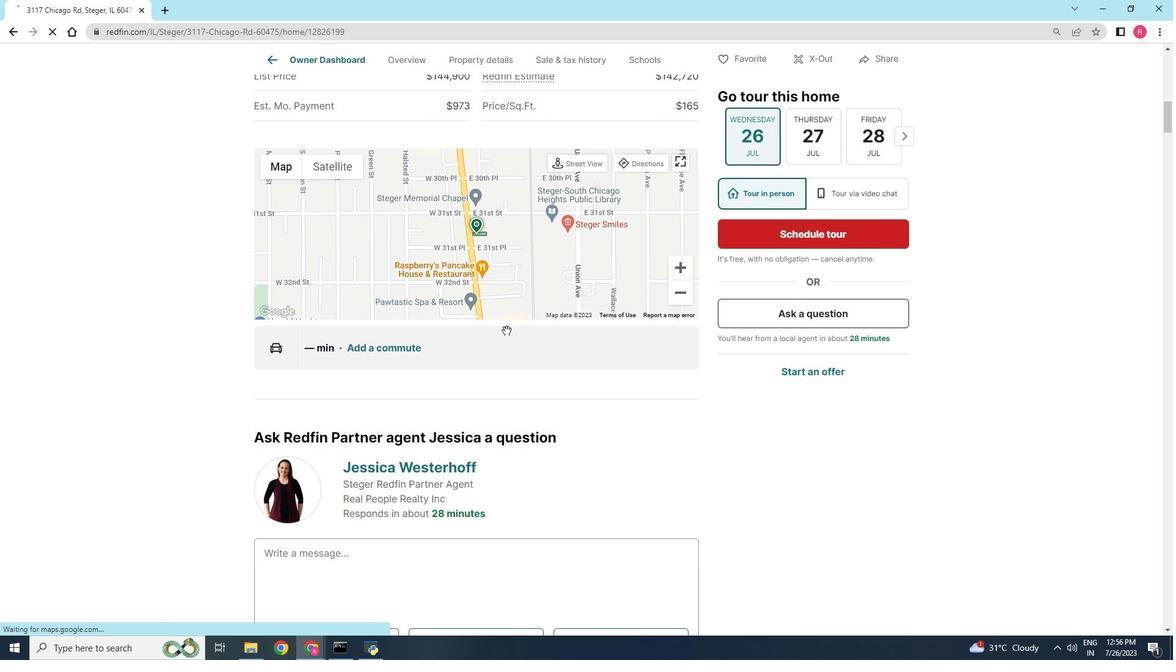 
Action: Mouse scrolled (506, 330) with delta (0, 0)
Screenshot: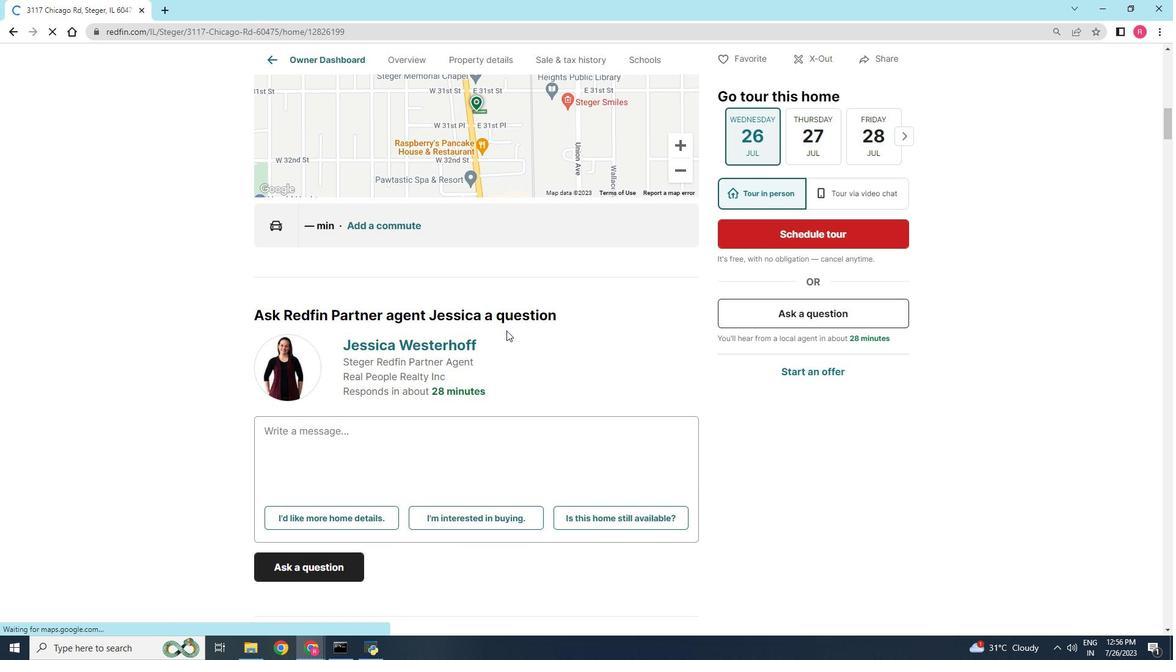 
Action: Mouse scrolled (506, 330) with delta (0, 0)
Screenshot: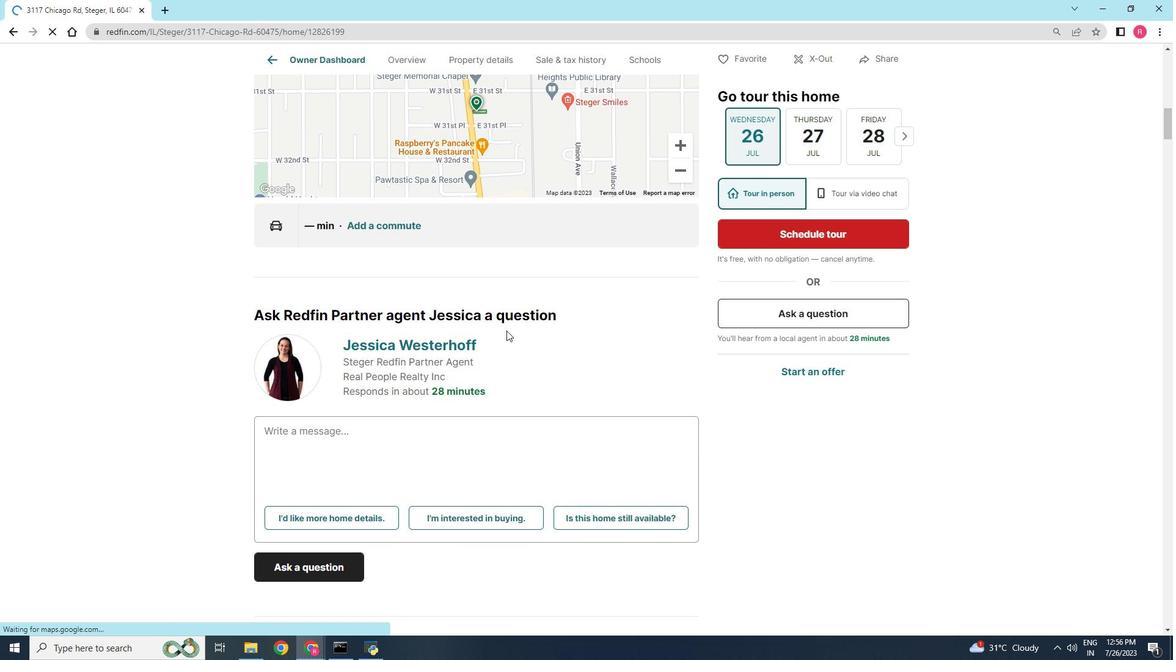 
Action: Mouse scrolled (506, 330) with delta (0, 0)
Screenshot: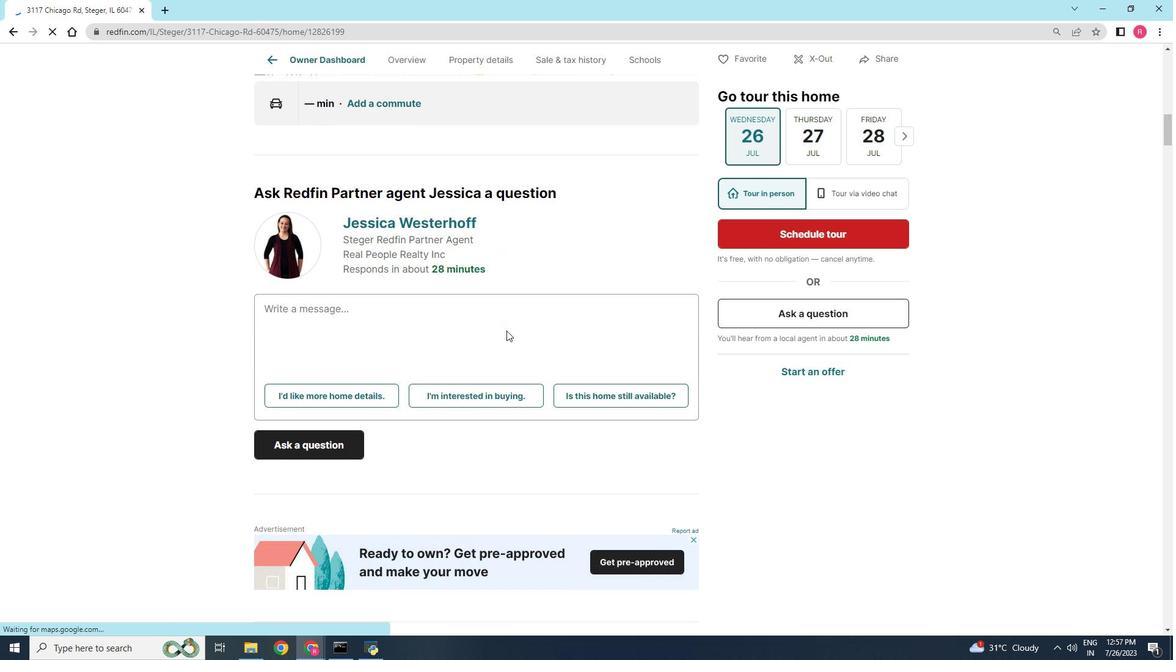 
Action: Mouse scrolled (506, 330) with delta (0, 0)
Screenshot: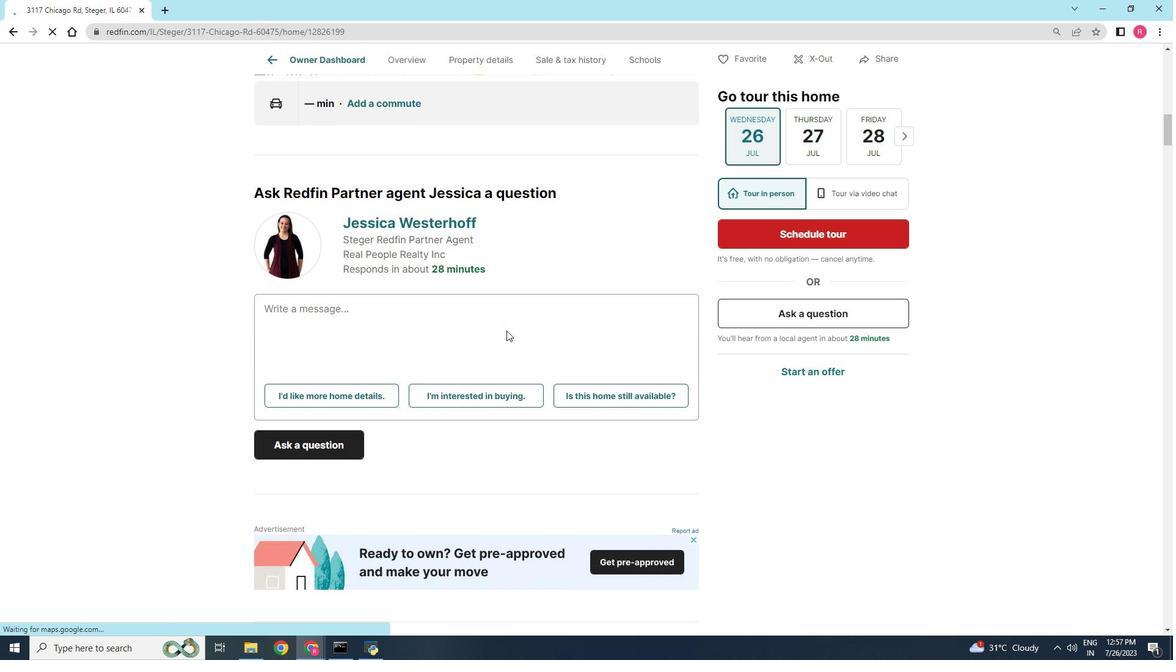 
Action: Mouse scrolled (506, 330) with delta (0, 0)
Screenshot: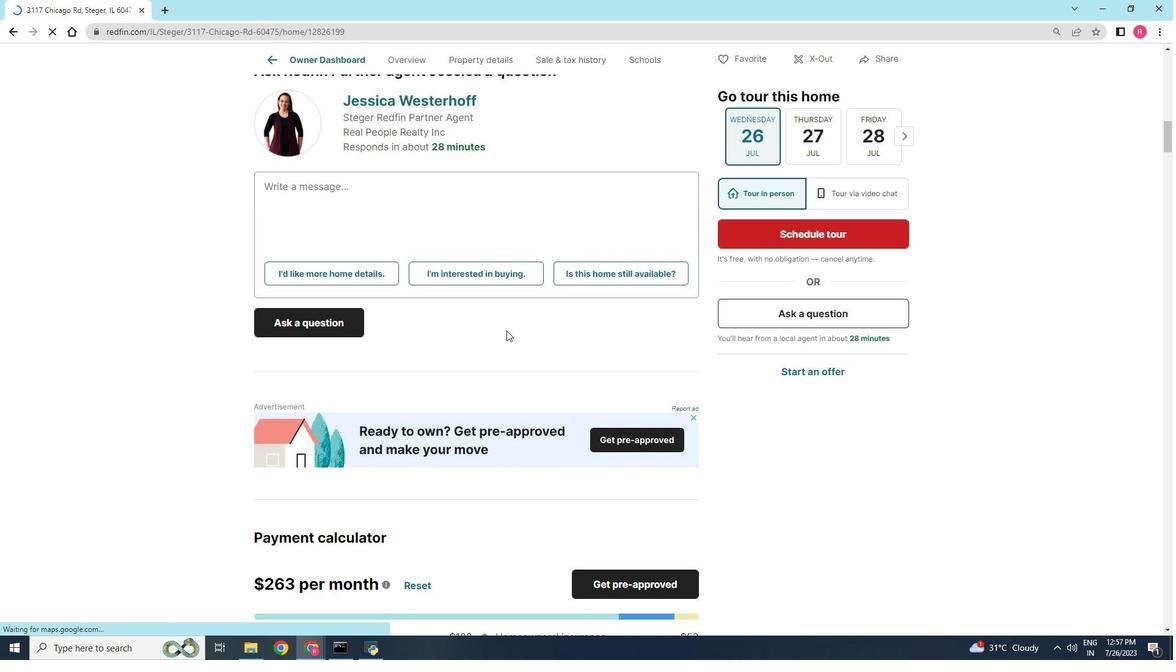 
Action: Mouse scrolled (506, 330) with delta (0, 0)
Screenshot: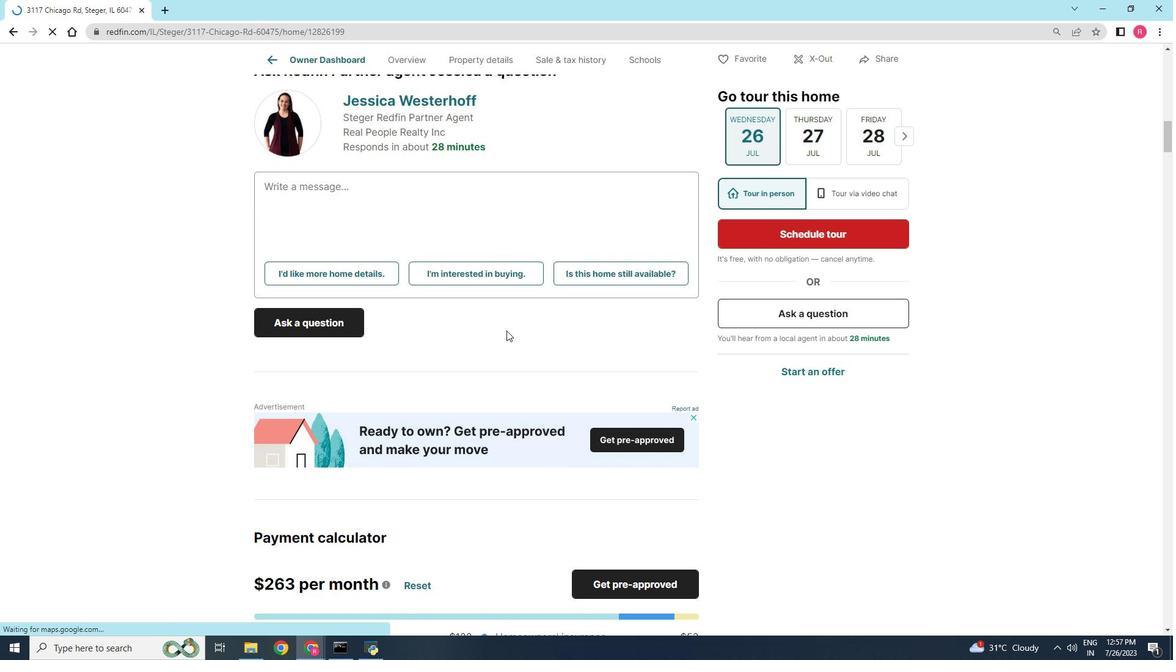 
Action: Mouse scrolled (506, 330) with delta (0, 0)
Screenshot: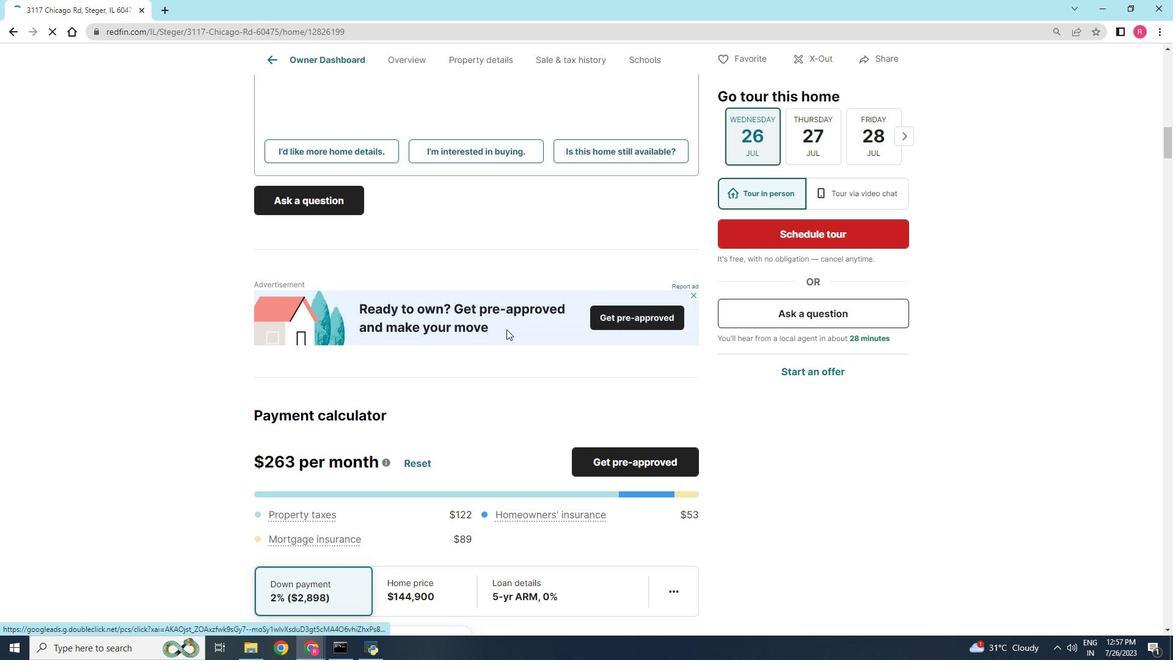 
Action: Mouse scrolled (506, 330) with delta (0, 0)
Screenshot: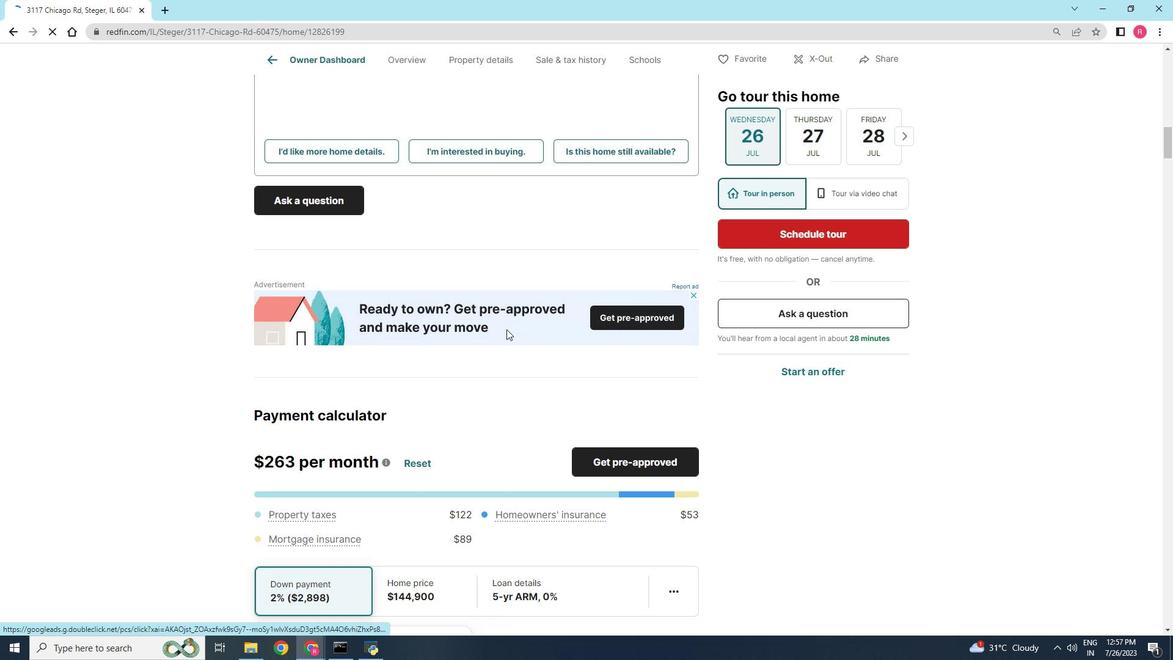 
Action: Mouse moved to (506, 329)
Screenshot: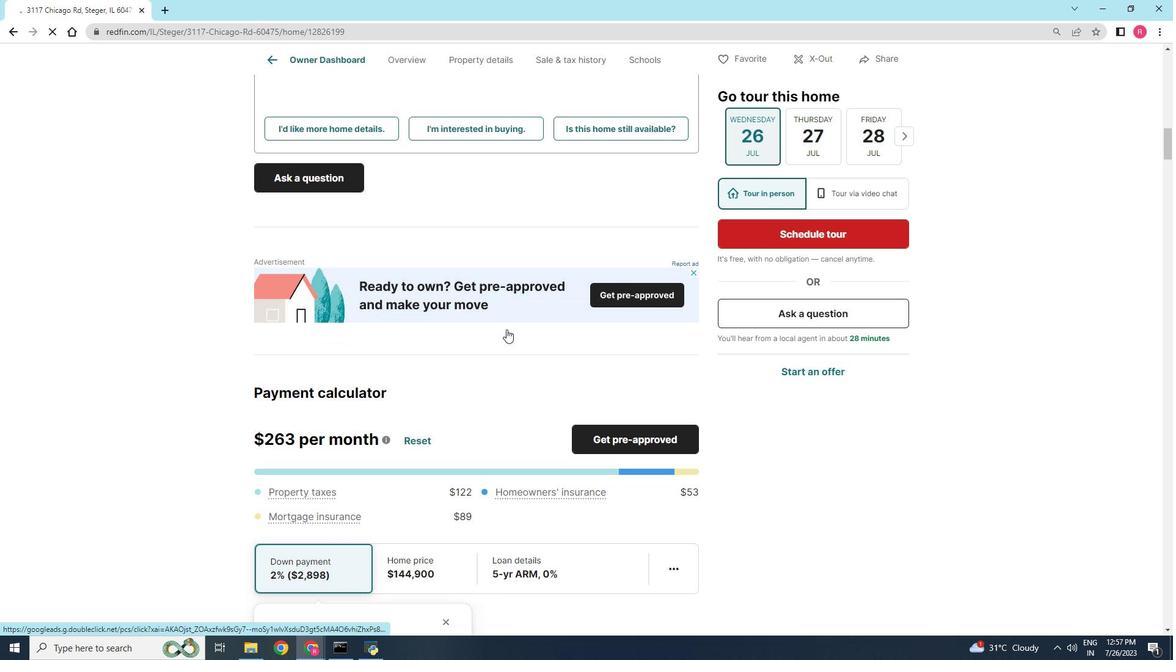 
Action: Mouse scrolled (506, 328) with delta (0, 0)
Screenshot: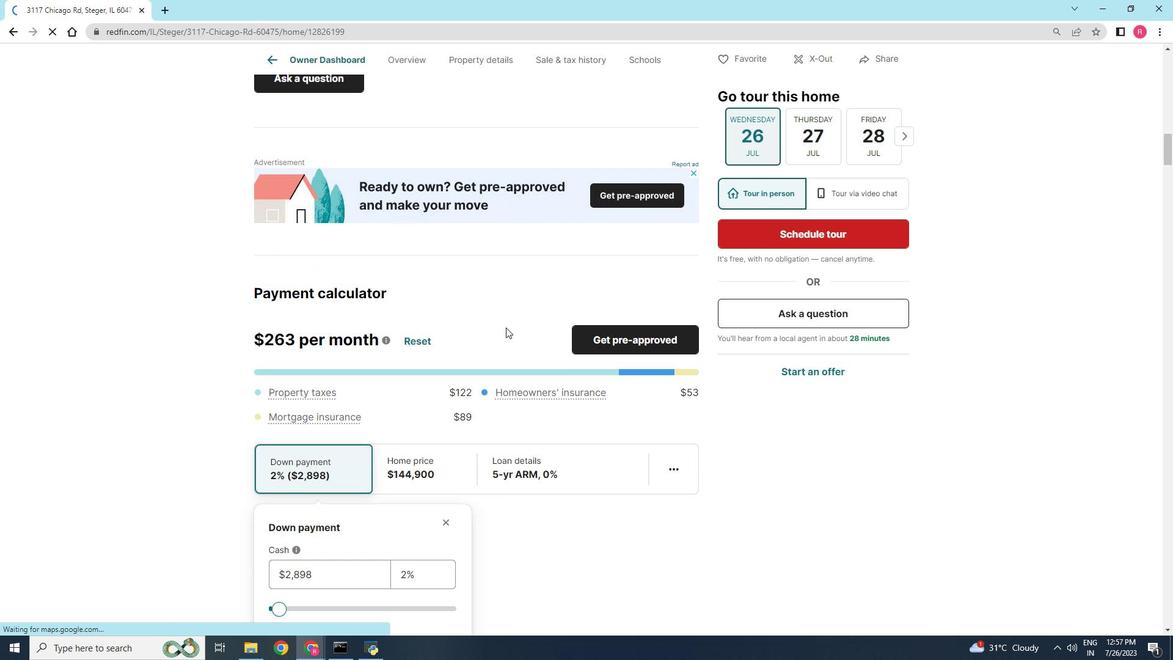 
Action: Mouse scrolled (506, 328) with delta (0, 0)
Screenshot: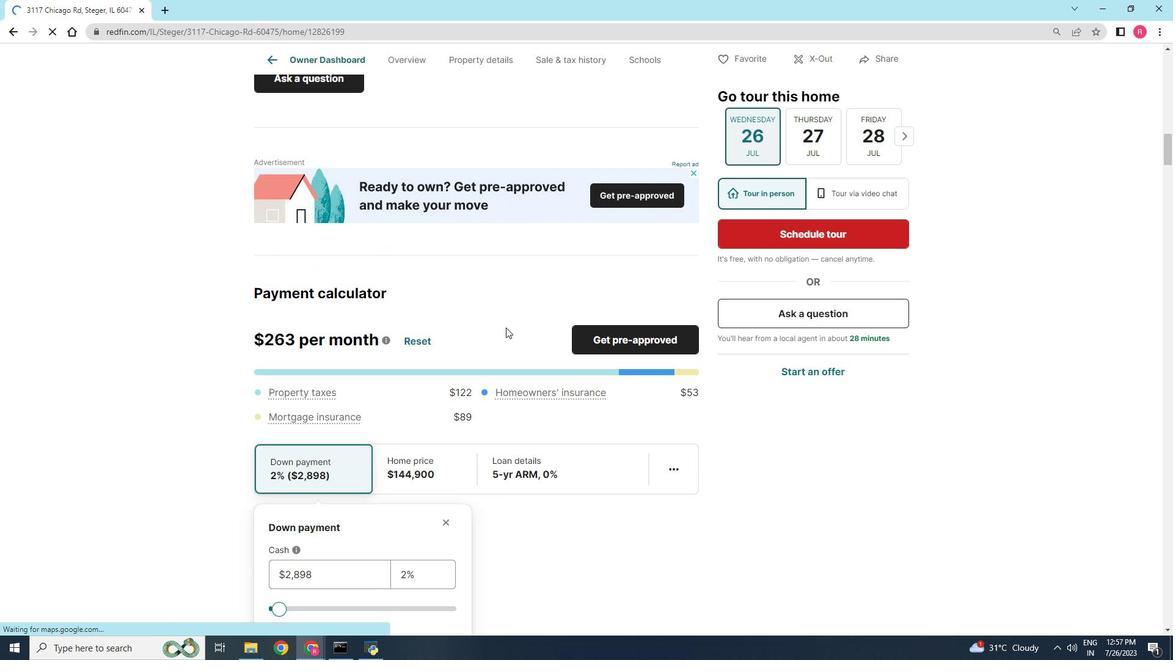 
Action: Mouse moved to (506, 327)
Screenshot: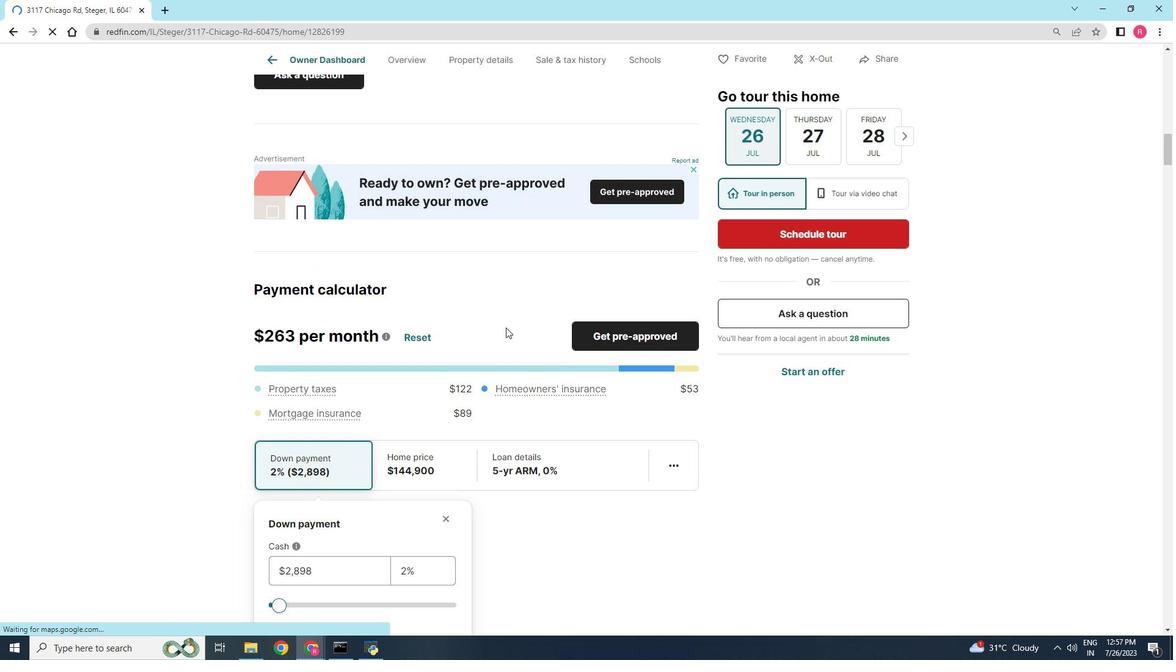 
Action: Mouse scrolled (506, 327) with delta (0, 0)
Screenshot: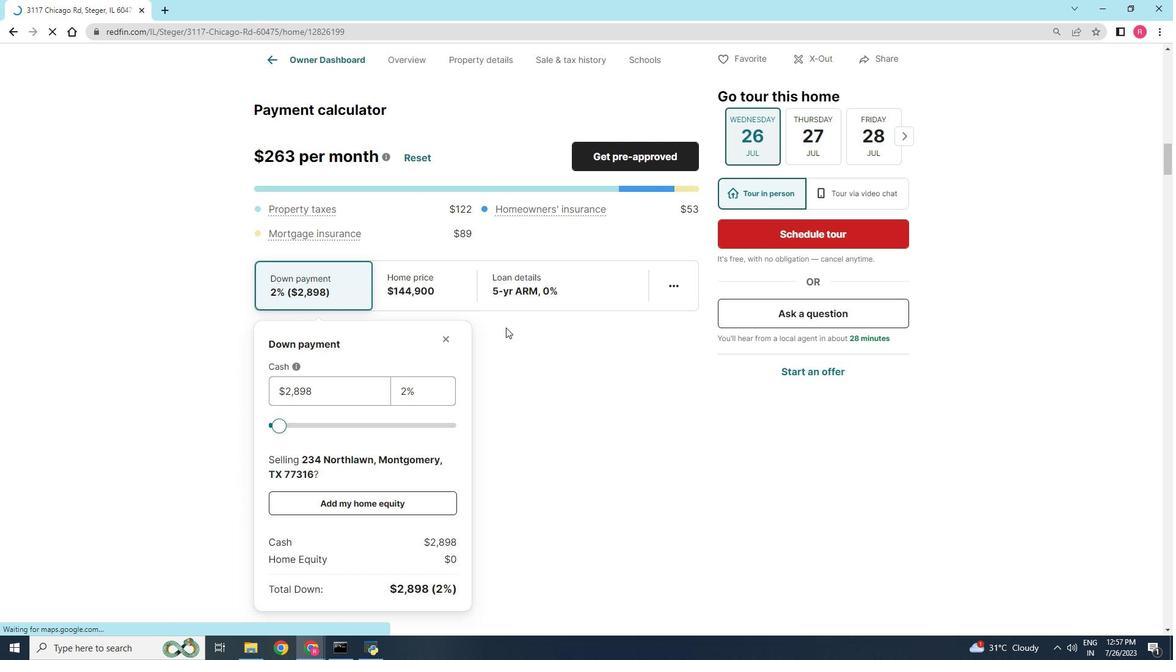 
Action: Mouse scrolled (506, 327) with delta (0, 0)
Screenshot: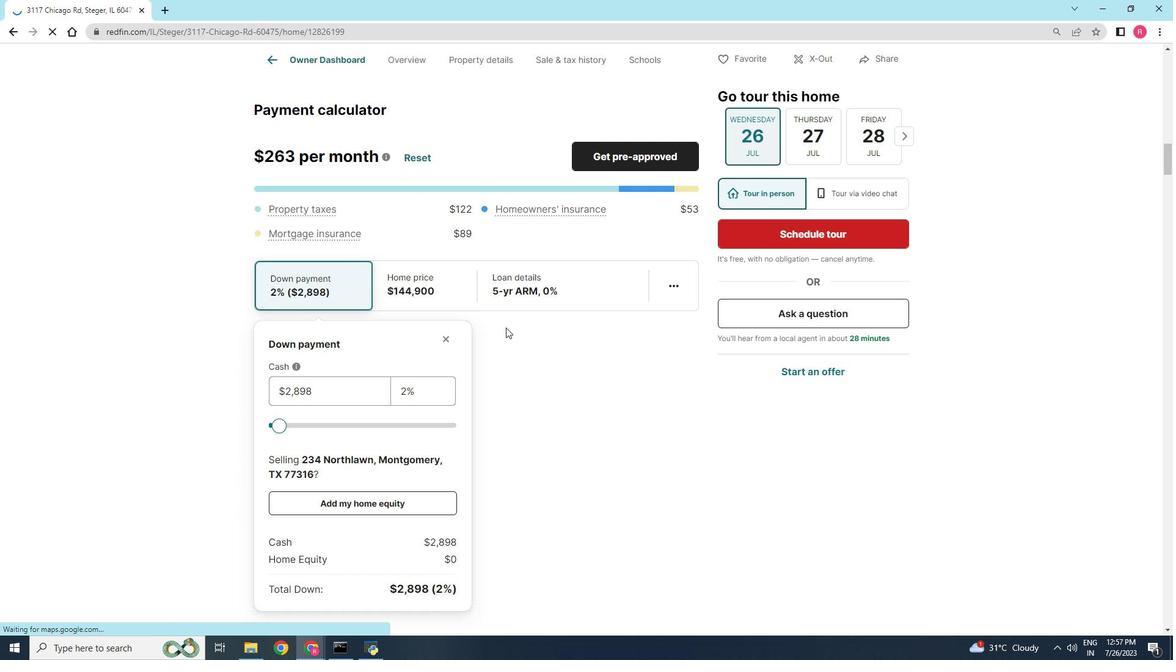 
Action: Mouse scrolled (506, 327) with delta (0, 0)
Screenshot: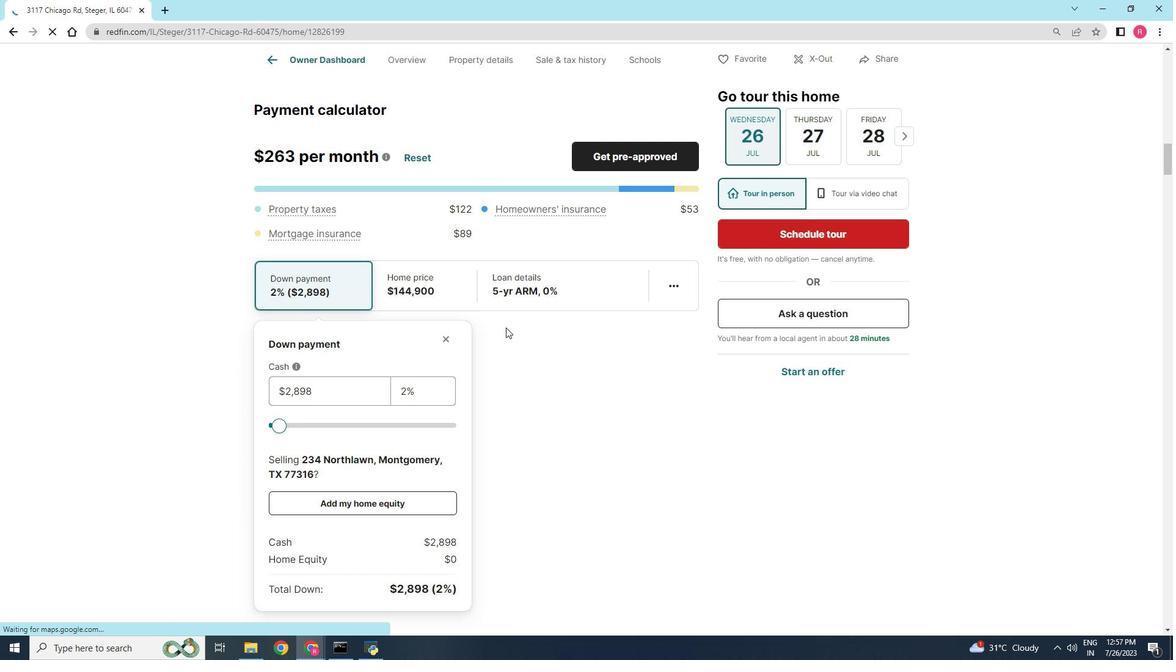 
Action: Mouse scrolled (506, 327) with delta (0, 0)
Screenshot: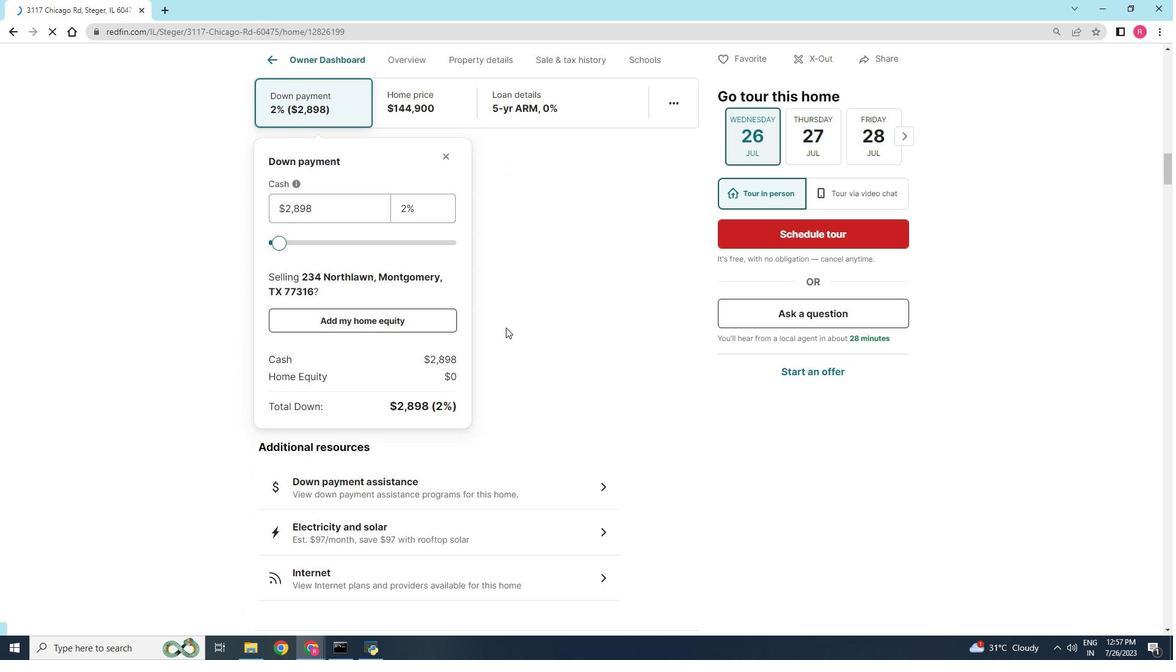 
Action: Mouse scrolled (506, 327) with delta (0, 0)
Screenshot: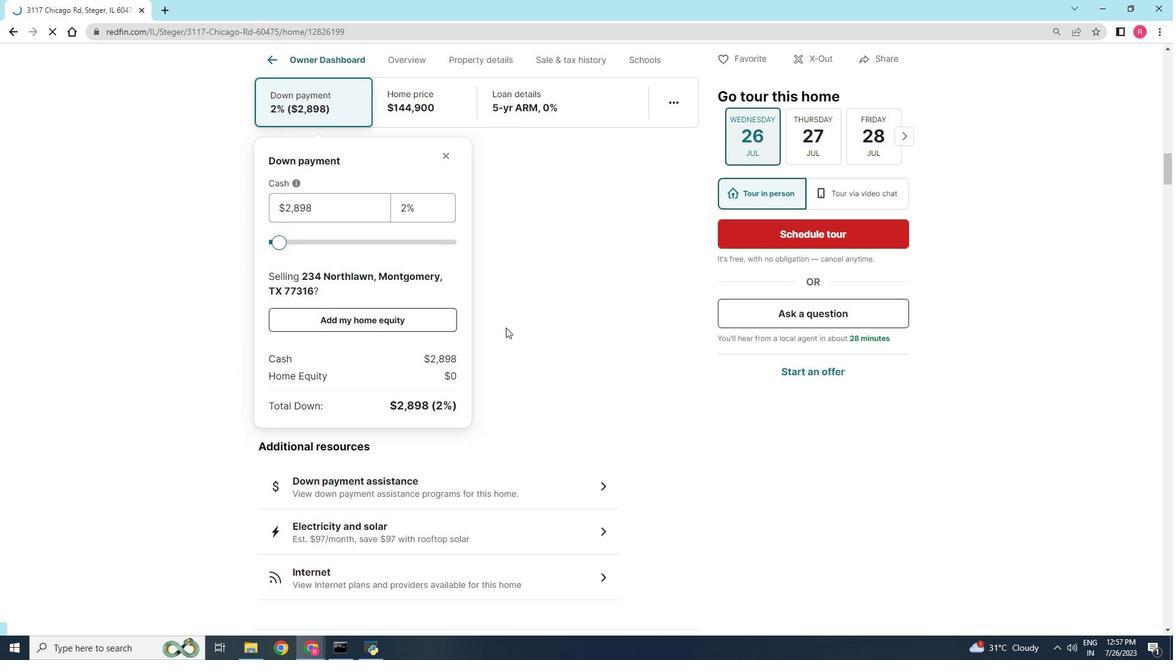 
Action: Mouse scrolled (506, 327) with delta (0, 0)
Screenshot: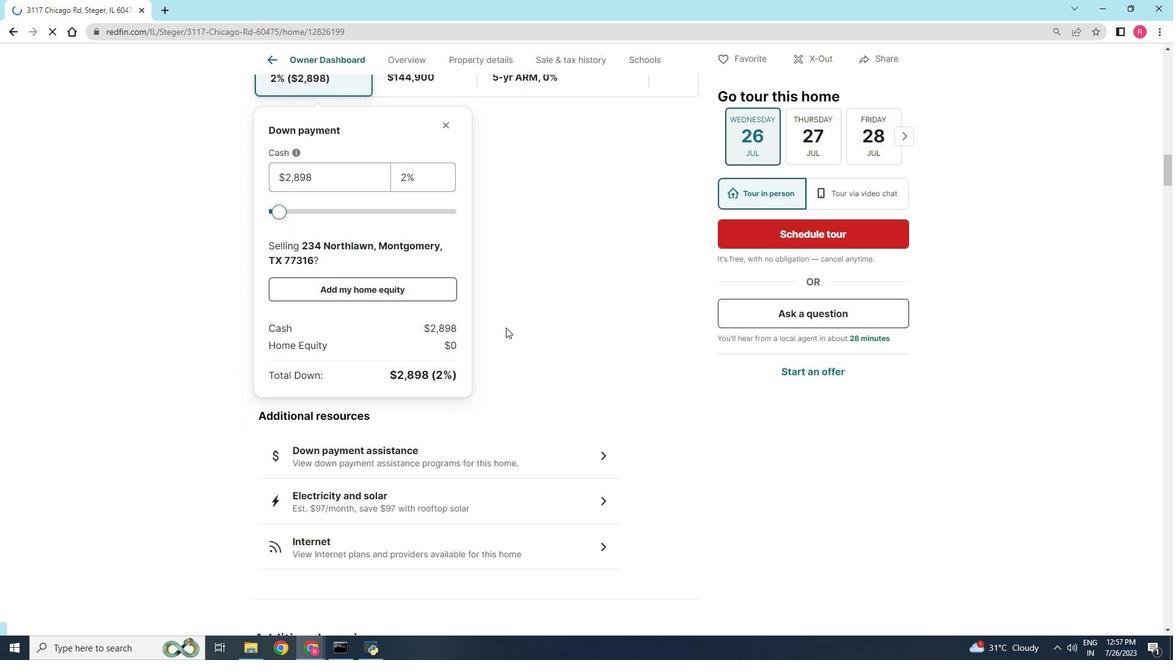 
Action: Mouse scrolled (506, 327) with delta (0, 0)
Screenshot: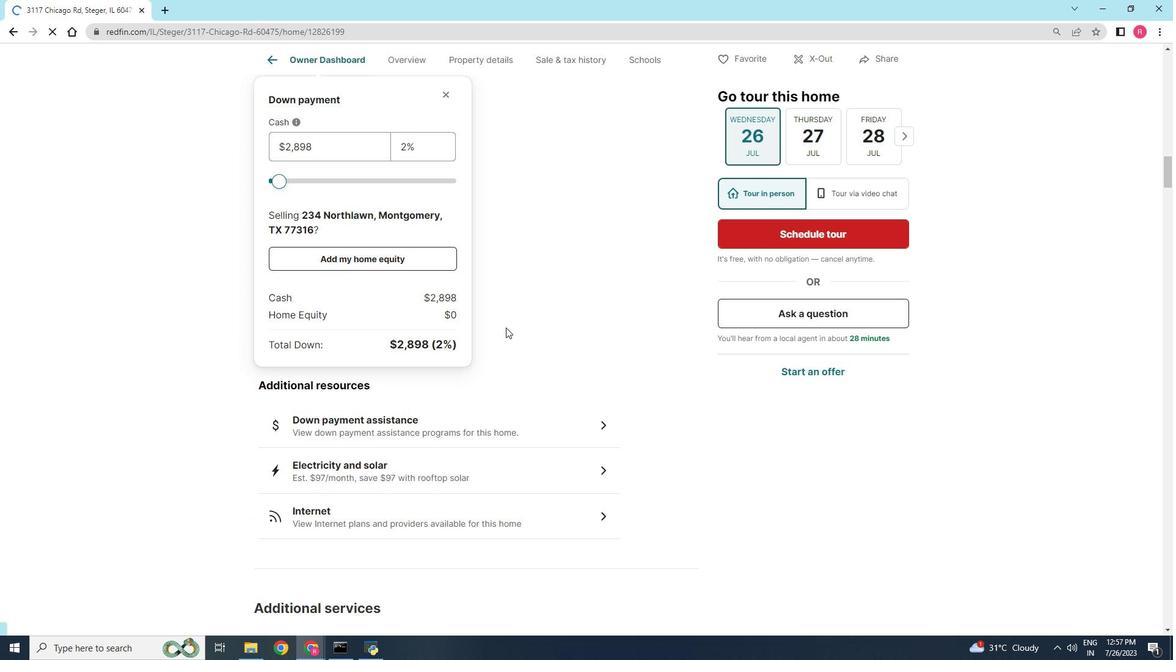 
Action: Mouse moved to (506, 325)
Screenshot: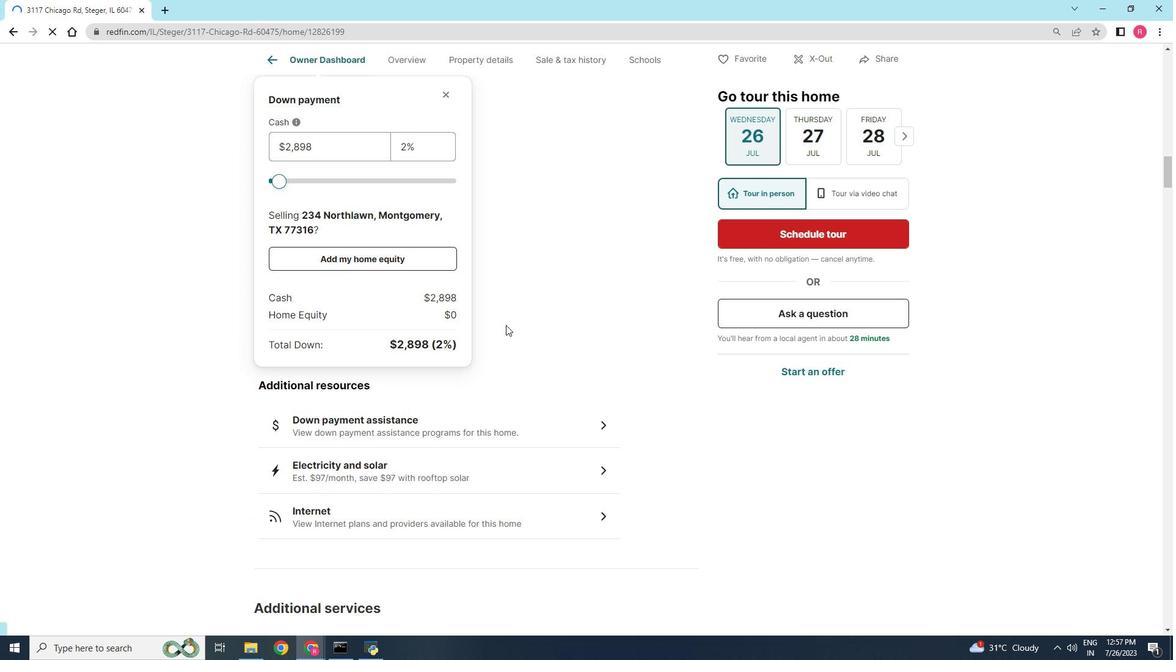 
Action: Mouse scrolled (506, 325) with delta (0, 0)
Screenshot: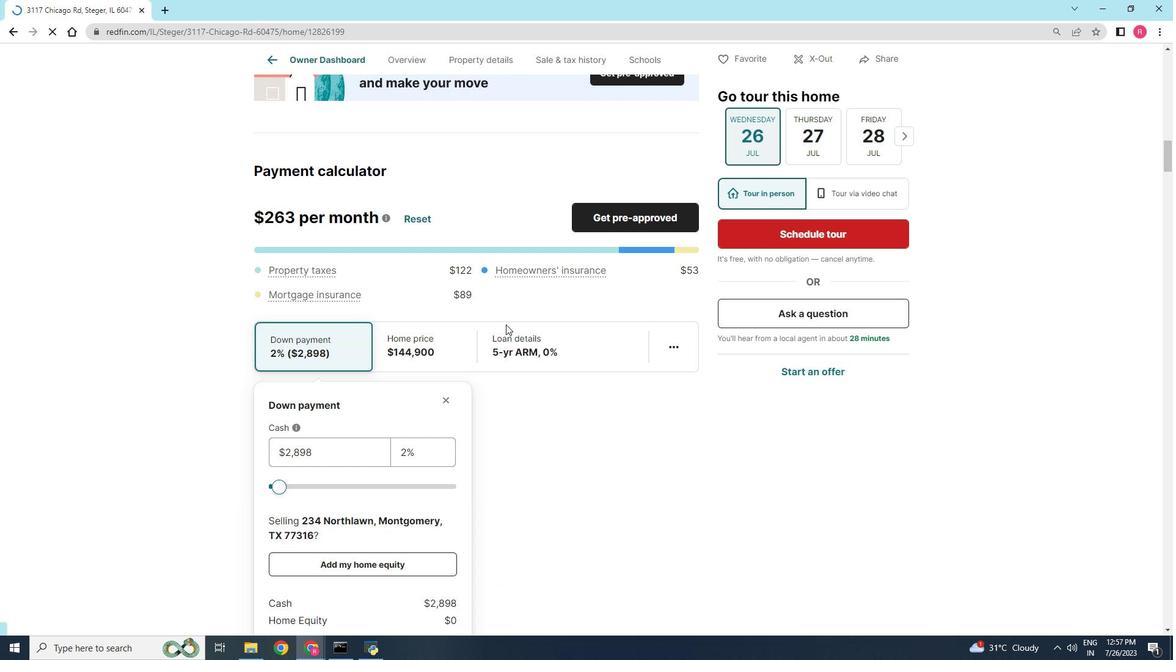 
Action: Mouse scrolled (506, 325) with delta (0, 0)
Screenshot: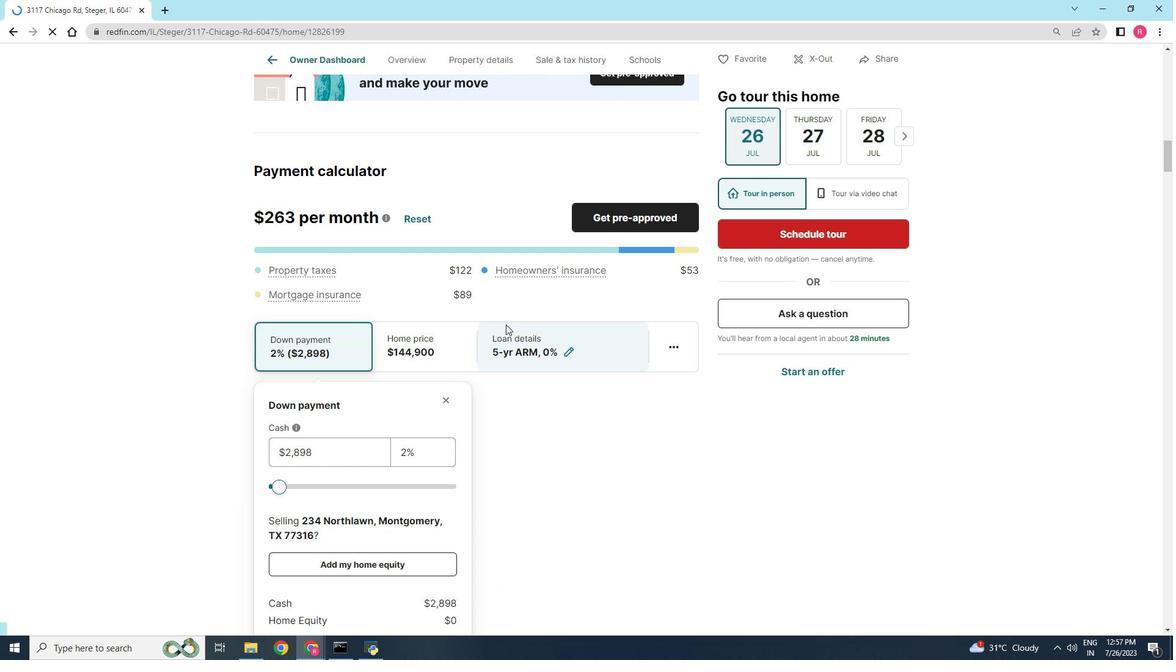 
Action: Mouse scrolled (506, 325) with delta (0, 0)
Screenshot: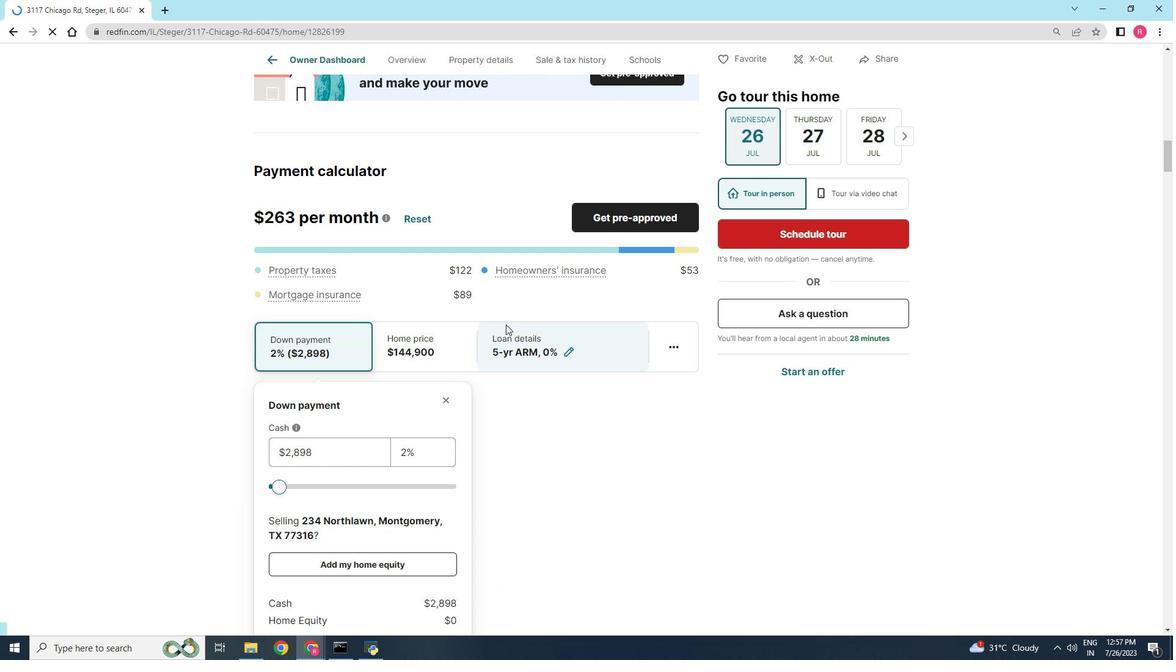 
Action: Mouse scrolled (506, 325) with delta (0, 0)
Screenshot: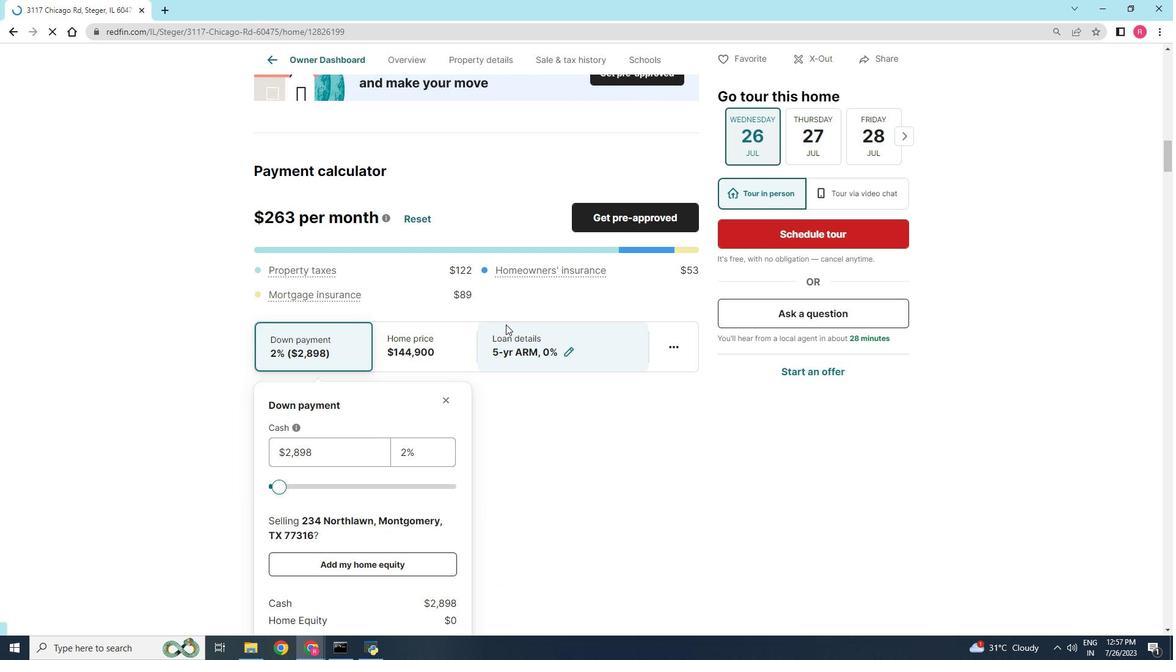 
Action: Mouse scrolled (506, 325) with delta (0, 0)
Screenshot: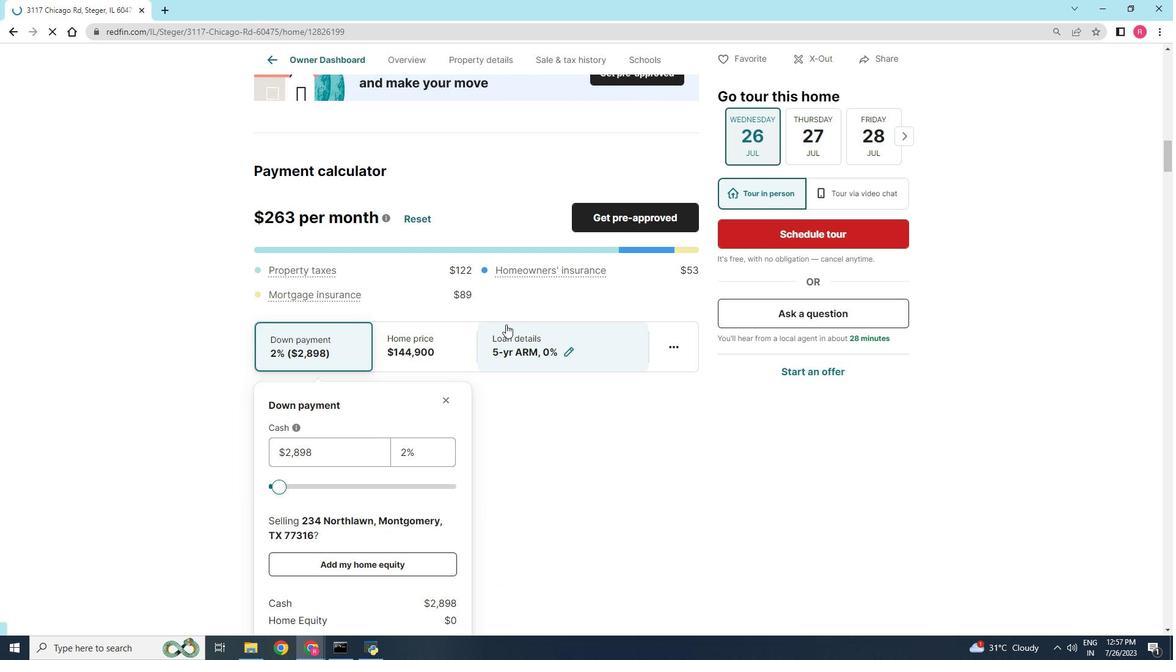 
Action: Mouse moved to (506, 324)
Screenshot: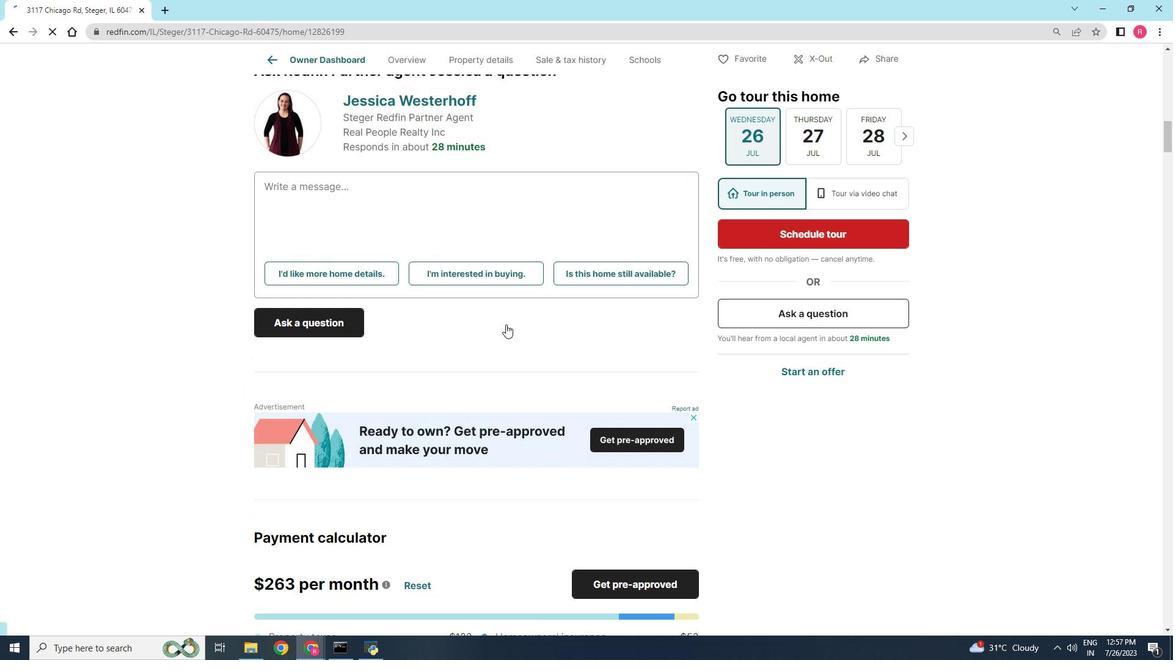
Action: Mouse scrolled (506, 325) with delta (0, 0)
Screenshot: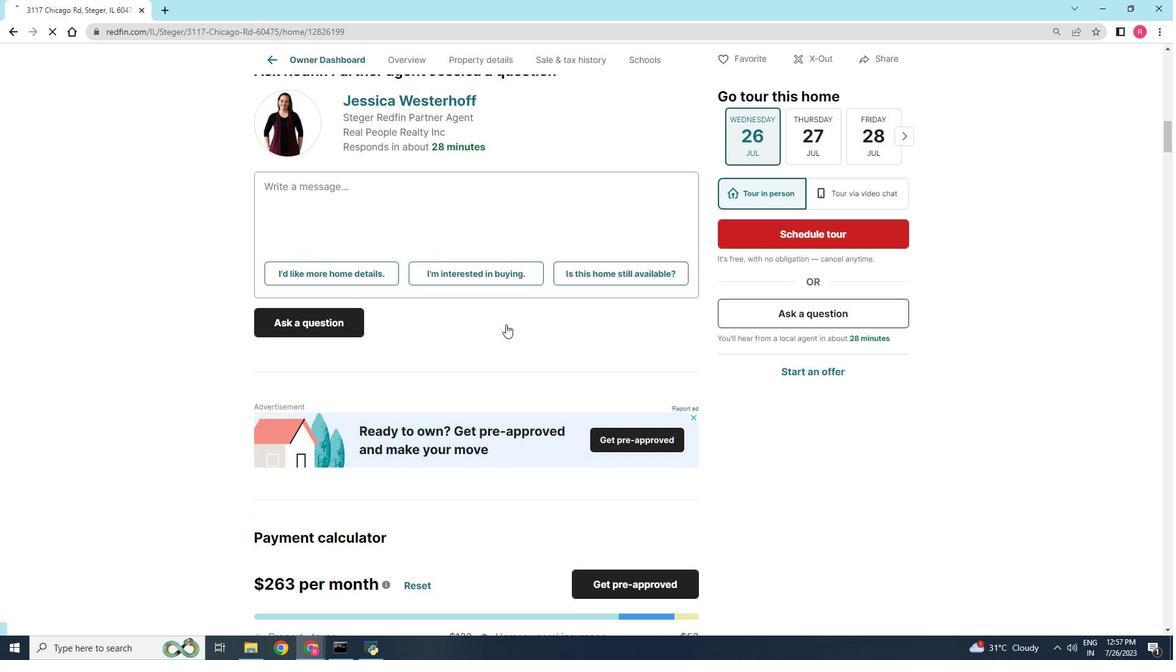 
Action: Mouse scrolled (506, 325) with delta (0, 0)
Screenshot: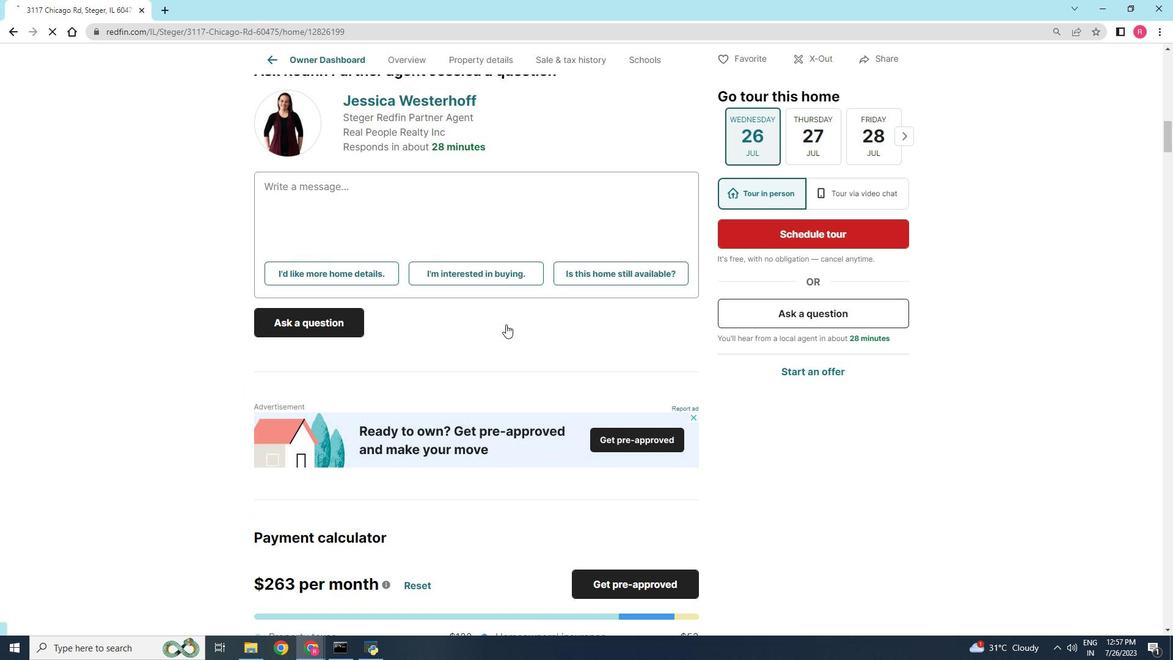 
Action: Mouse scrolled (506, 325) with delta (0, 0)
Screenshot: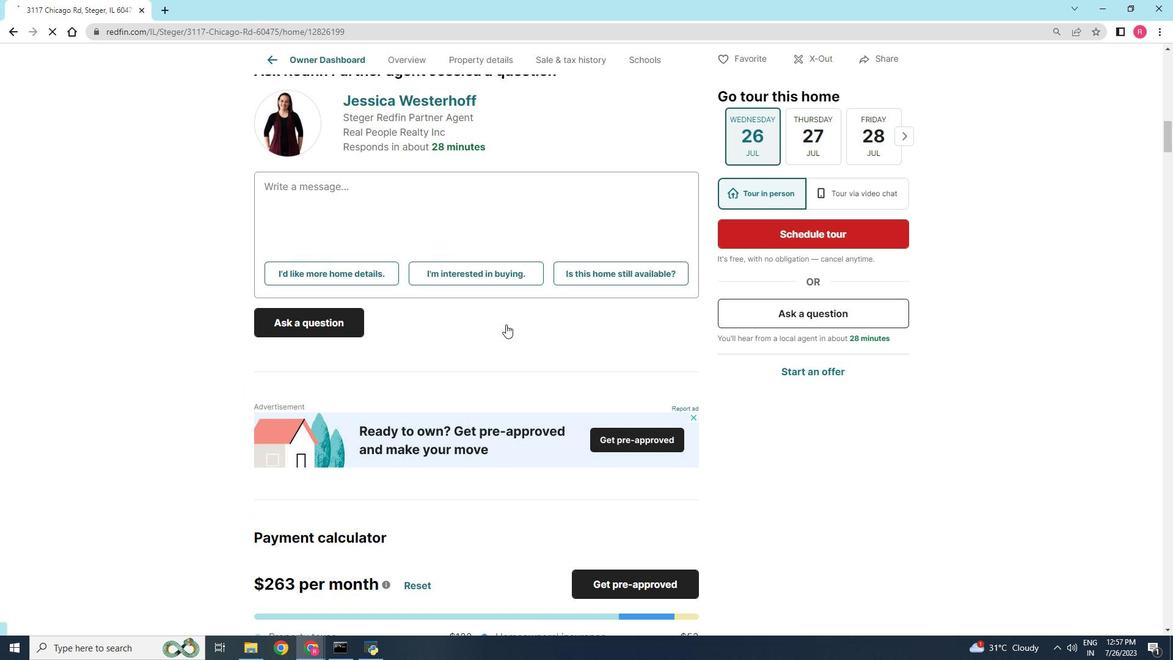 
Action: Mouse scrolled (506, 325) with delta (0, 0)
Screenshot: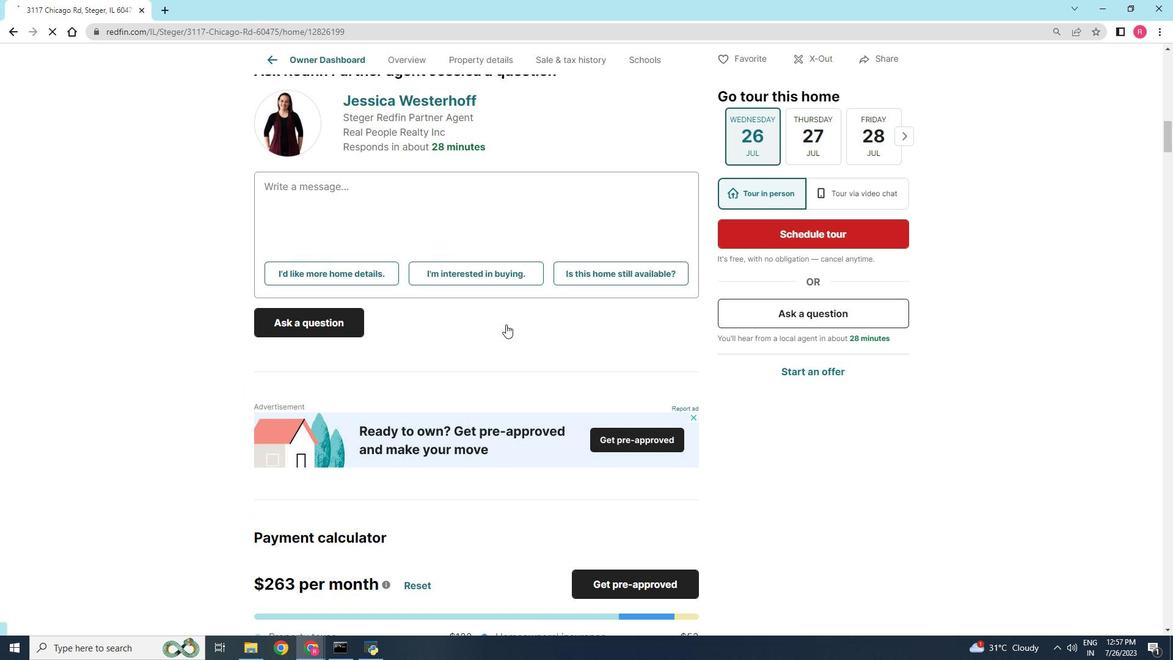 
Action: Mouse scrolled (506, 325) with delta (0, 0)
Screenshot: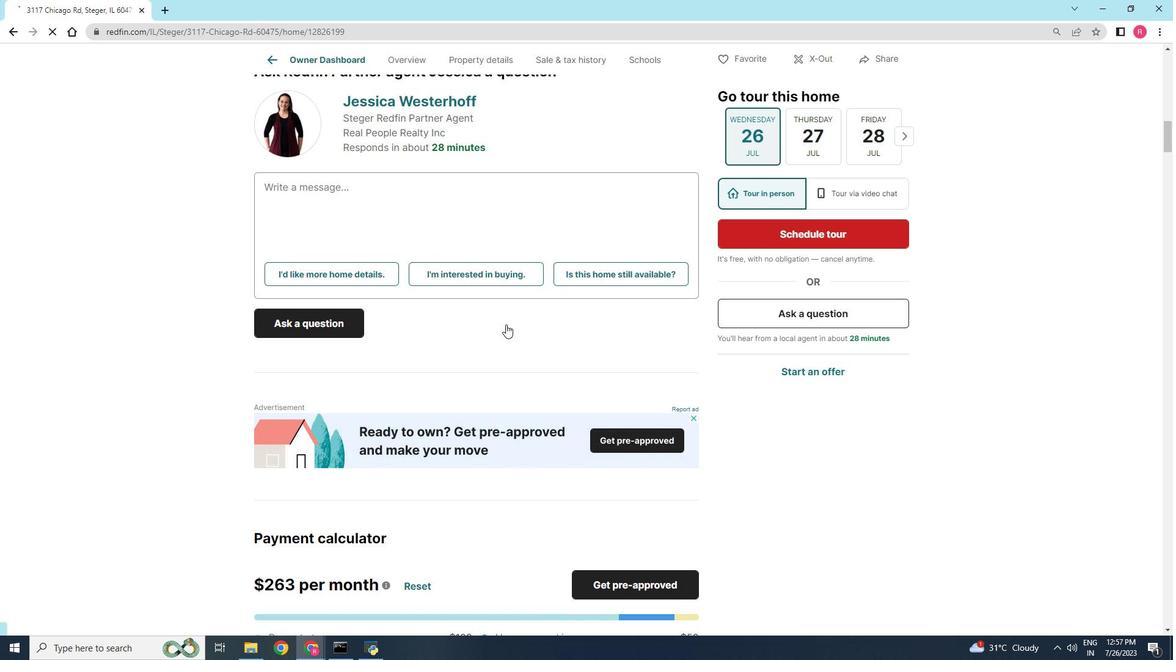 
Action: Mouse scrolled (506, 325) with delta (0, 0)
Screenshot: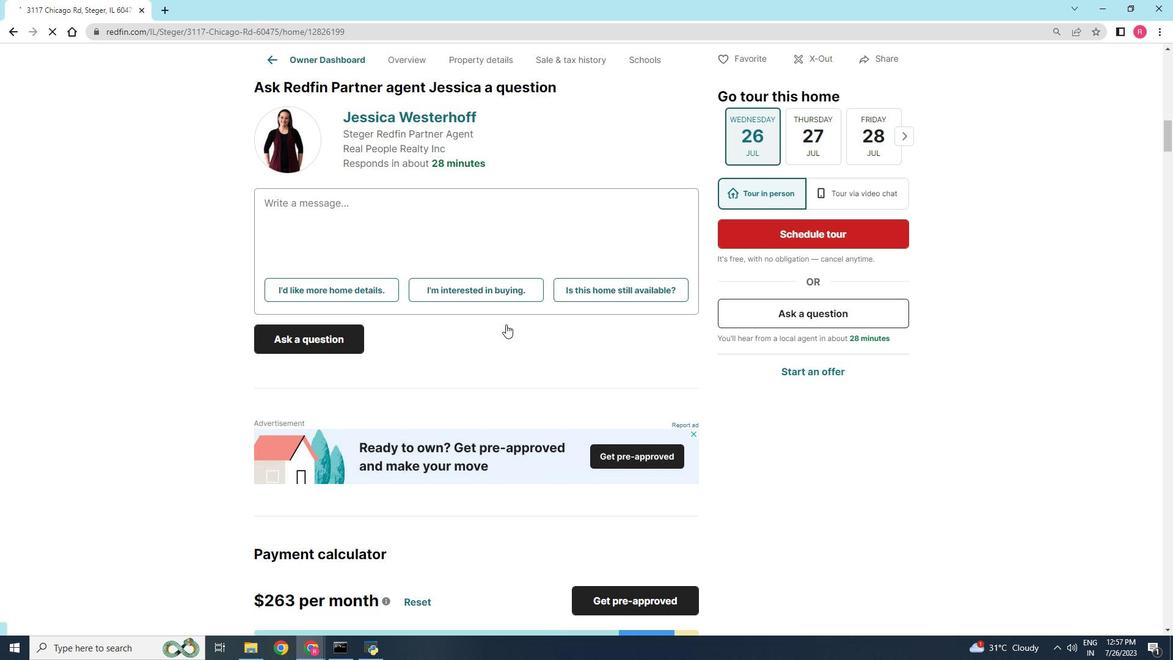 
Action: Mouse scrolled (506, 325) with delta (0, 0)
Screenshot: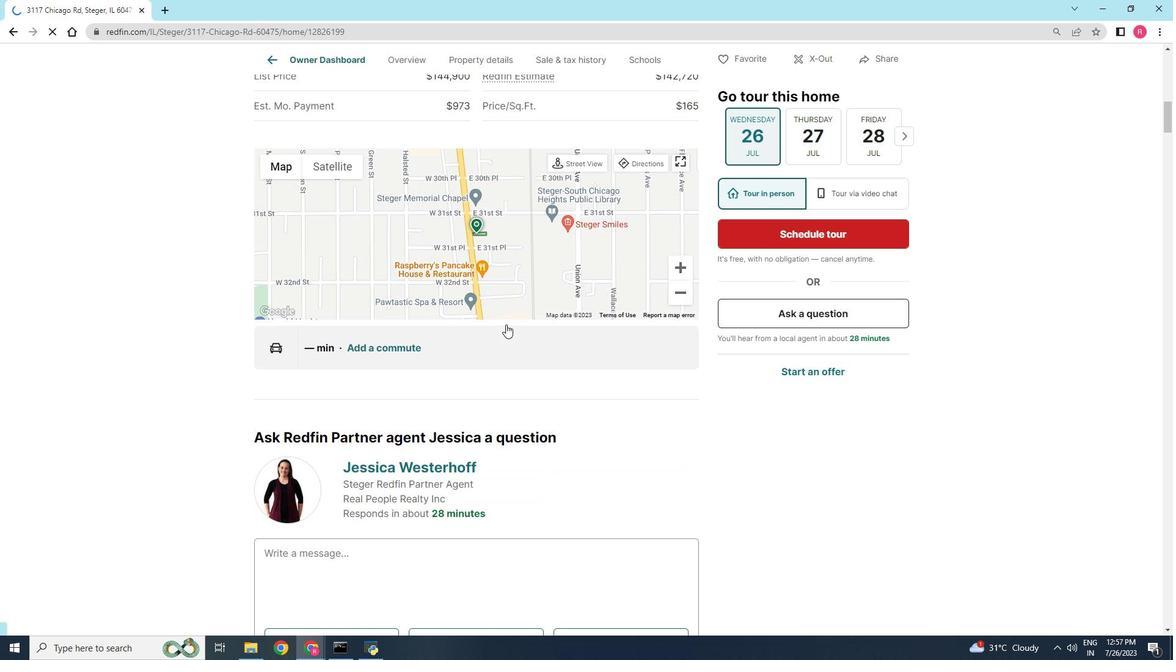 
Action: Mouse scrolled (506, 325) with delta (0, 0)
Screenshot: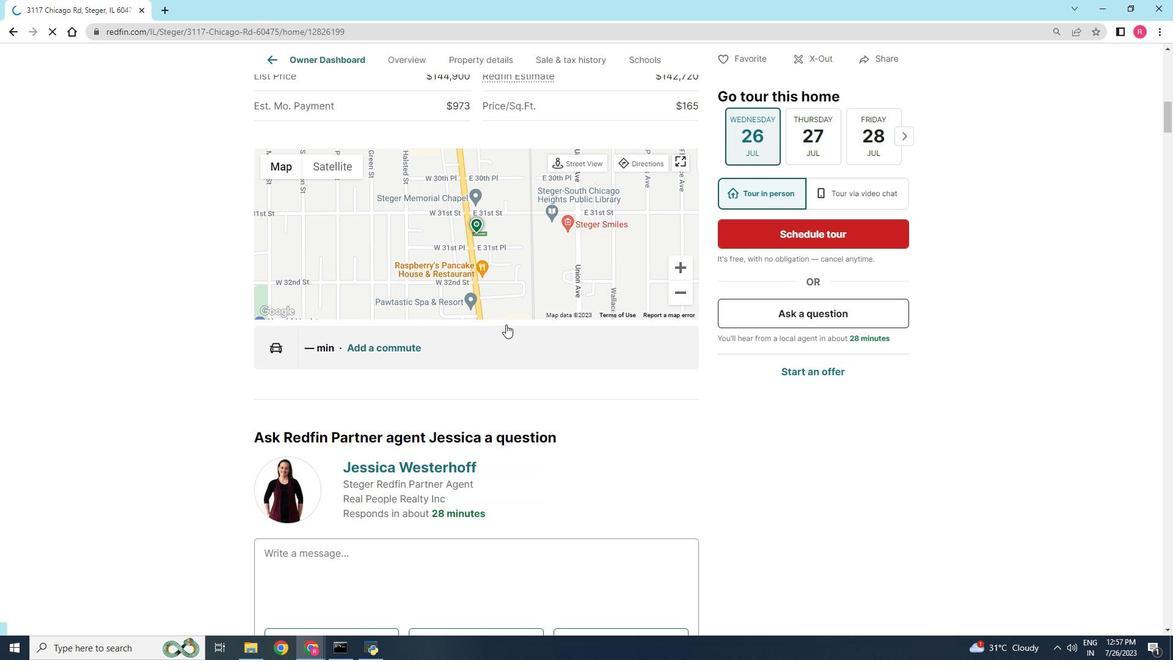 
Action: Mouse scrolled (506, 325) with delta (0, 0)
Screenshot: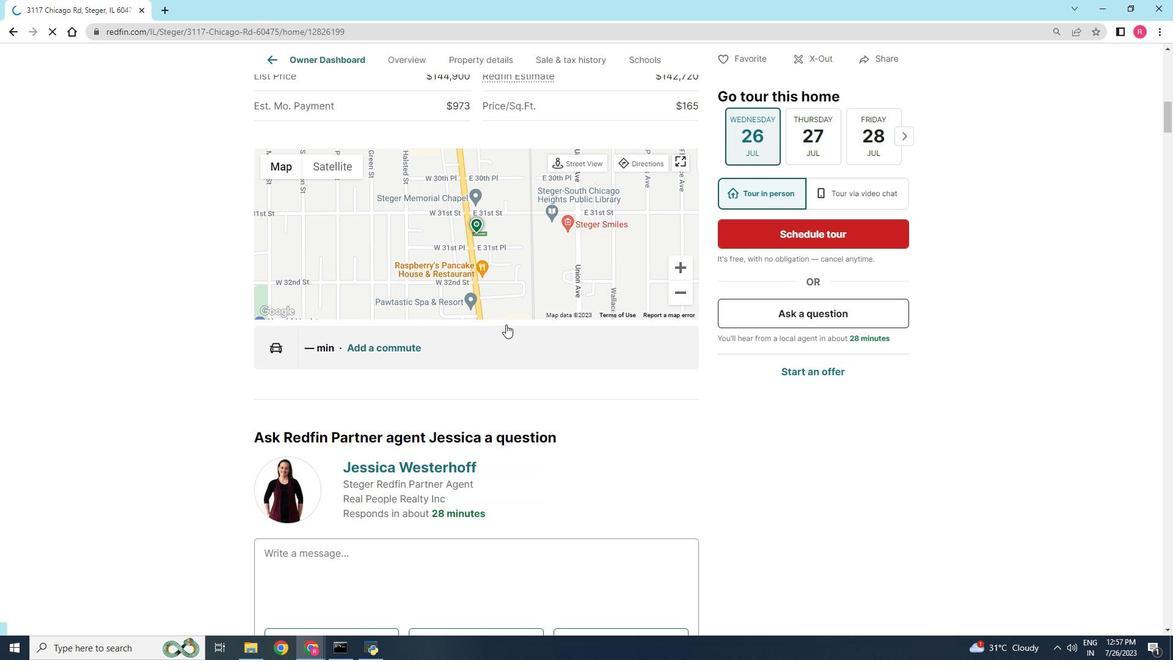 
Action: Mouse scrolled (506, 325) with delta (0, 0)
Screenshot: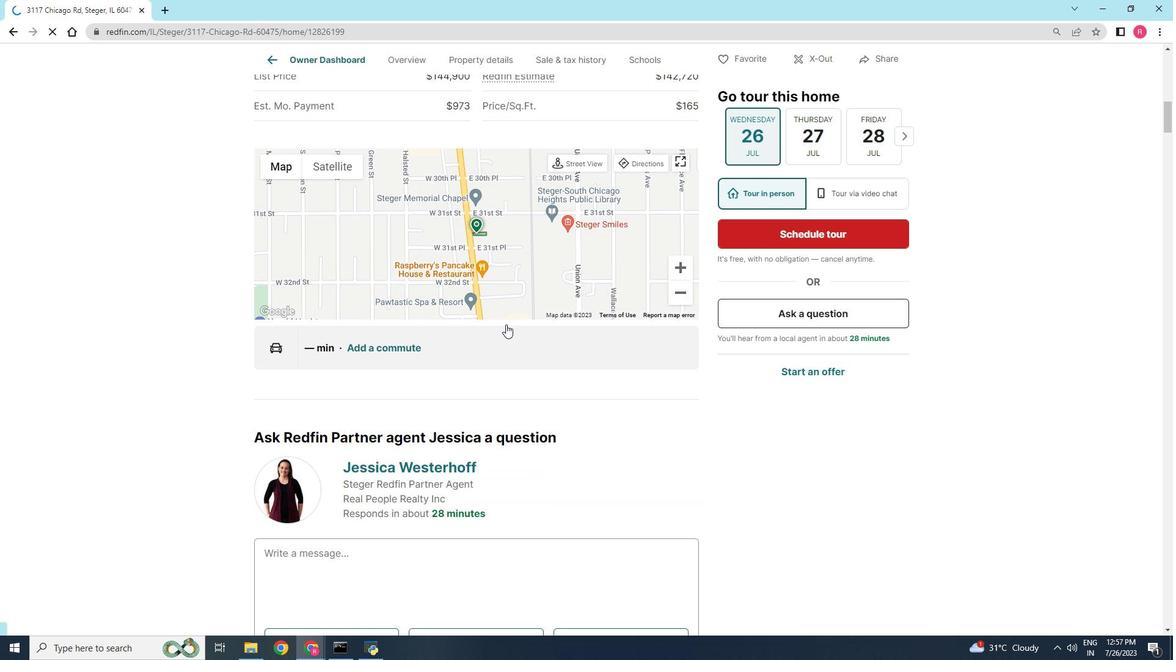 
Action: Mouse scrolled (506, 325) with delta (0, 0)
Screenshot: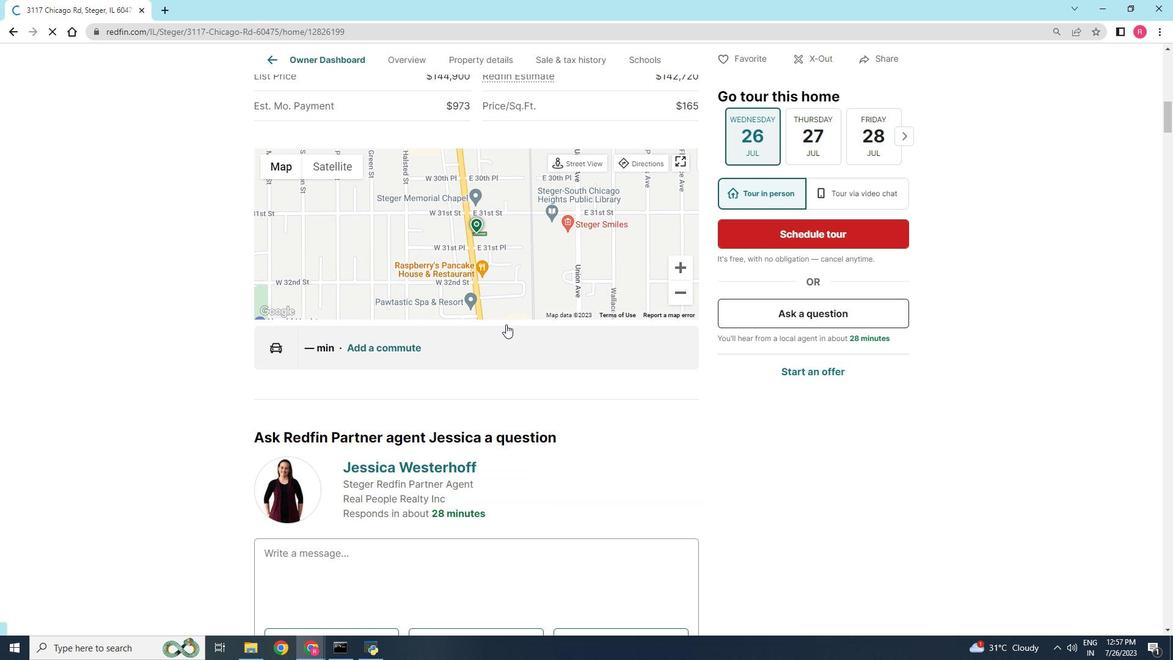 
Action: Mouse scrolled (506, 325) with delta (0, 0)
Screenshot: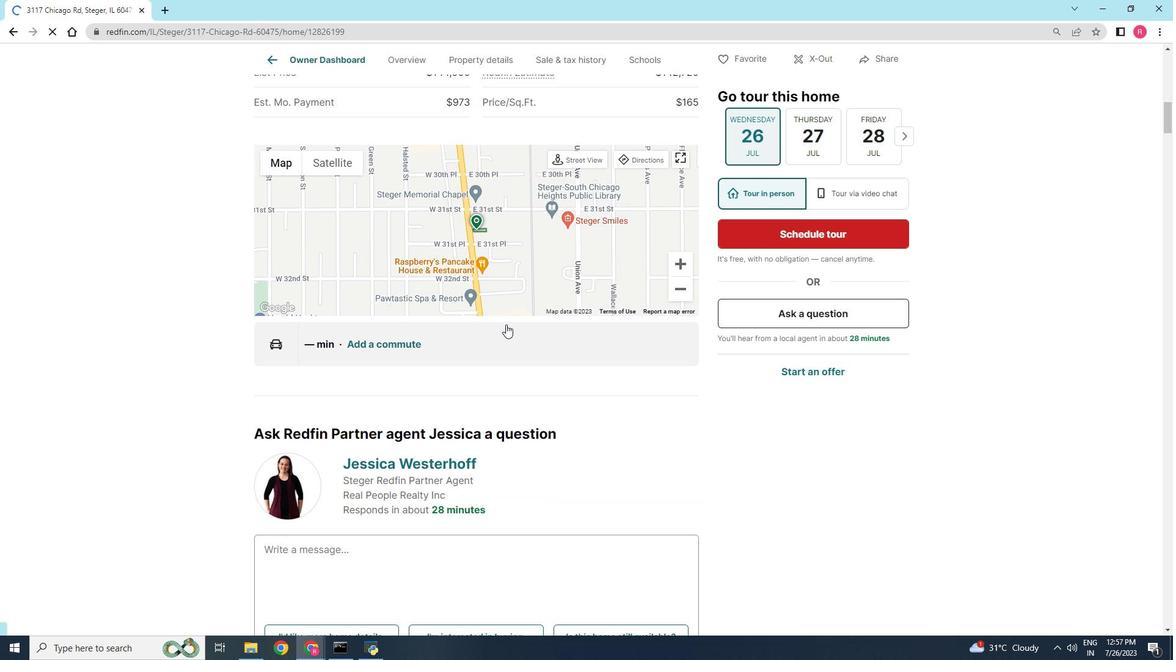 
Action: Mouse scrolled (506, 324) with delta (0, 0)
Screenshot: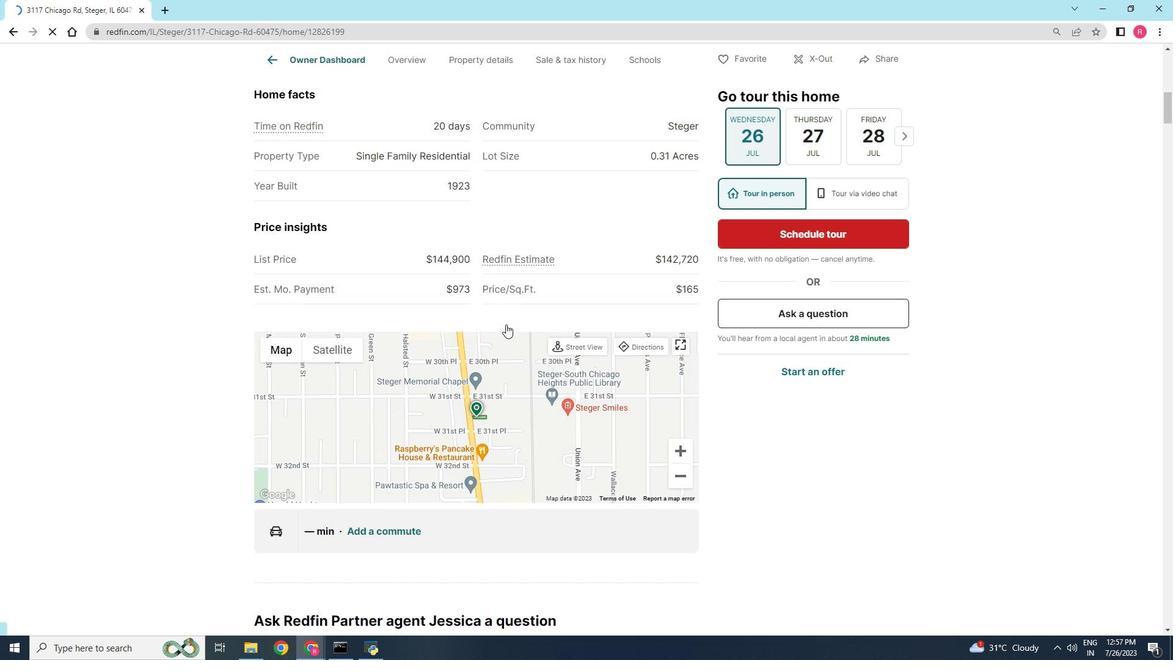 
Action: Mouse scrolled (506, 325) with delta (0, 0)
Screenshot: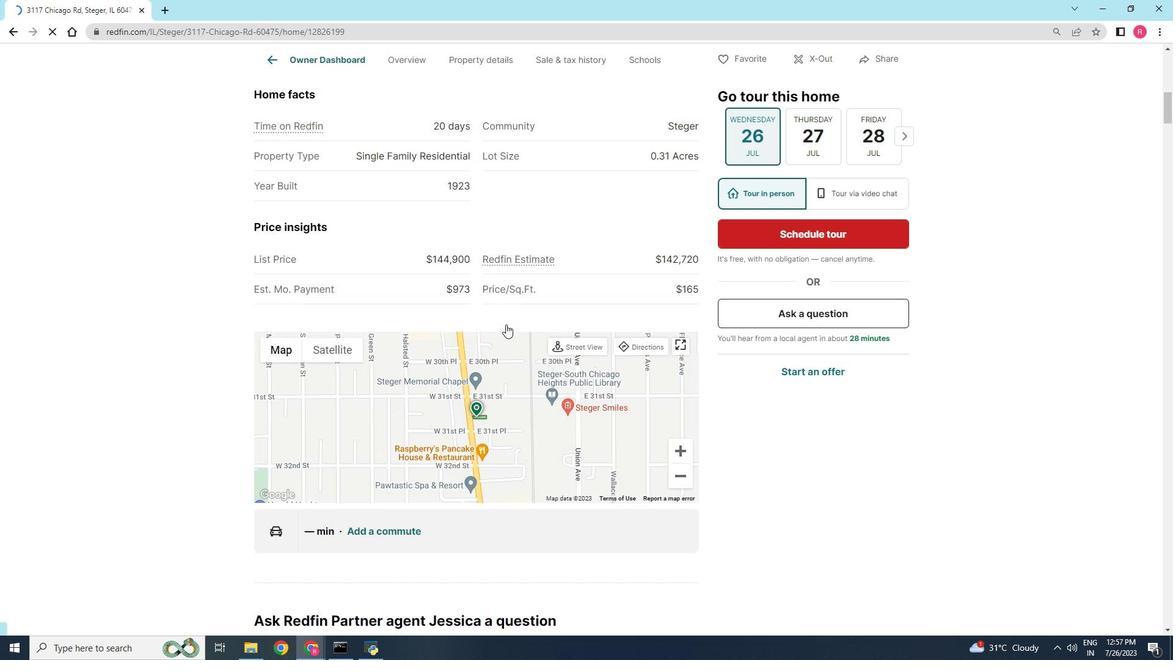 
Action: Mouse scrolled (506, 325) with delta (0, 0)
Screenshot: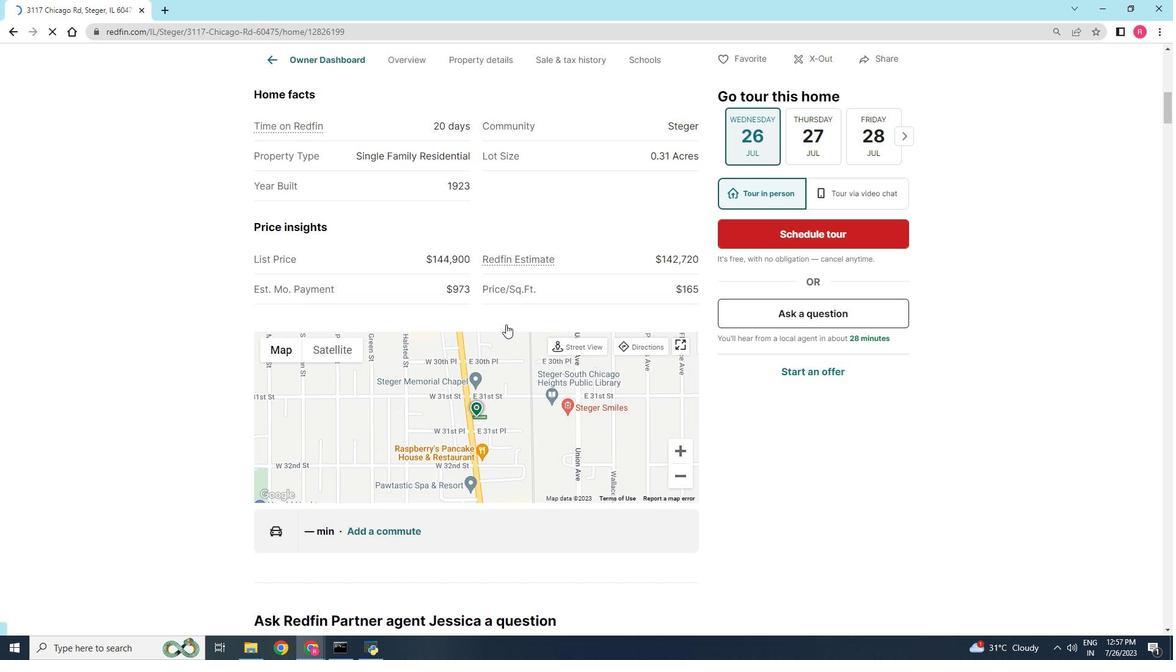 
Action: Mouse scrolled (506, 325) with delta (0, 0)
Screenshot: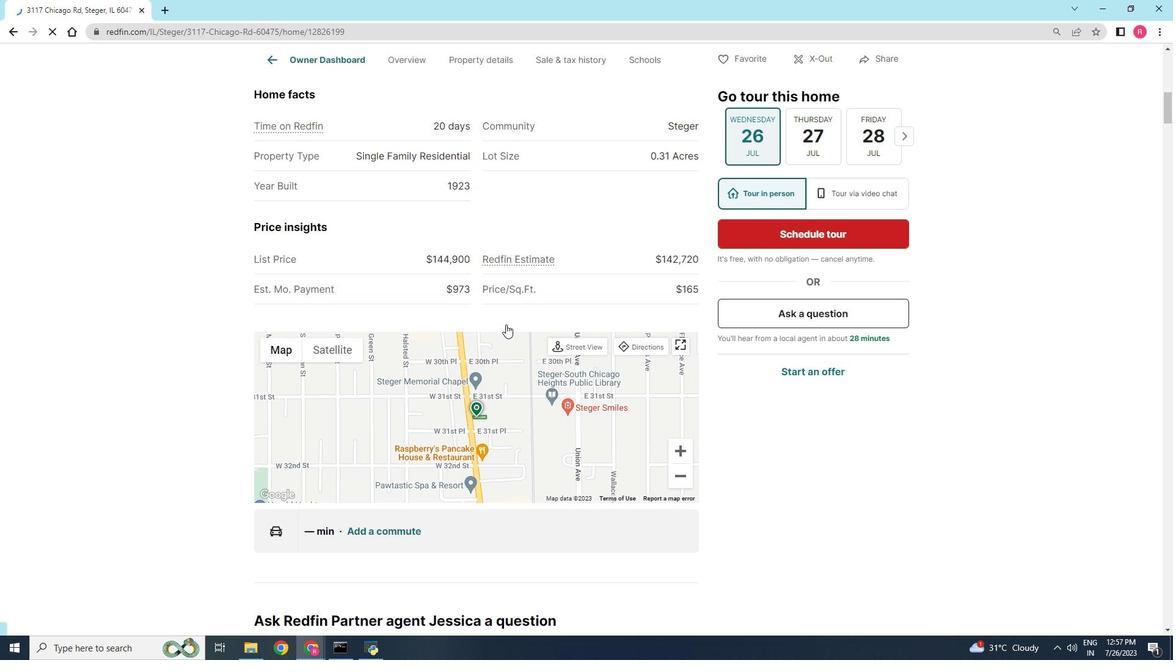 
Action: Mouse scrolled (506, 325) with delta (0, 0)
Screenshot: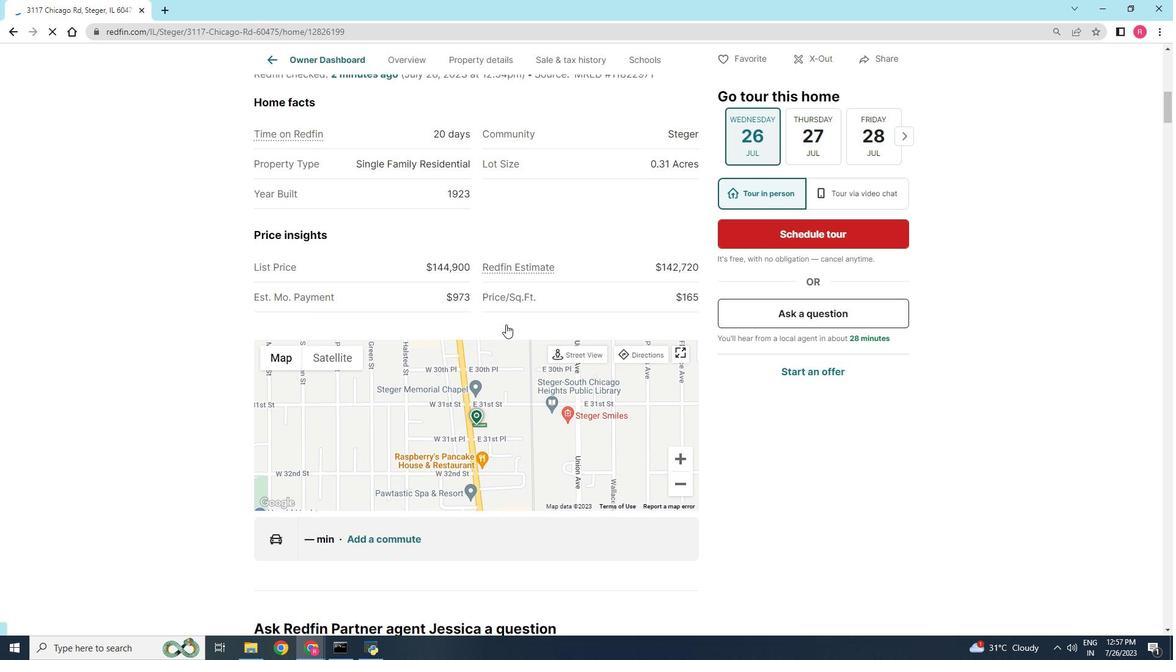 
Action: Mouse scrolled (506, 325) with delta (0, 0)
Screenshot: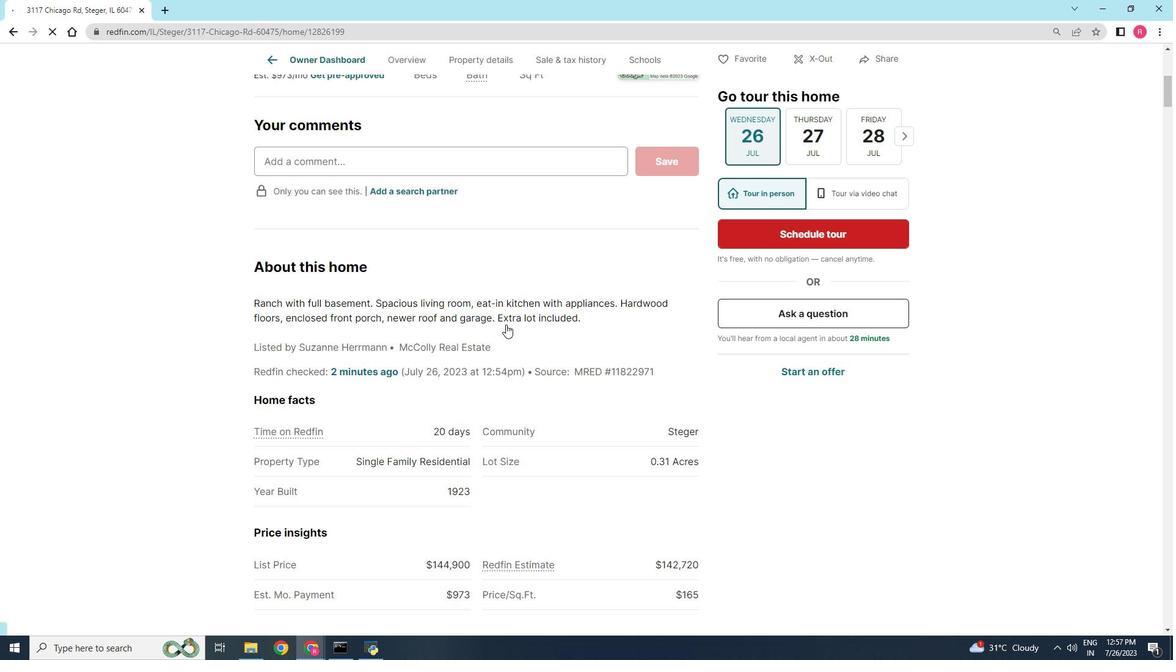 
Action: Mouse scrolled (506, 325) with delta (0, 0)
Screenshot: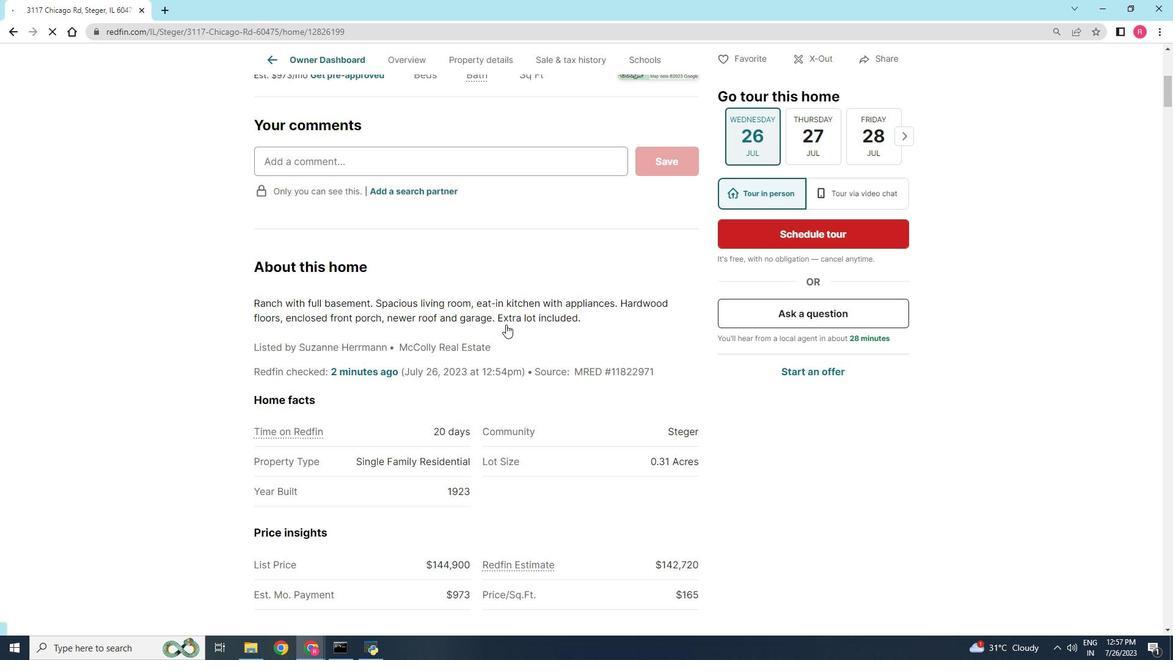 
Action: Mouse scrolled (506, 325) with delta (0, 0)
Screenshot: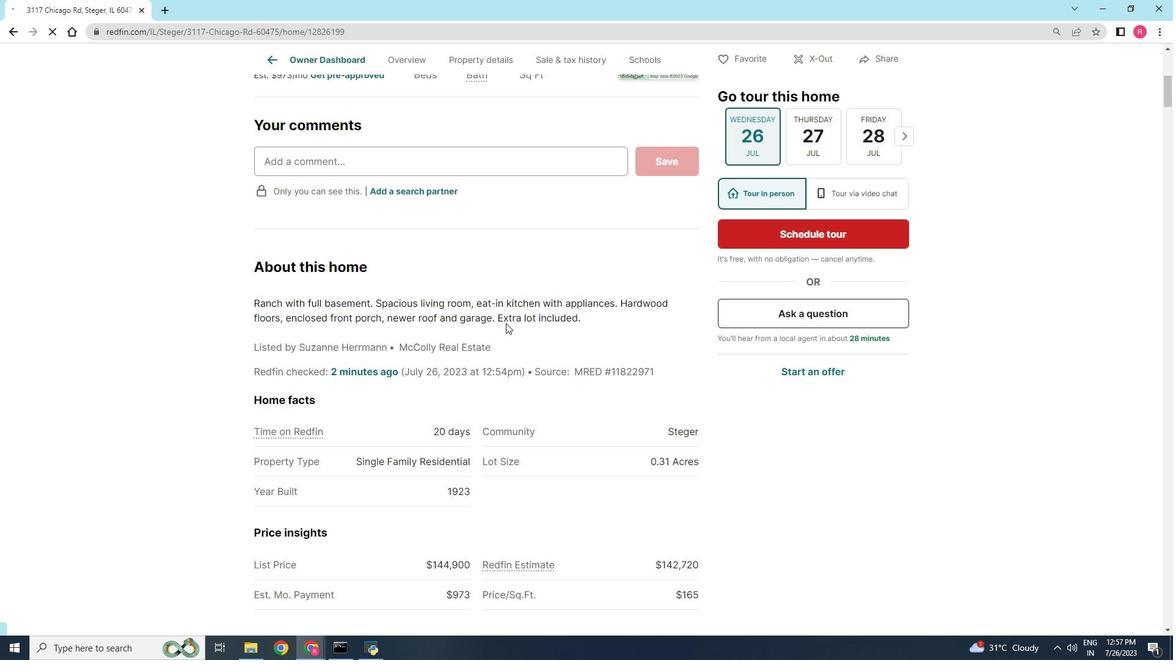 
Action: Mouse scrolled (506, 325) with delta (0, 0)
Screenshot: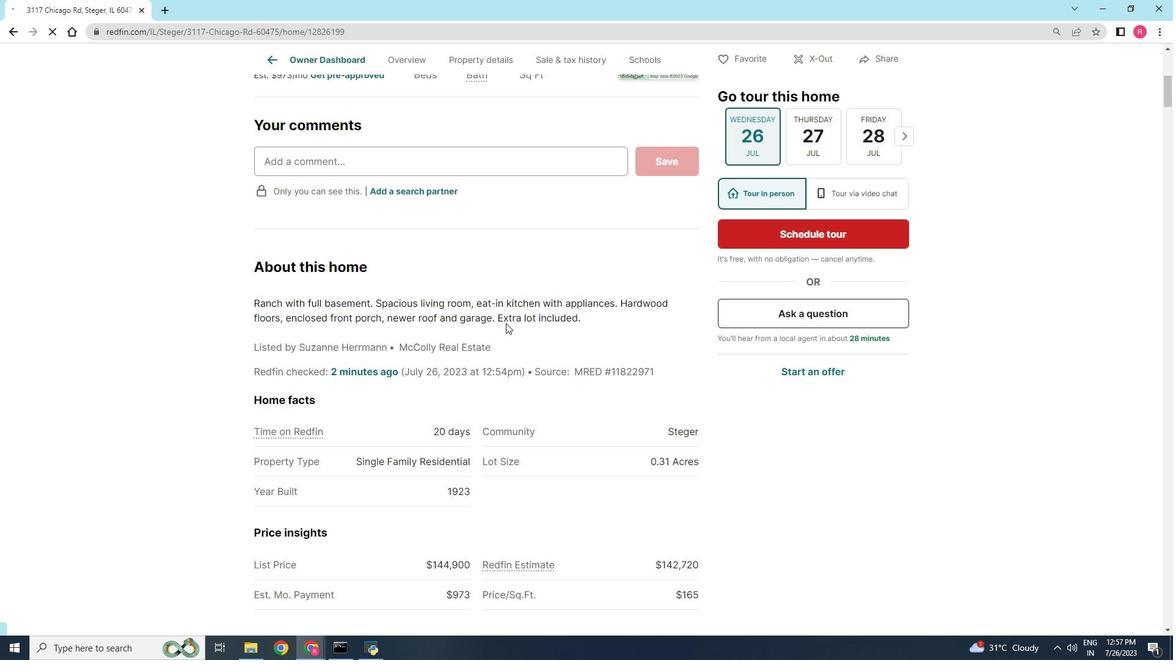 
Action: Mouse scrolled (506, 325) with delta (0, 0)
Screenshot: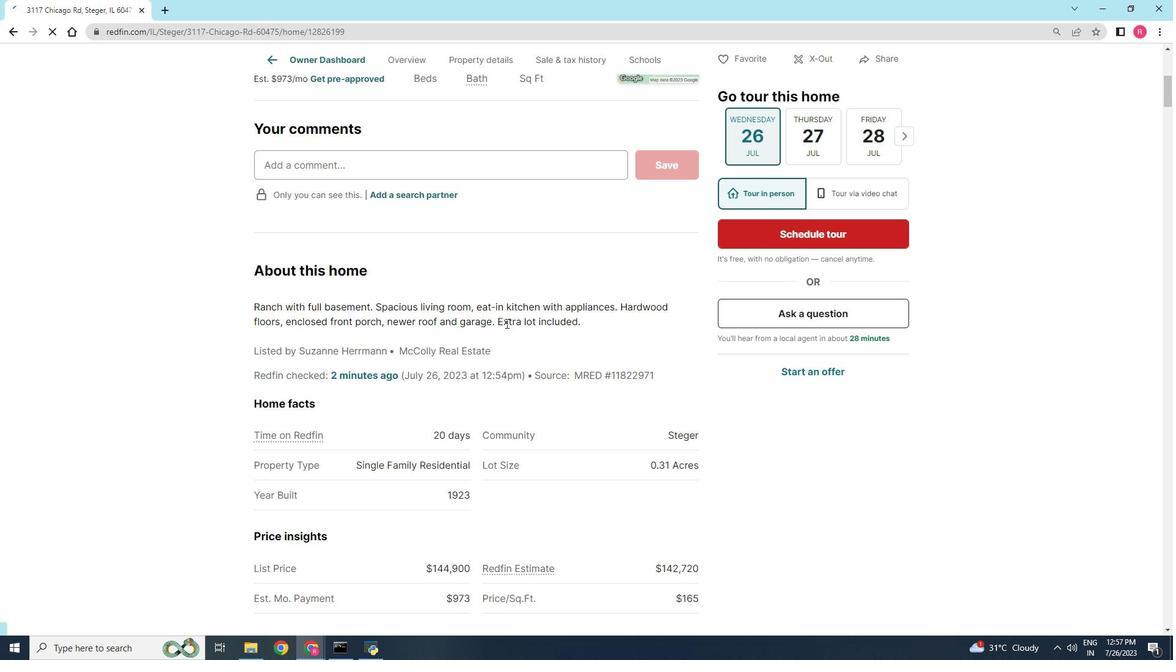 
Action: Mouse moved to (506, 323)
Screenshot: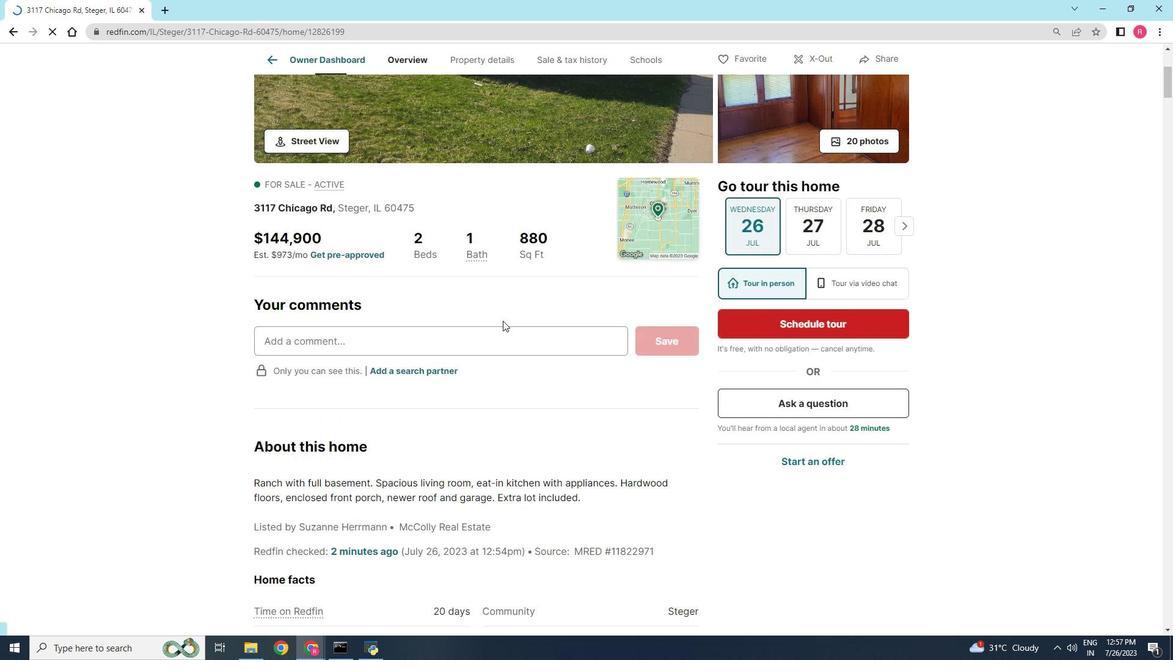 
Action: Mouse scrolled (506, 324) with delta (0, 0)
Screenshot: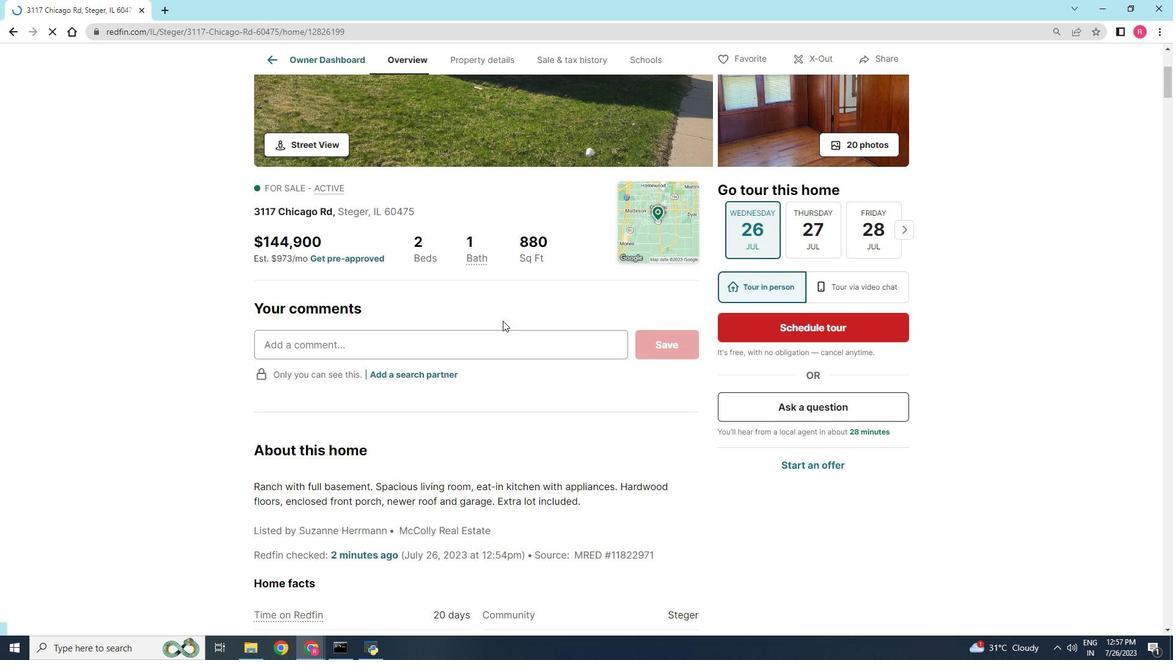 
Action: Mouse scrolled (506, 324) with delta (0, 0)
Screenshot: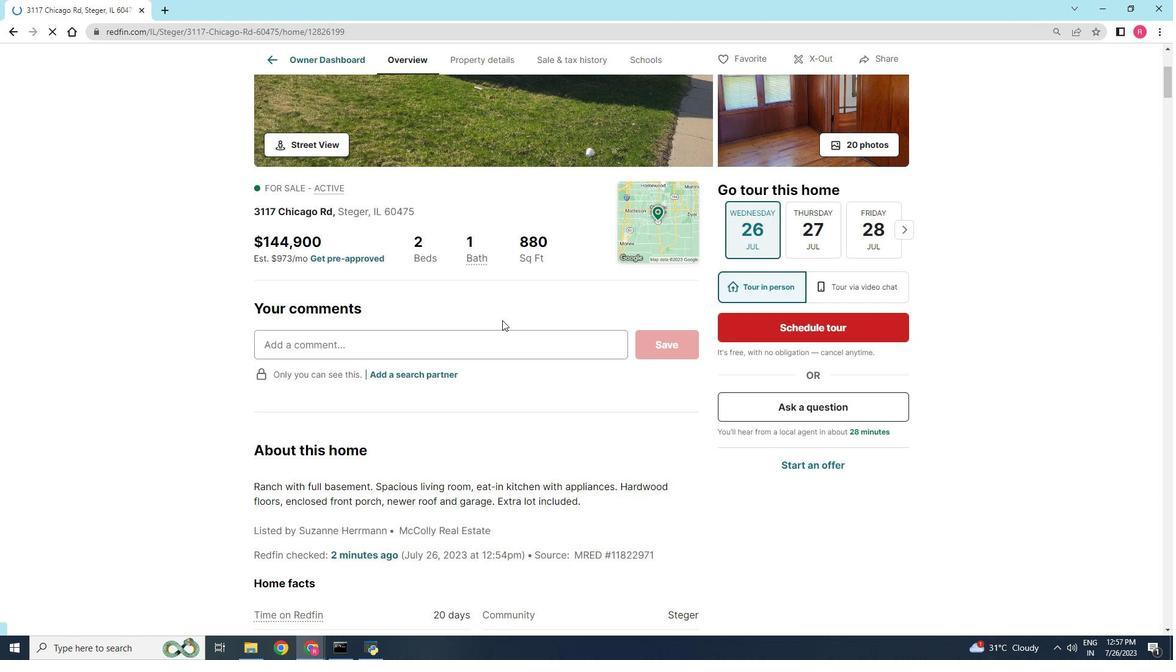 
Action: Mouse scrolled (506, 324) with delta (0, 0)
Screenshot: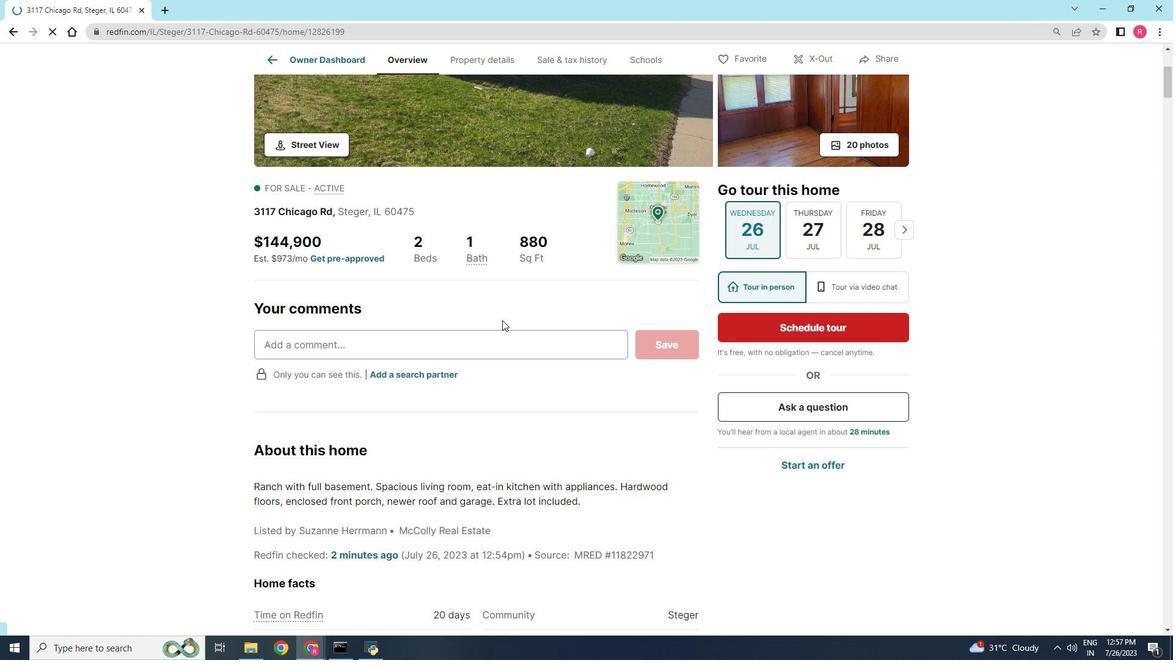 
Action: Mouse moved to (502, 320)
Screenshot: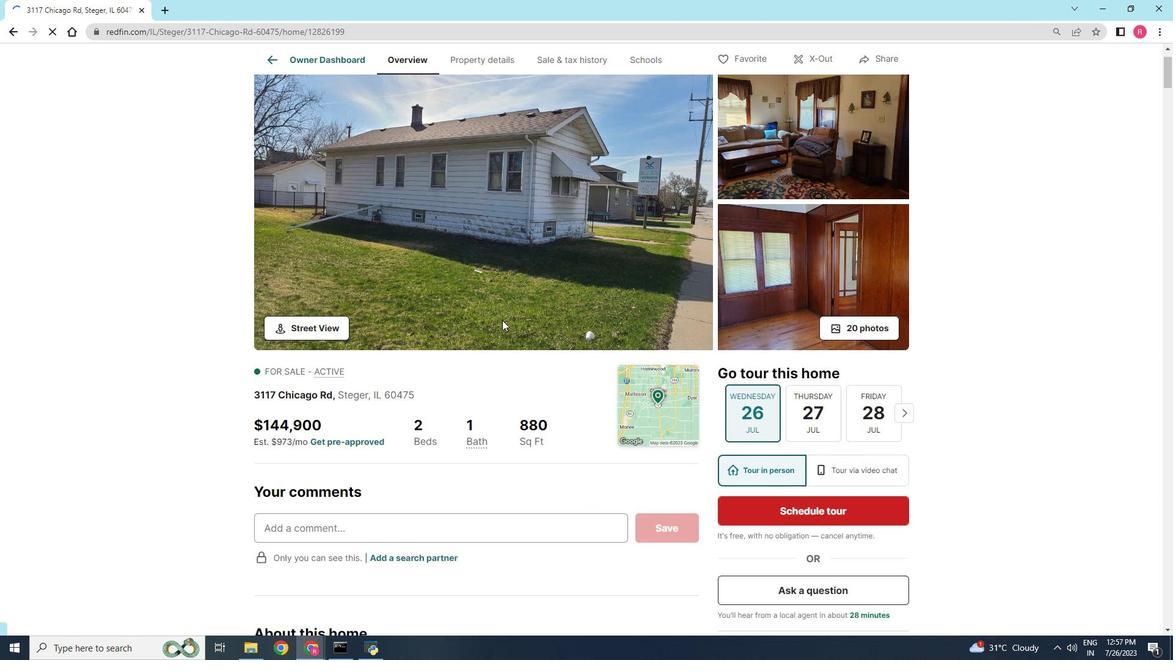 
Action: Mouse scrolled (502, 320) with delta (0, 0)
Screenshot: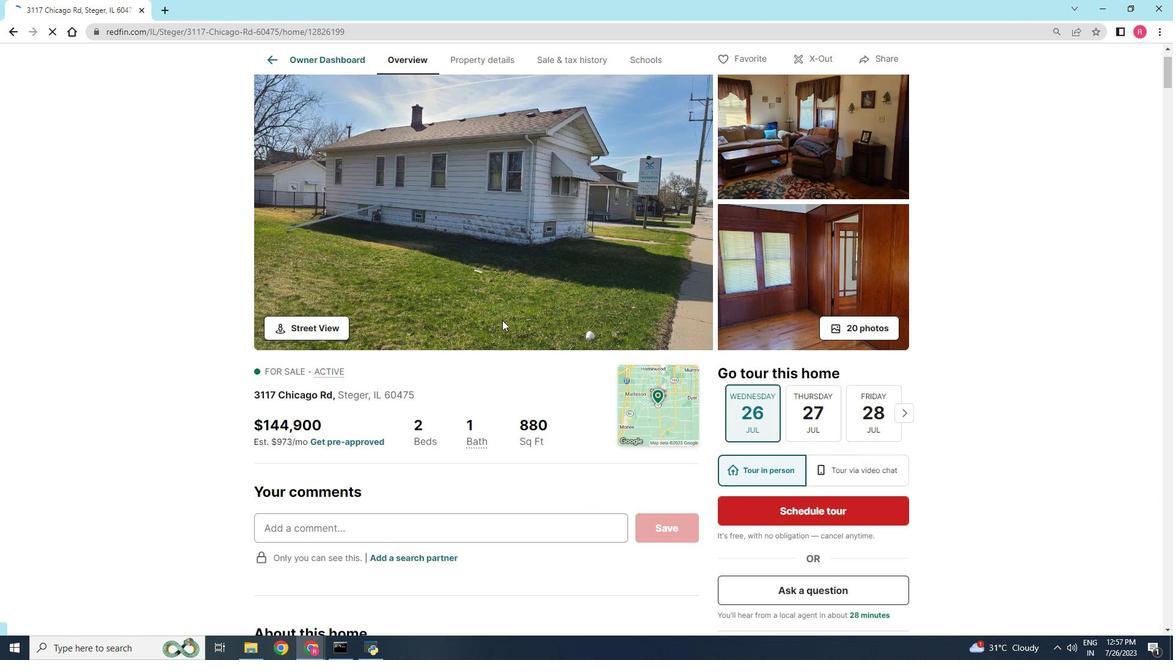 
Action: Mouse scrolled (502, 320) with delta (0, 0)
Screenshot: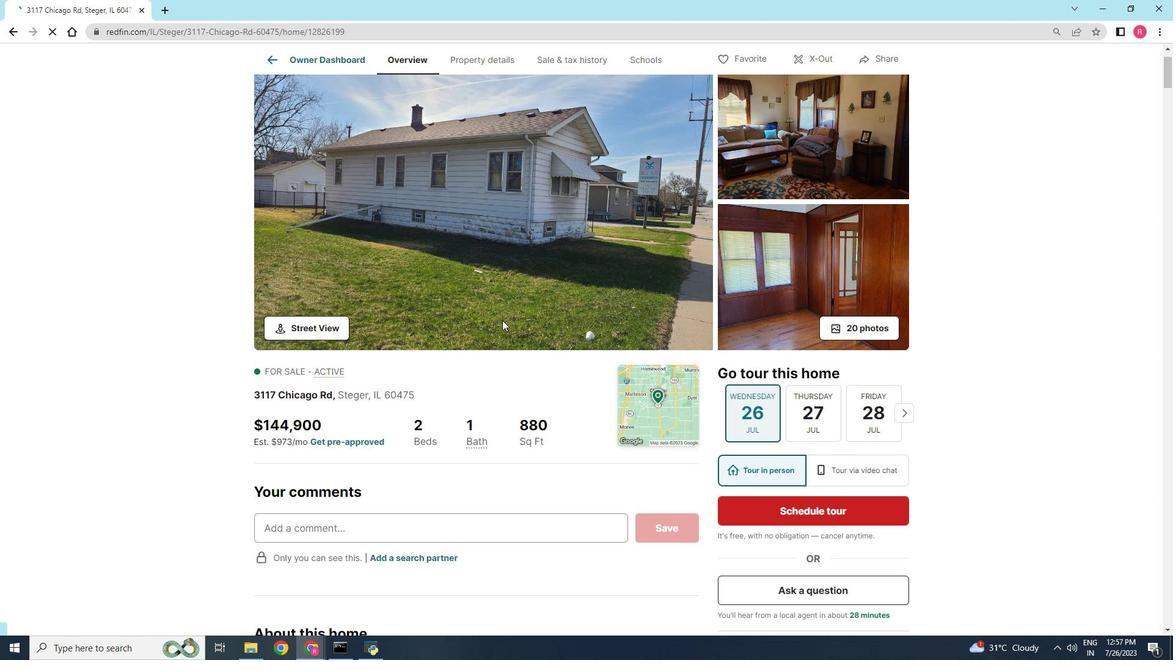 
Action: Mouse scrolled (502, 320) with delta (0, 0)
Screenshot: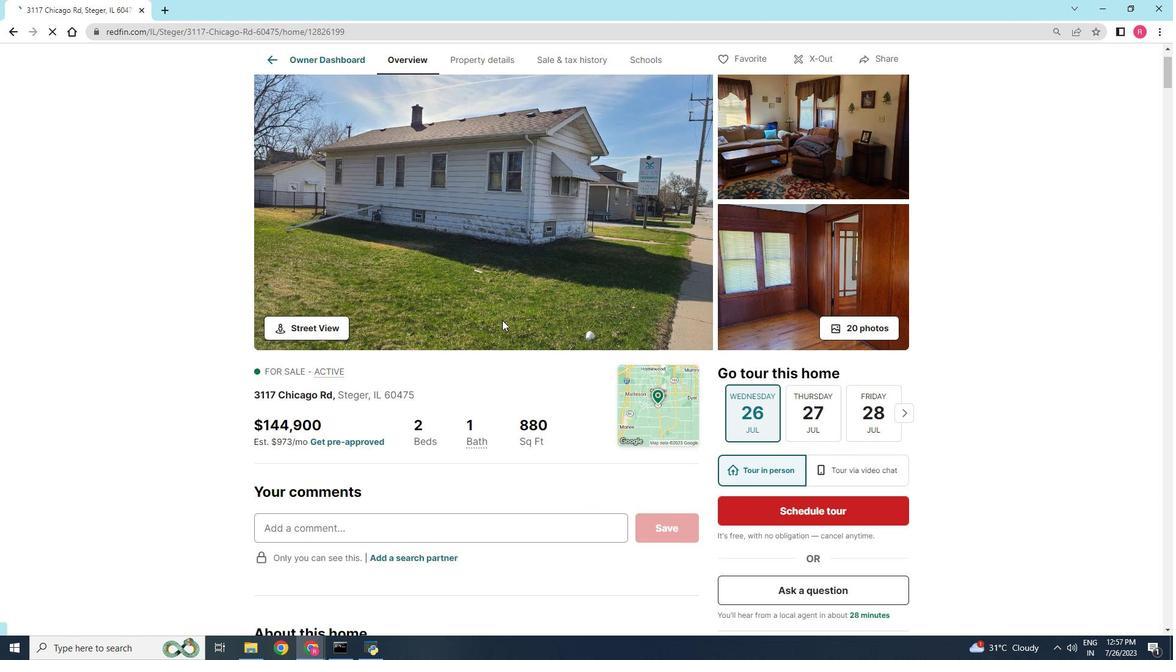 
Action: Mouse scrolled (502, 320) with delta (0, 0)
Screenshot: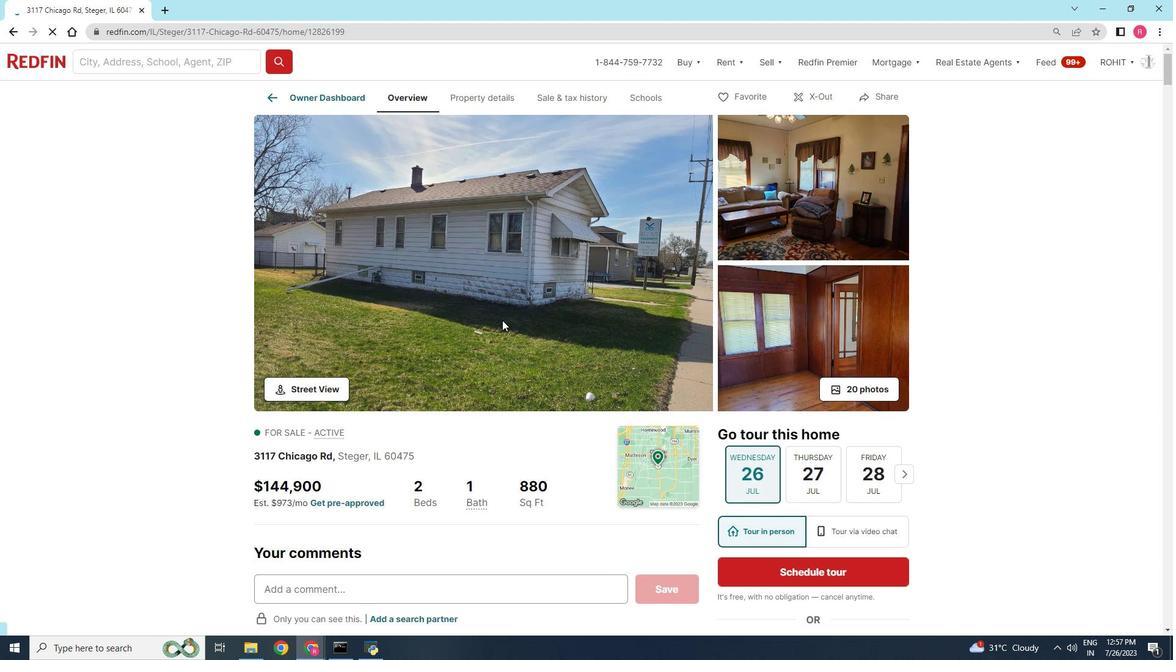 
Action: Mouse scrolled (502, 320) with delta (0, 0)
Screenshot: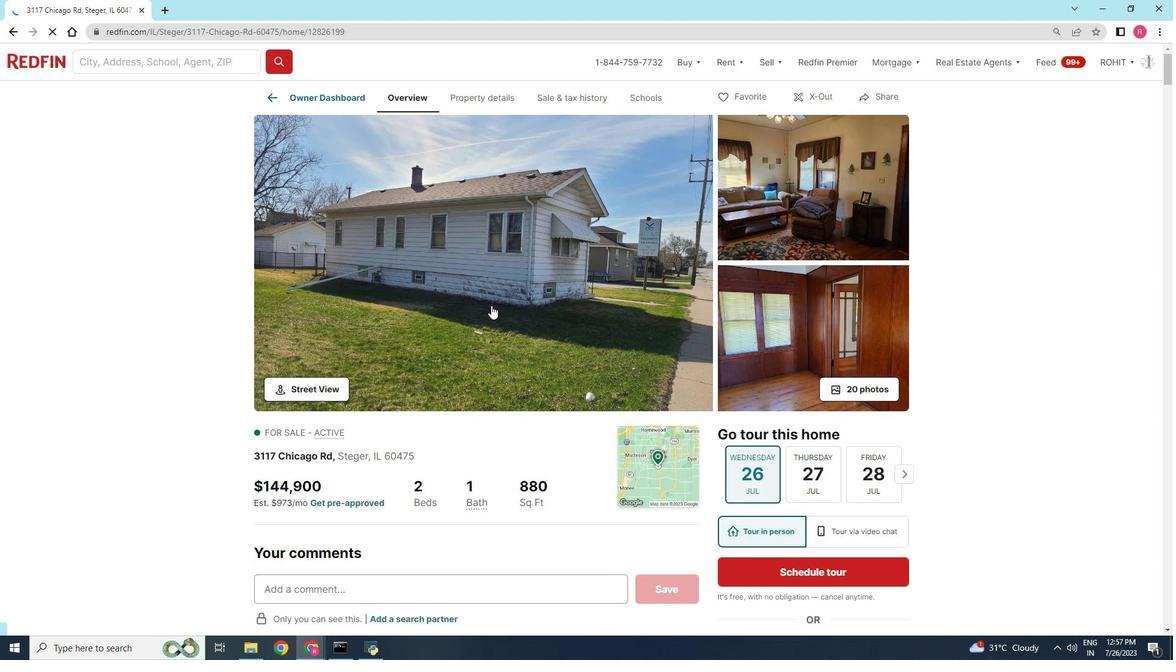 
Action: Mouse scrolled (502, 320) with delta (0, 0)
Screenshot: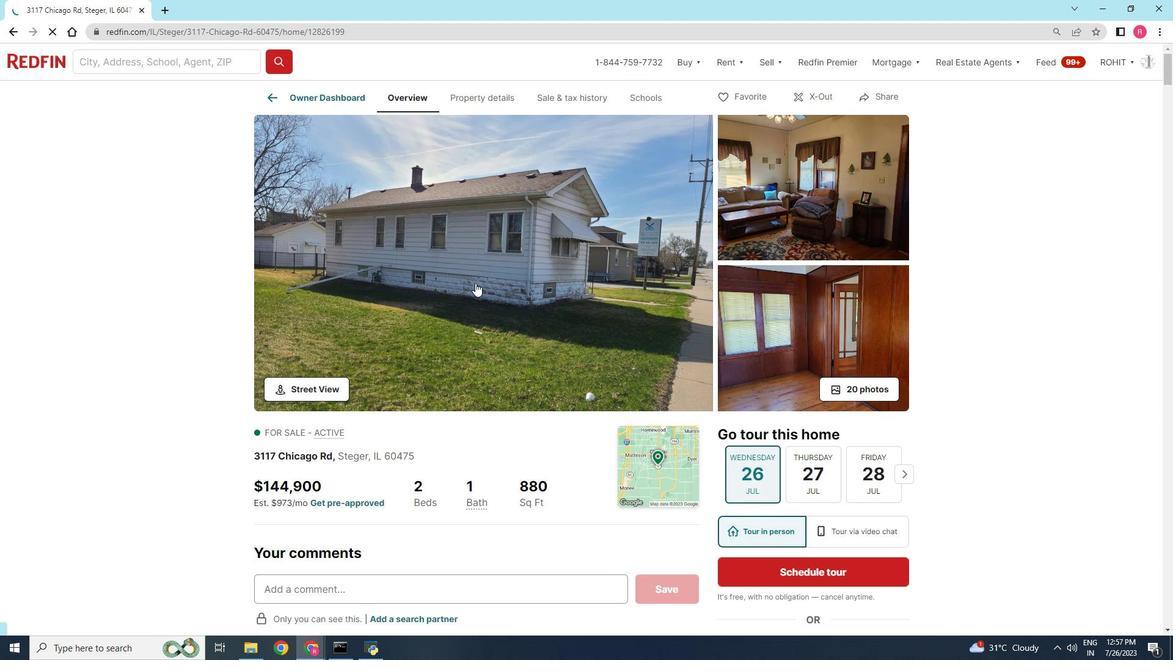 
Action: Mouse scrolled (502, 320) with delta (0, 0)
Screenshot: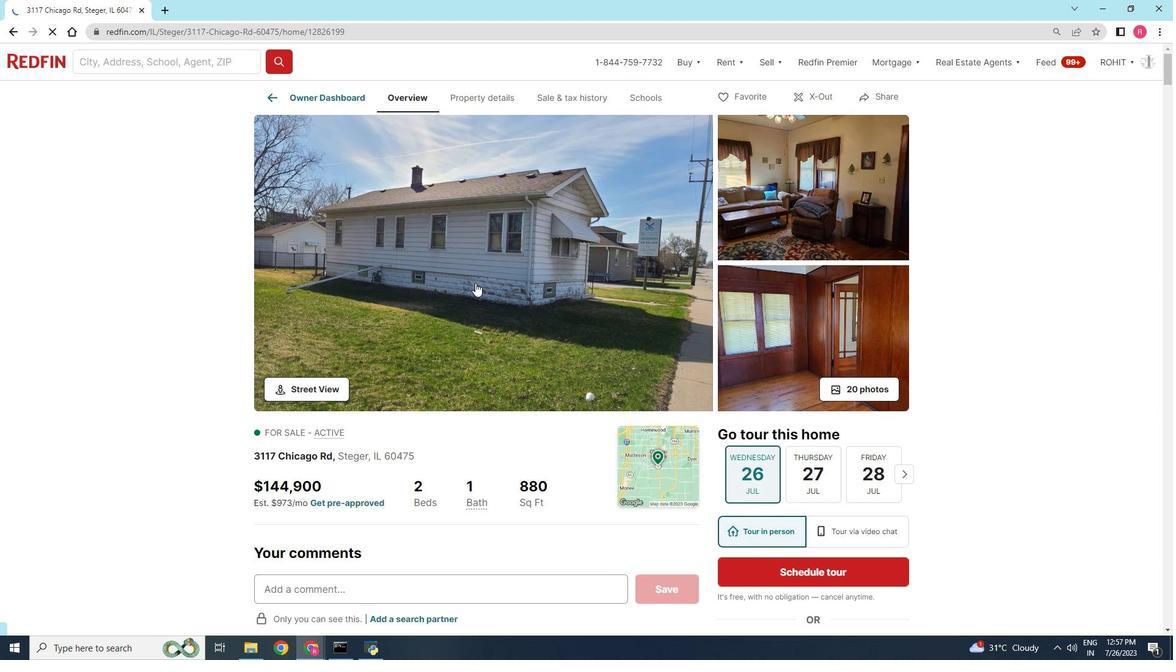 
Action: Mouse scrolled (502, 320) with delta (0, 0)
Screenshot: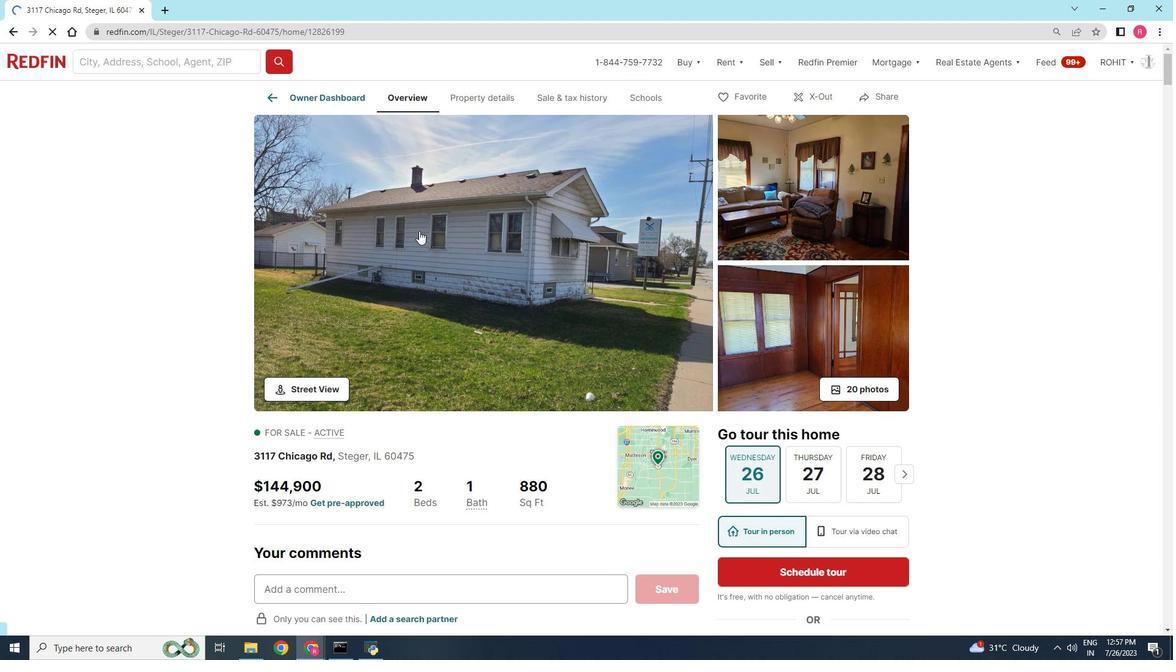 
Action: Mouse moved to (266, 97)
Screenshot: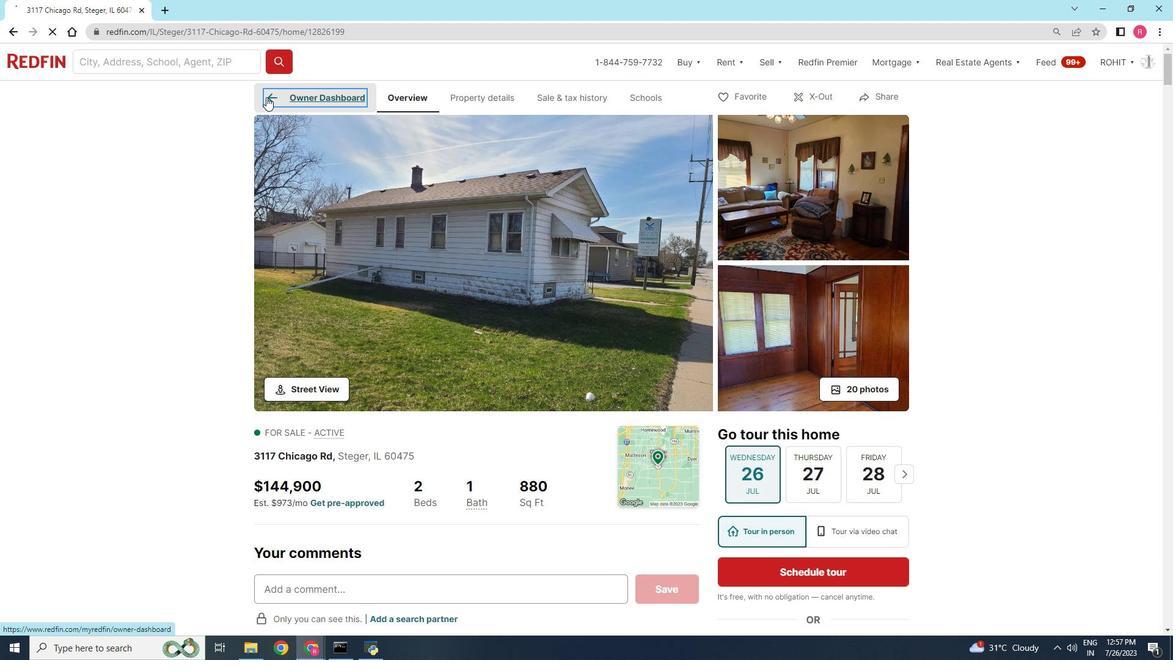 
Action: Mouse pressed left at (266, 97)
Screenshot: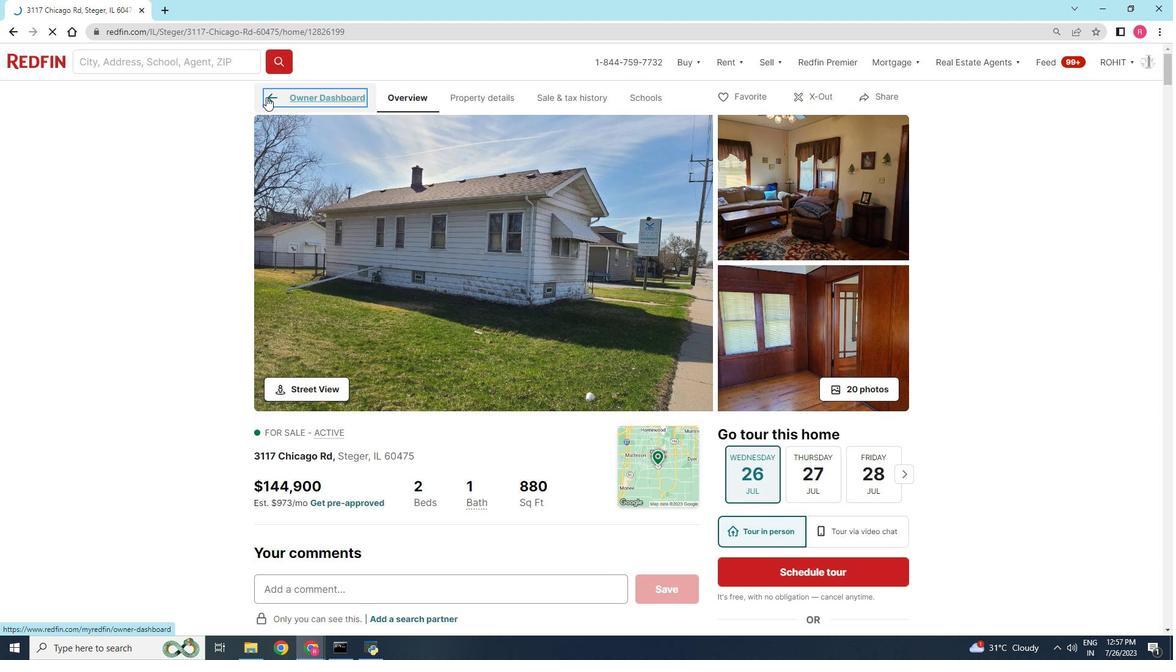 
Action: Mouse moved to (331, 221)
Screenshot: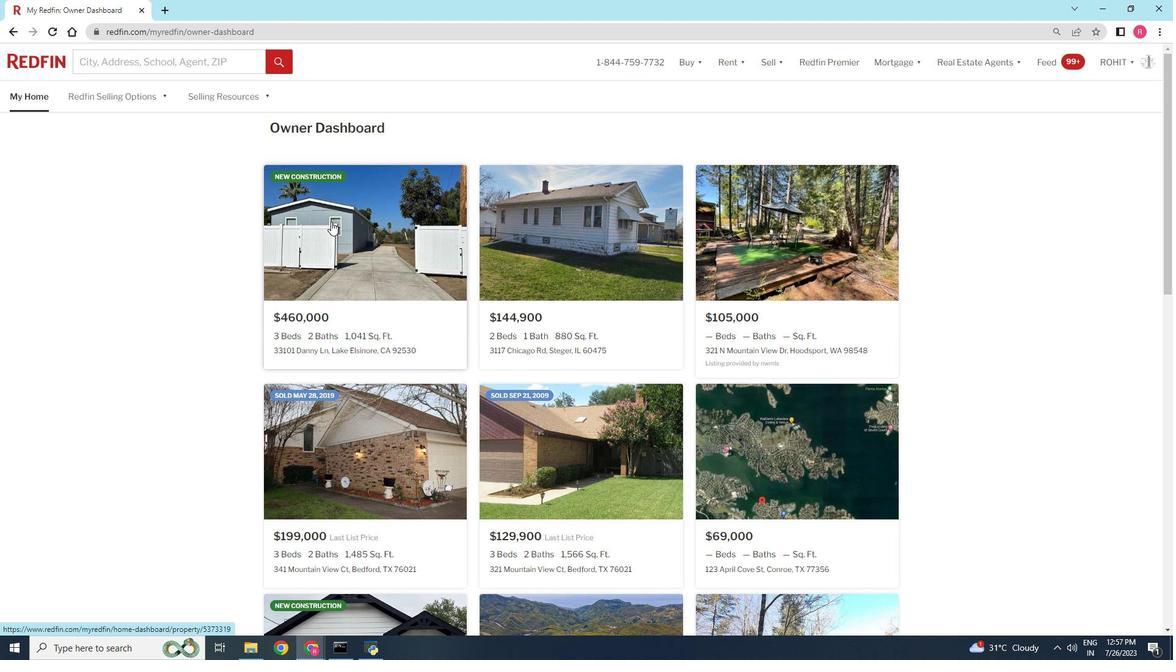 
Action: Mouse scrolled (331, 222) with delta (0, 0)
Screenshot: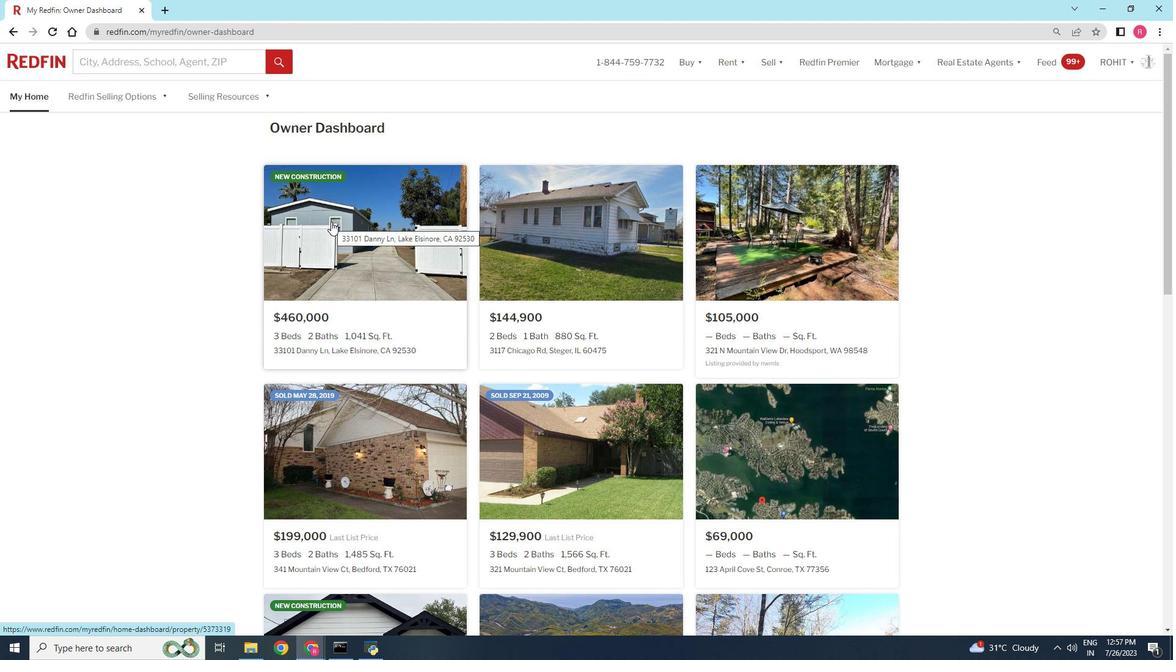 
Action: Mouse scrolled (331, 222) with delta (0, 0)
Screenshot: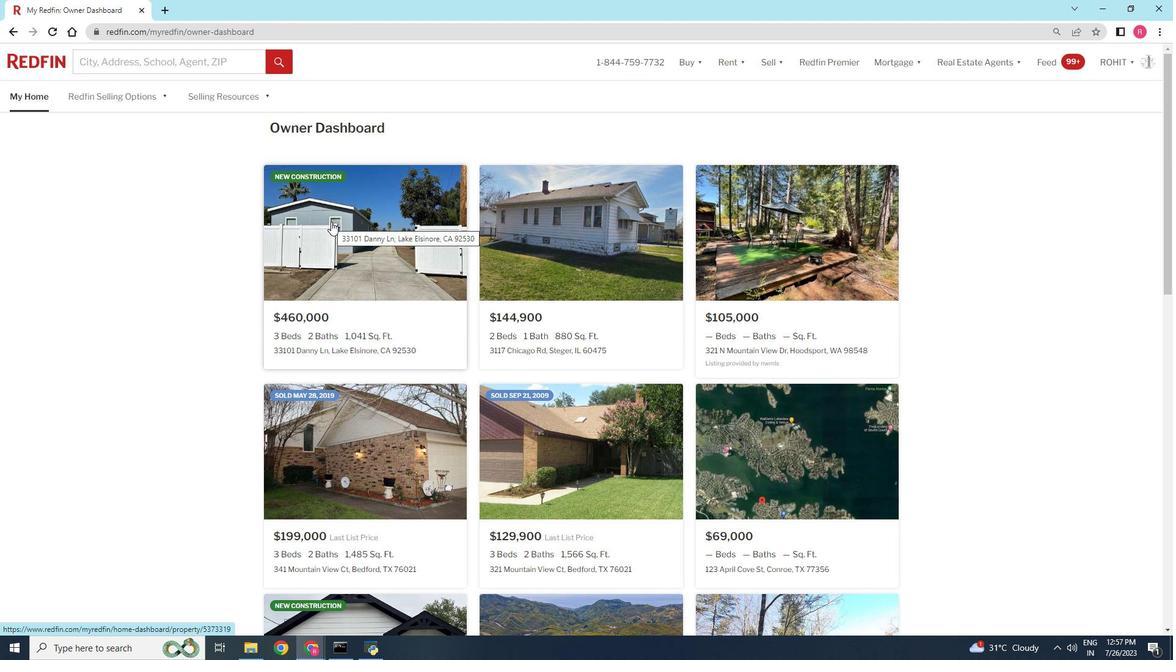 
Action: Mouse scrolled (331, 222) with delta (0, 0)
Screenshot: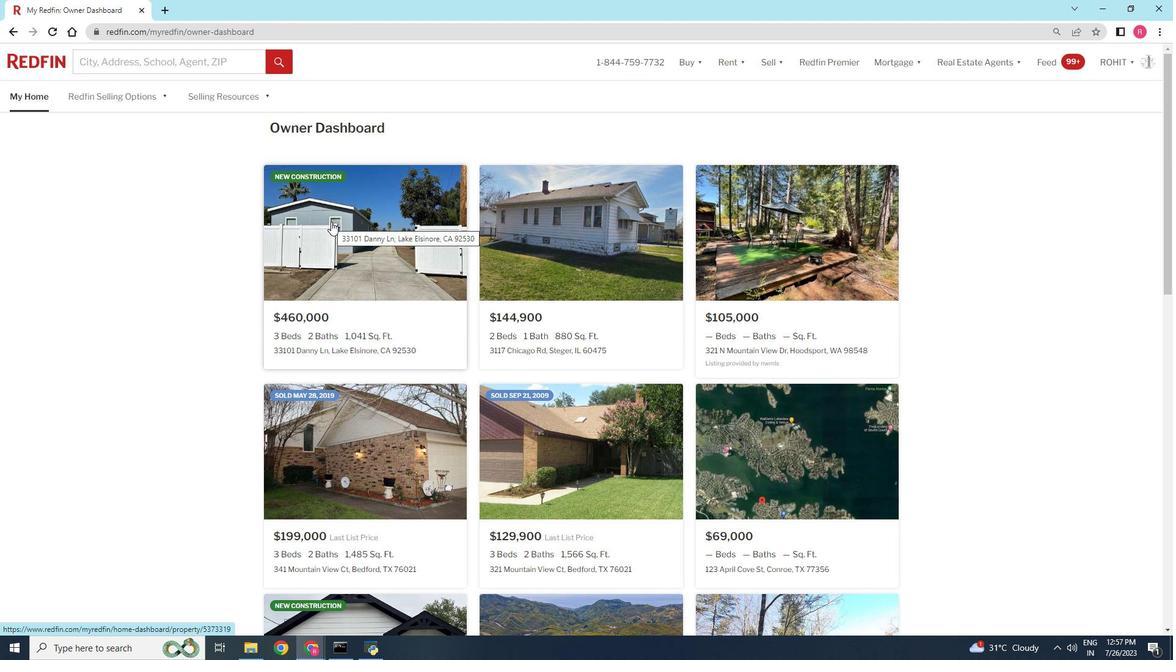 
Action: Mouse moved to (12, 33)
Screenshot: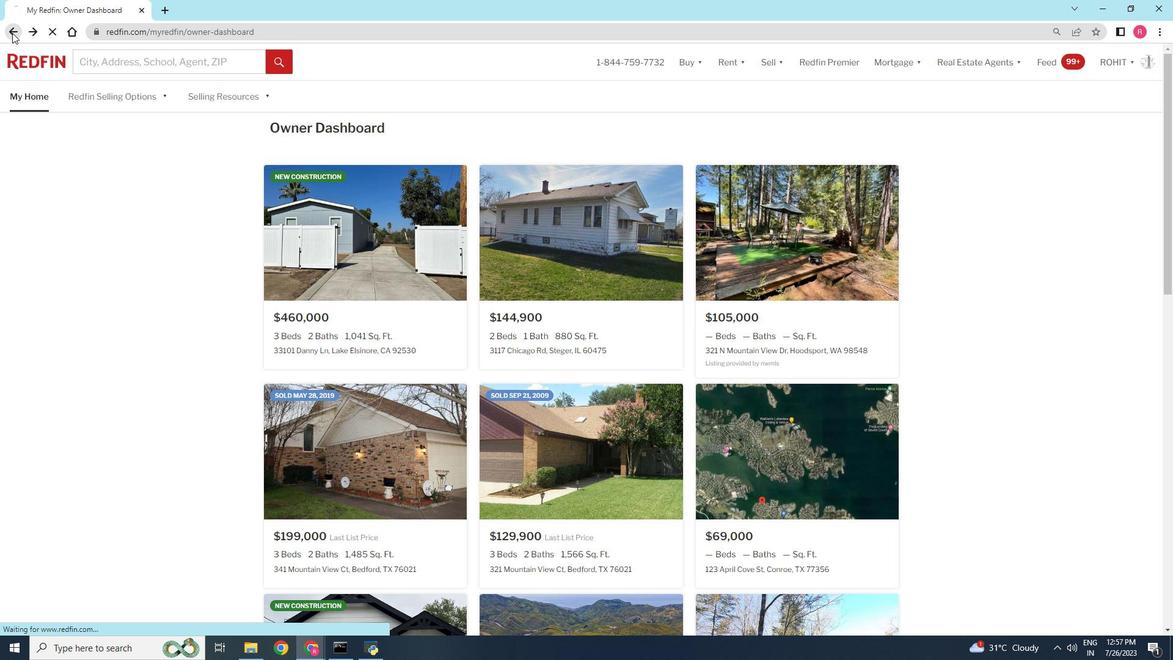 
Action: Mouse pressed left at (12, 33)
Screenshot: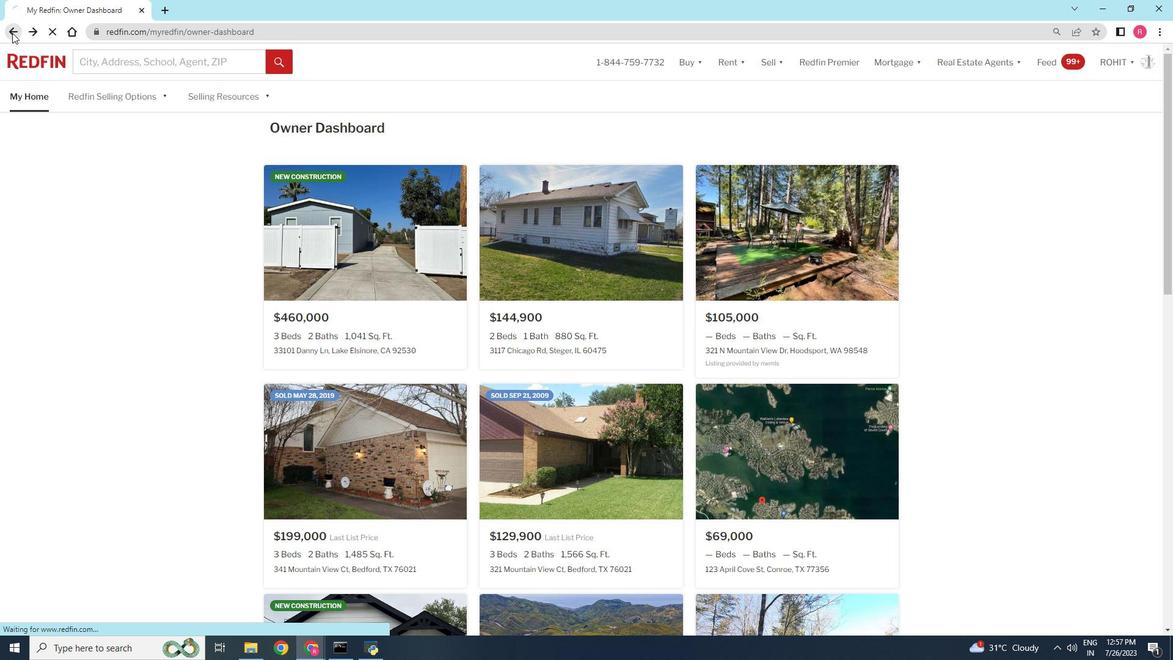 
Action: Mouse moved to (359, 261)
Screenshot: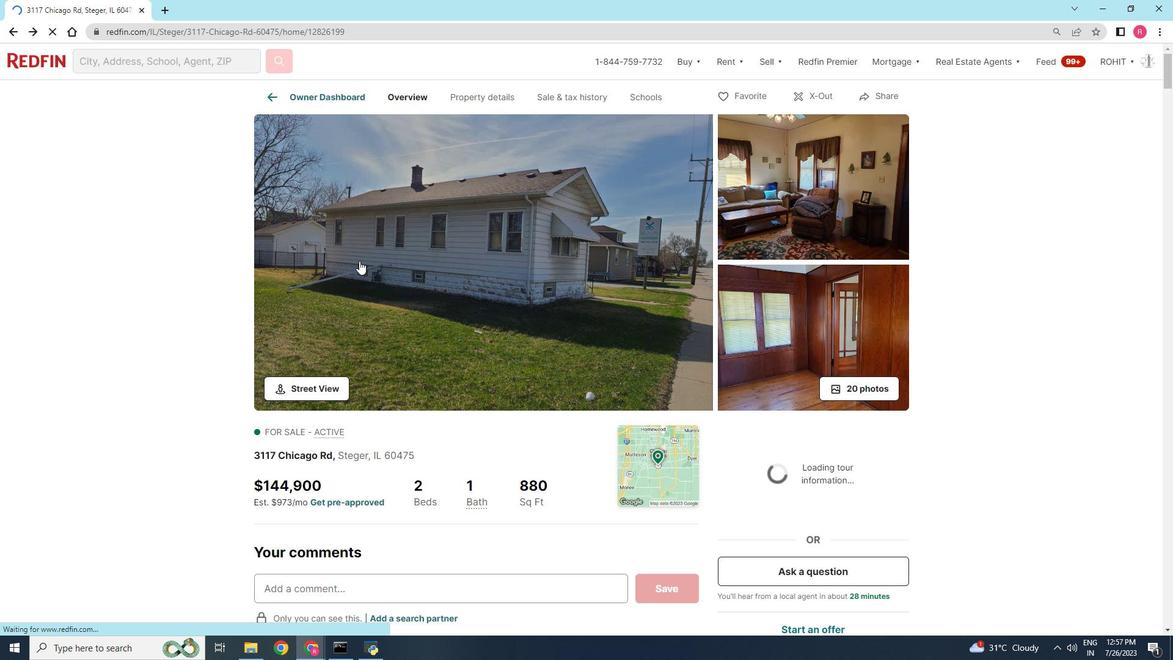 
Action: Mouse scrolled (359, 260) with delta (0, 0)
Screenshot: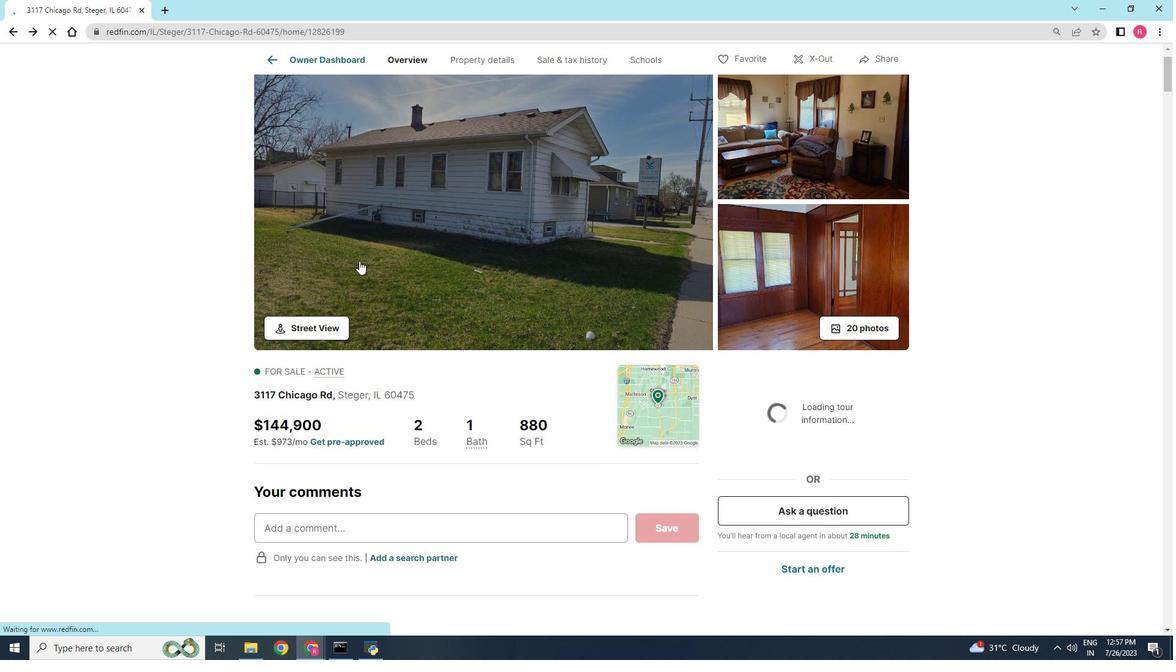 
Action: Mouse moved to (359, 261)
Screenshot: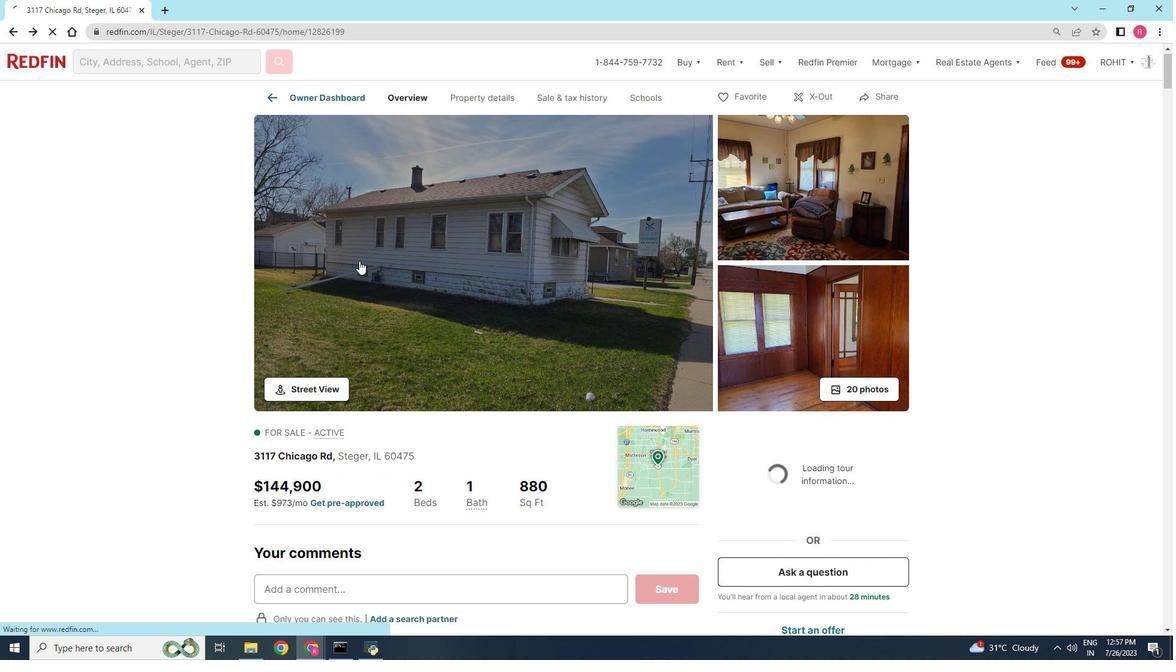 
Action: Mouse scrolled (359, 261) with delta (0, 0)
